 Task: Find flights from New Delhi to Bhubaneswar for a round trip from June 2 to June 6.
Action: Mouse pressed left at (406, 647)
Screenshot: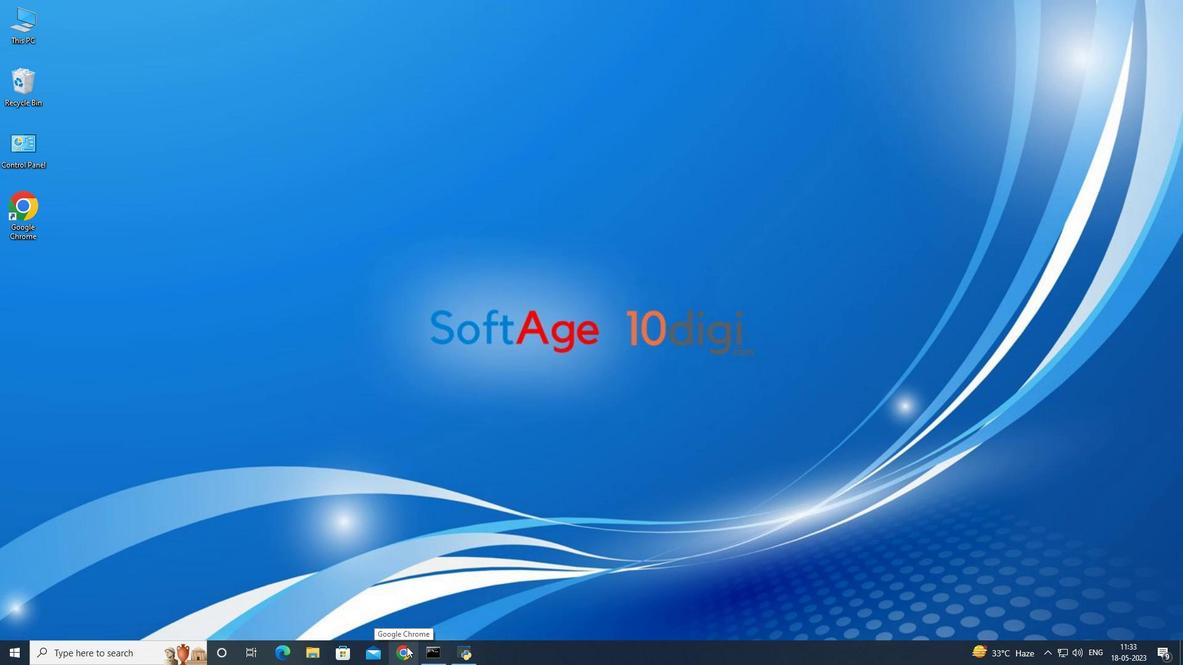 
Action: Mouse moved to (507, 311)
Screenshot: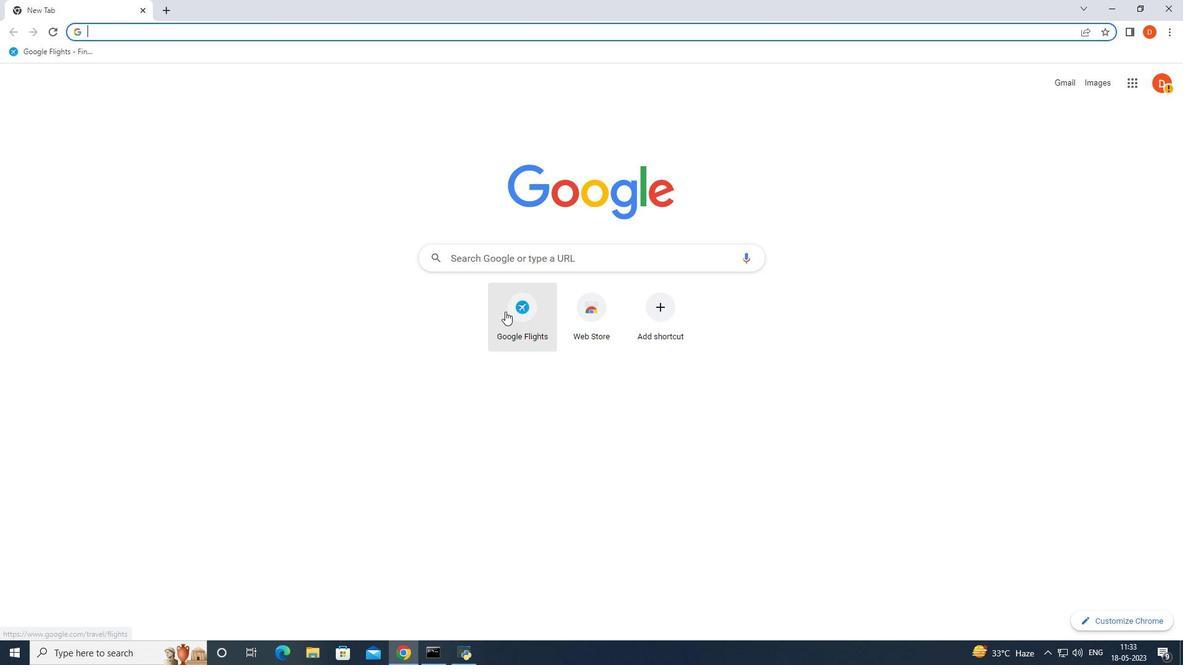 
Action: Mouse pressed left at (507, 311)
Screenshot: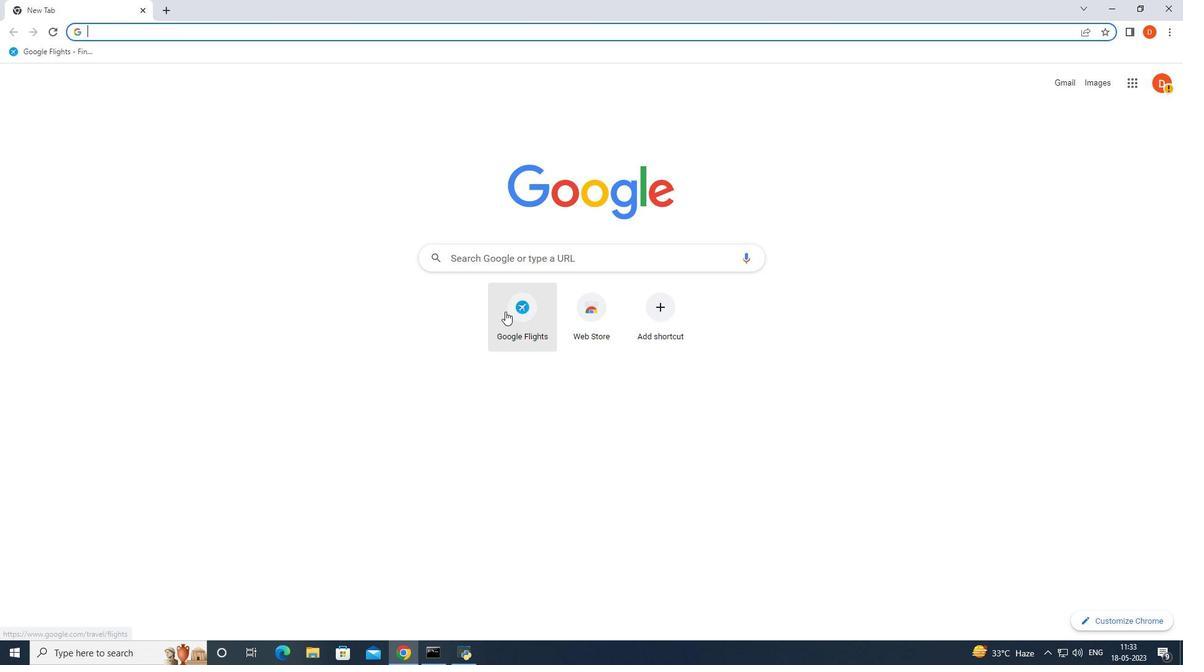 
Action: Mouse moved to (496, 332)
Screenshot: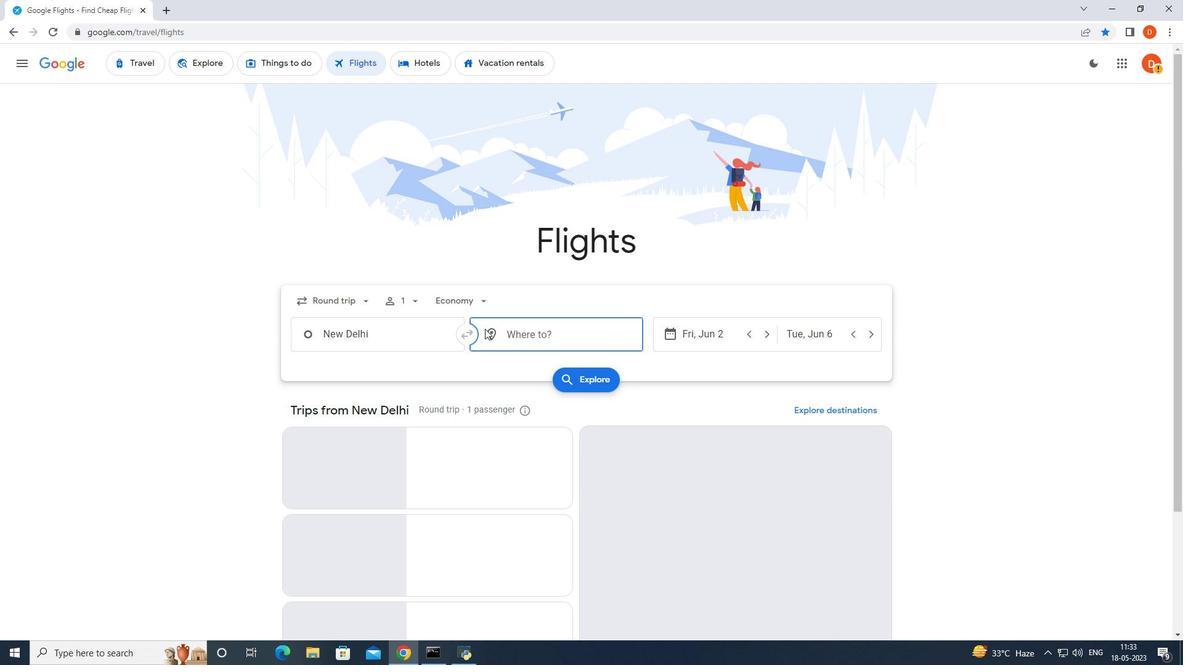 
Action: Key pressed bhubanese<Key.backspace>war
Screenshot: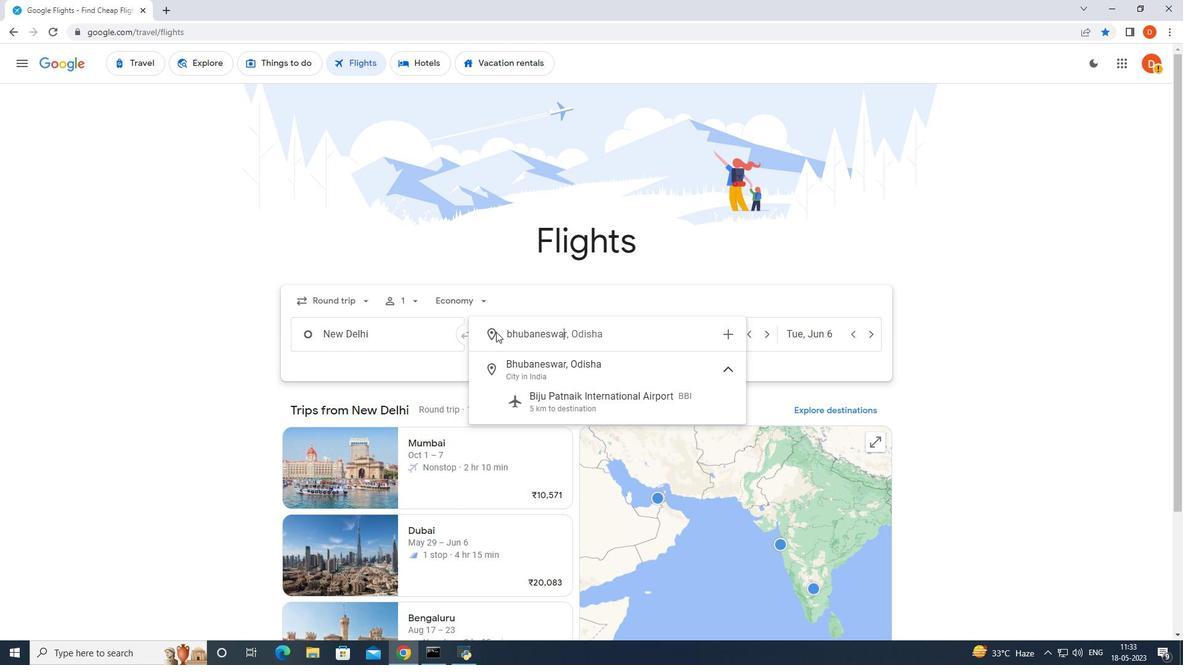 
Action: Mouse moved to (569, 358)
Screenshot: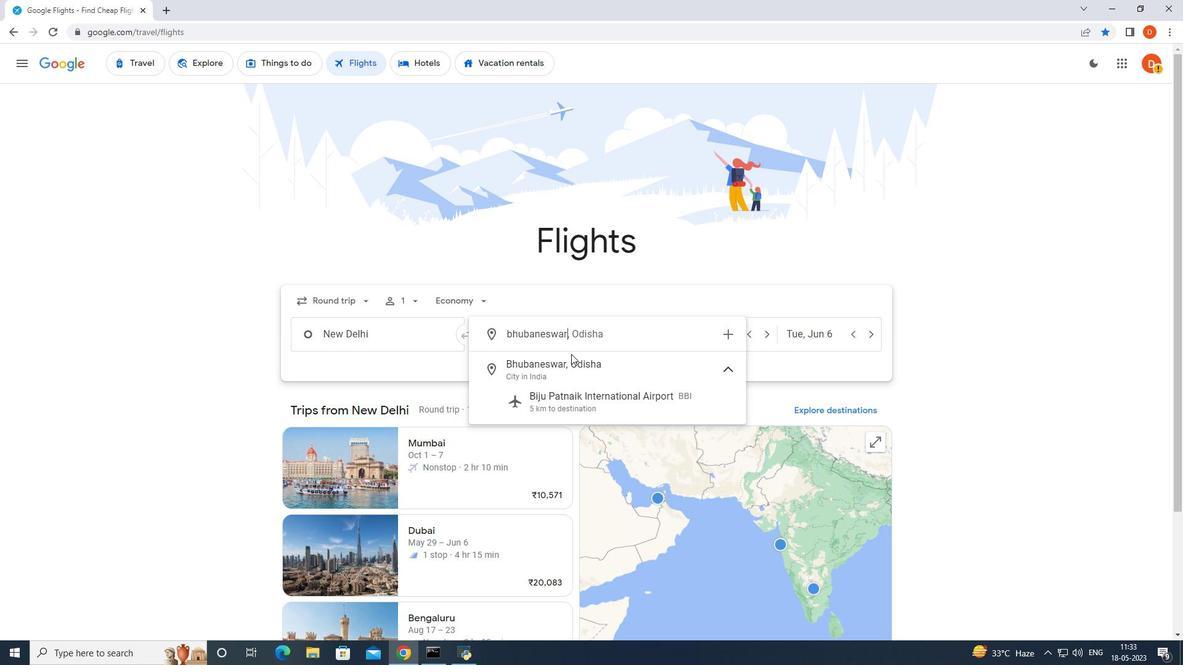 
Action: Mouse pressed left at (569, 358)
Screenshot: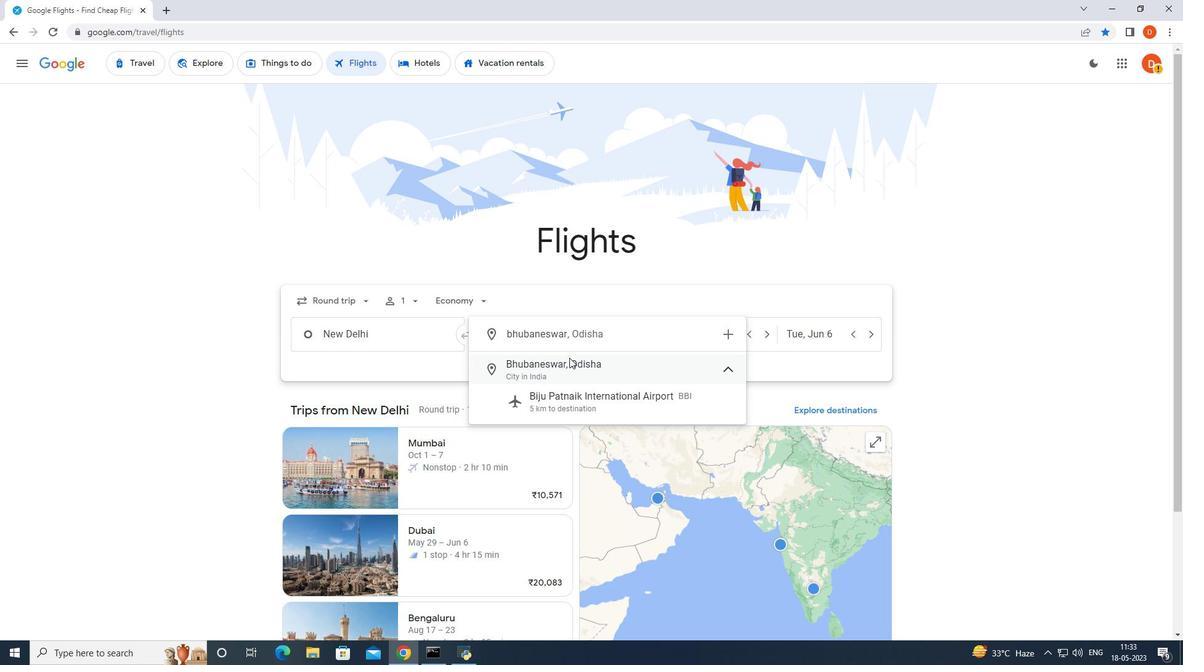 
Action: Mouse moved to (589, 382)
Screenshot: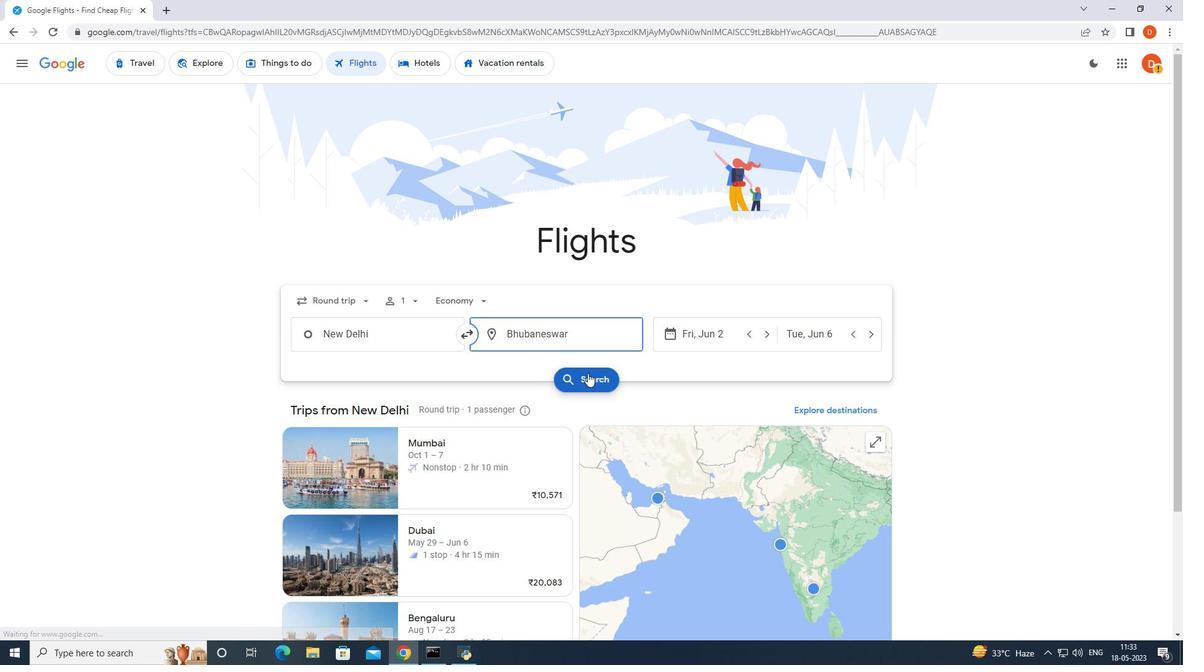 
Action: Mouse pressed left at (589, 382)
Screenshot: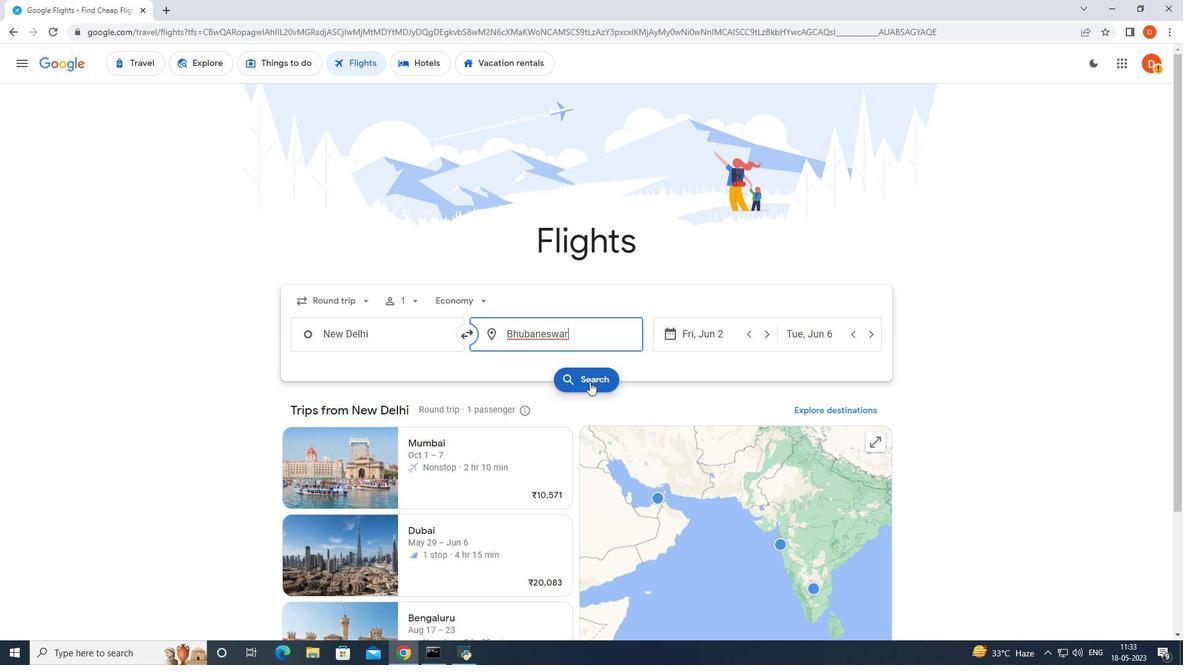 
Action: Mouse moved to (571, 315)
Screenshot: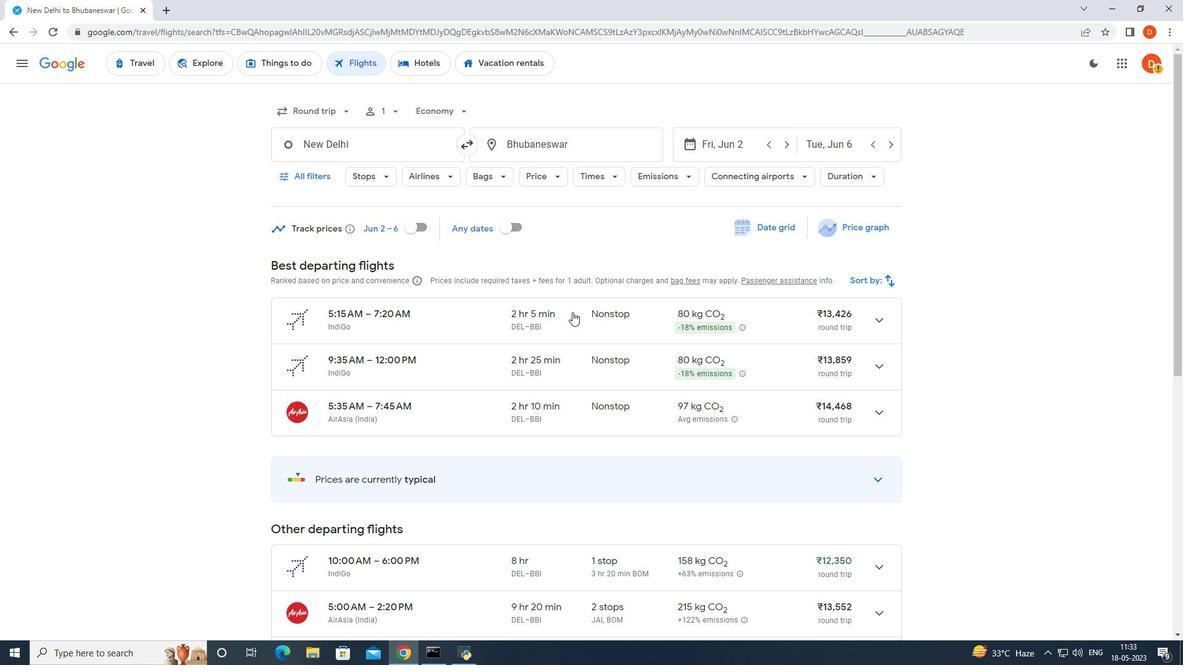 
Action: Mouse scrolled (571, 314) with delta (0, 0)
Screenshot: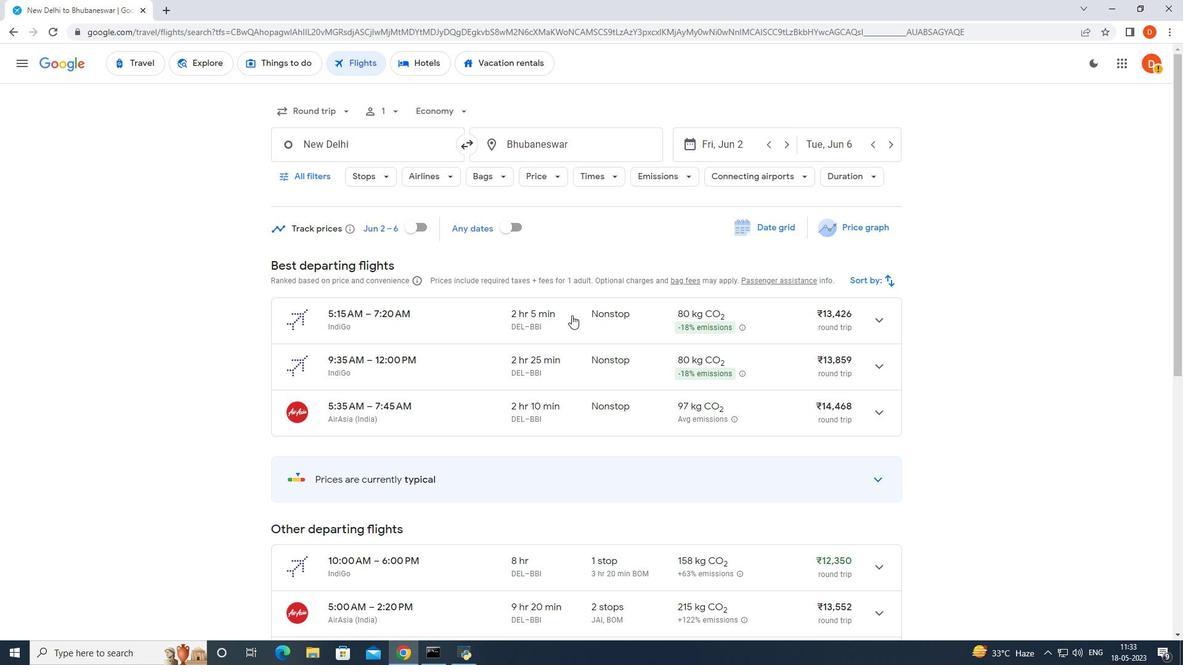 
Action: Mouse scrolled (571, 316) with delta (0, 0)
Screenshot: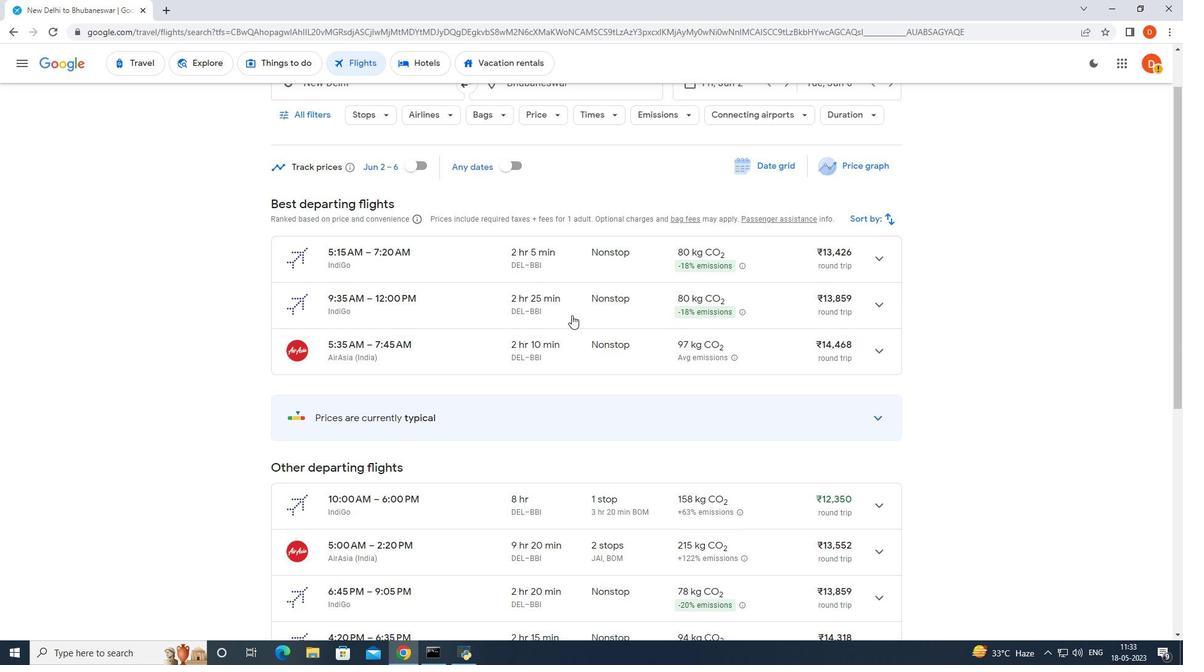 
Action: Mouse scrolled (571, 316) with delta (0, 0)
Screenshot: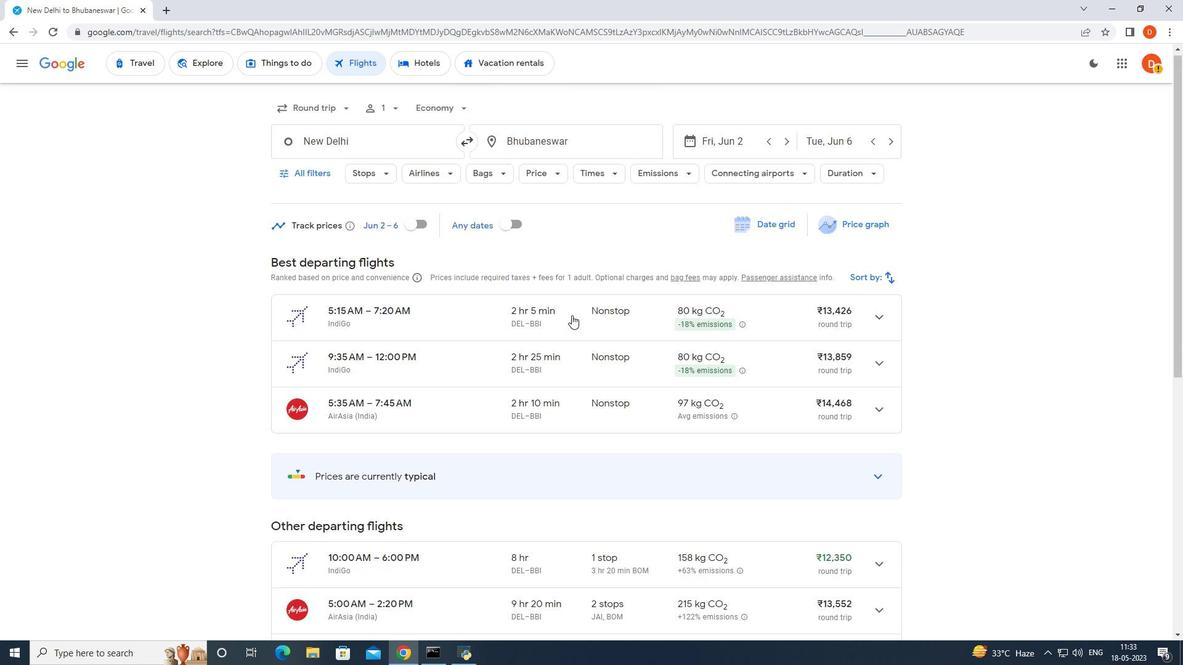 
Action: Mouse moved to (558, 315)
Screenshot: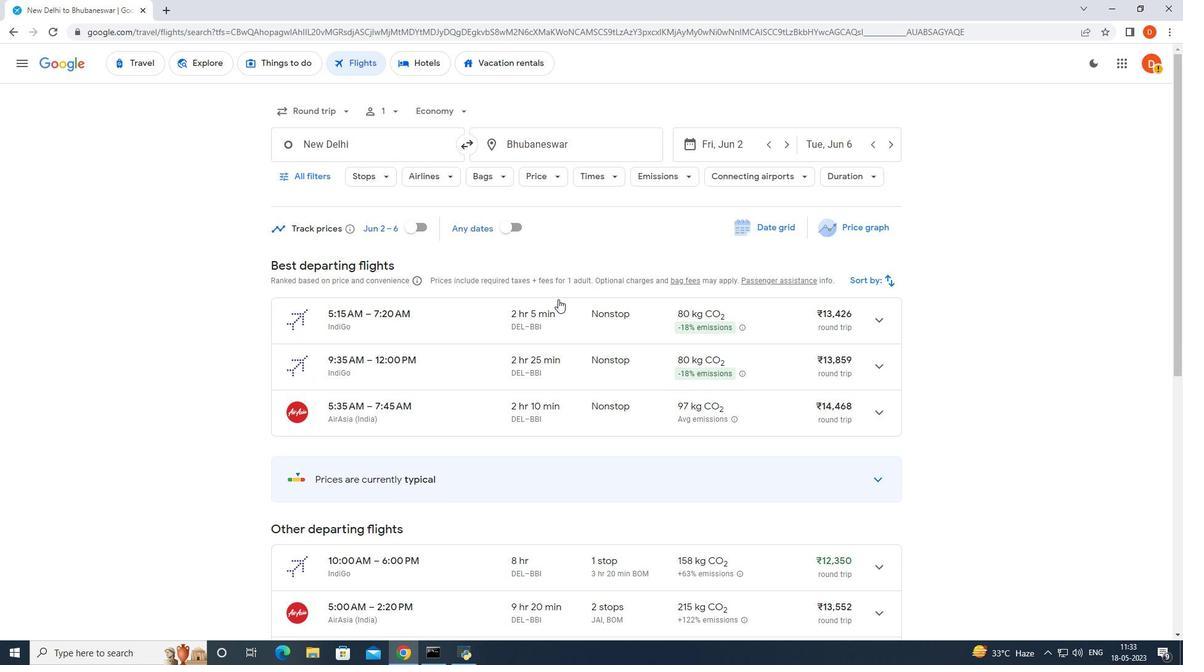 
Action: Mouse scrolled (558, 314) with delta (0, 0)
Screenshot: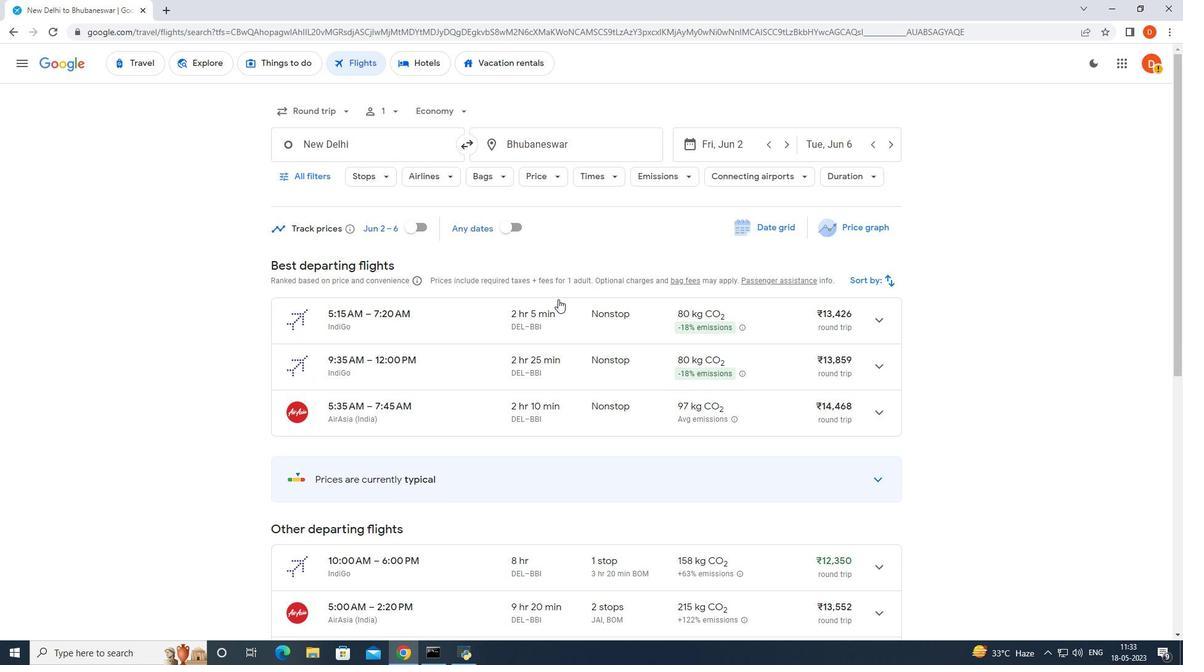 
Action: Mouse moved to (558, 316)
Screenshot: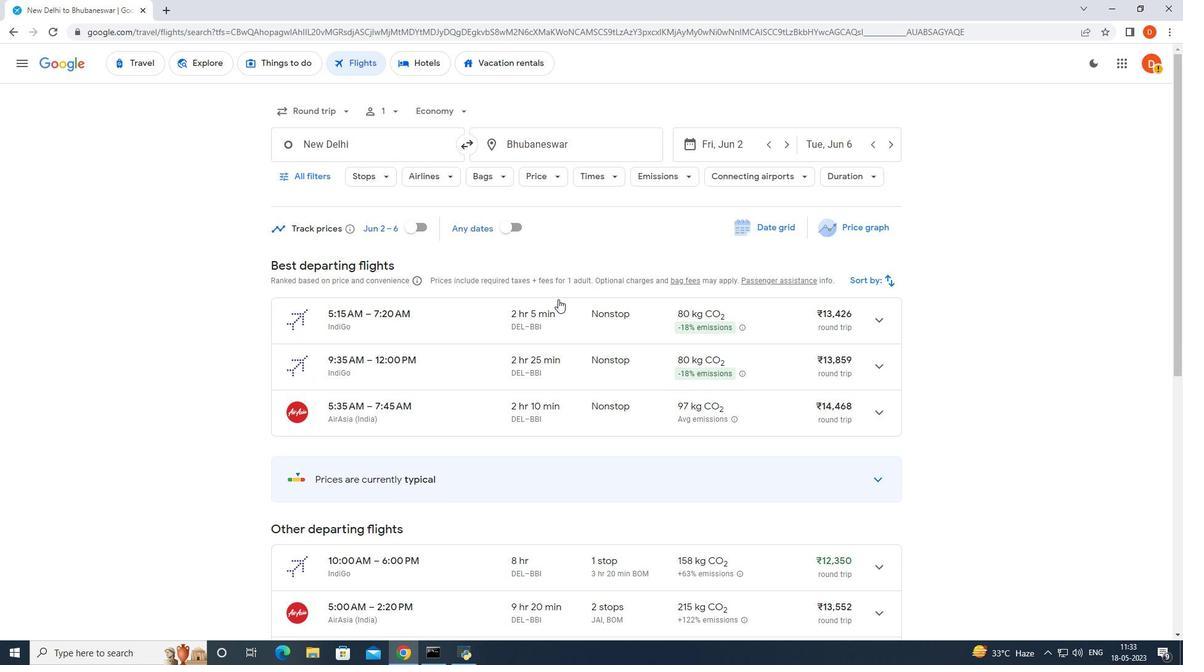
Action: Mouse scrolled (558, 315) with delta (0, 0)
Screenshot: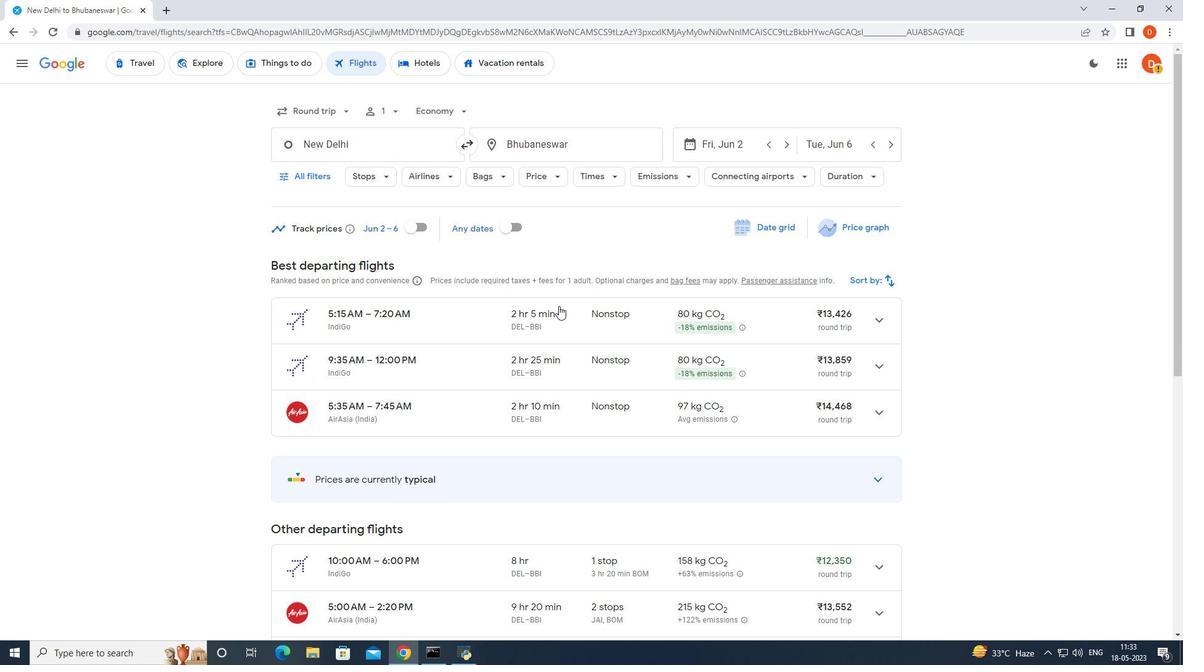 
Action: Mouse moved to (558, 319)
Screenshot: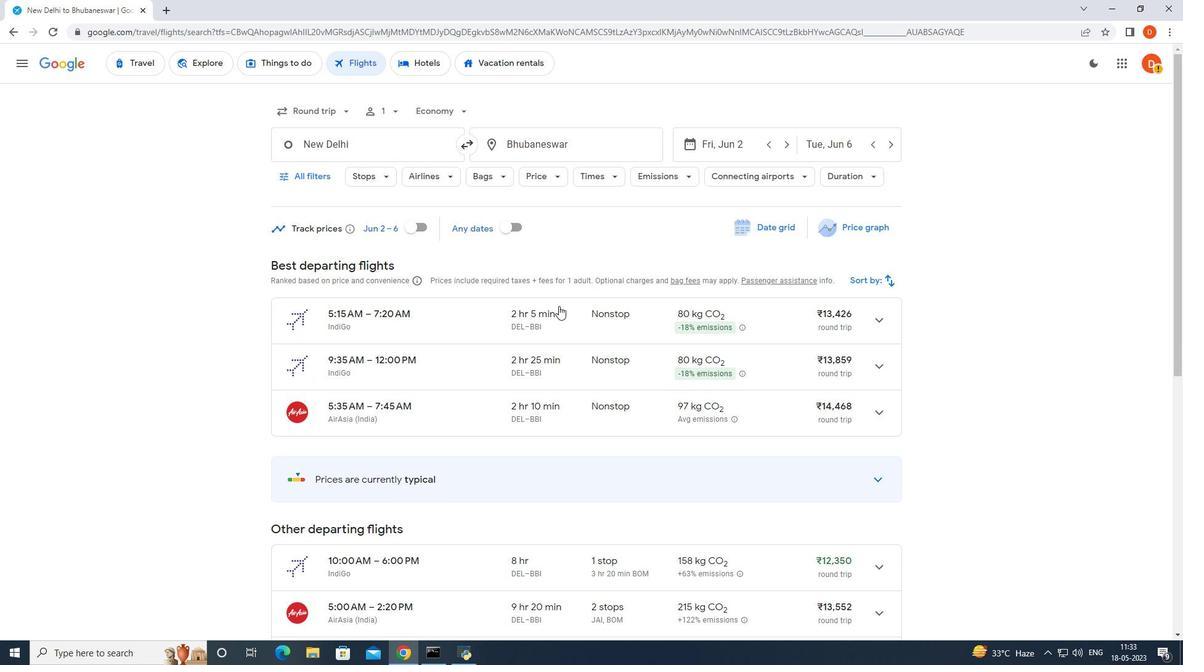 
Action: Mouse scrolled (558, 318) with delta (0, 0)
Screenshot: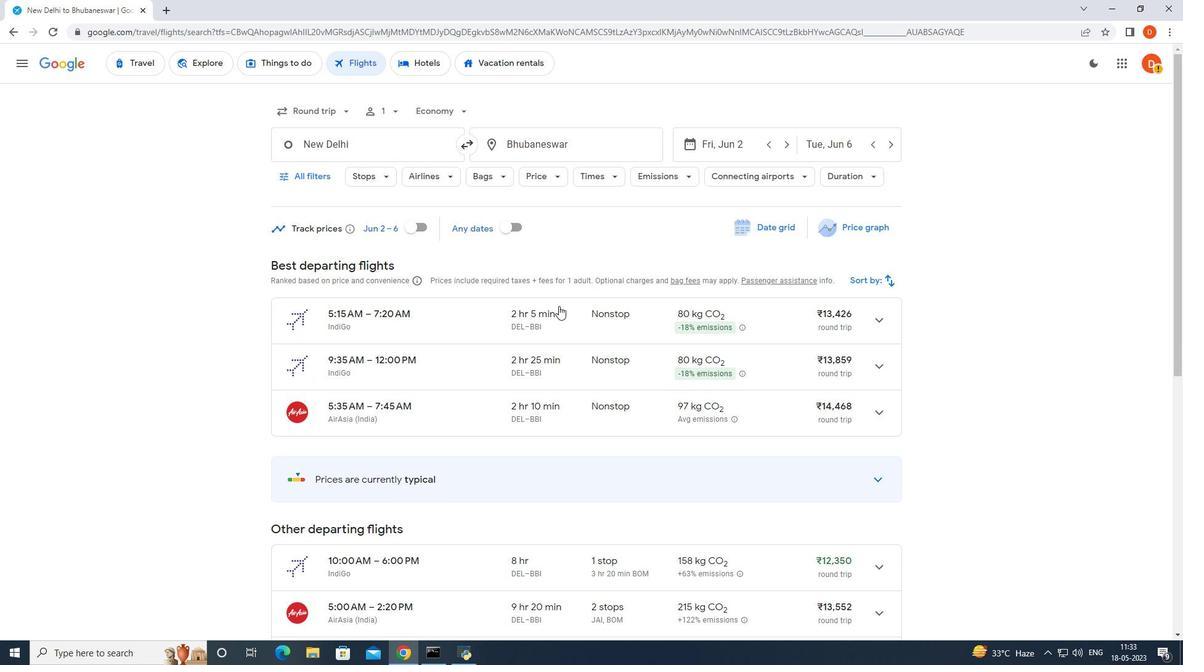 
Action: Mouse moved to (555, 345)
Screenshot: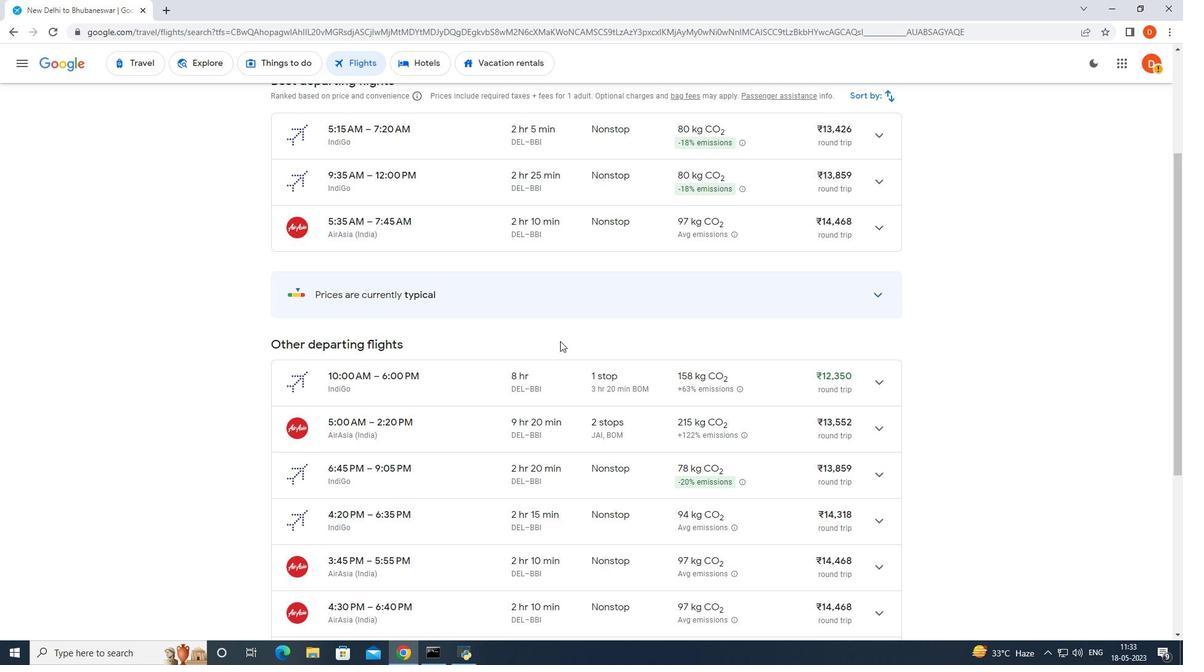 
Action: Mouse scrolled (555, 344) with delta (0, 0)
Screenshot: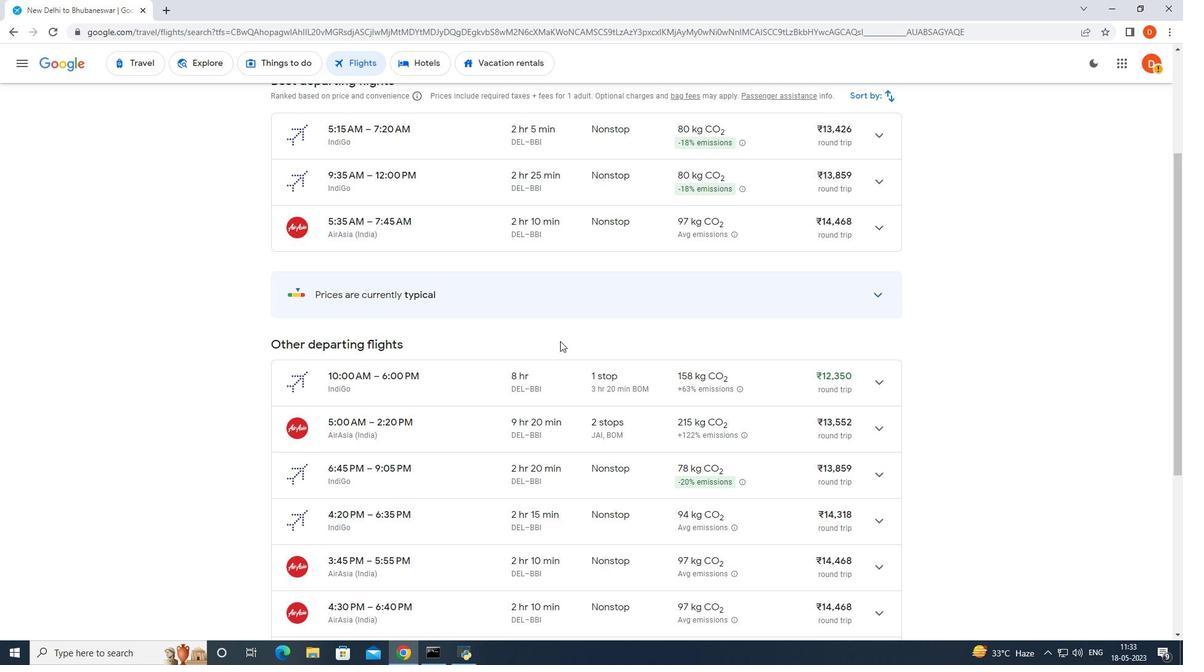 
Action: Mouse moved to (549, 348)
Screenshot: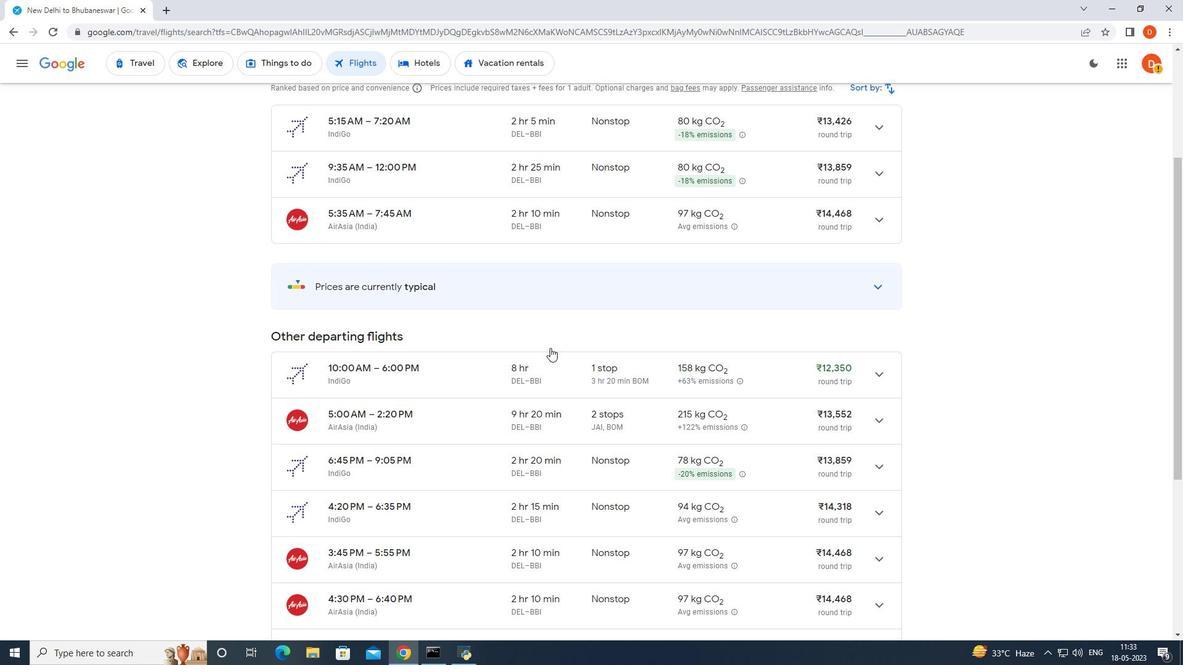 
Action: Mouse scrolled (549, 347) with delta (0, 0)
Screenshot: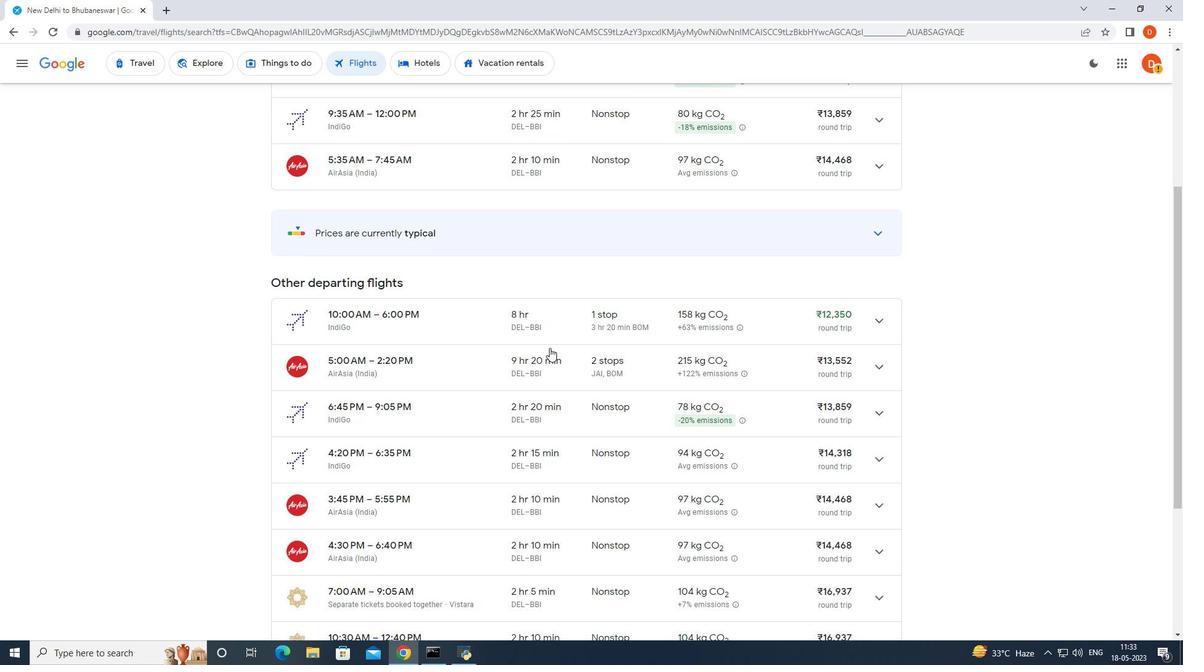 
Action: Mouse moved to (544, 354)
Screenshot: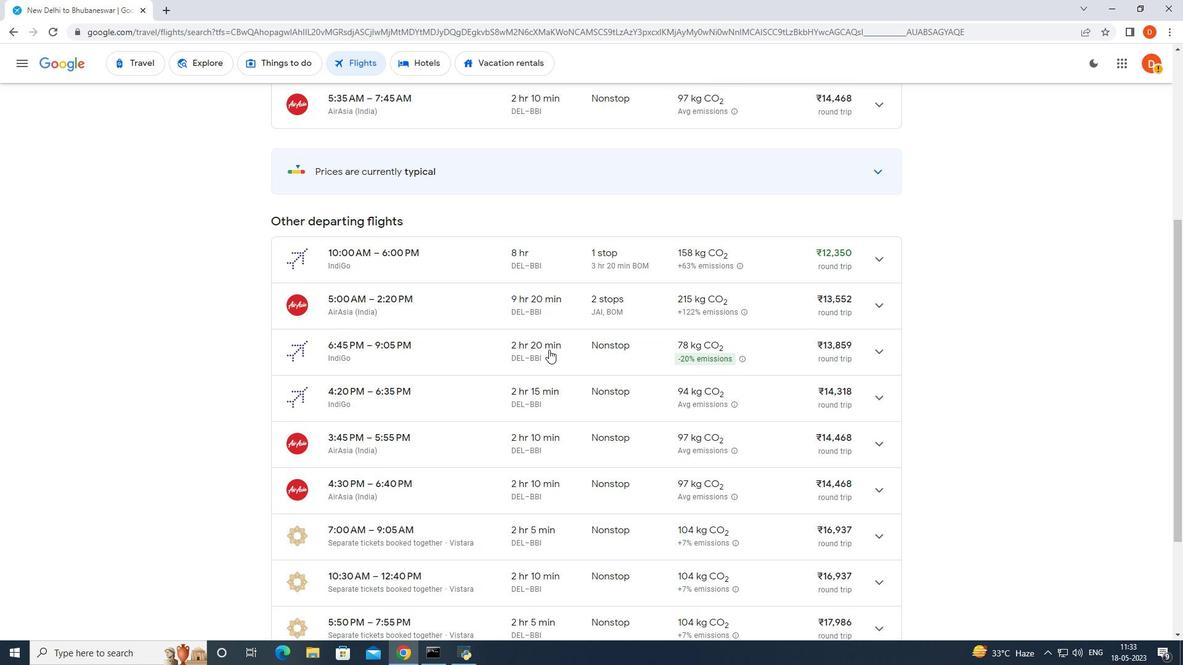 
Action: Mouse scrolled (544, 354) with delta (0, 0)
Screenshot: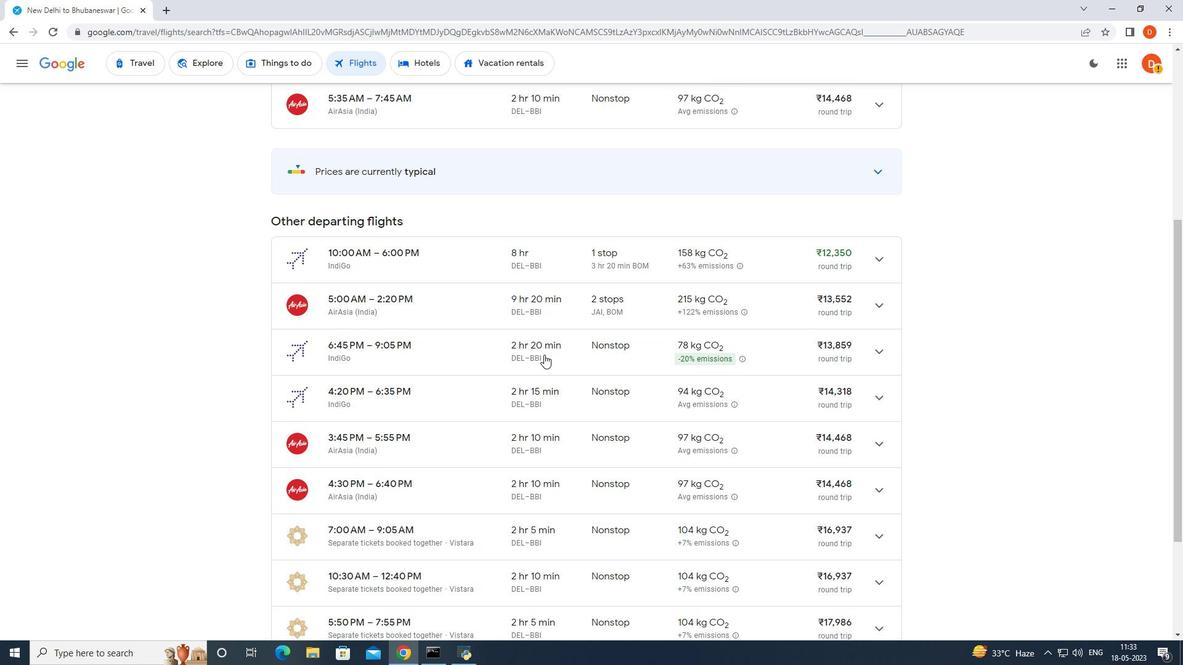 
Action: Mouse moved to (543, 356)
Screenshot: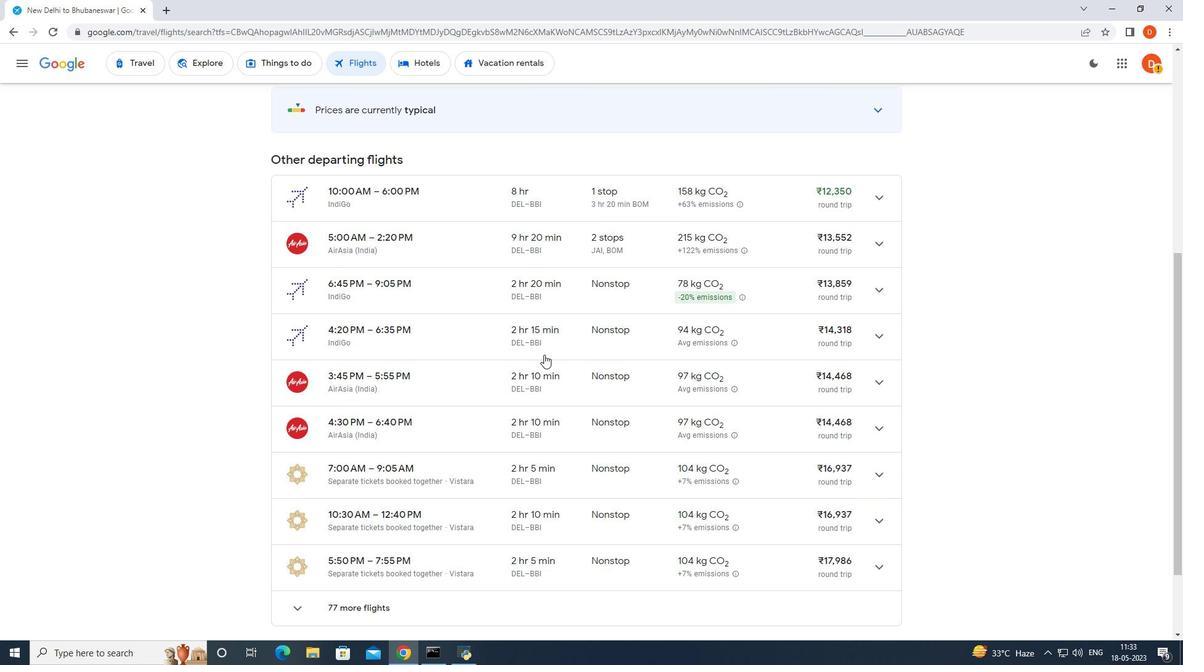 
Action: Mouse scrolled (543, 357) with delta (0, 0)
Screenshot: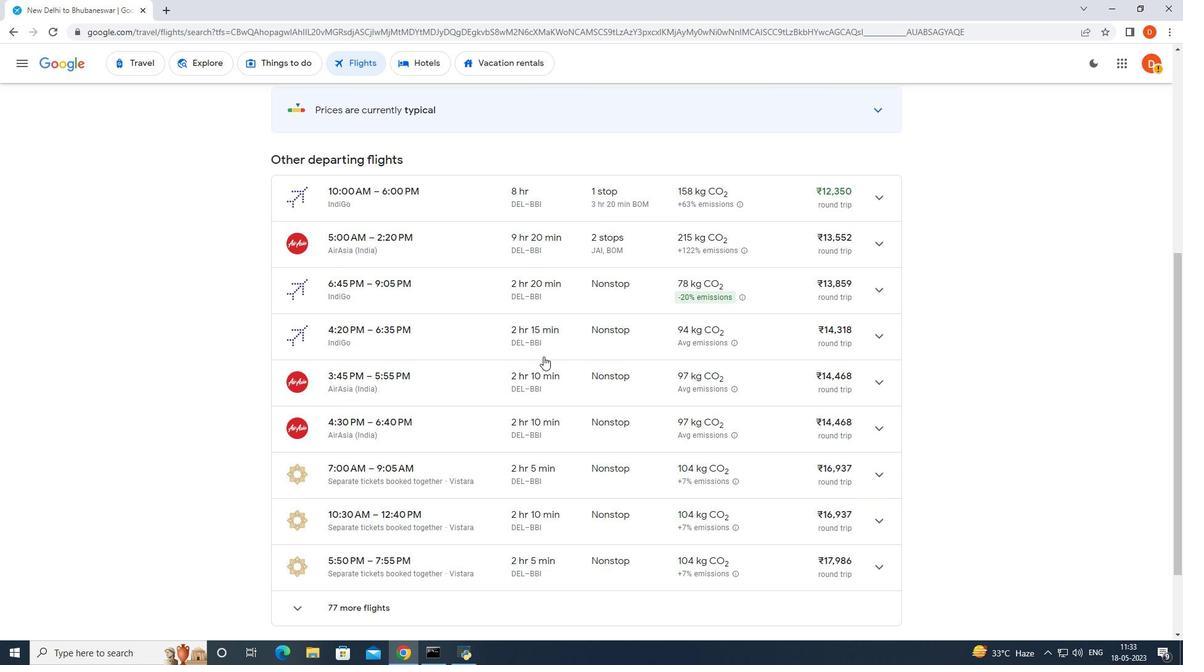 
Action: Mouse scrolled (543, 357) with delta (0, 0)
Screenshot: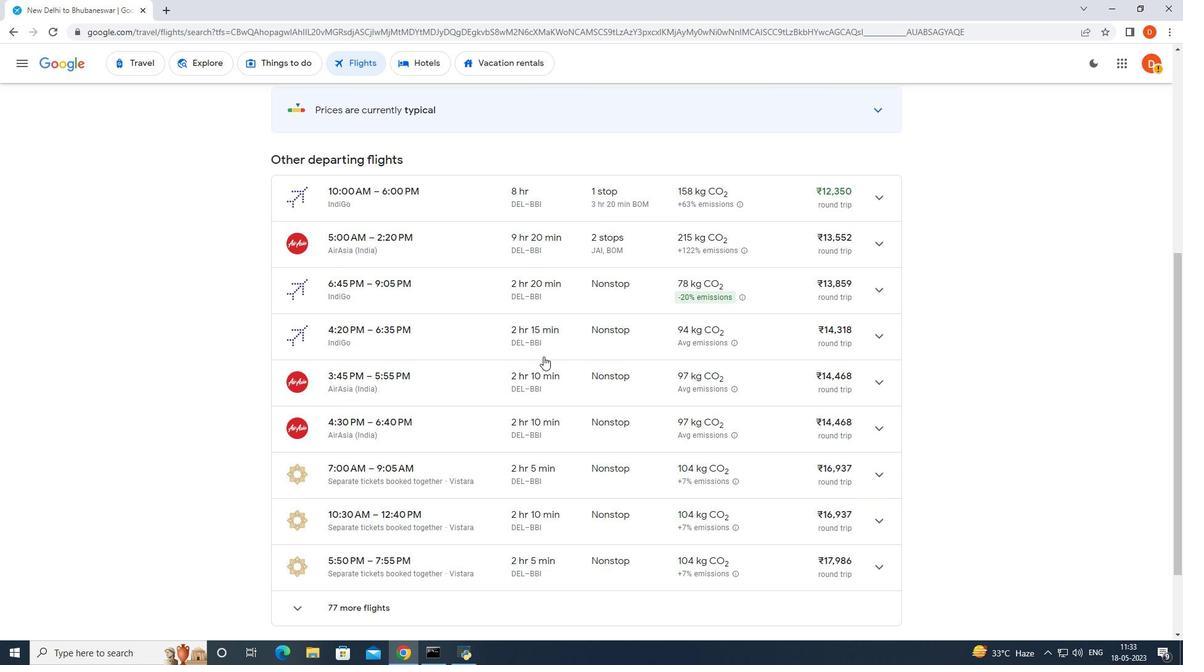 
Action: Mouse scrolled (543, 357) with delta (0, 0)
Screenshot: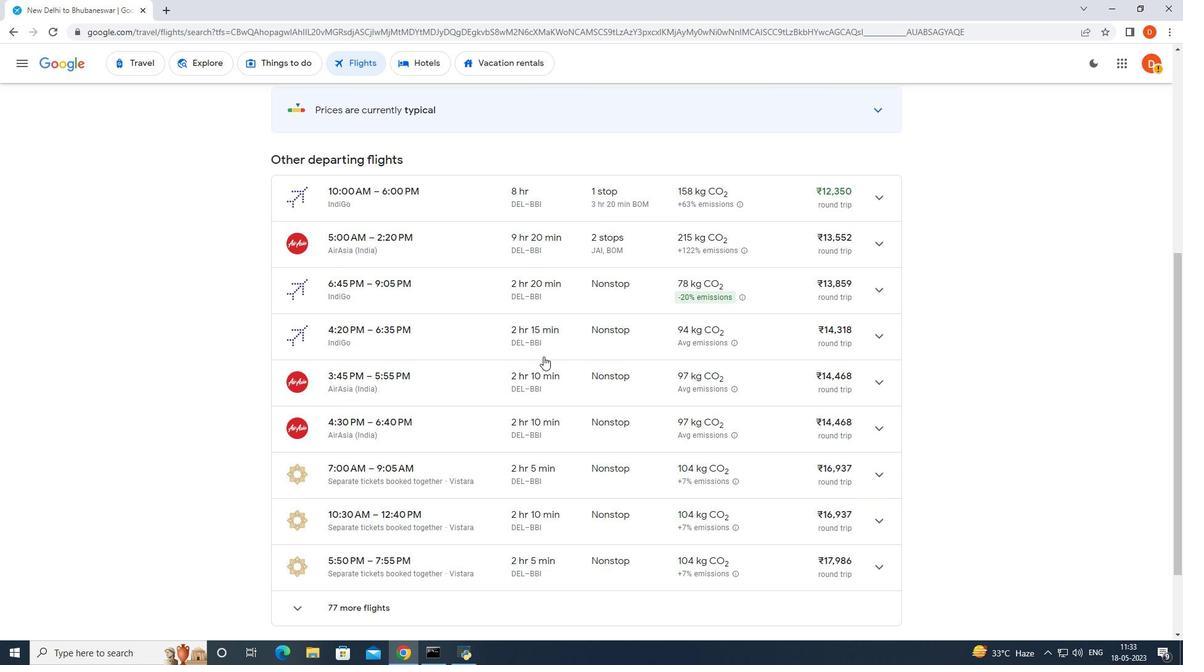 
Action: Mouse scrolled (543, 357) with delta (0, 0)
Screenshot: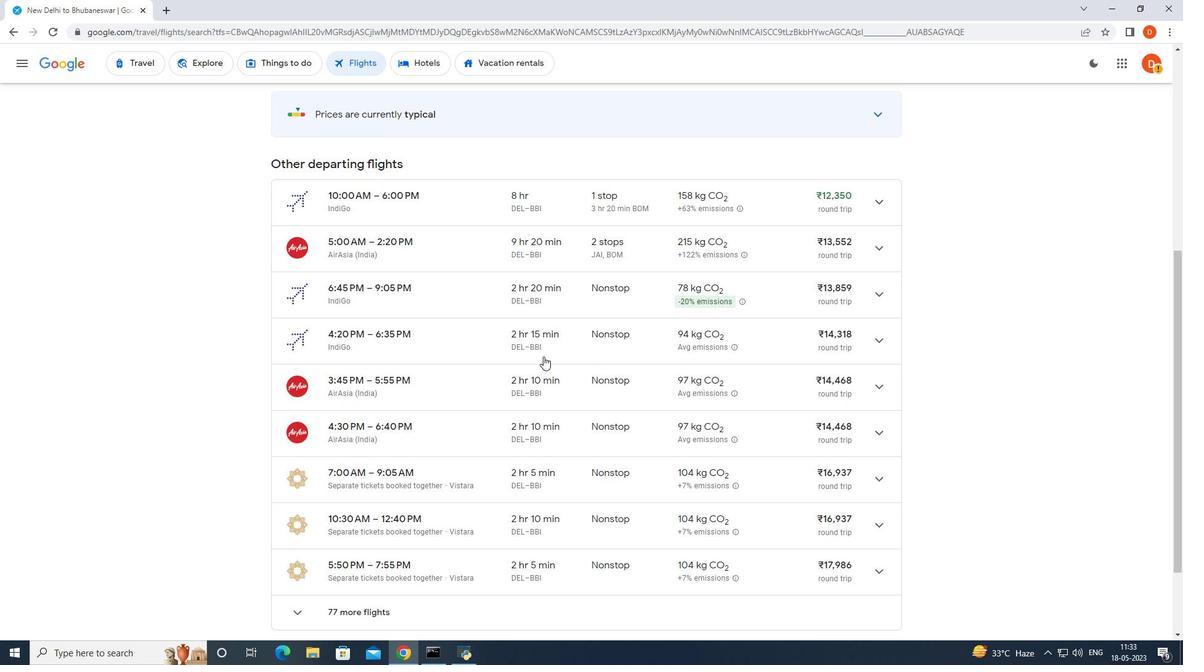 
Action: Mouse scrolled (543, 357) with delta (0, 0)
Screenshot: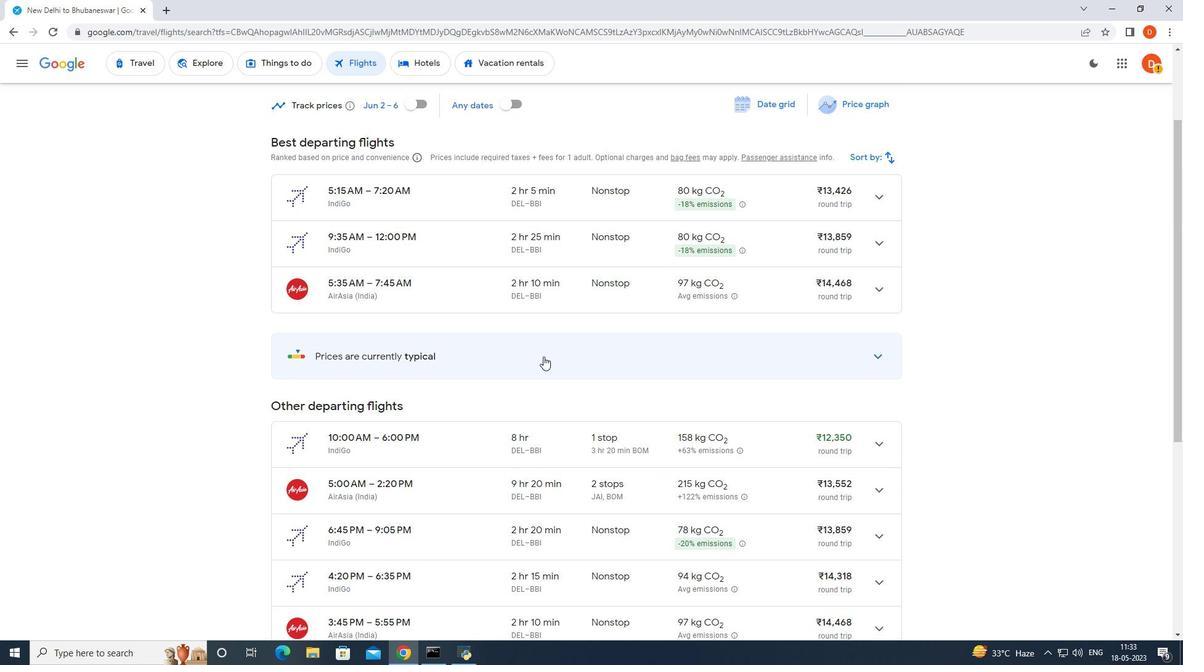 
Action: Mouse scrolled (543, 357) with delta (0, 0)
Screenshot: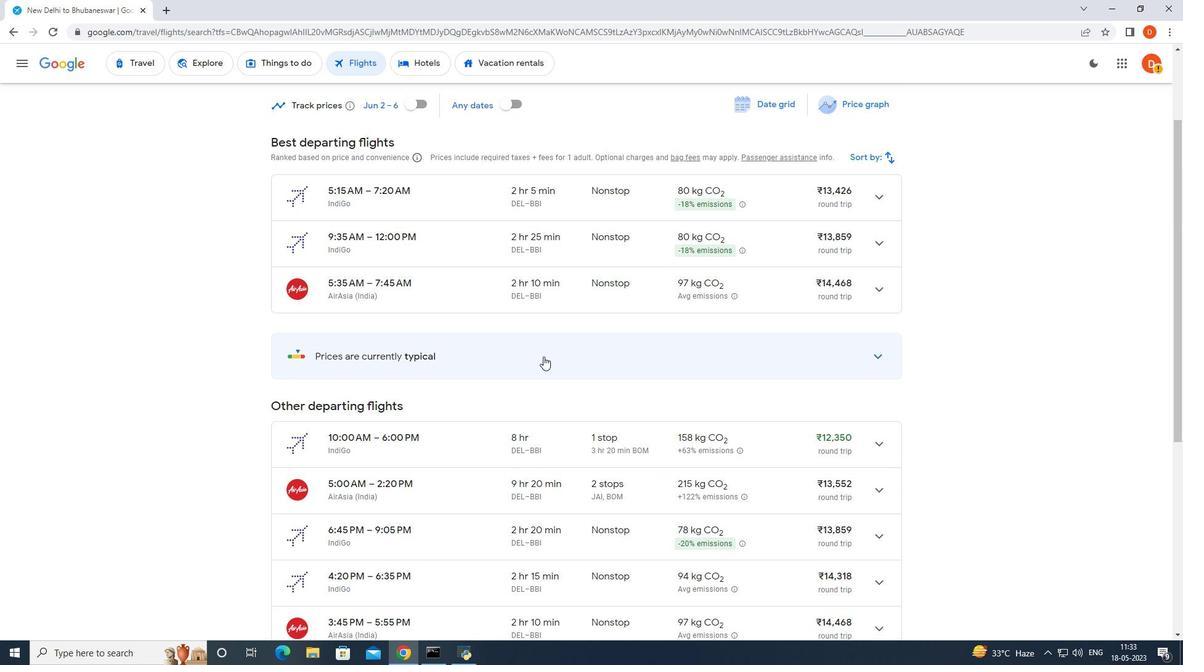 
Action: Mouse scrolled (543, 357) with delta (0, 0)
Screenshot: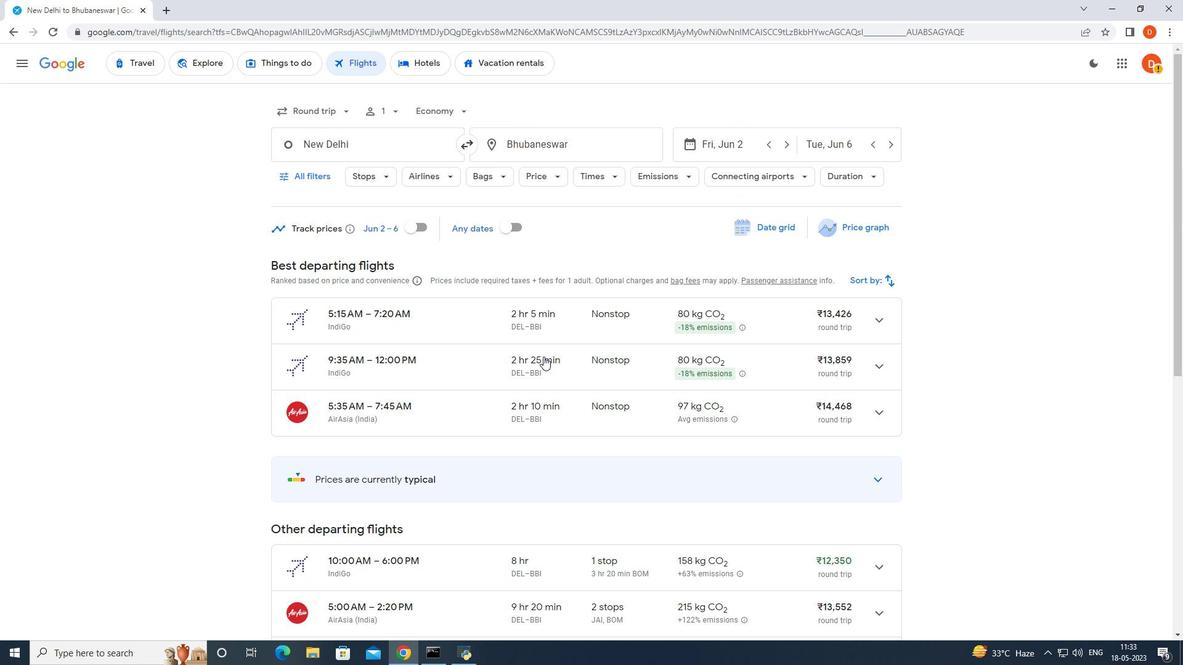 
Action: Mouse moved to (881, 321)
Screenshot: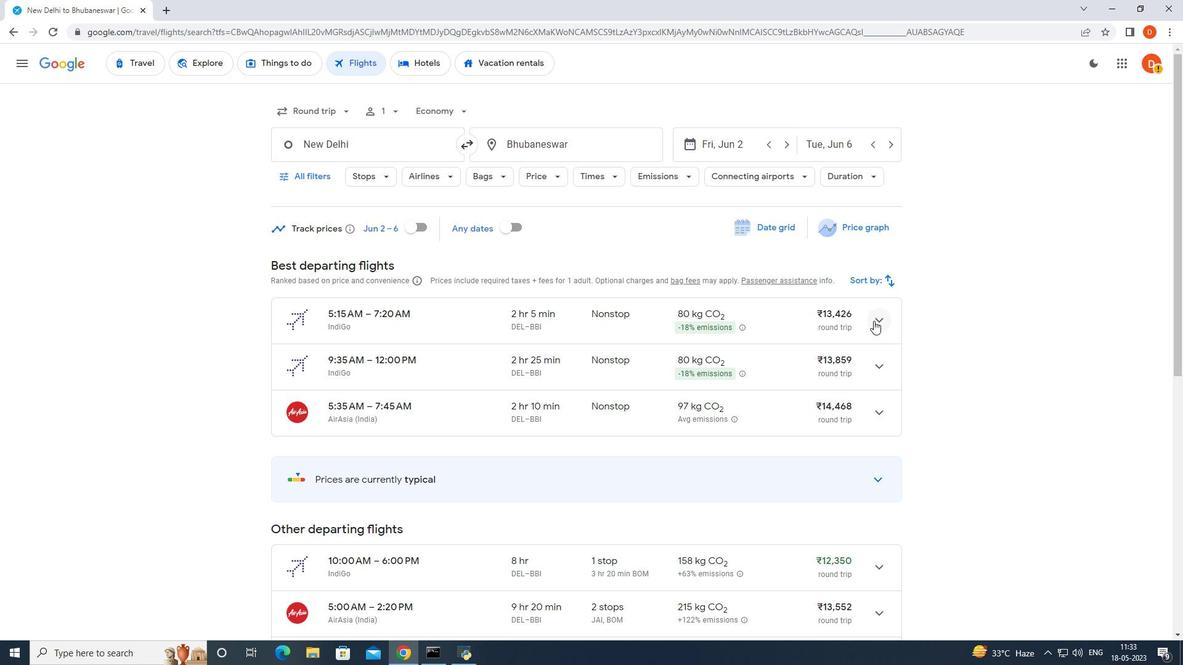 
Action: Mouse pressed left at (881, 321)
Screenshot: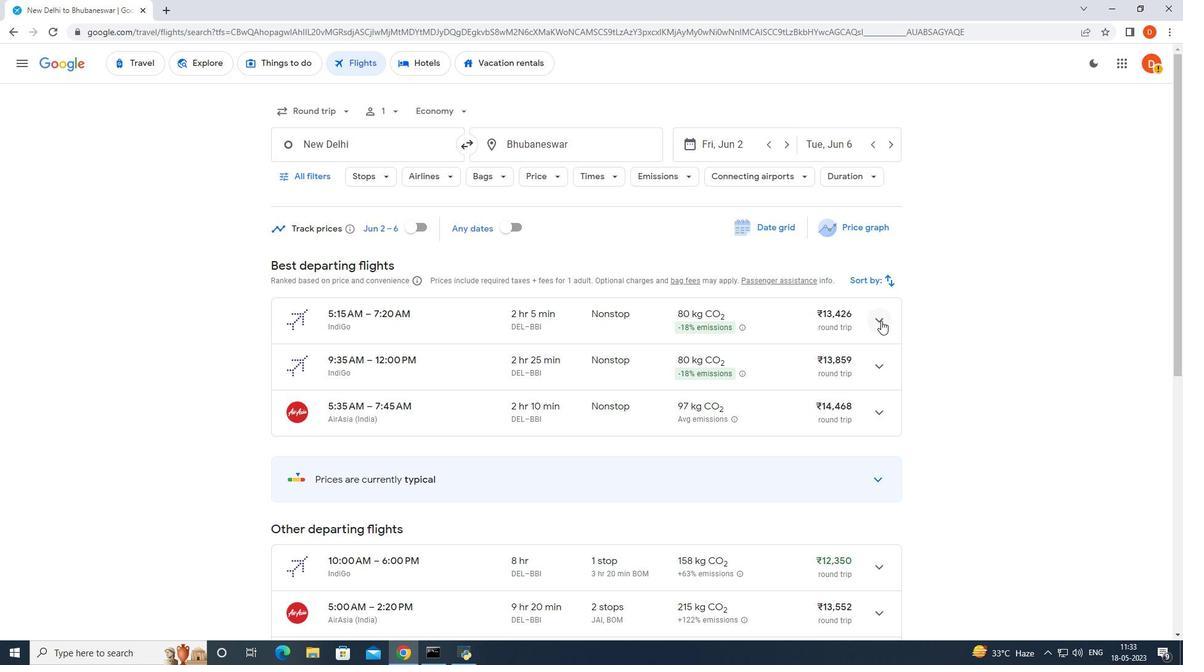 
Action: Mouse moved to (754, 377)
Screenshot: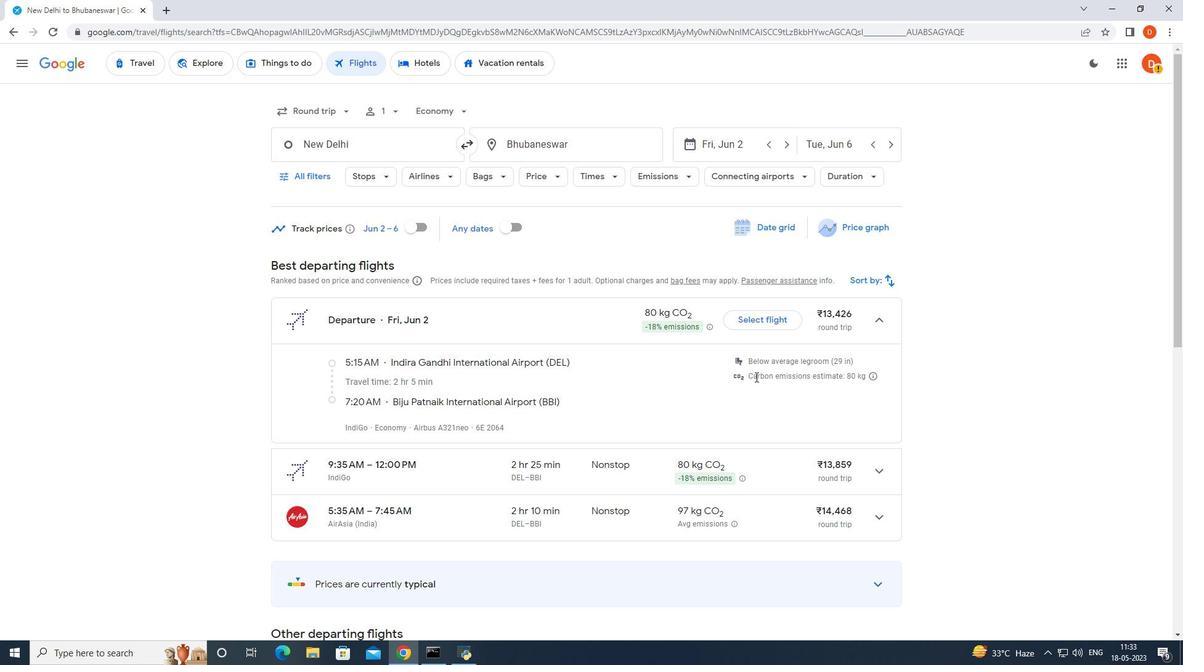 
Action: Mouse scrolled (754, 377) with delta (0, 0)
Screenshot: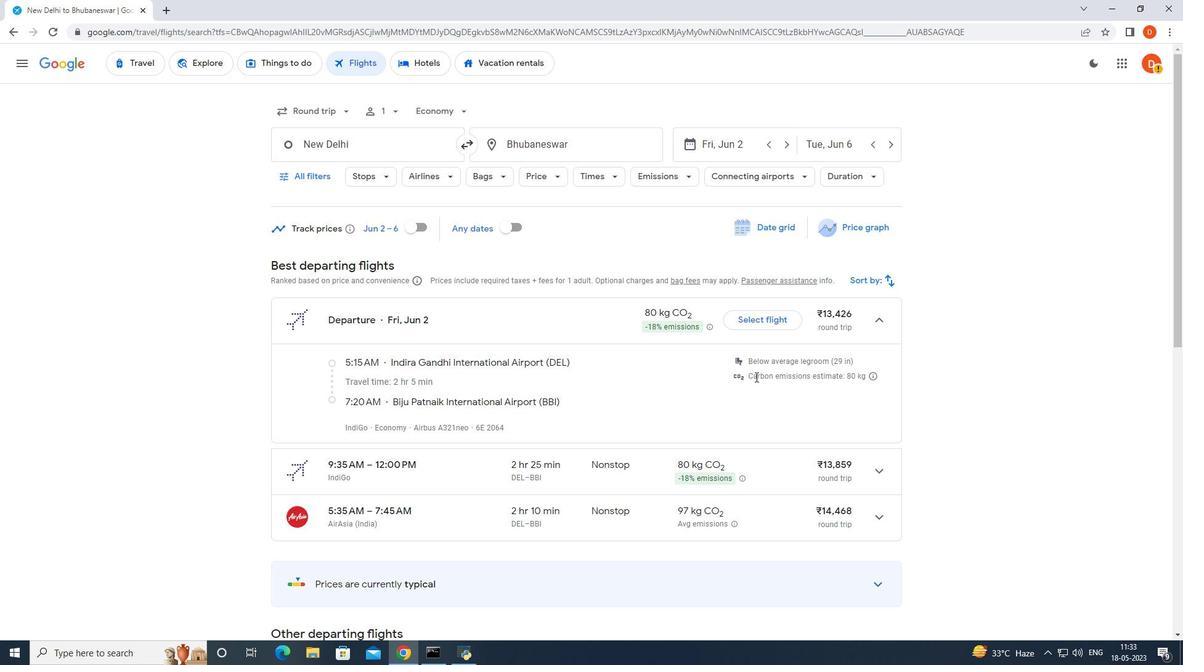 
Action: Mouse scrolled (754, 377) with delta (0, 0)
Screenshot: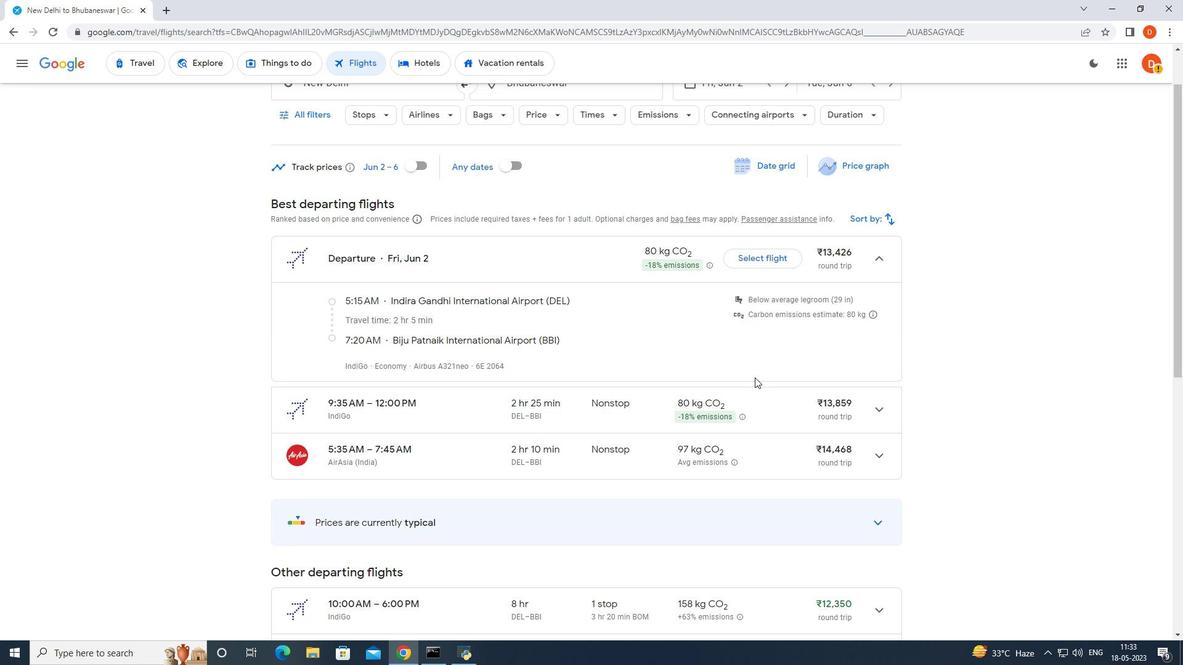 
Action: Mouse scrolled (754, 377) with delta (0, 0)
Screenshot: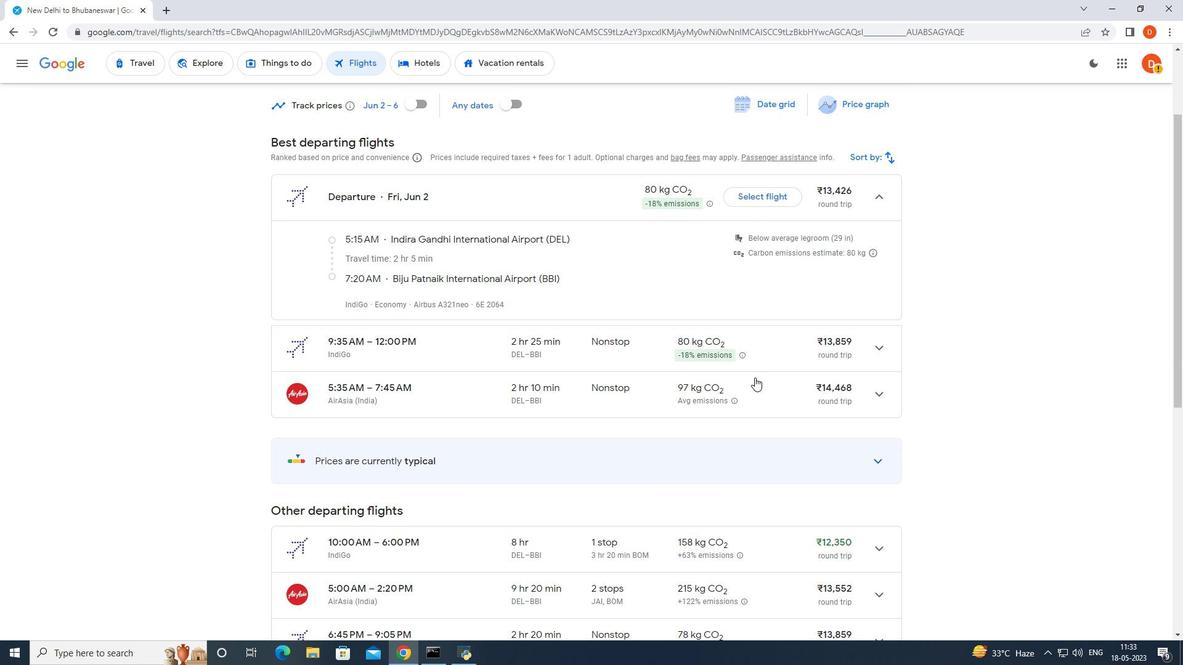 
Action: Mouse moved to (867, 330)
Screenshot: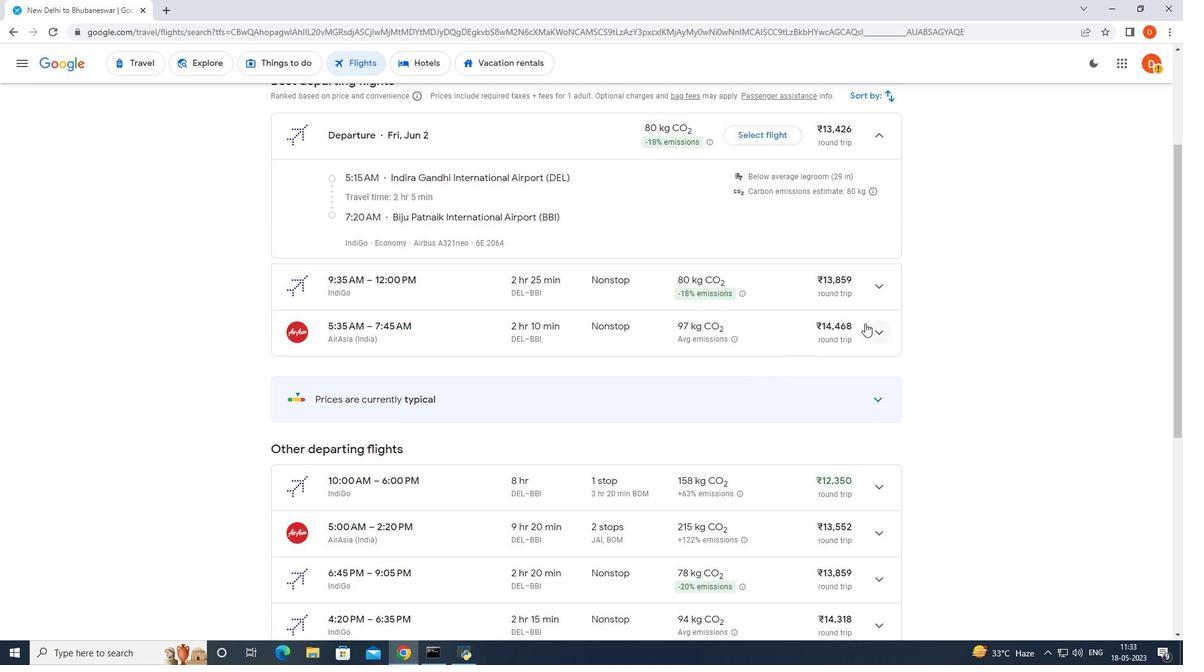 
Action: Mouse pressed left at (867, 330)
Screenshot: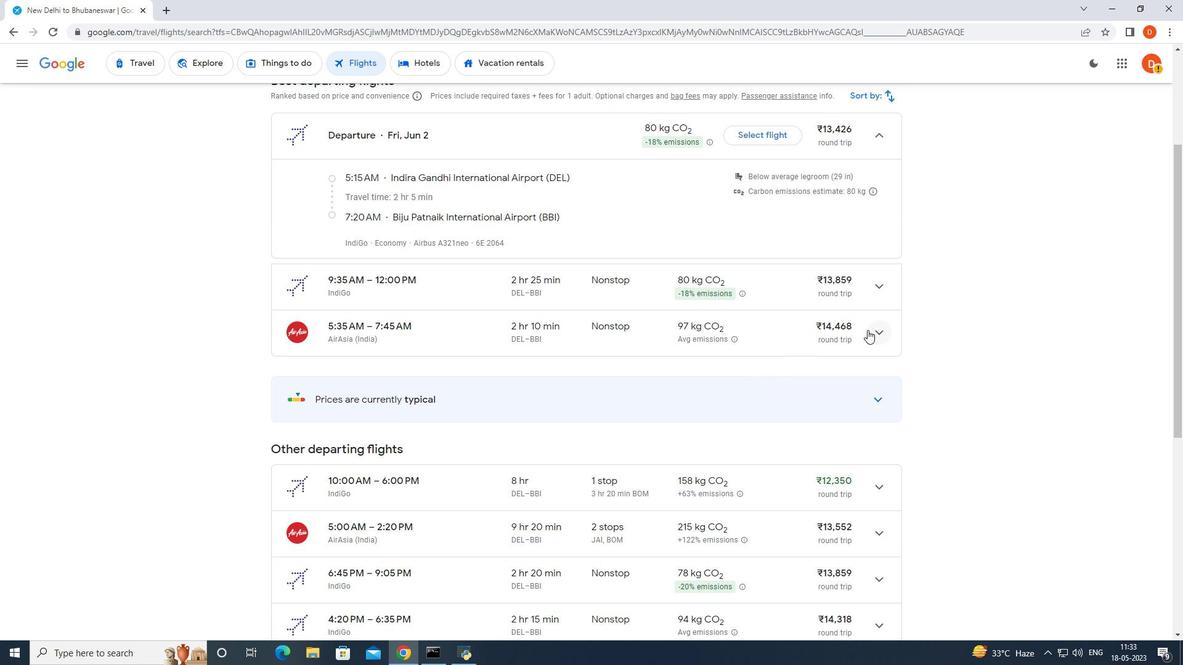
Action: Mouse moved to (863, 331)
Screenshot: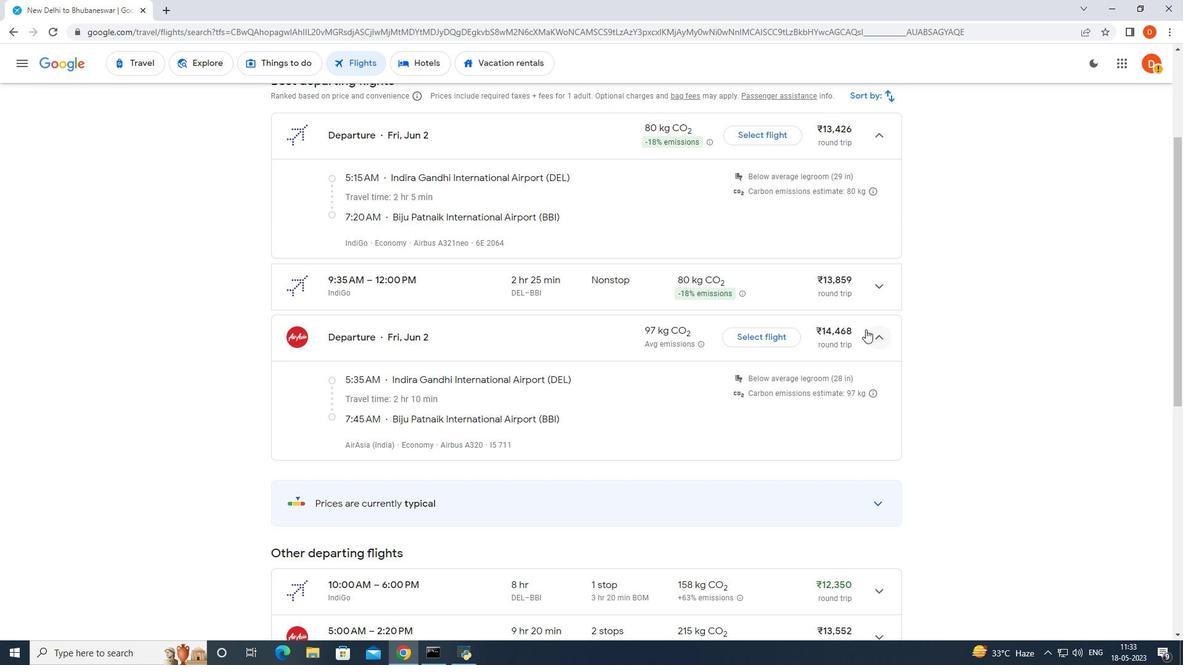 
Action: Mouse scrolled (863, 330) with delta (0, 0)
Screenshot: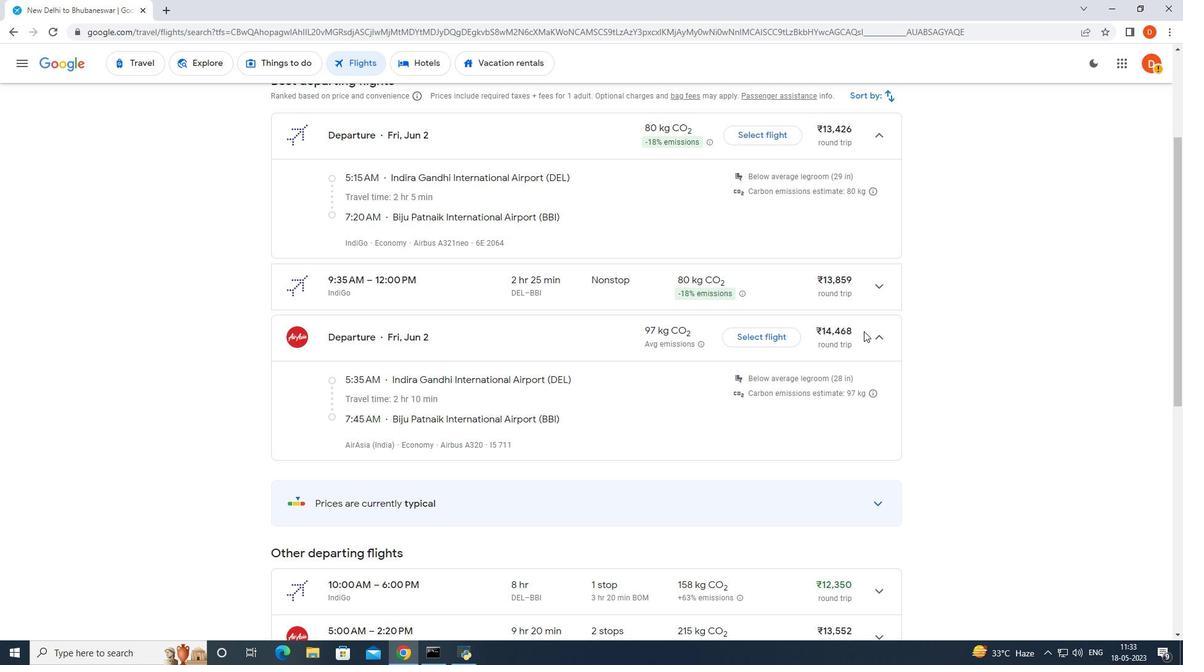 
Action: Mouse scrolled (863, 330) with delta (0, 0)
Screenshot: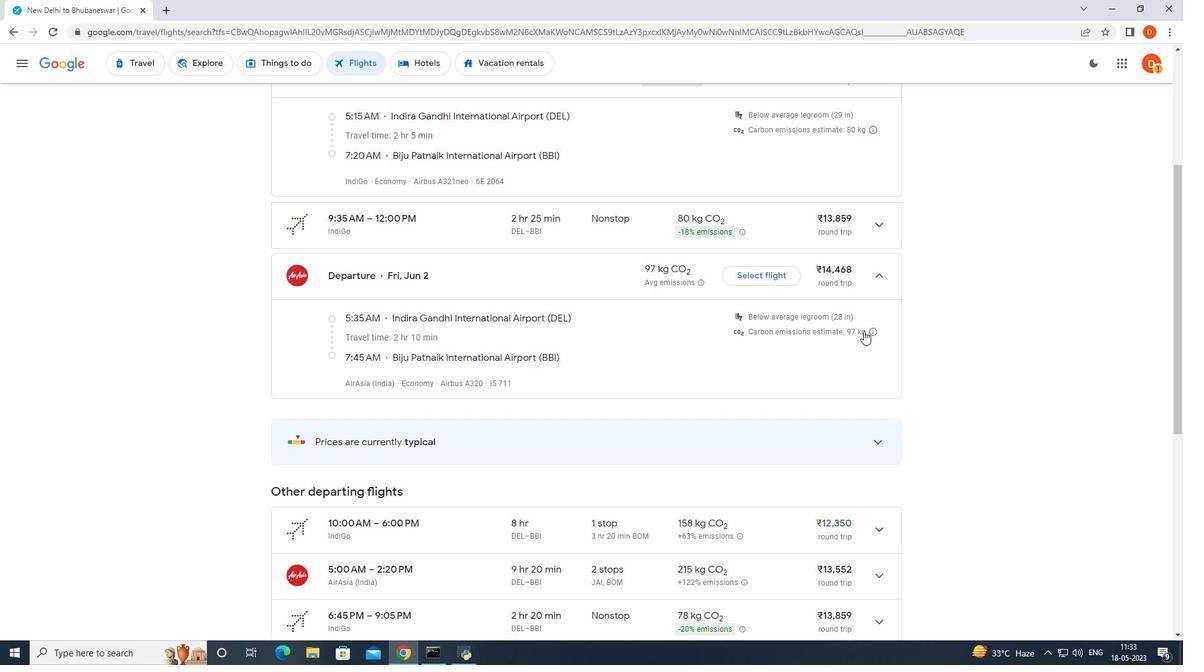 
Action: Mouse scrolled (863, 330) with delta (0, 0)
Screenshot: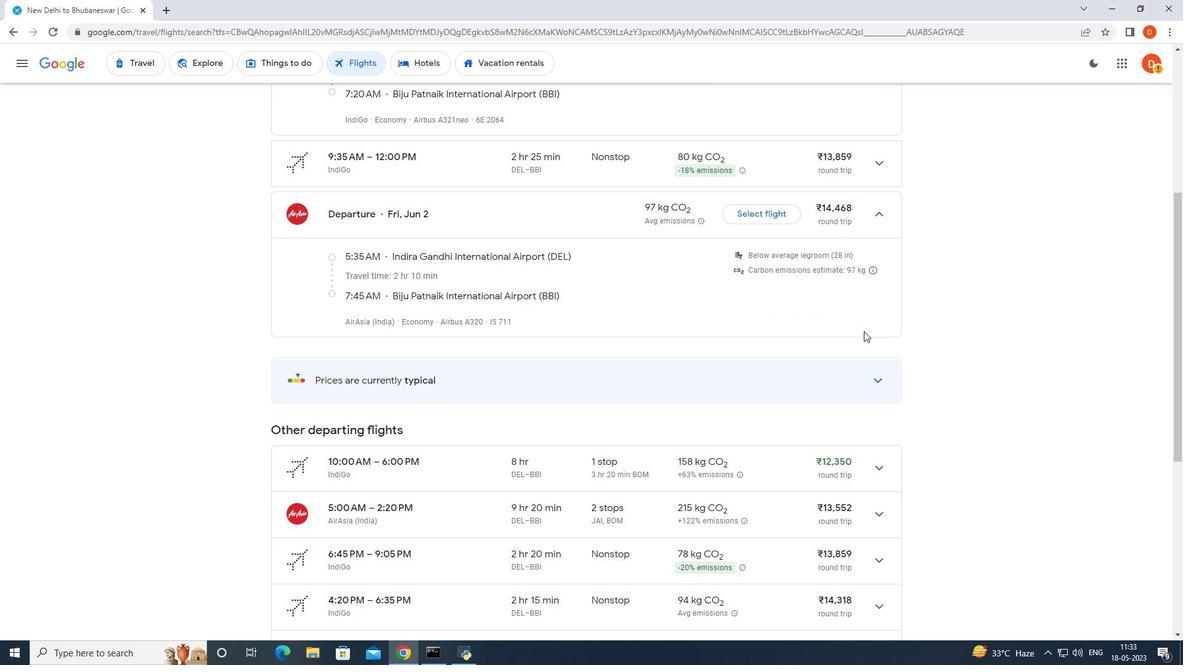 
Action: Mouse scrolled (863, 330) with delta (0, 0)
Screenshot: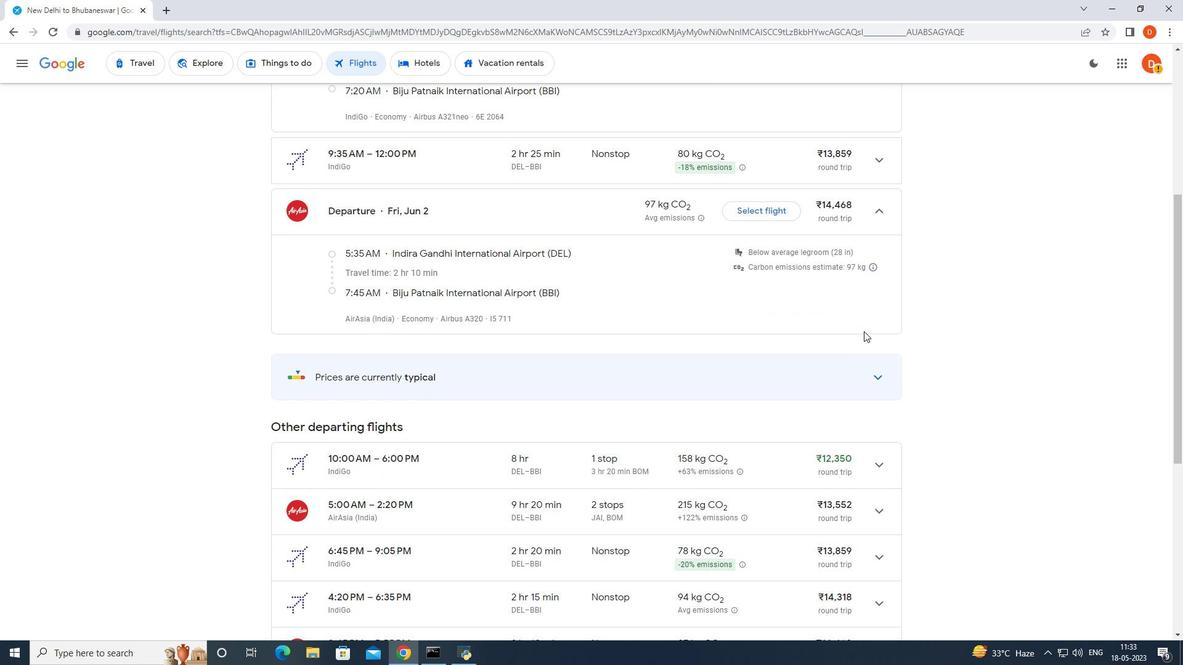 
Action: Mouse scrolled (863, 330) with delta (0, 0)
Screenshot: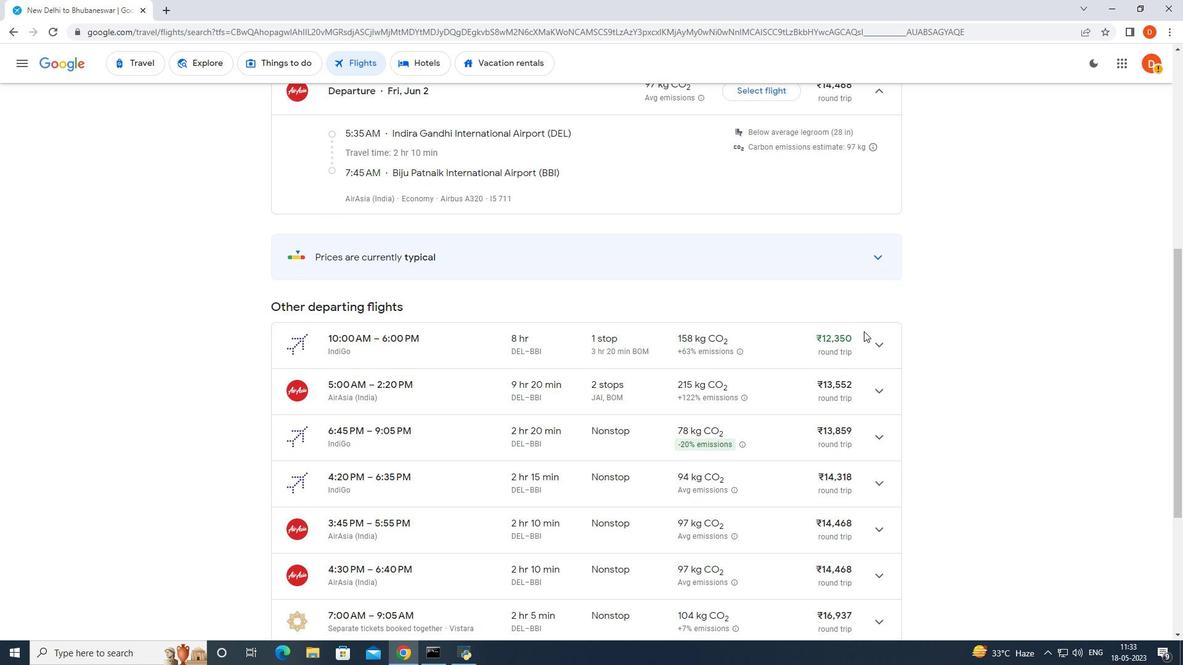 
Action: Mouse scrolled (863, 330) with delta (0, 0)
Screenshot: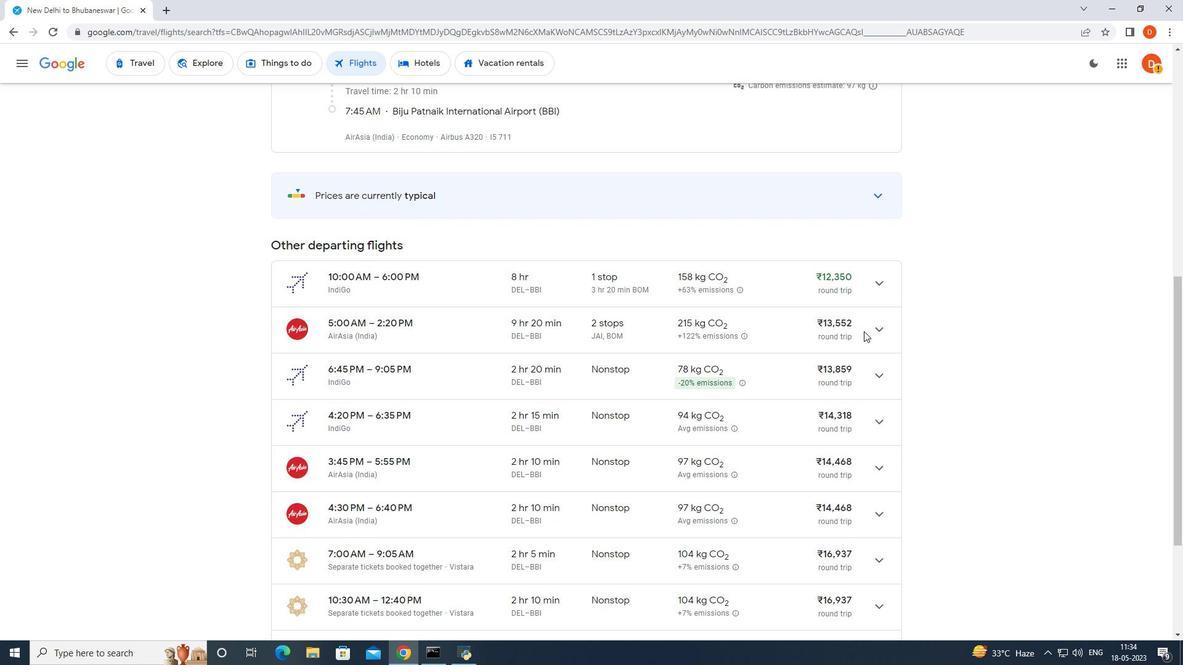 
Action: Mouse scrolled (863, 330) with delta (0, 0)
Screenshot: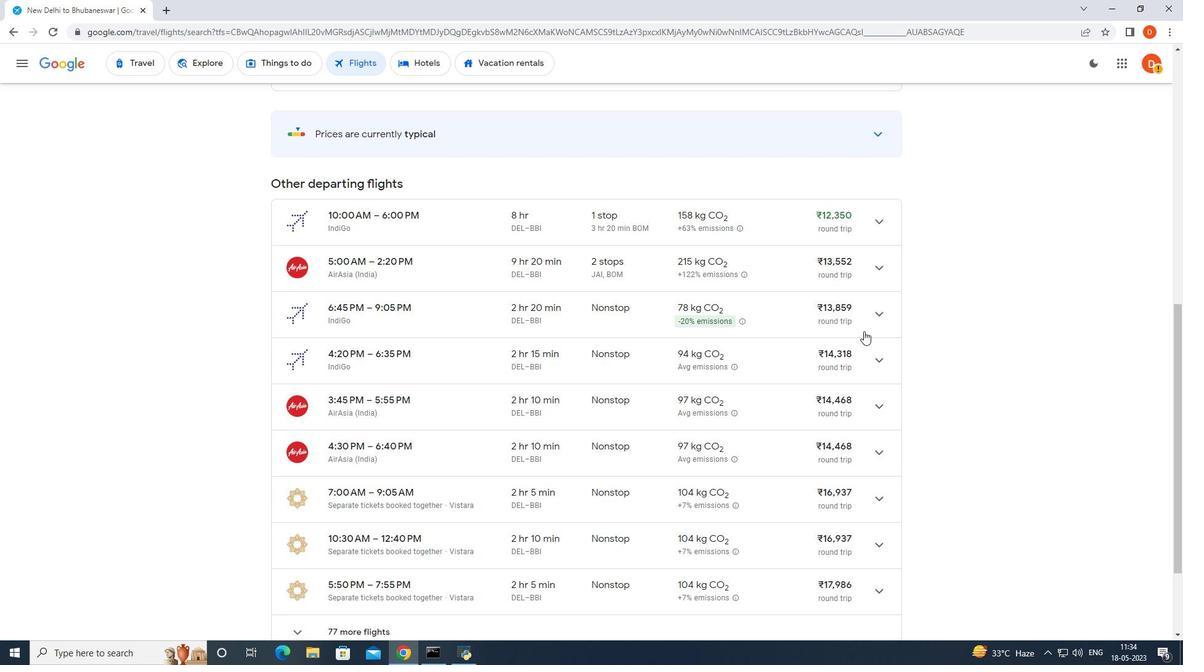 
Action: Mouse moved to (880, 393)
Screenshot: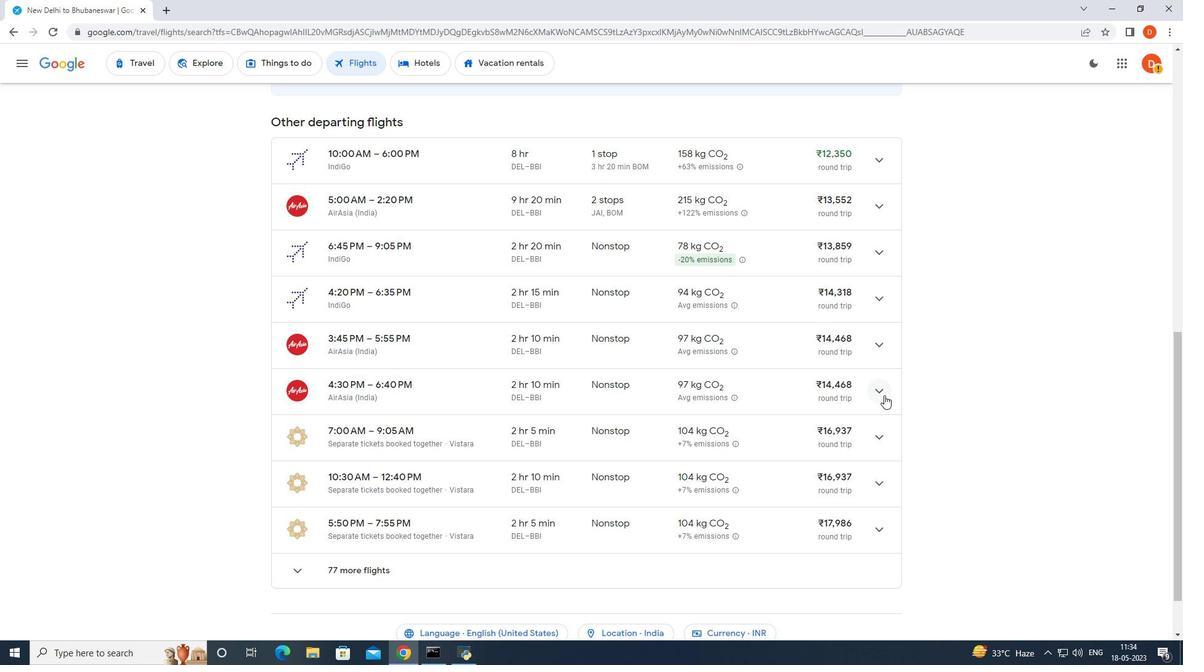 
Action: Mouse pressed left at (880, 393)
Screenshot: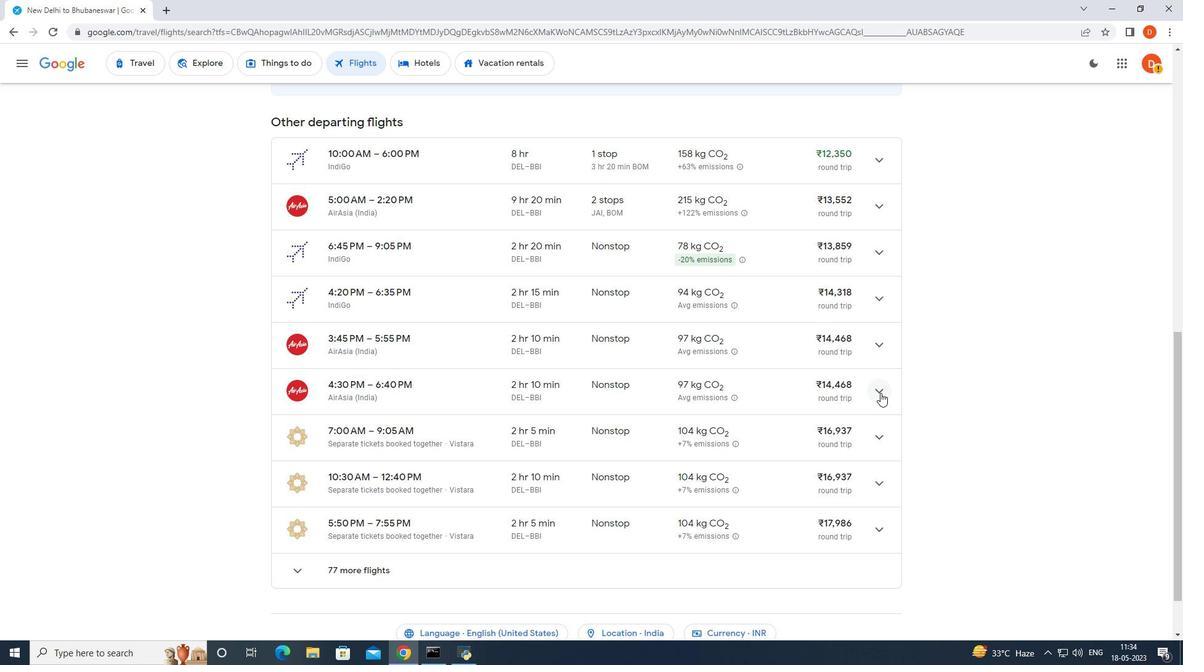 
Action: Mouse moved to (745, 449)
Screenshot: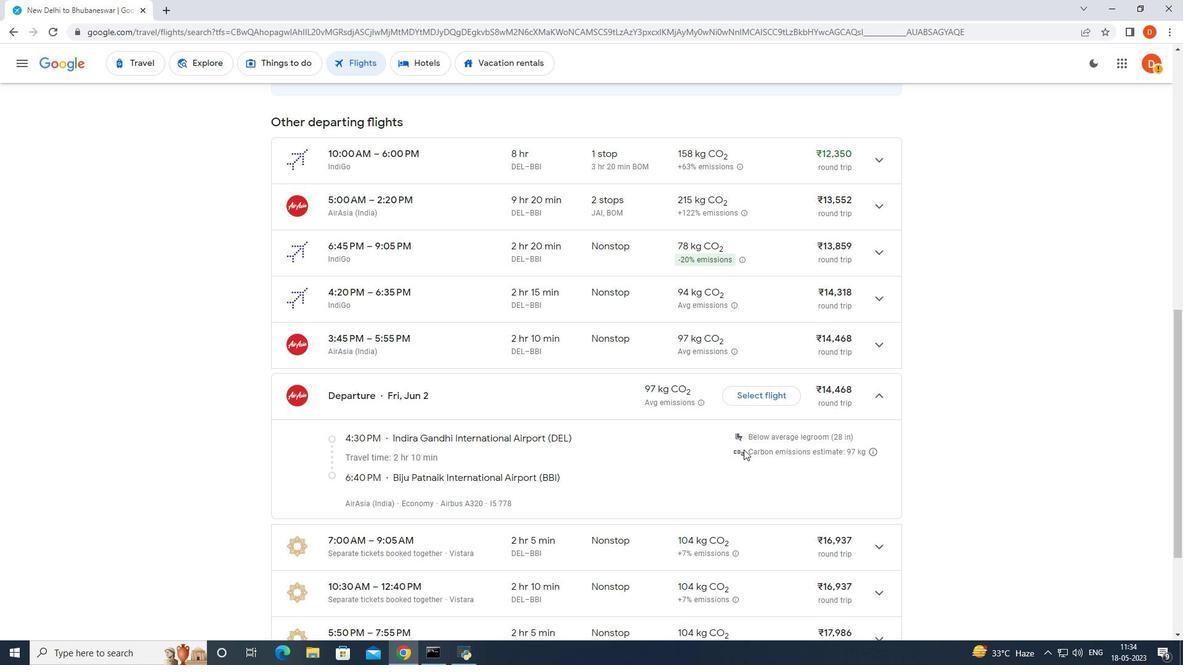 
Action: Mouse scrolled (745, 449) with delta (0, 0)
Screenshot: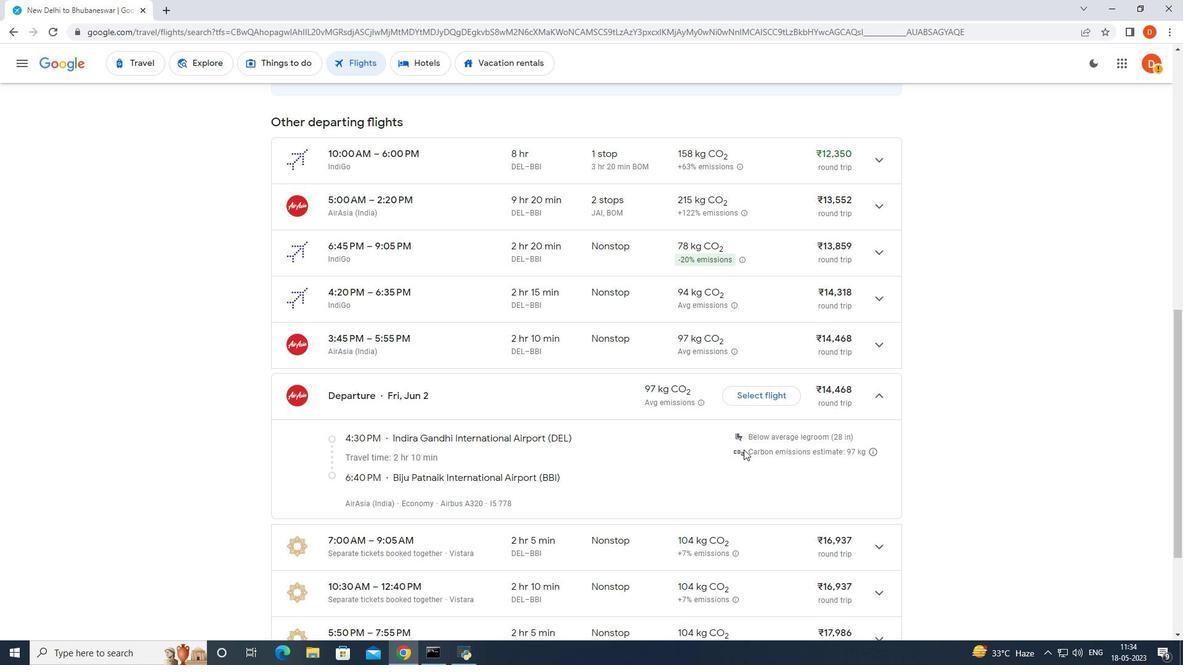 
Action: Mouse moved to (749, 449)
Screenshot: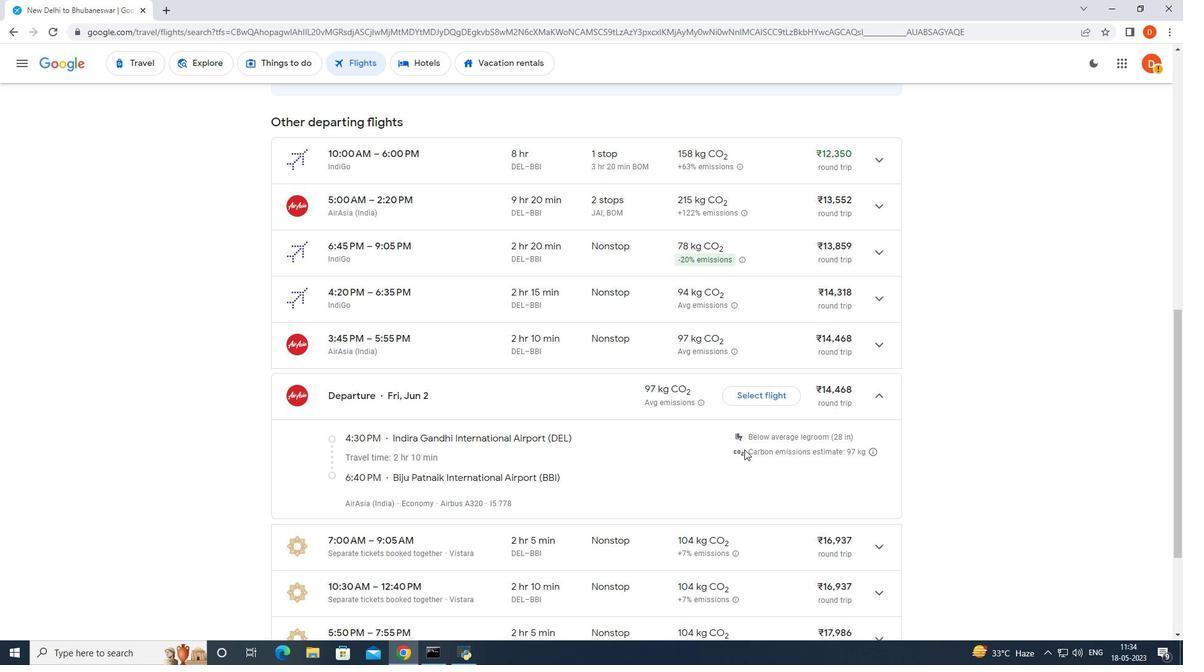 
Action: Mouse scrolled (749, 448) with delta (0, 0)
Screenshot: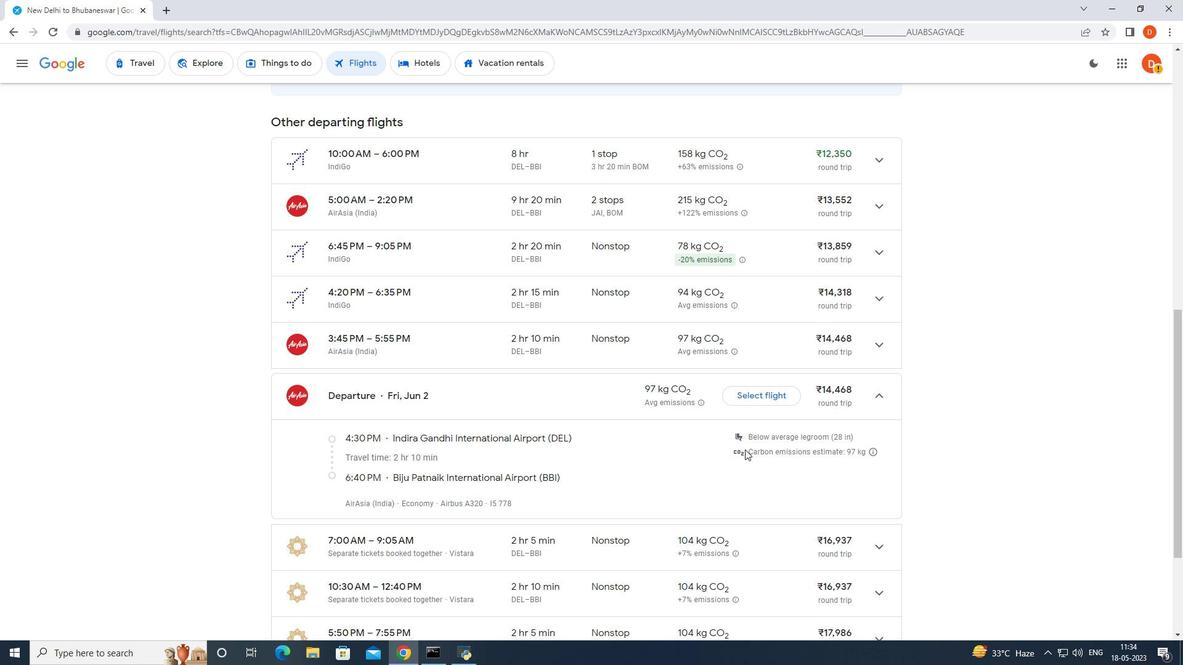 
Action: Mouse moved to (871, 423)
Screenshot: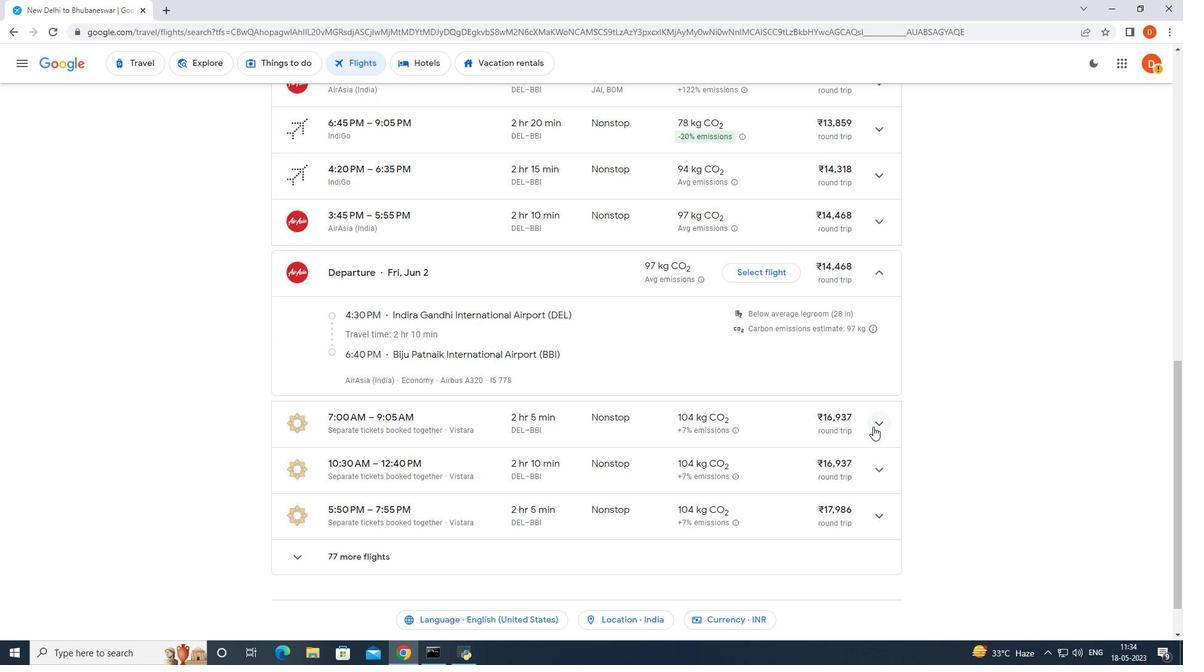 
Action: Mouse pressed left at (871, 423)
Screenshot: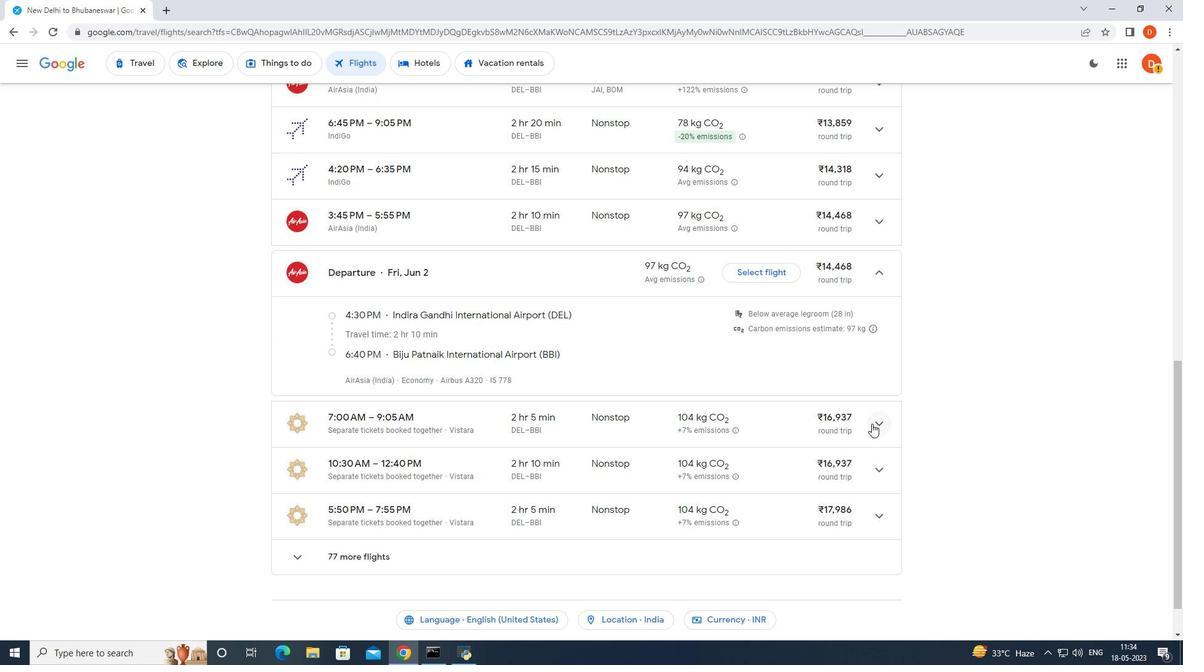 
Action: Mouse moved to (776, 462)
Screenshot: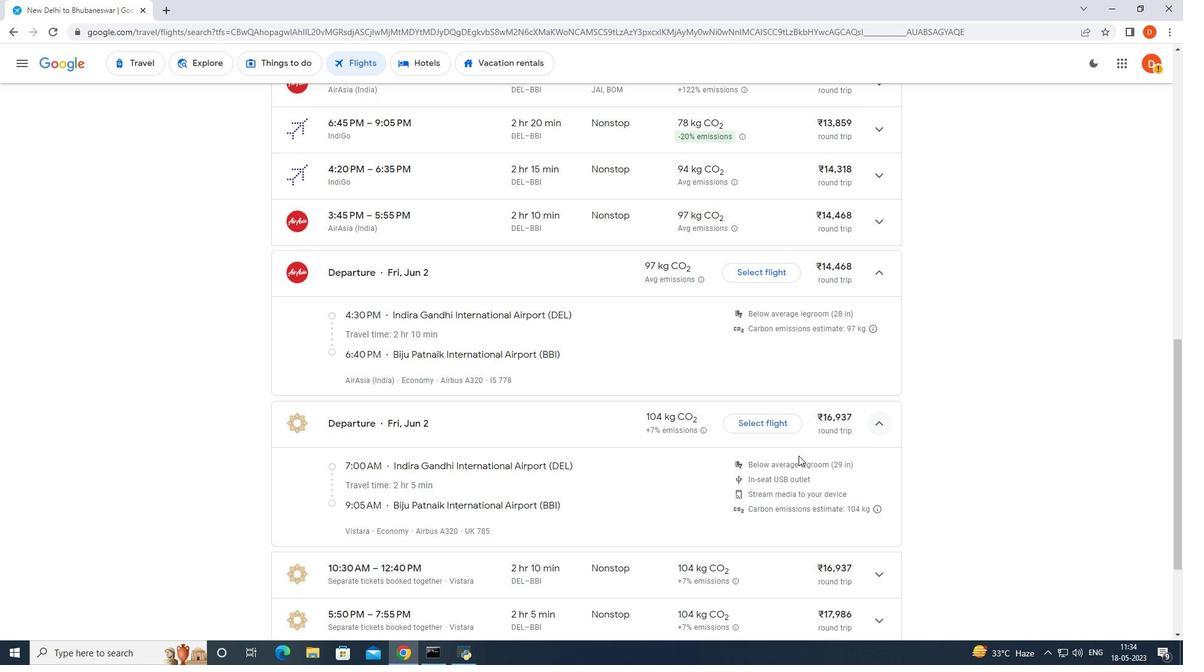 
Action: Mouse scrolled (776, 461) with delta (0, 0)
Screenshot: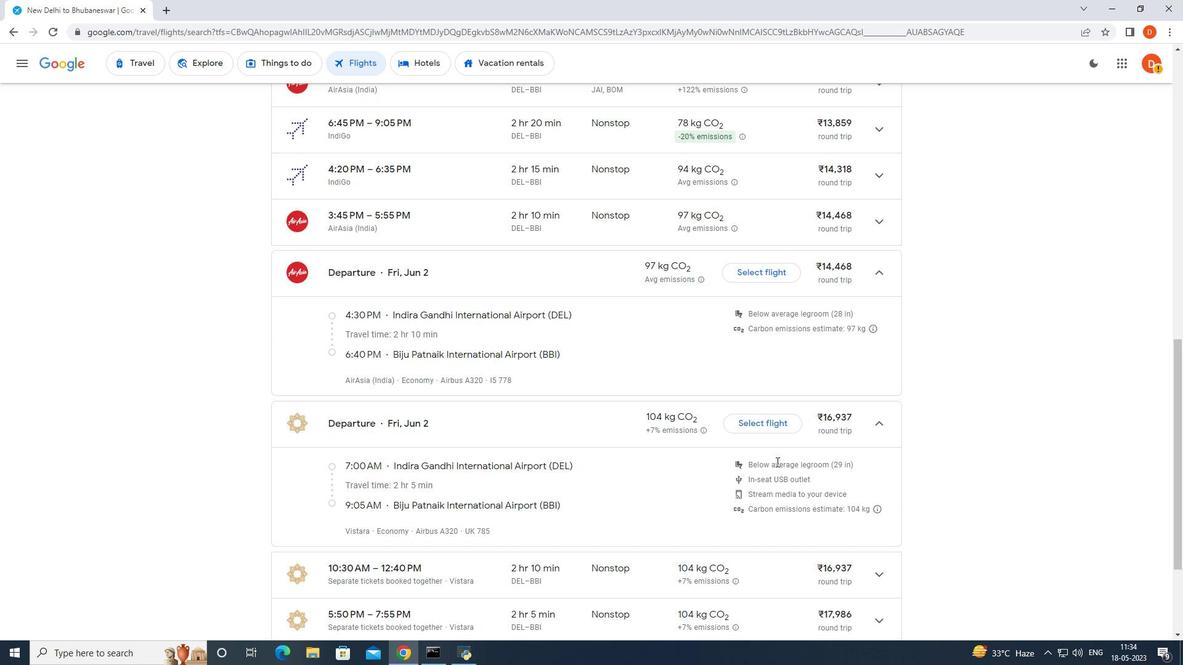 
Action: Mouse scrolled (776, 461) with delta (0, 0)
Screenshot: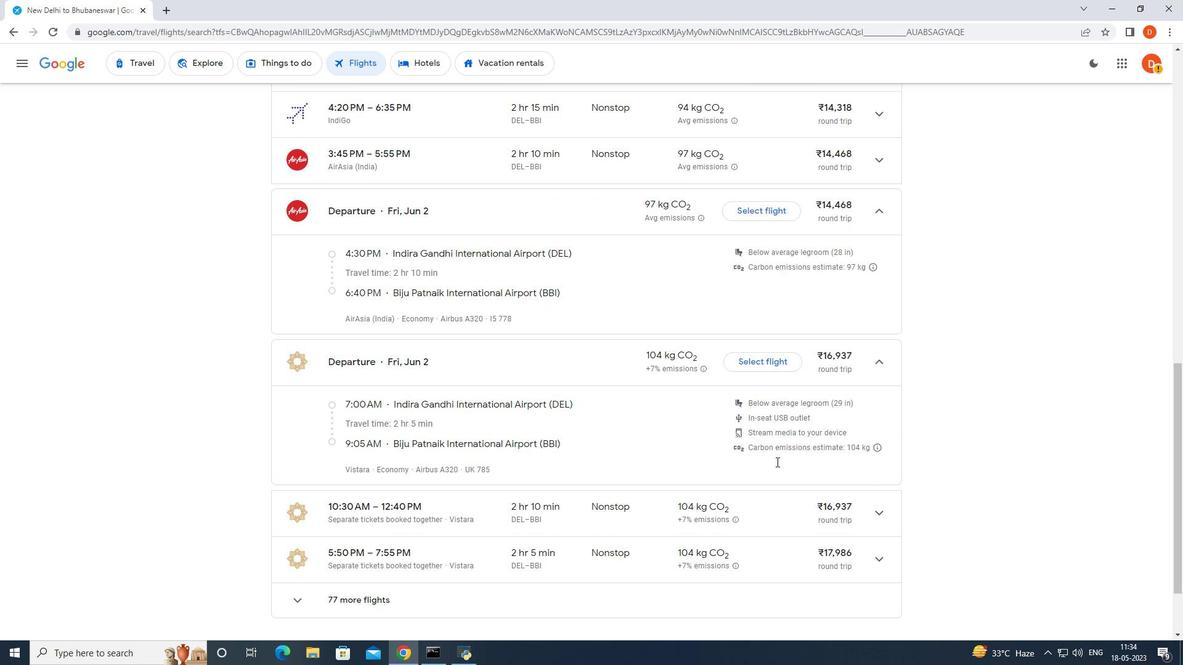 
Action: Mouse moved to (436, 539)
Screenshot: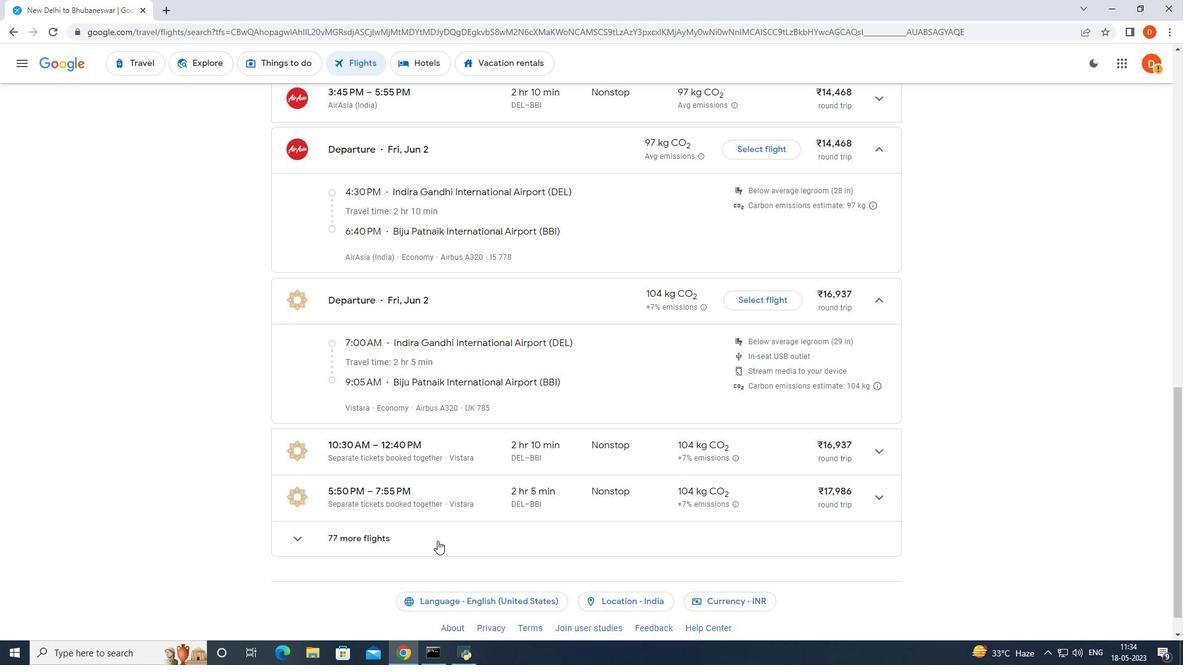 
Action: Mouse pressed left at (436, 539)
Screenshot: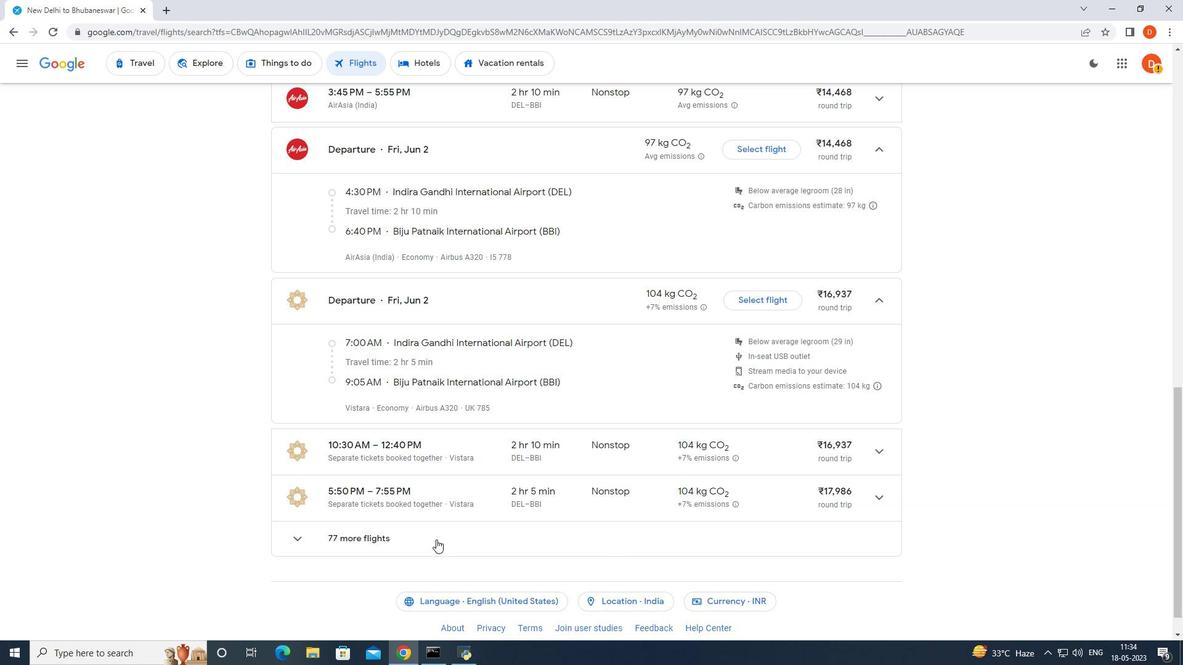 
Action: Mouse moved to (876, 418)
Screenshot: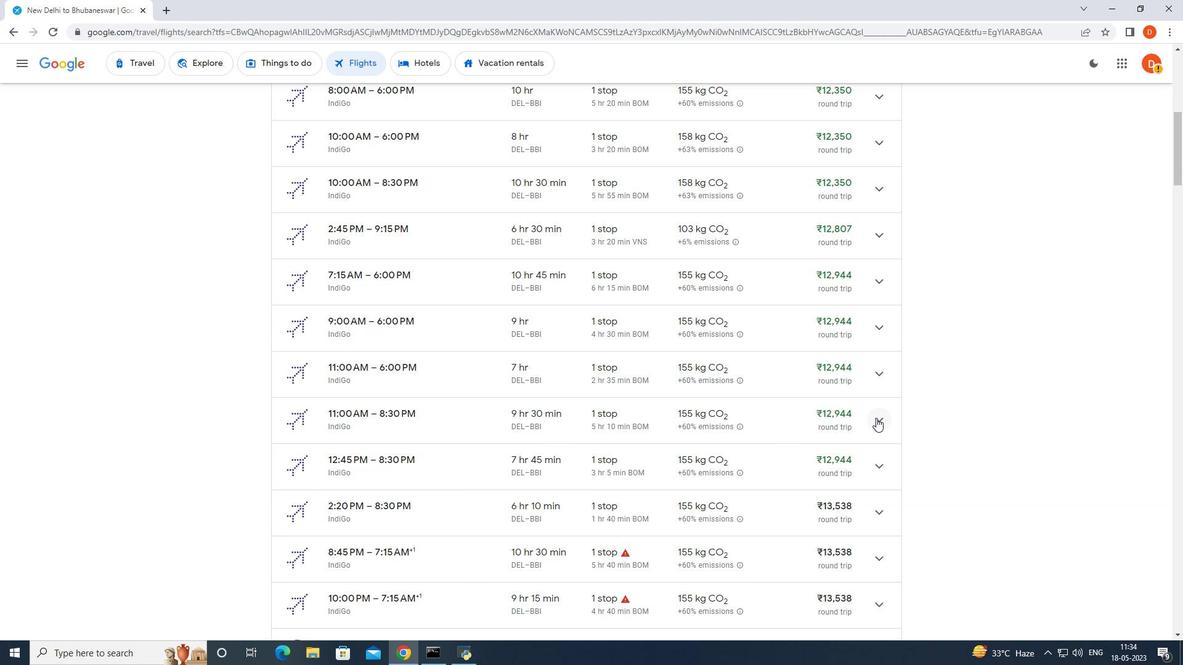 
Action: Mouse pressed left at (876, 418)
Screenshot: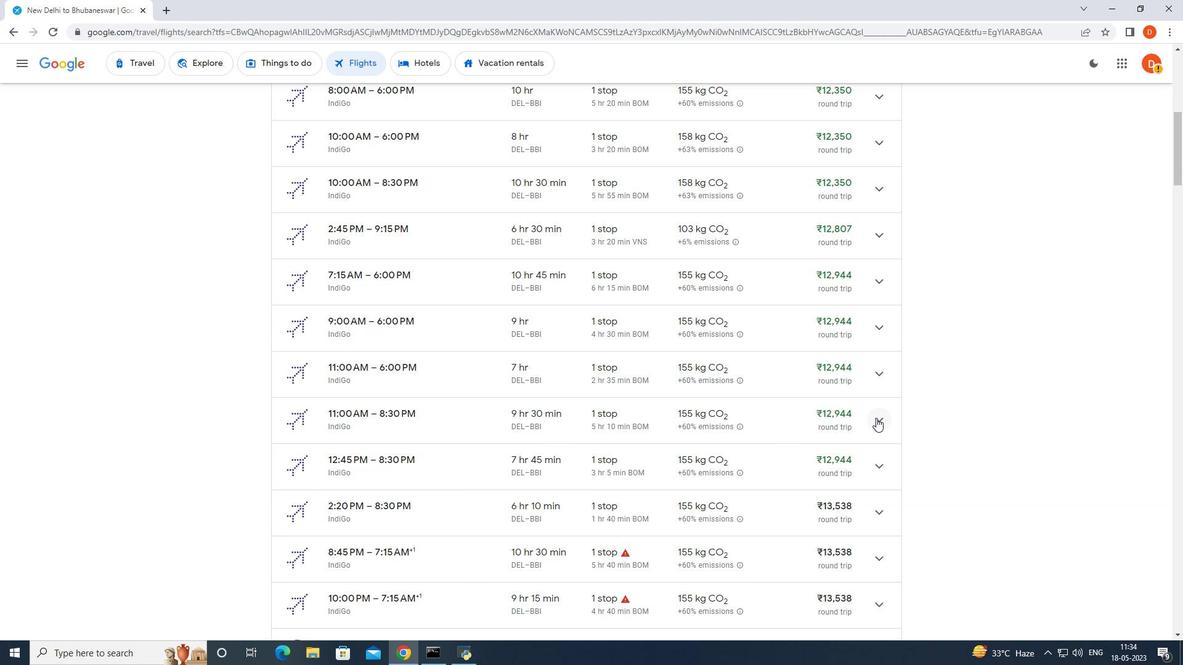 
Action: Mouse moved to (792, 405)
Screenshot: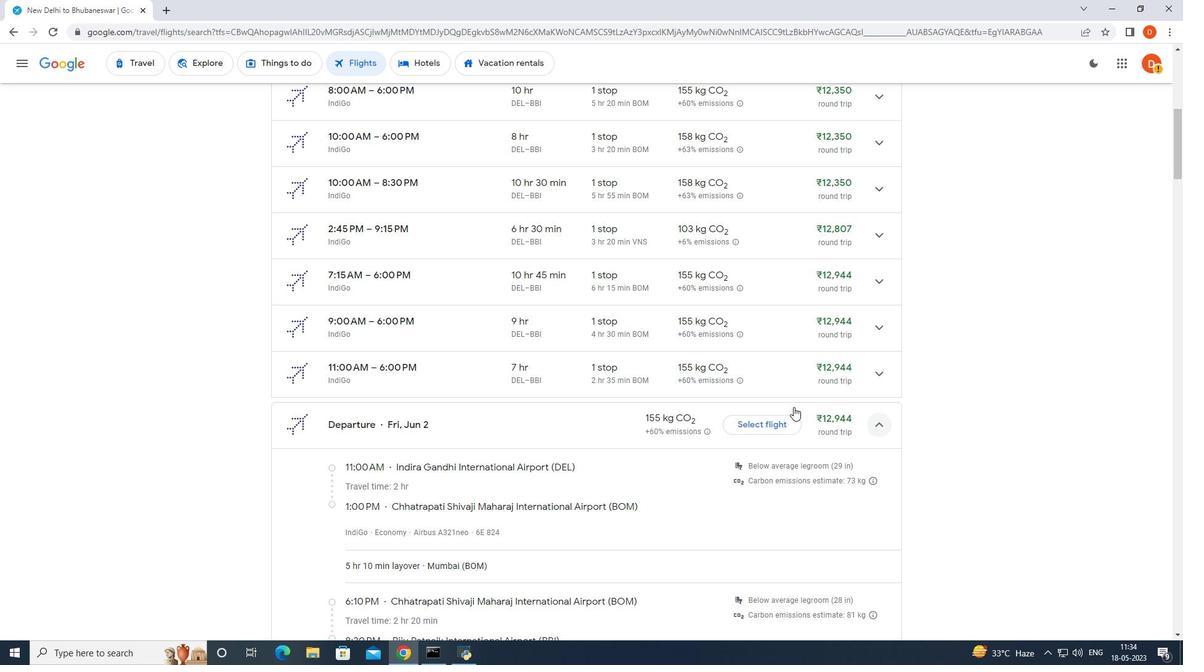 
Action: Mouse scrolled (792, 404) with delta (0, 0)
Screenshot: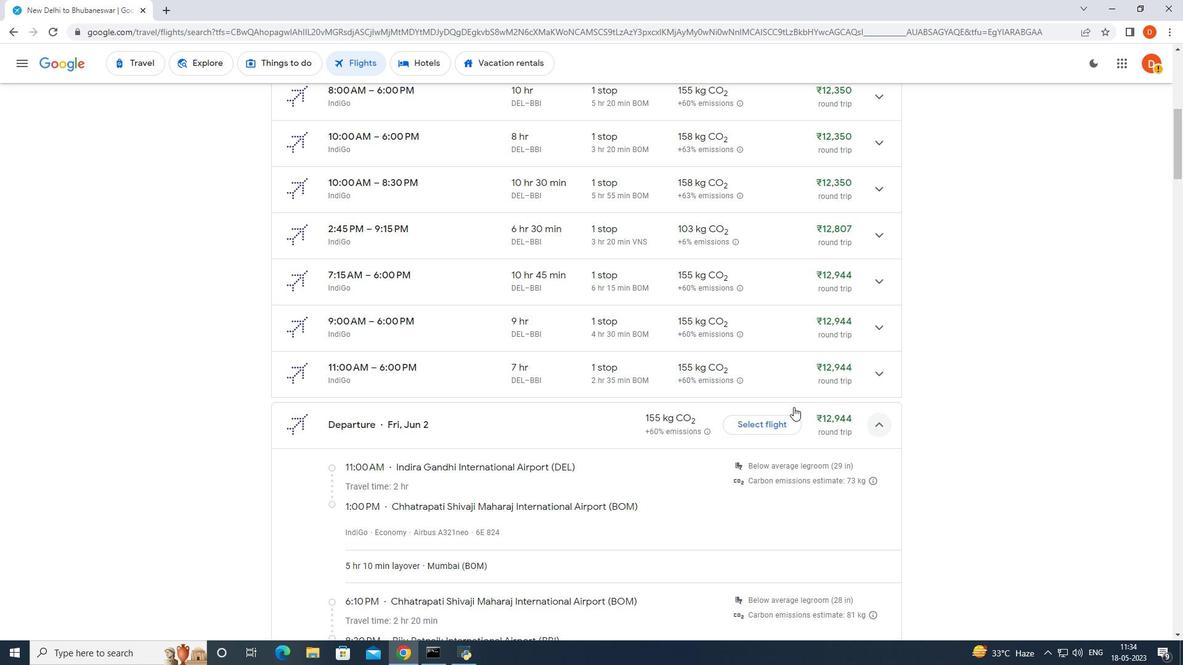 
Action: Mouse scrolled (792, 404) with delta (0, 0)
Screenshot: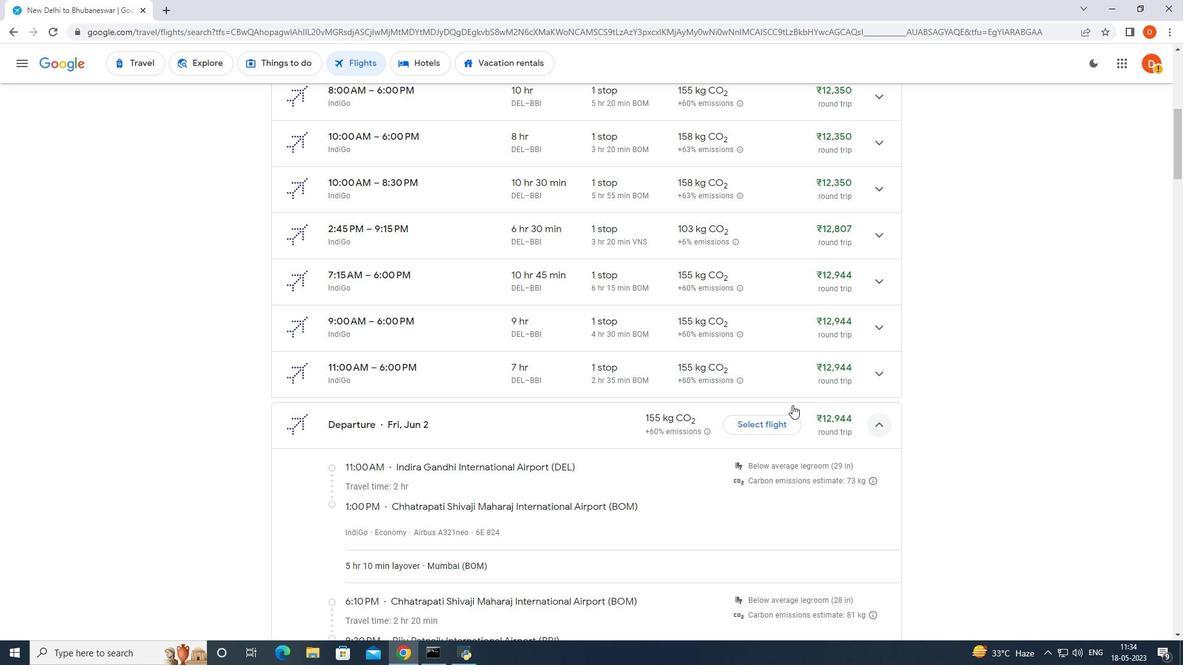 
Action: Mouse scrolled (792, 404) with delta (0, 0)
Screenshot: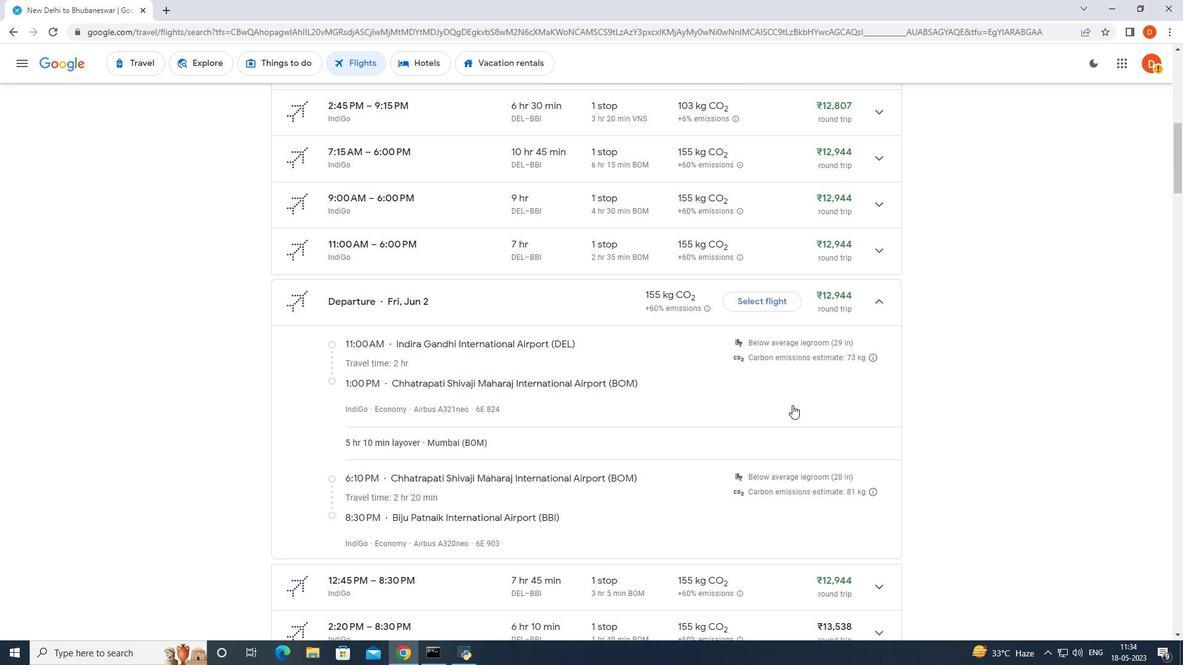 
Action: Mouse scrolled (792, 404) with delta (0, 0)
Screenshot: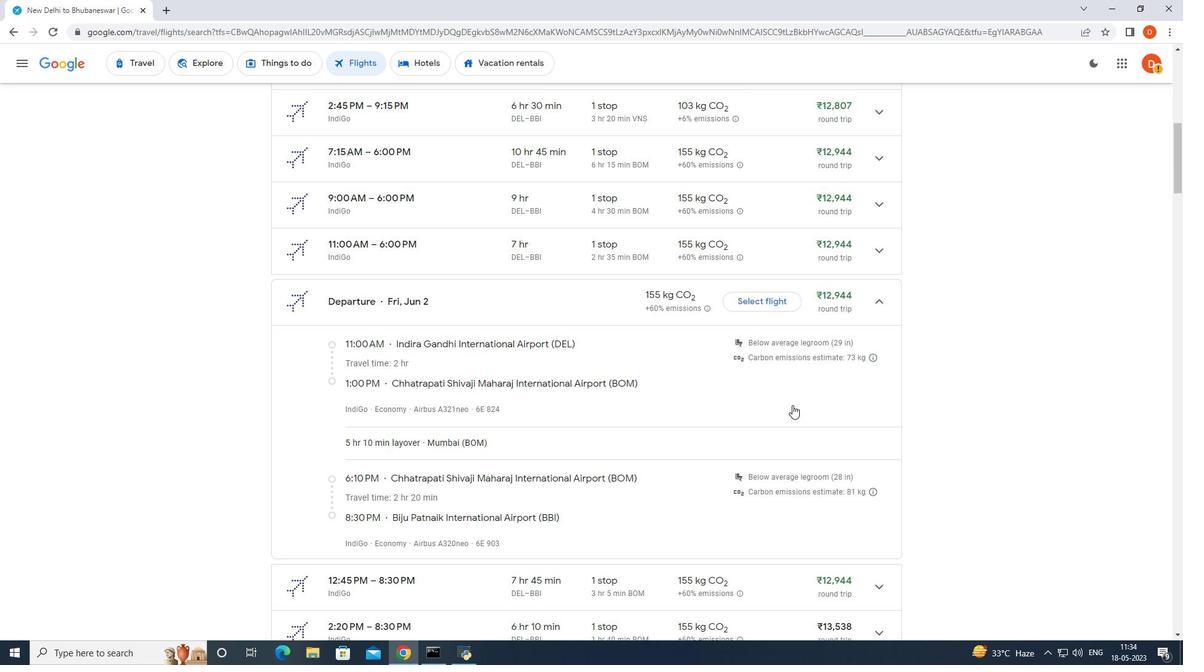 
Action: Mouse moved to (792, 406)
Screenshot: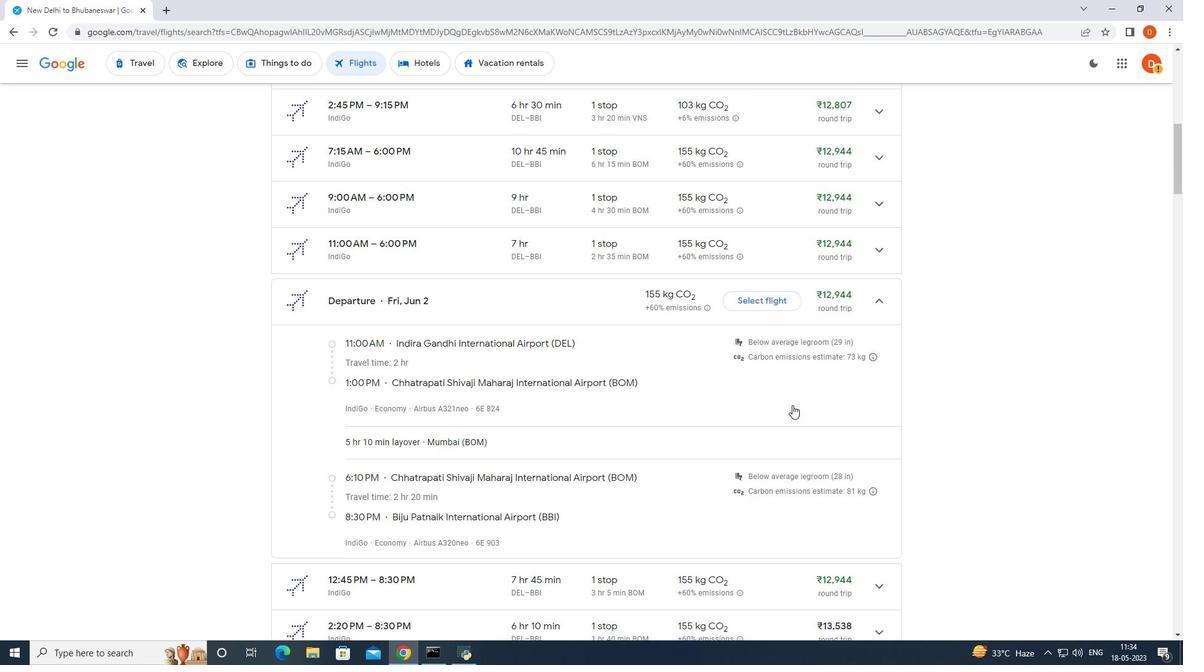 
Action: Mouse scrolled (792, 405) with delta (0, 0)
Screenshot: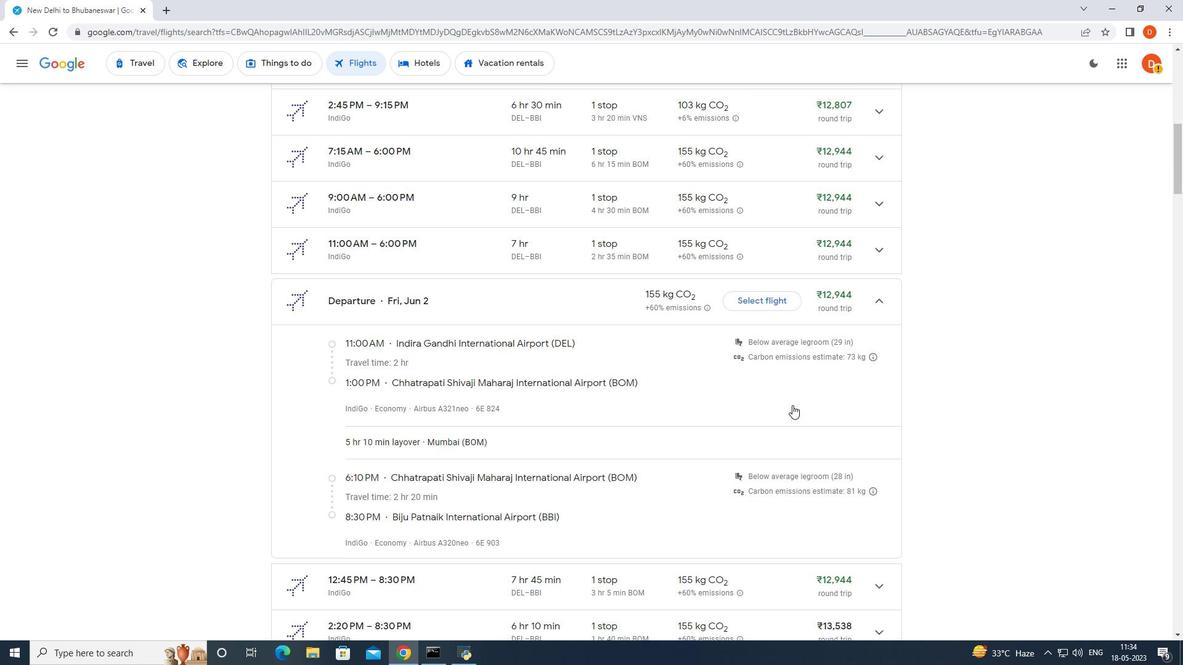 
Action: Mouse moved to (837, 408)
Screenshot: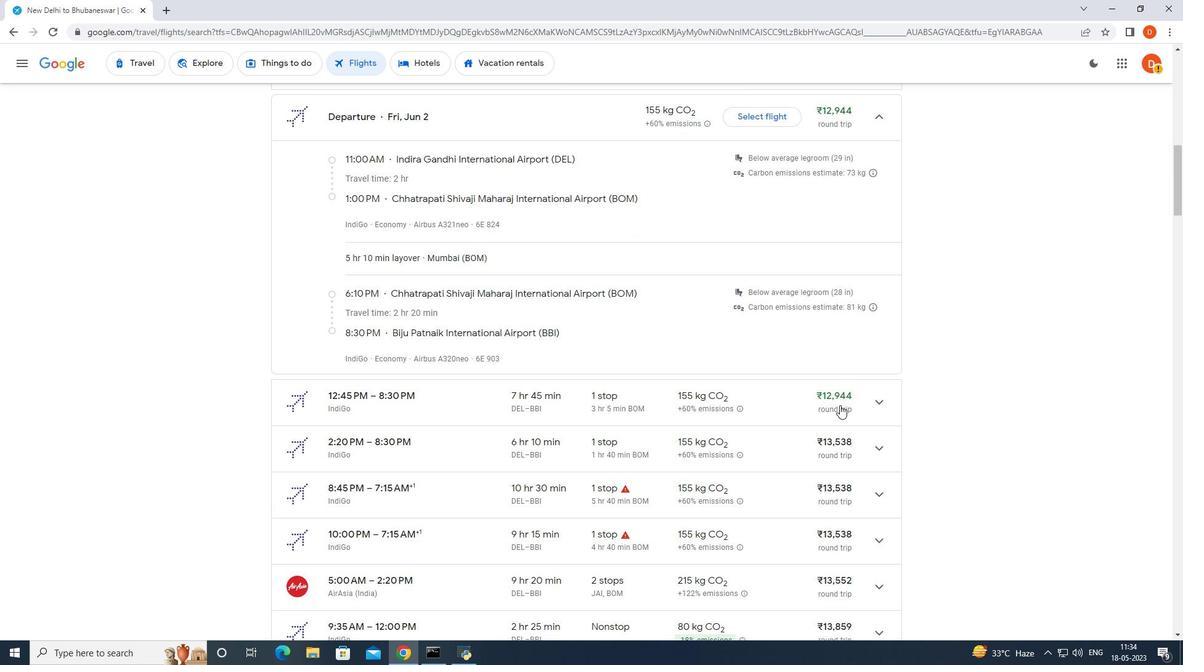
Action: Mouse scrolled (837, 407) with delta (0, 0)
Screenshot: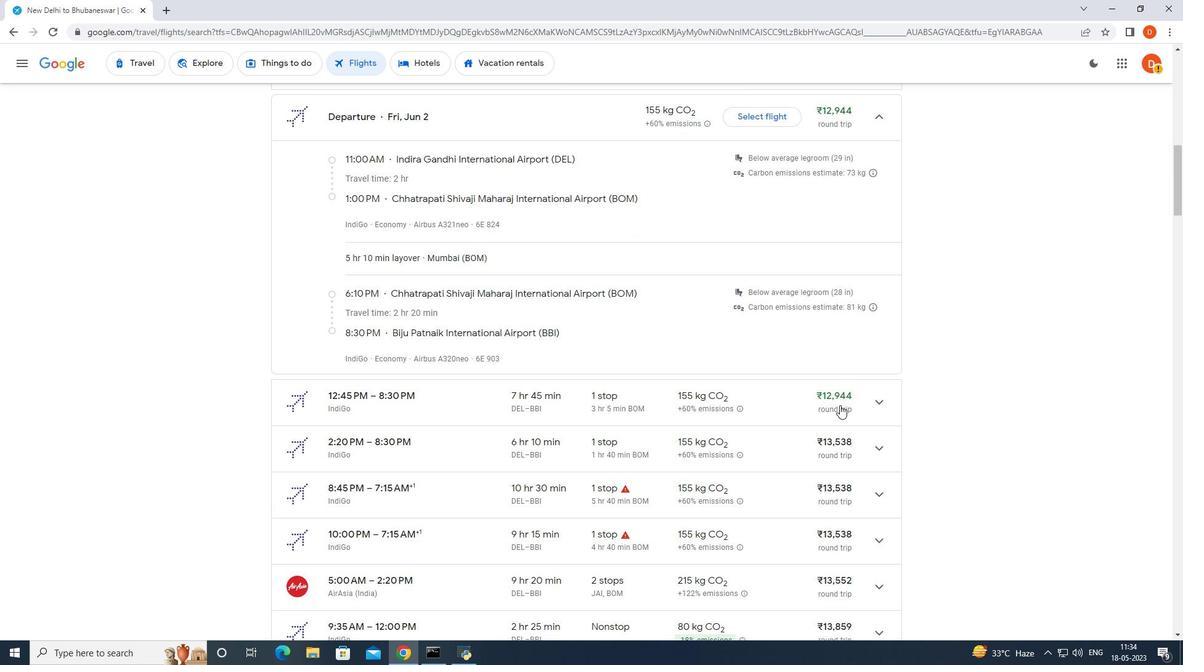 
Action: Mouse moved to (879, 477)
Screenshot: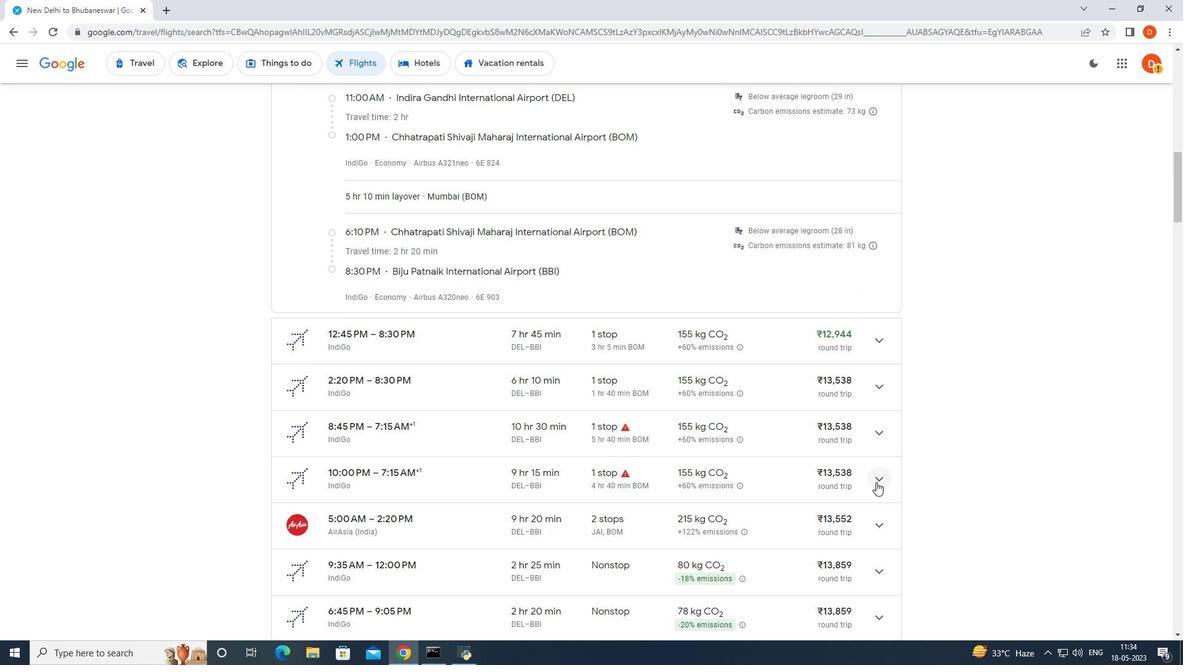 
Action: Mouse pressed left at (879, 477)
Screenshot: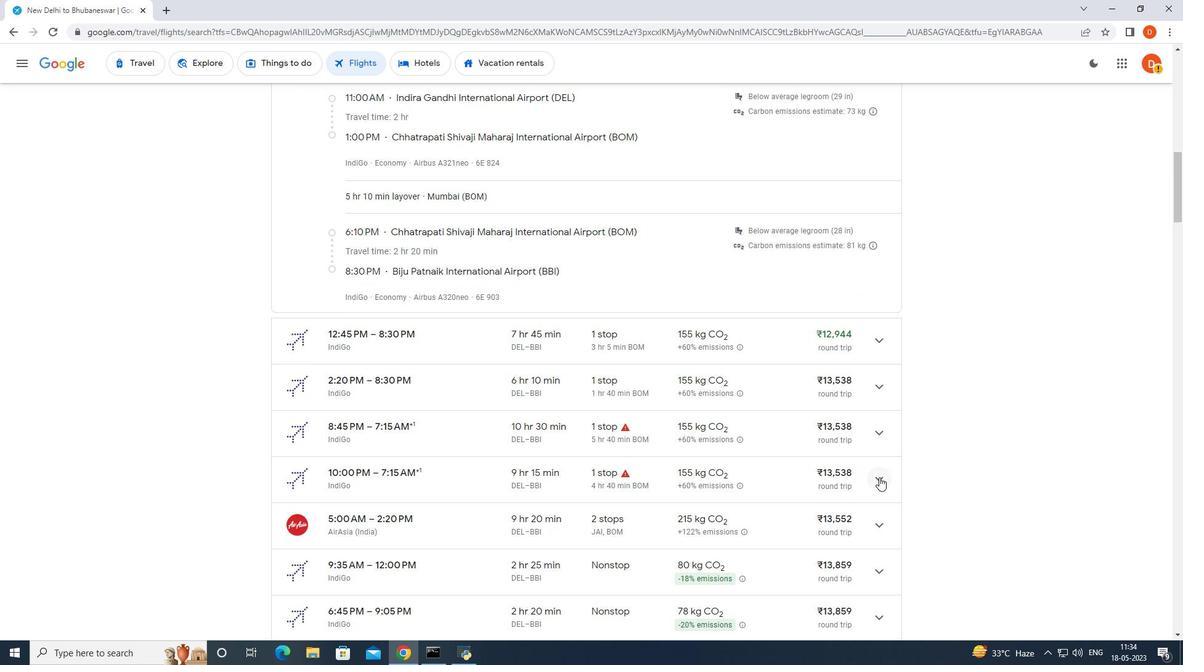 
Action: Mouse moved to (804, 502)
Screenshot: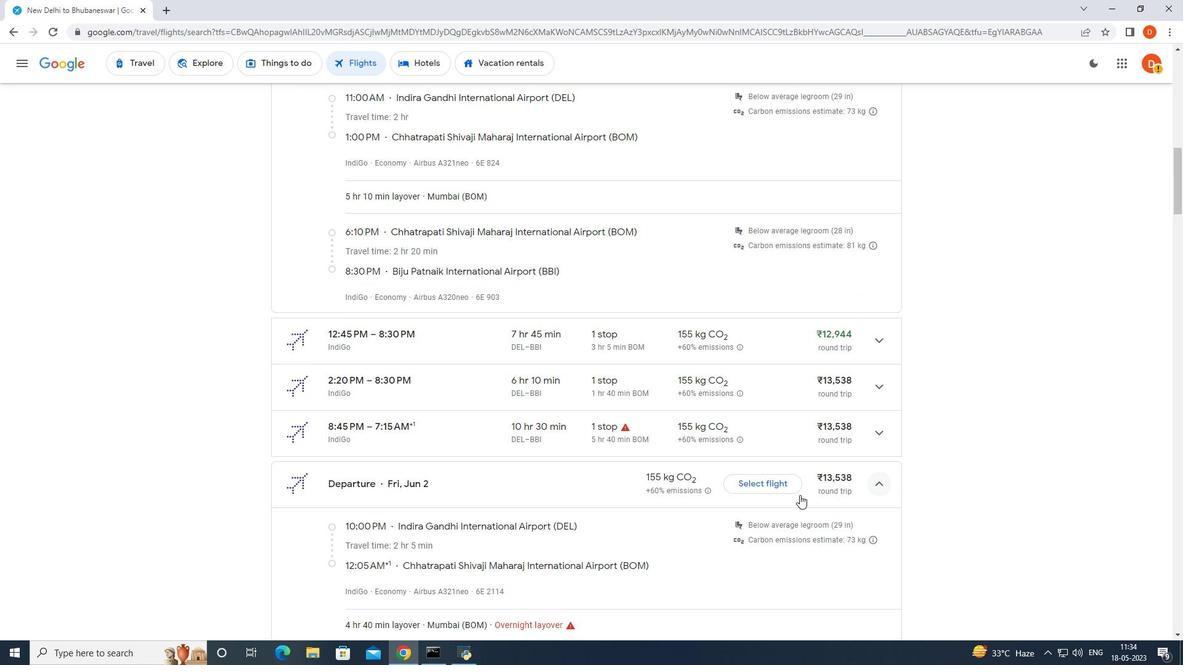 
Action: Mouse scrolled (804, 502) with delta (0, 0)
Screenshot: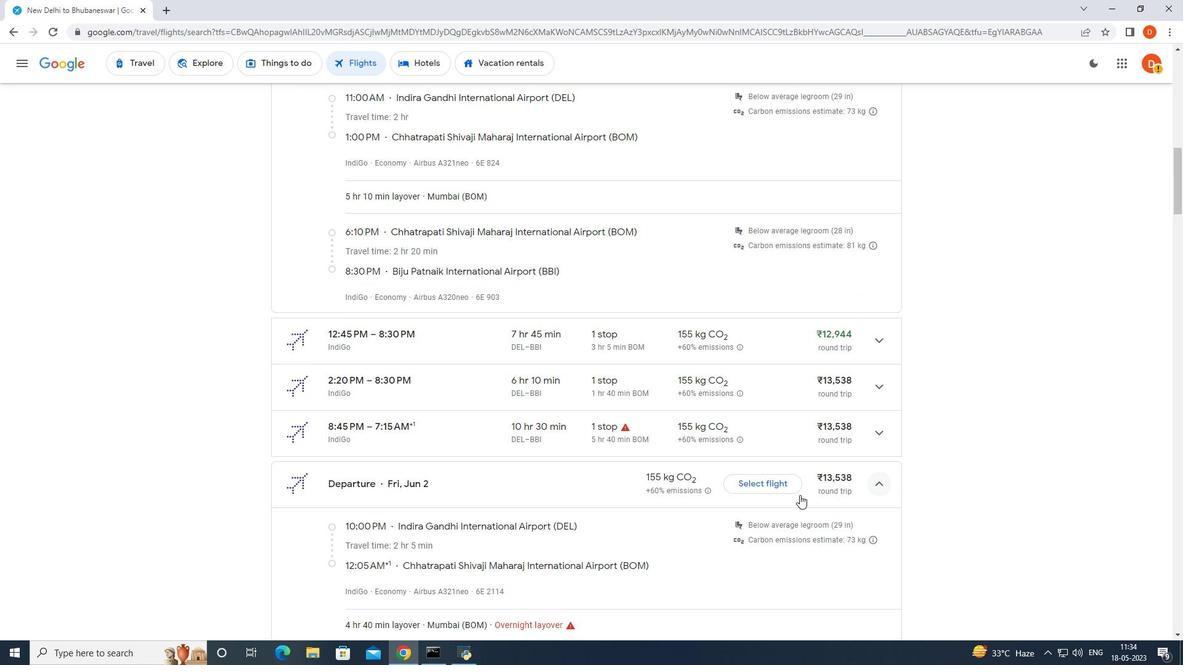 
Action: Mouse moved to (804, 503)
Screenshot: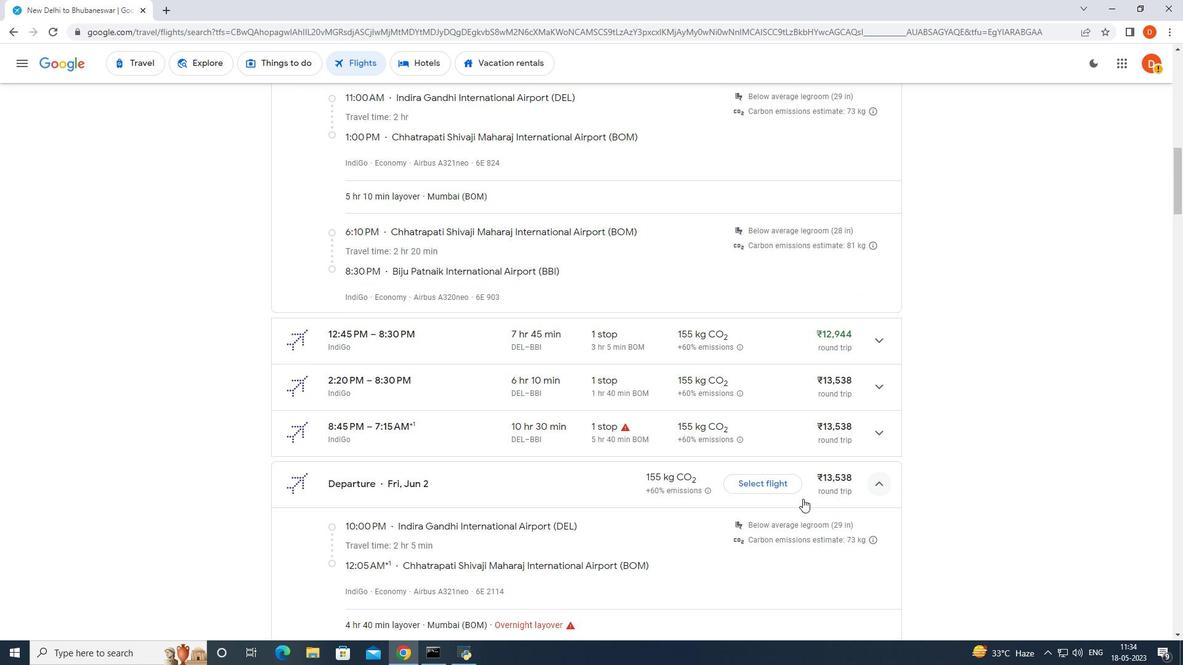 
Action: Mouse scrolled (804, 502) with delta (0, 0)
Screenshot: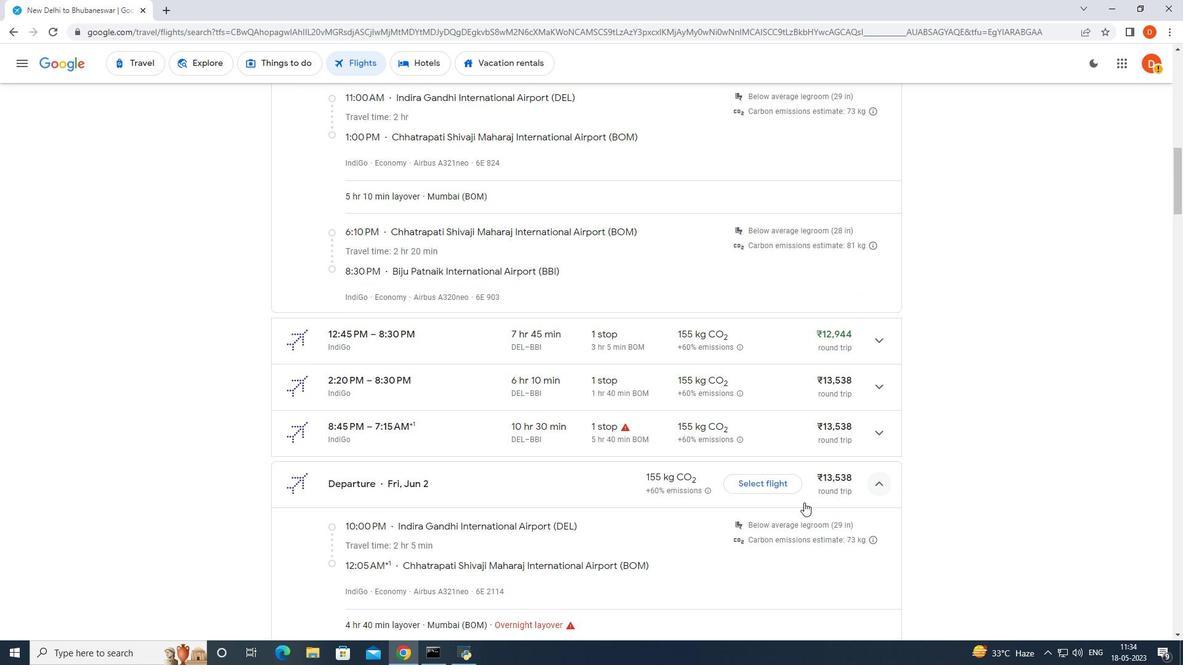 
Action: Mouse scrolled (804, 502) with delta (0, 0)
Screenshot: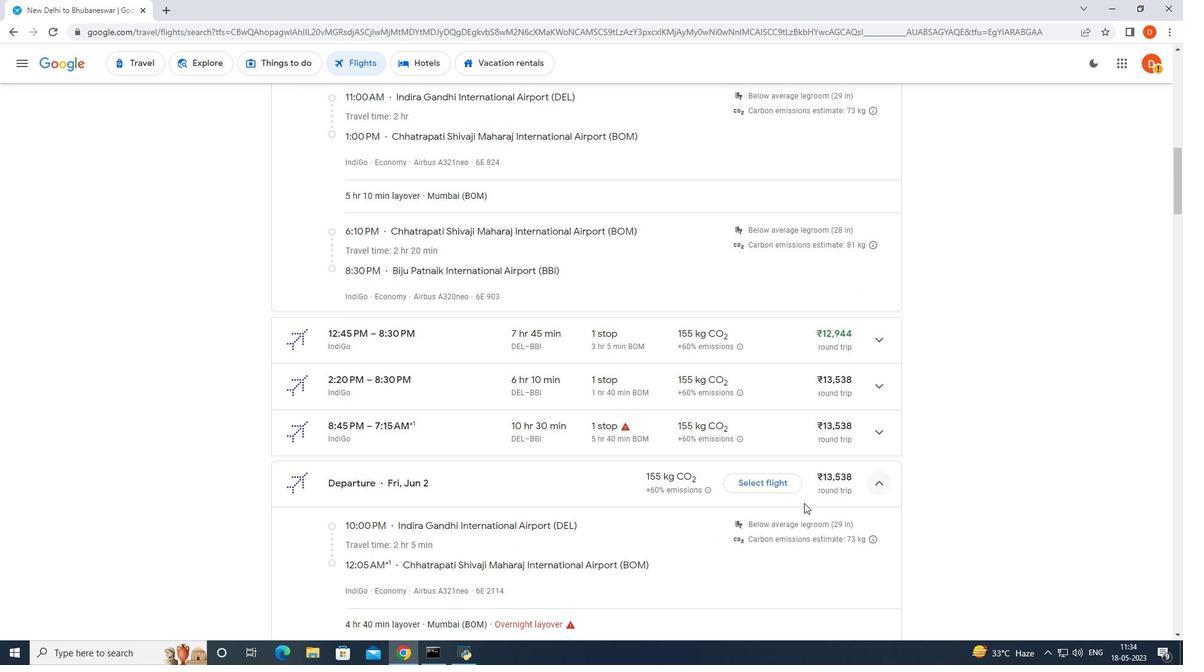 
Action: Mouse moved to (806, 505)
Screenshot: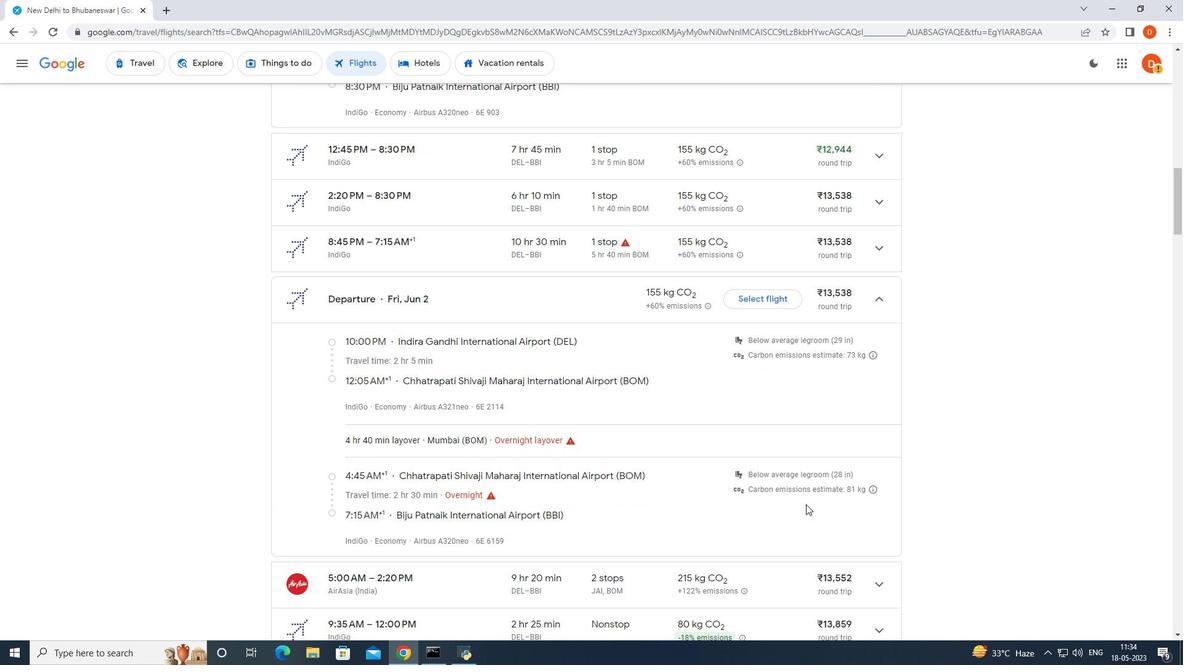 
Action: Mouse scrolled (806, 505) with delta (0, 0)
Screenshot: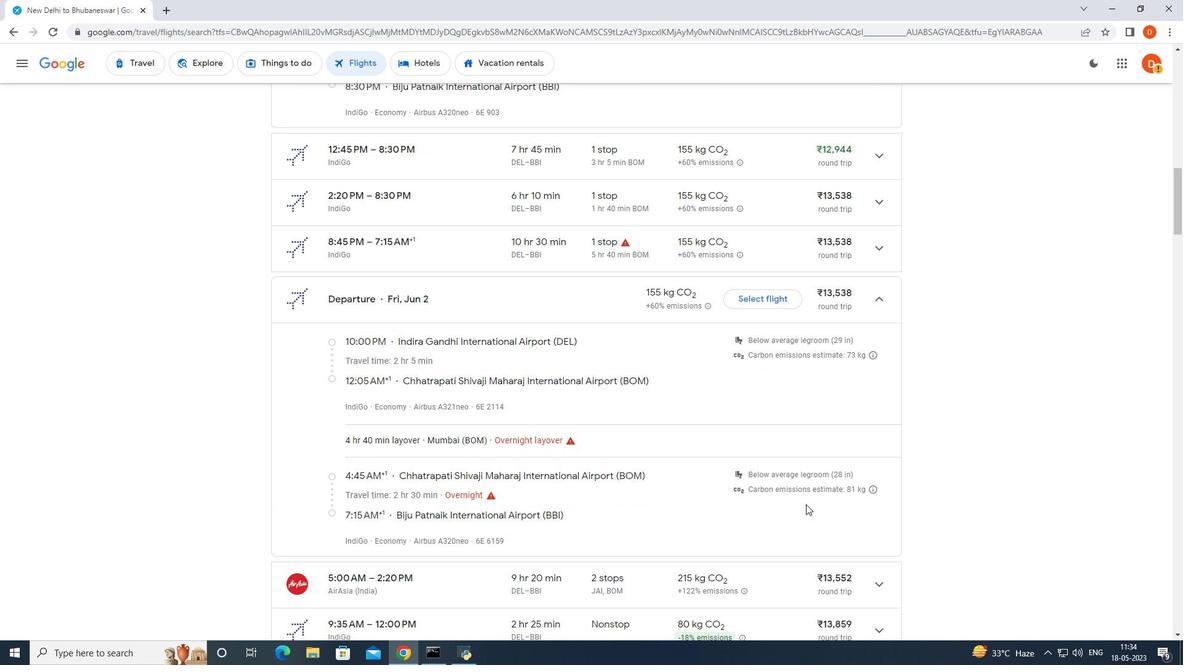 
Action: Mouse moved to (807, 510)
Screenshot: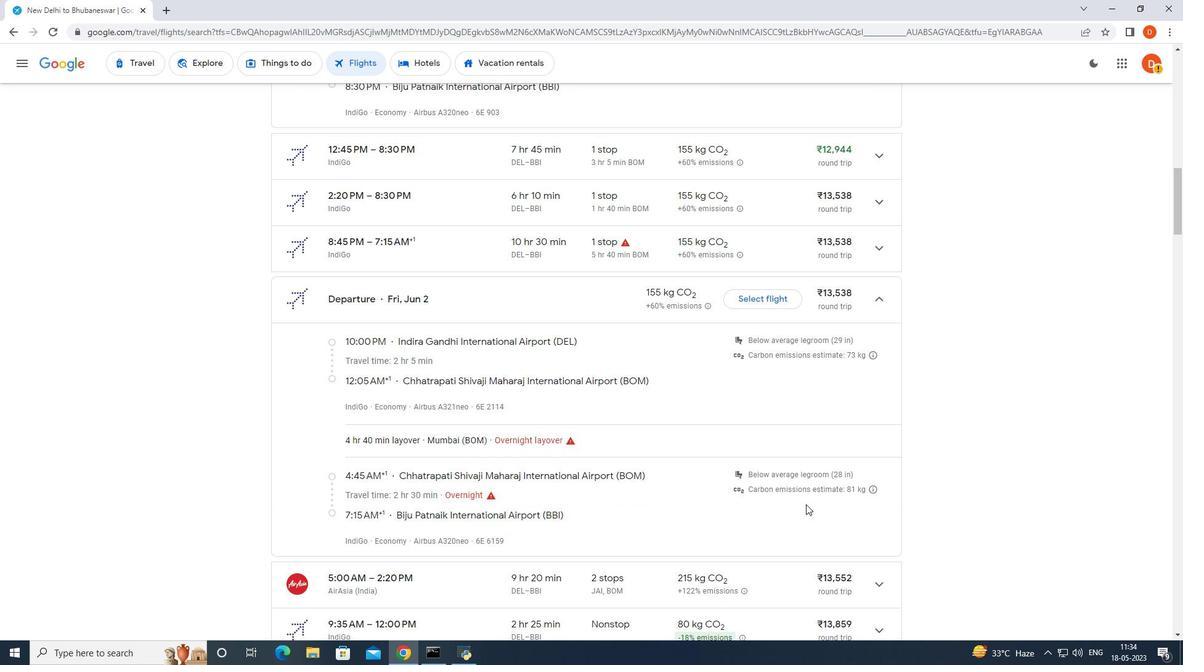 
Action: Mouse scrolled (807, 510) with delta (0, 0)
Screenshot: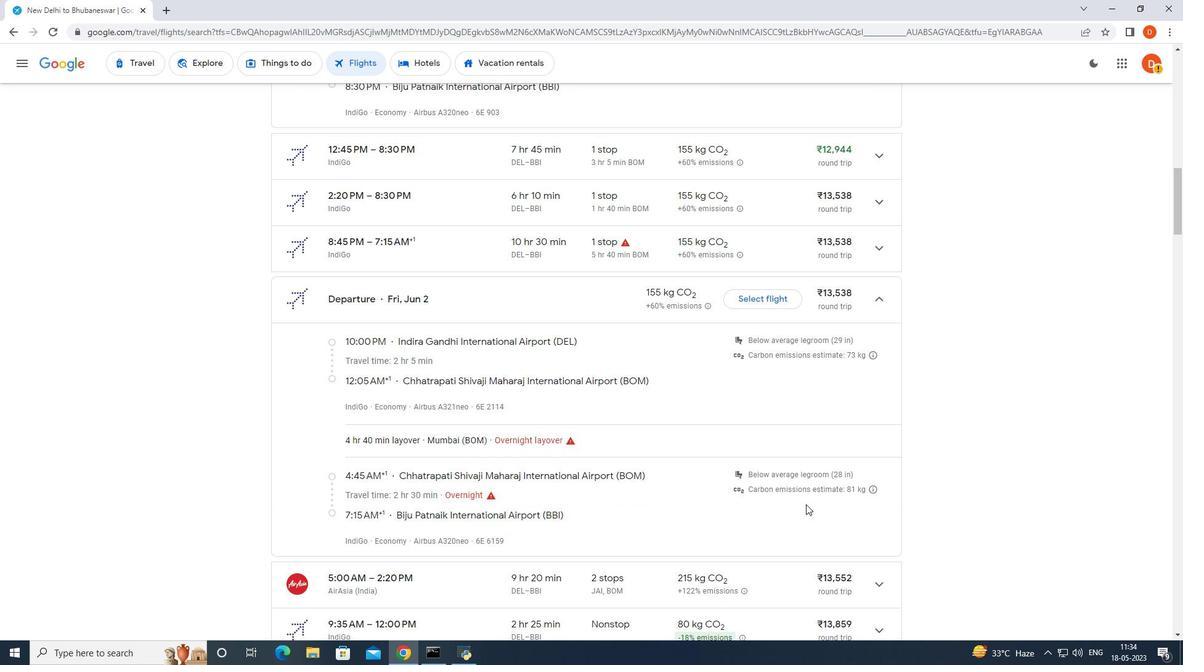 
Action: Mouse moved to (808, 512)
Screenshot: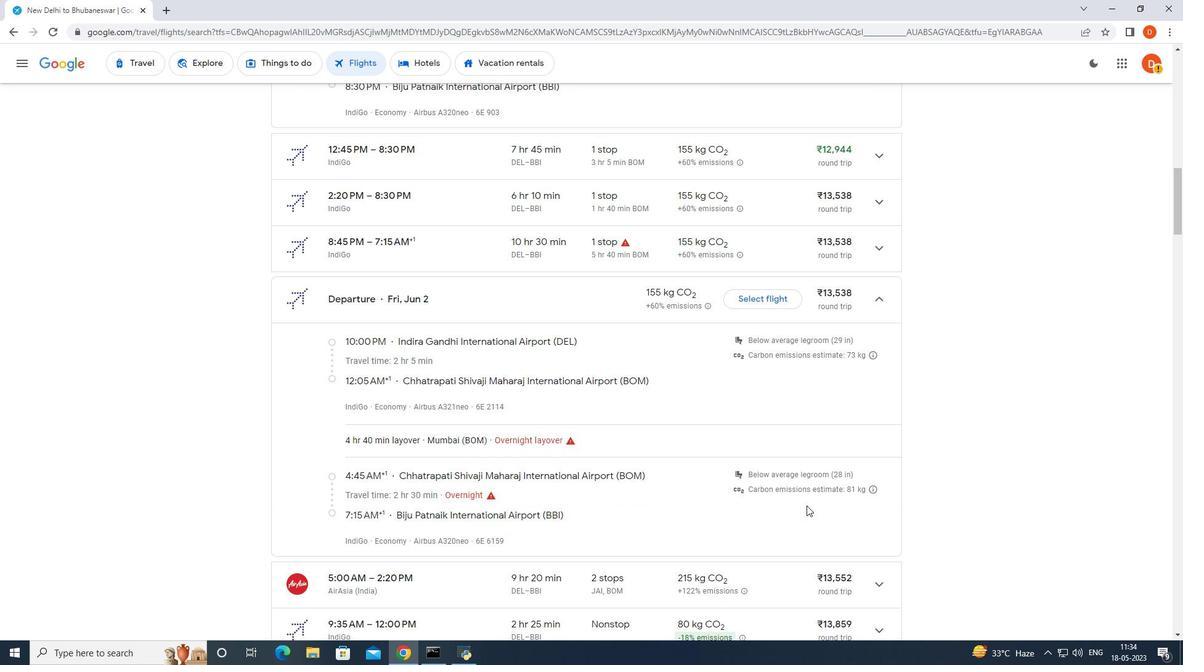 
Action: Mouse scrolled (808, 512) with delta (0, 0)
Screenshot: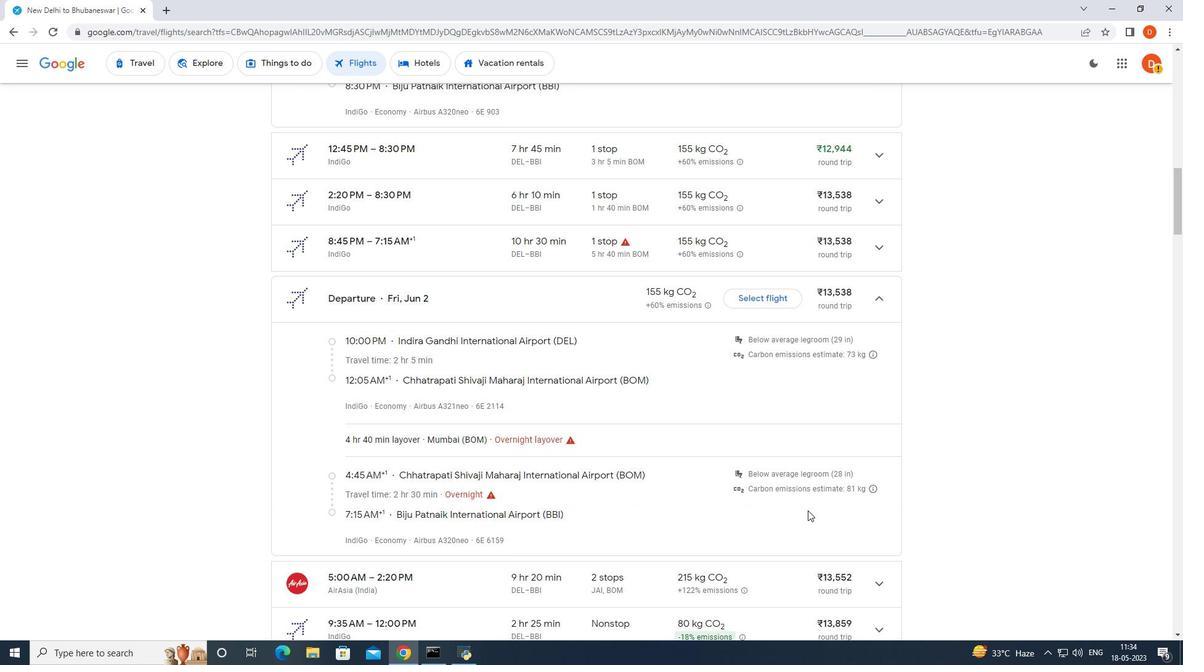 
Action: Mouse moved to (876, 409)
Screenshot: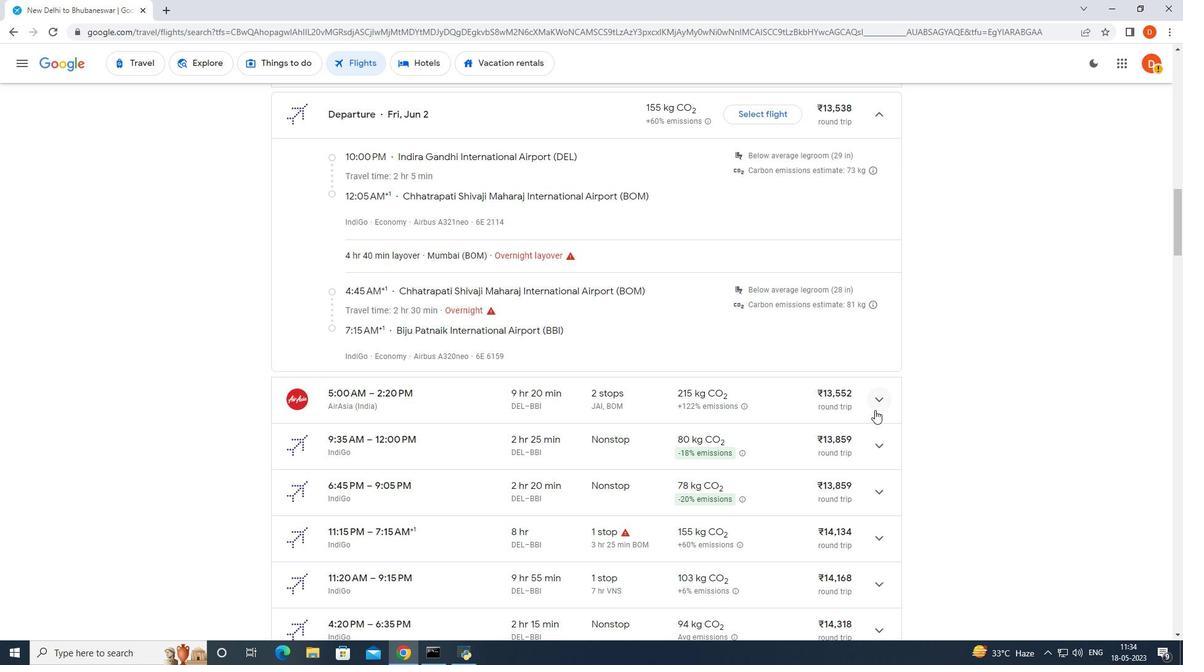 
Action: Mouse pressed left at (876, 409)
Screenshot: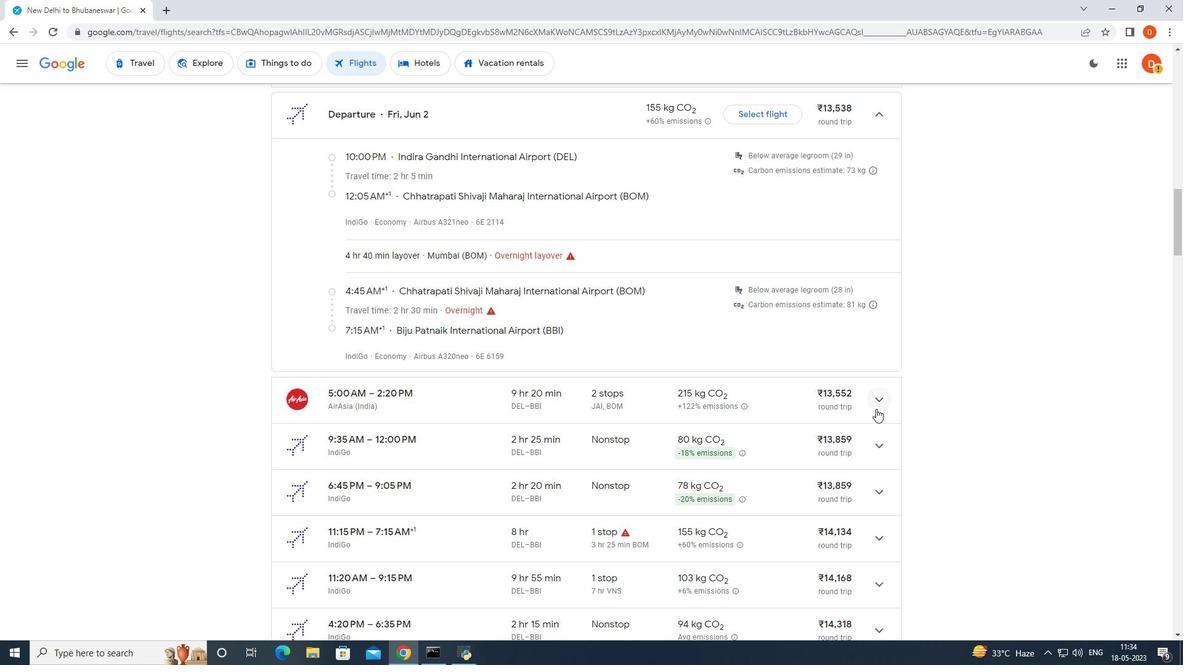 
Action: Mouse moved to (847, 414)
Screenshot: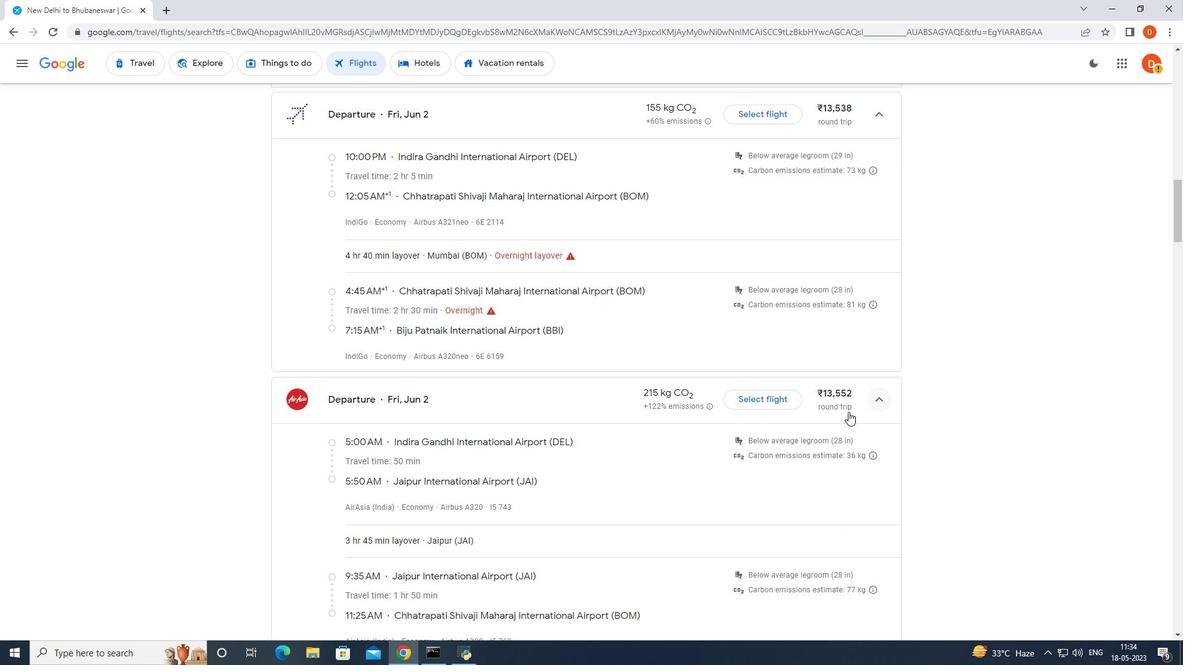 
Action: Mouse scrolled (847, 414) with delta (0, 0)
Screenshot: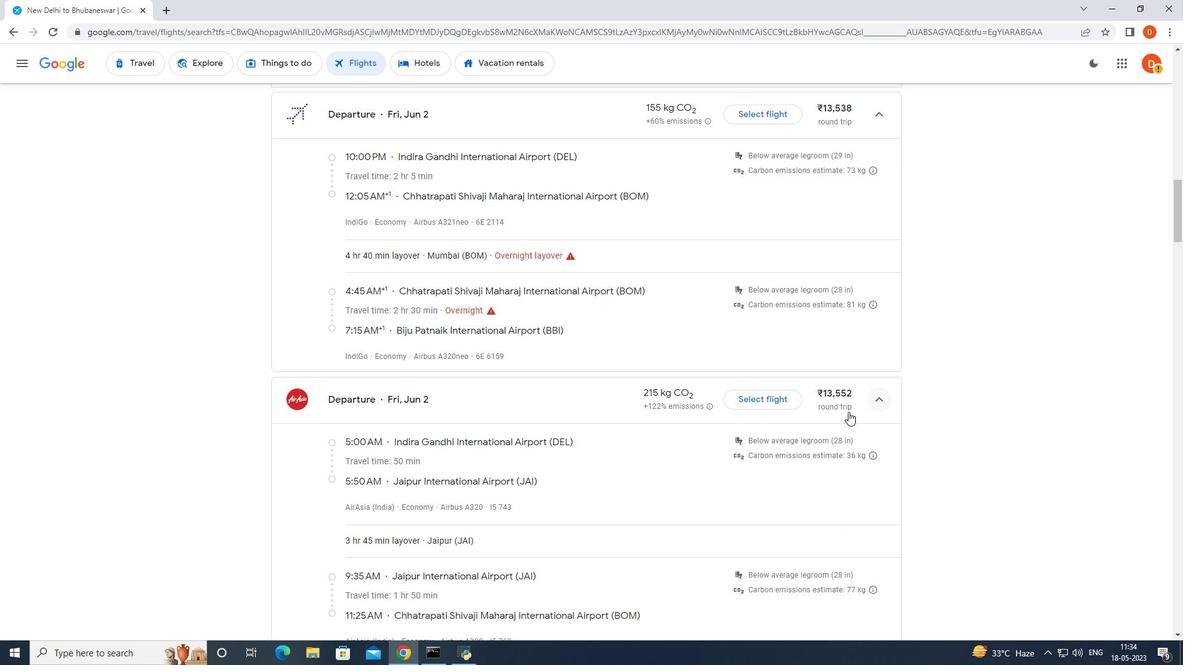 
Action: Mouse moved to (846, 417)
Screenshot: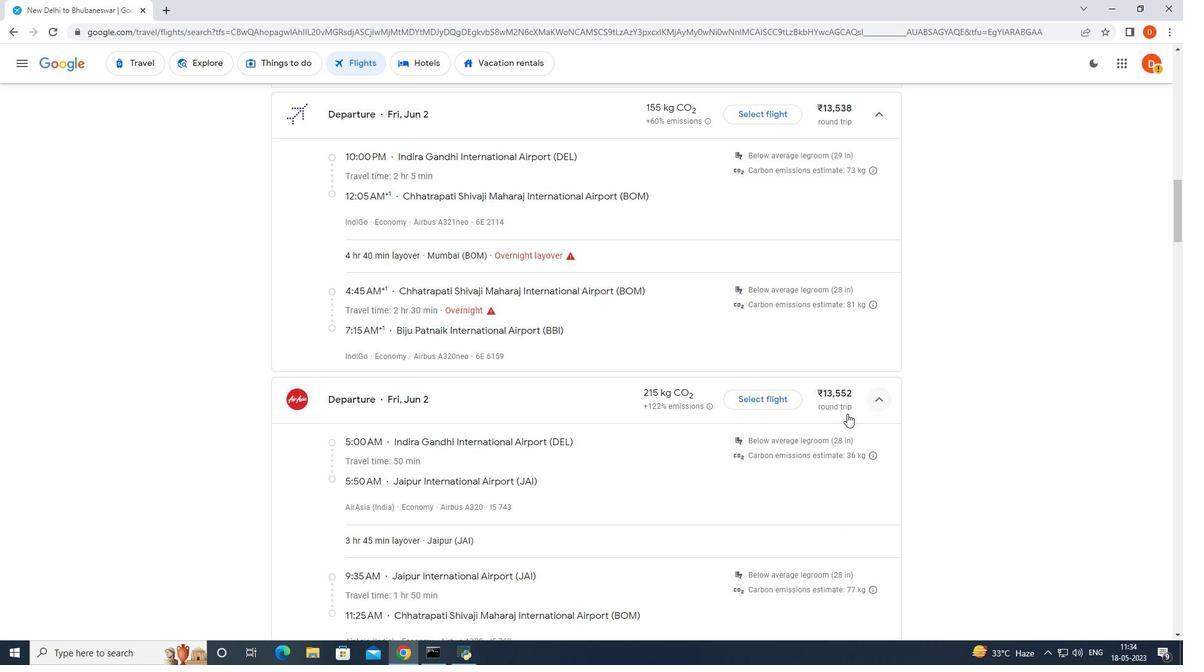 
Action: Mouse scrolled (846, 416) with delta (0, 0)
Screenshot: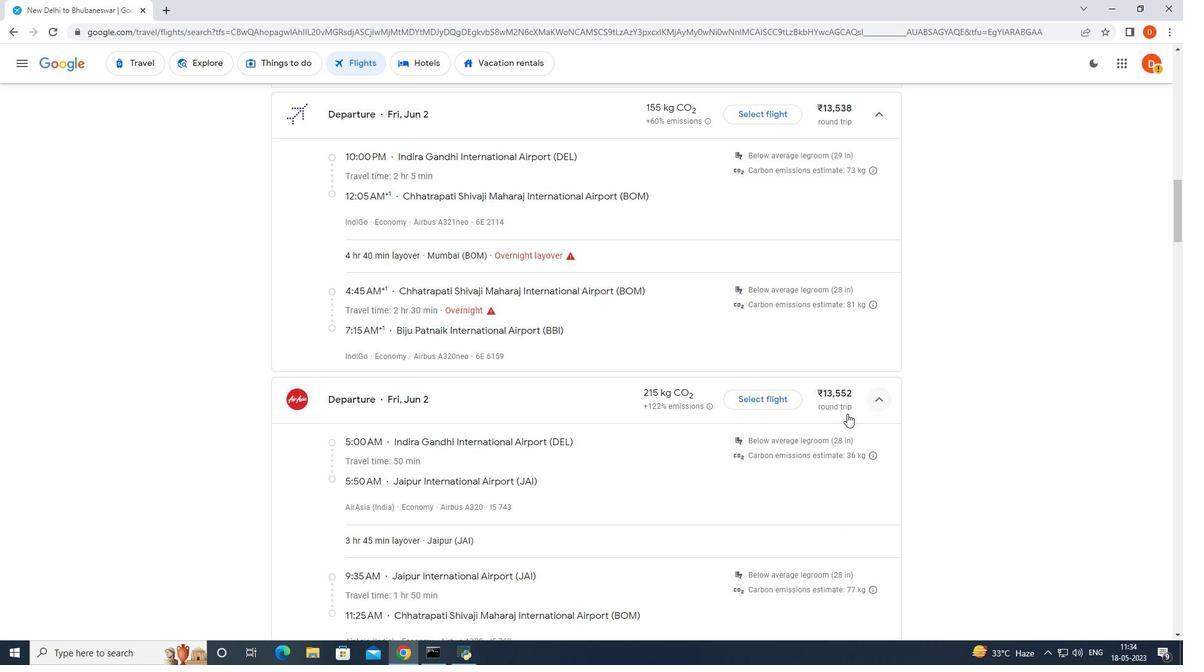 
Action: Mouse moved to (846, 419)
Screenshot: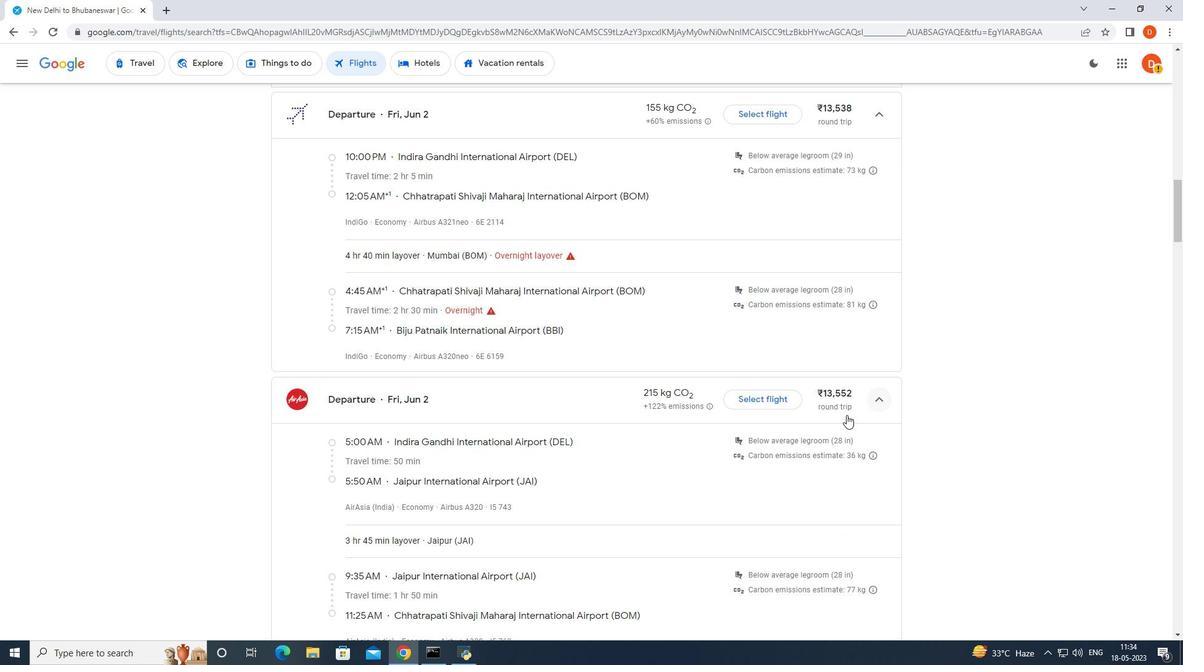 
Action: Mouse scrolled (846, 418) with delta (0, 0)
Screenshot: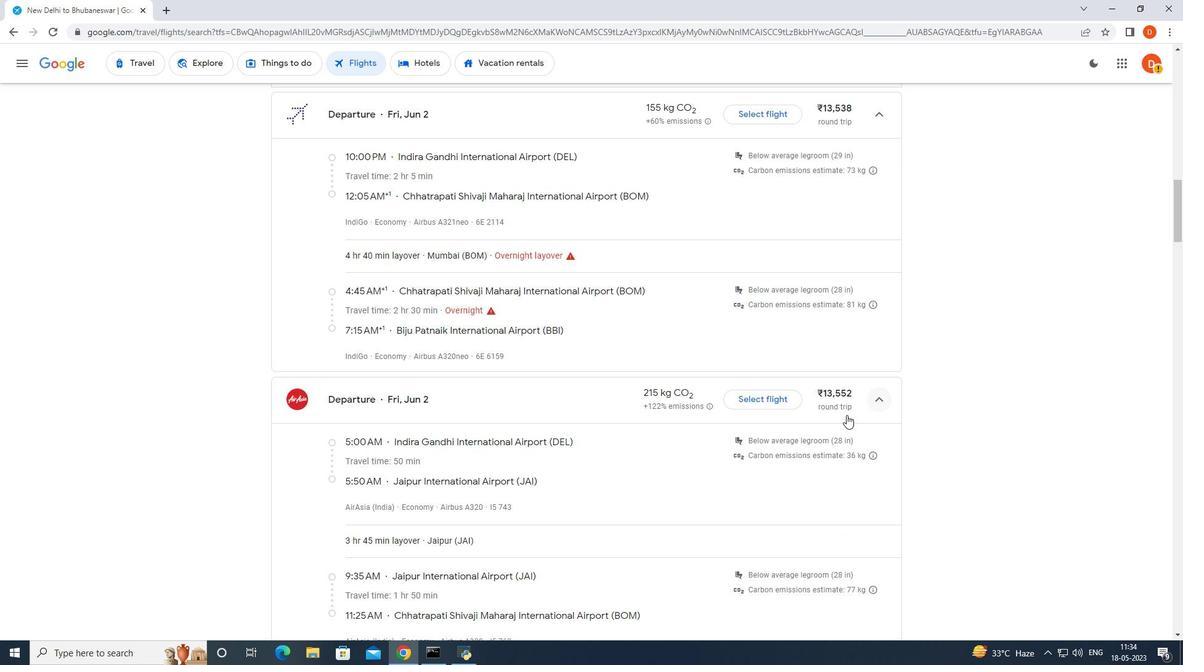 
Action: Mouse moved to (843, 424)
Screenshot: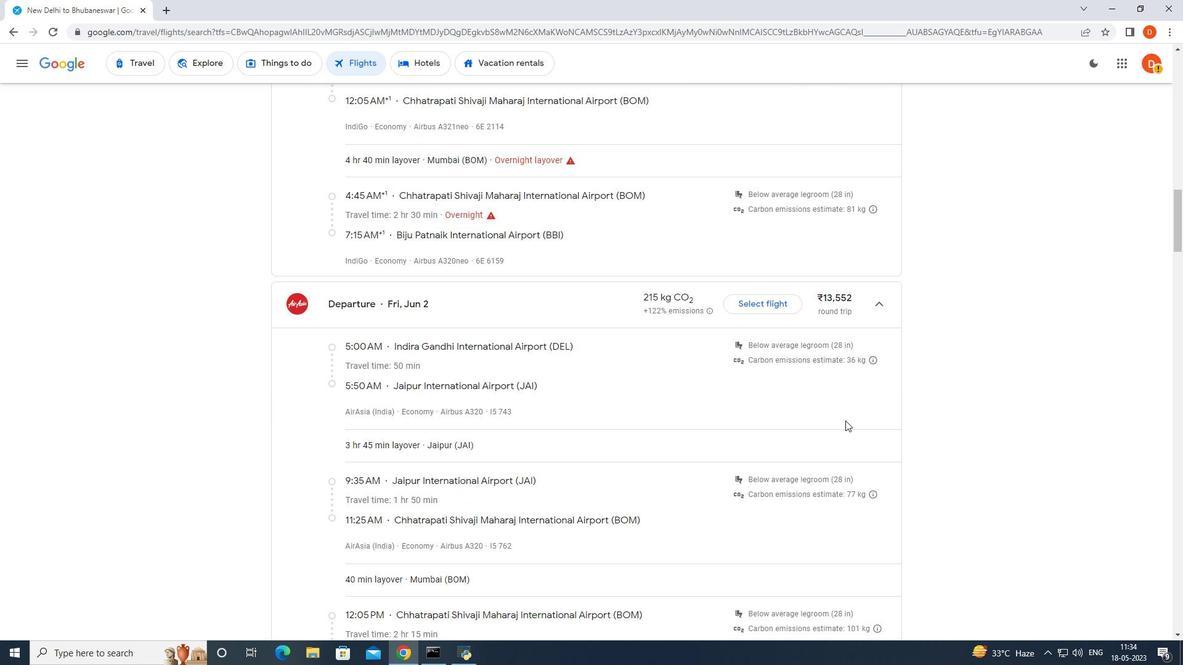 
Action: Mouse scrolled (843, 423) with delta (0, 0)
Screenshot: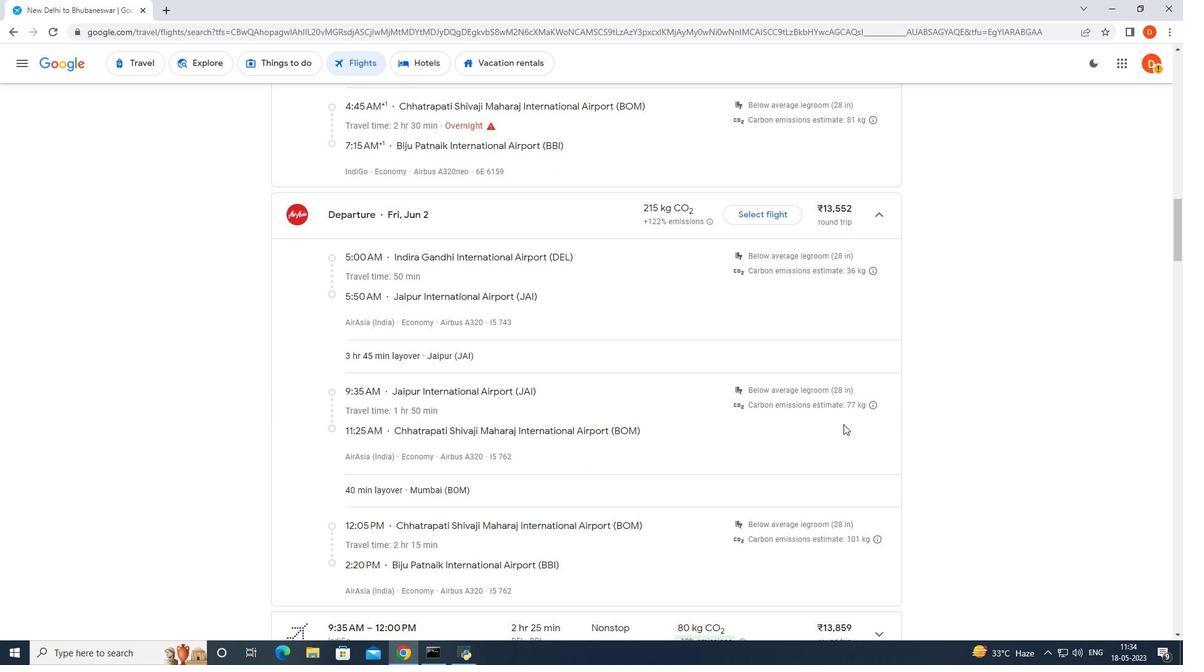 
Action: Mouse scrolled (843, 423) with delta (0, 0)
Screenshot: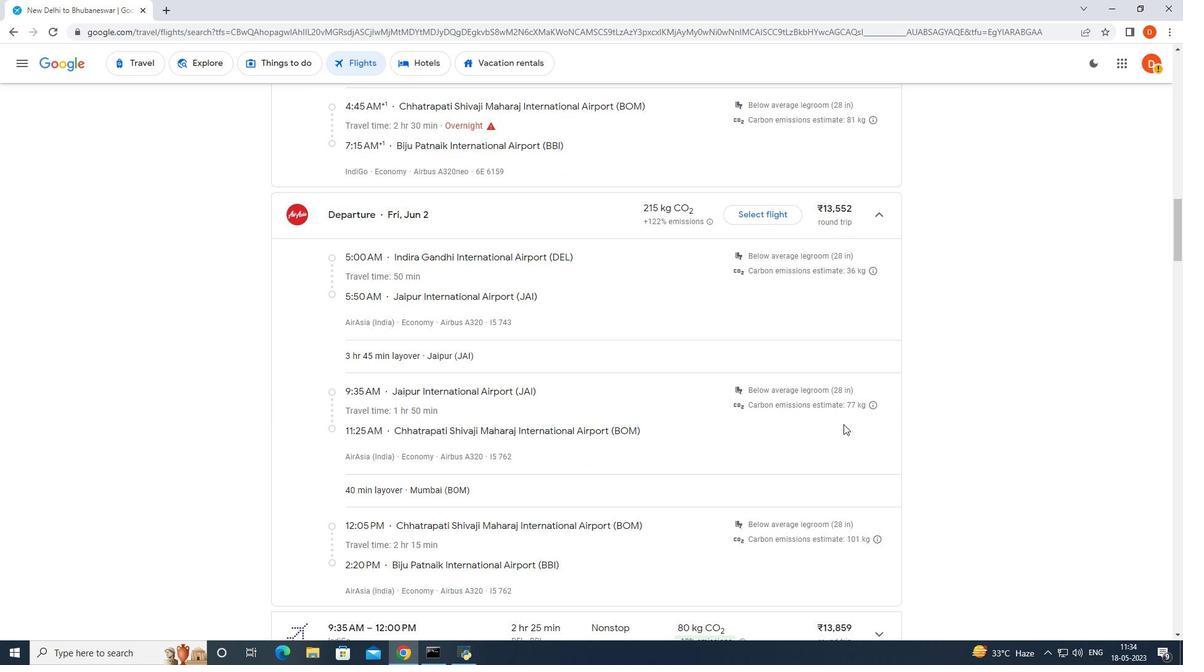 
Action: Mouse scrolled (843, 423) with delta (0, 0)
Screenshot: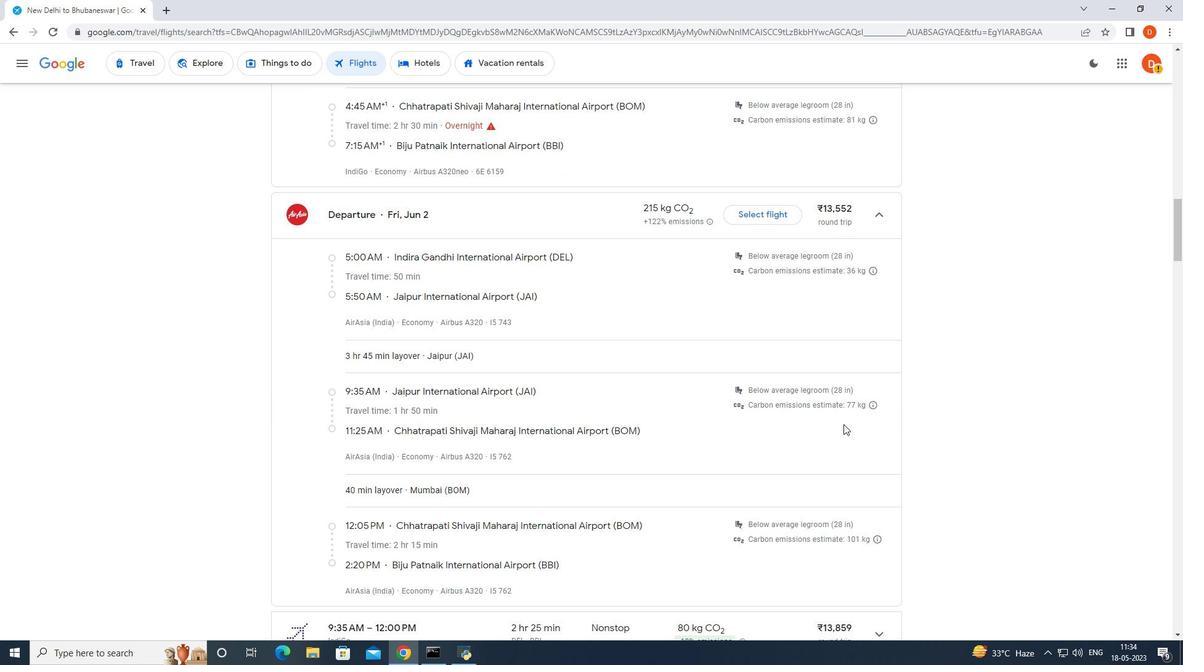 
Action: Mouse moved to (889, 472)
Screenshot: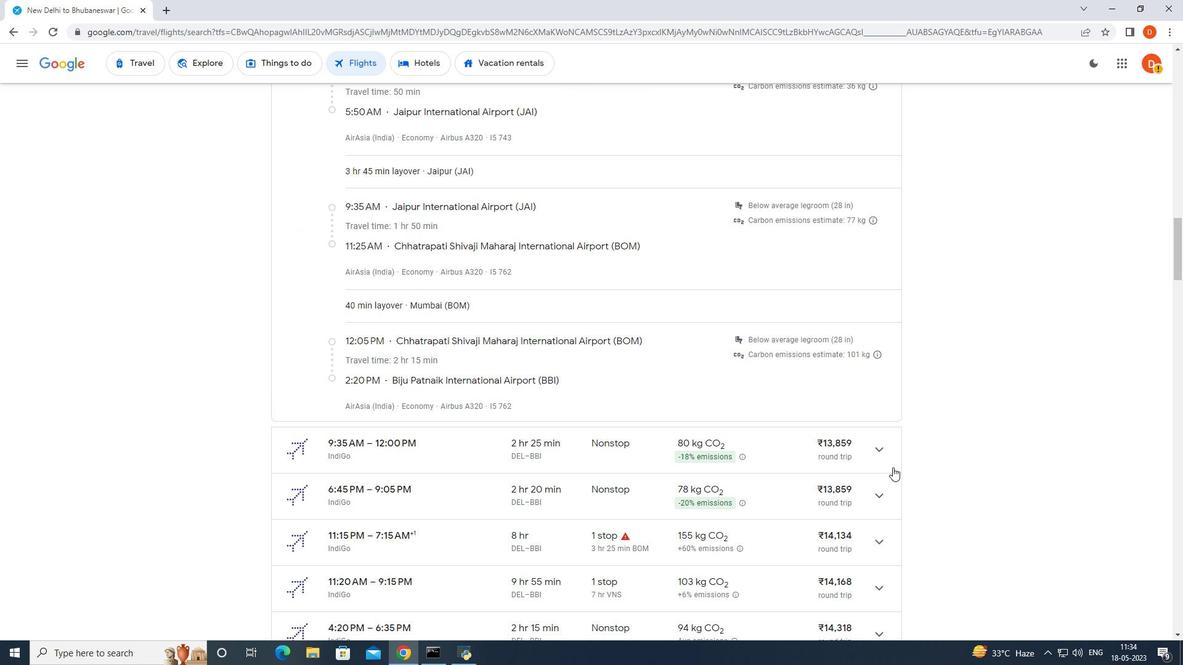
Action: Mouse scrolled (889, 471) with delta (0, 0)
Screenshot: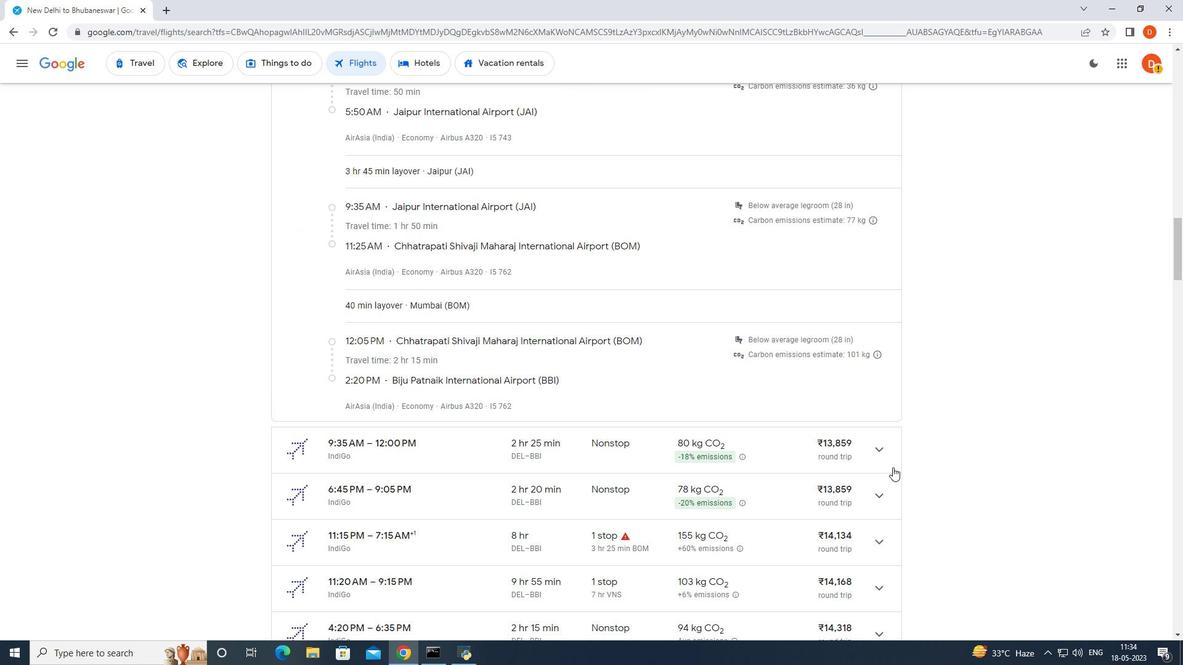 
Action: Mouse moved to (881, 396)
Screenshot: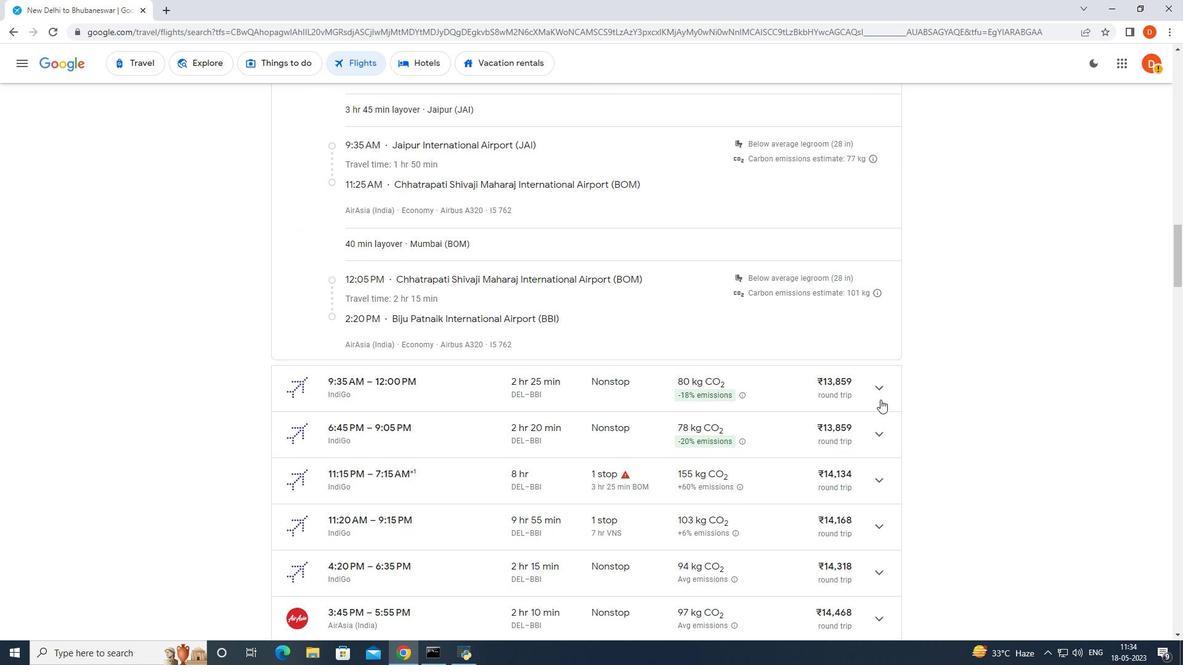 
Action: Mouse pressed left at (881, 396)
Screenshot: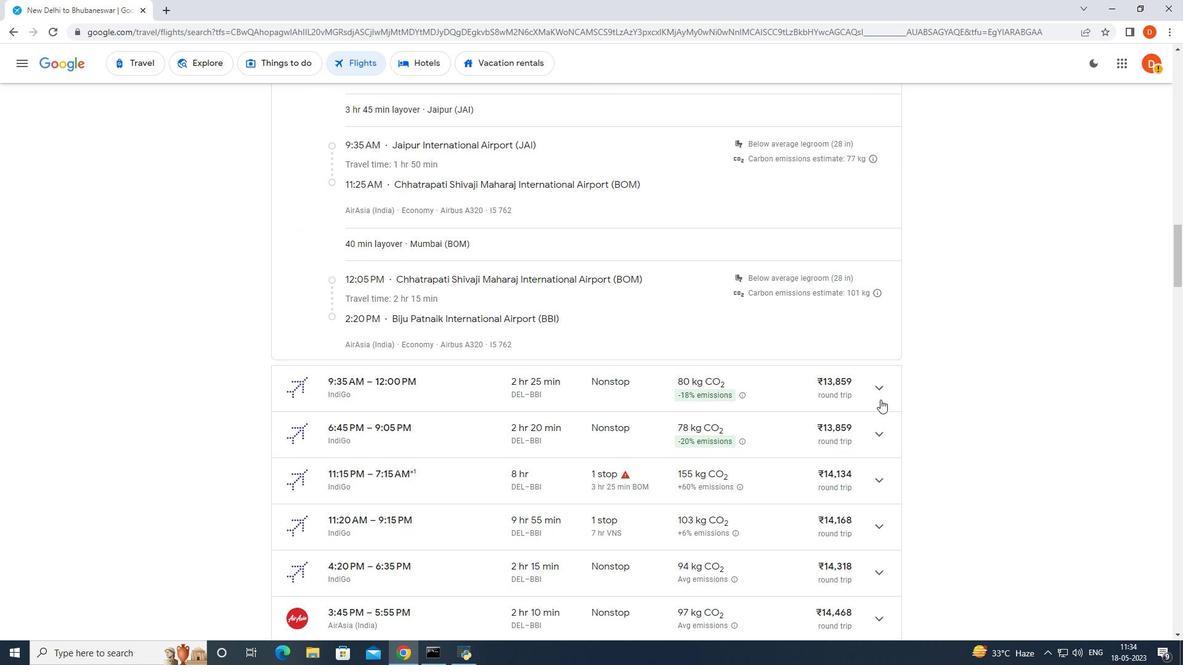 
Action: Mouse moved to (688, 367)
Screenshot: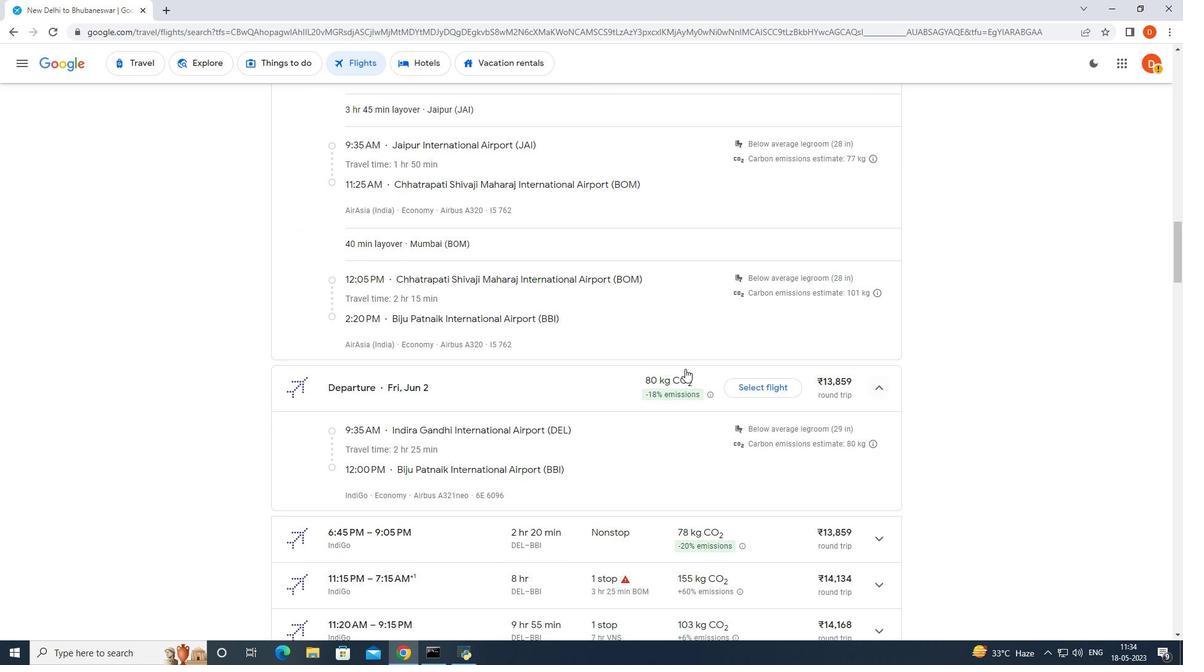 
Action: Mouse scrolled (688, 366) with delta (0, 0)
Screenshot: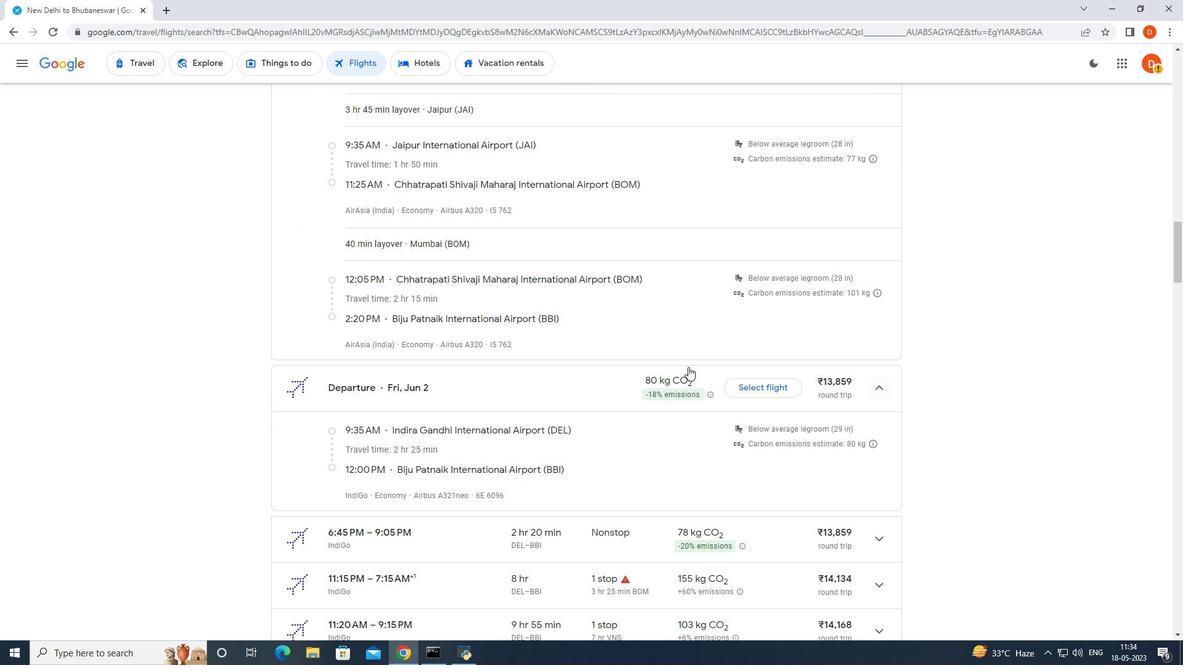 
Action: Mouse scrolled (688, 366) with delta (0, 0)
Screenshot: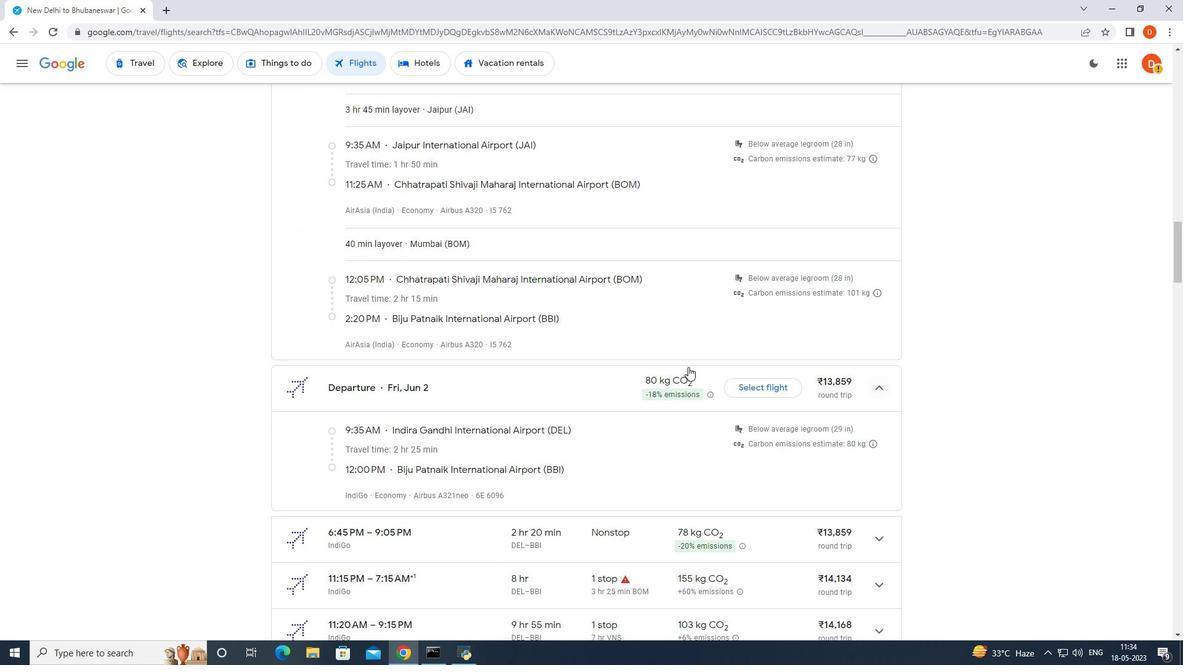 
Action: Mouse moved to (675, 393)
Screenshot: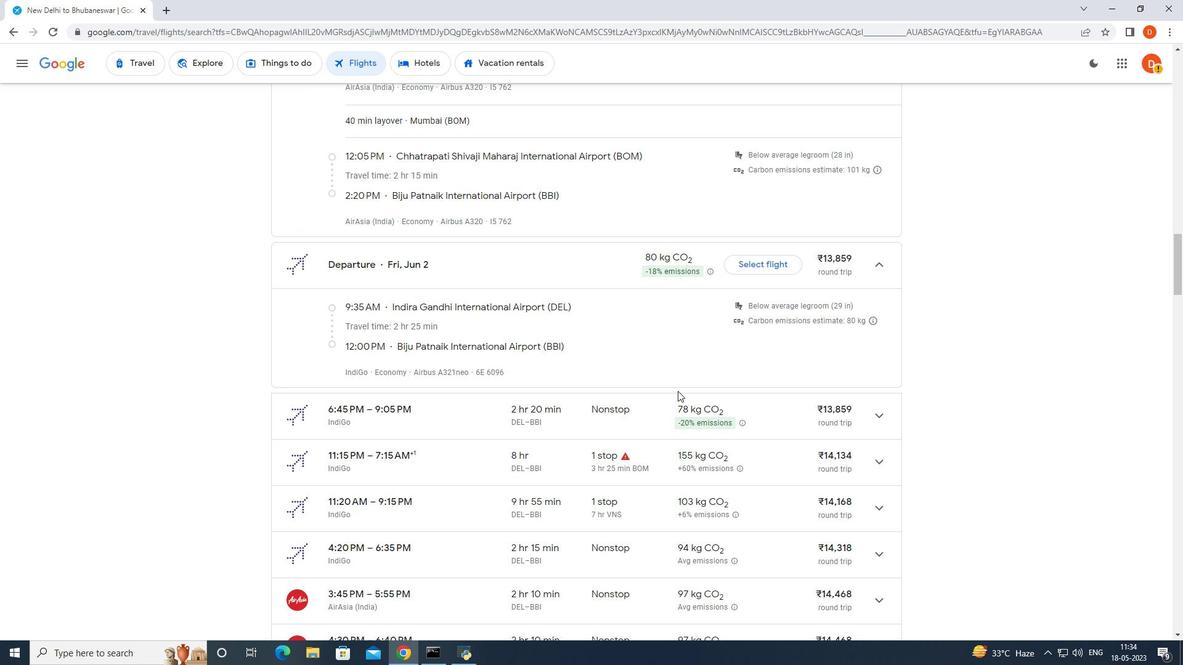 
Action: Mouse scrolled (675, 392) with delta (0, 0)
Screenshot: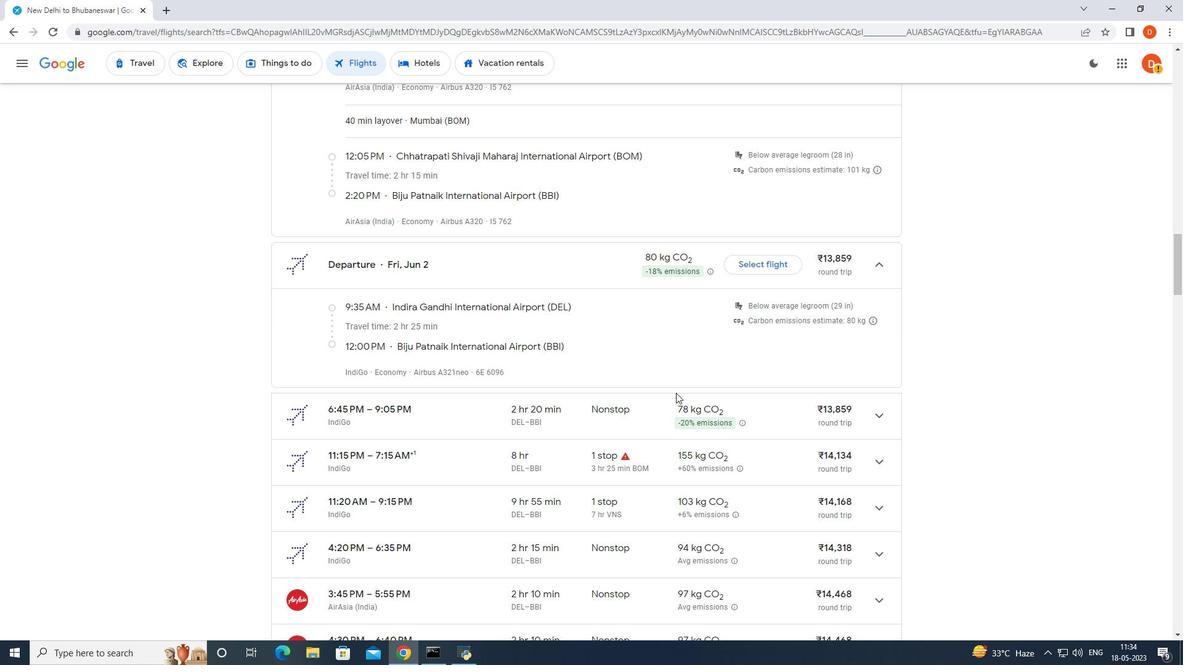 
Action: Mouse moved to (675, 393)
Screenshot: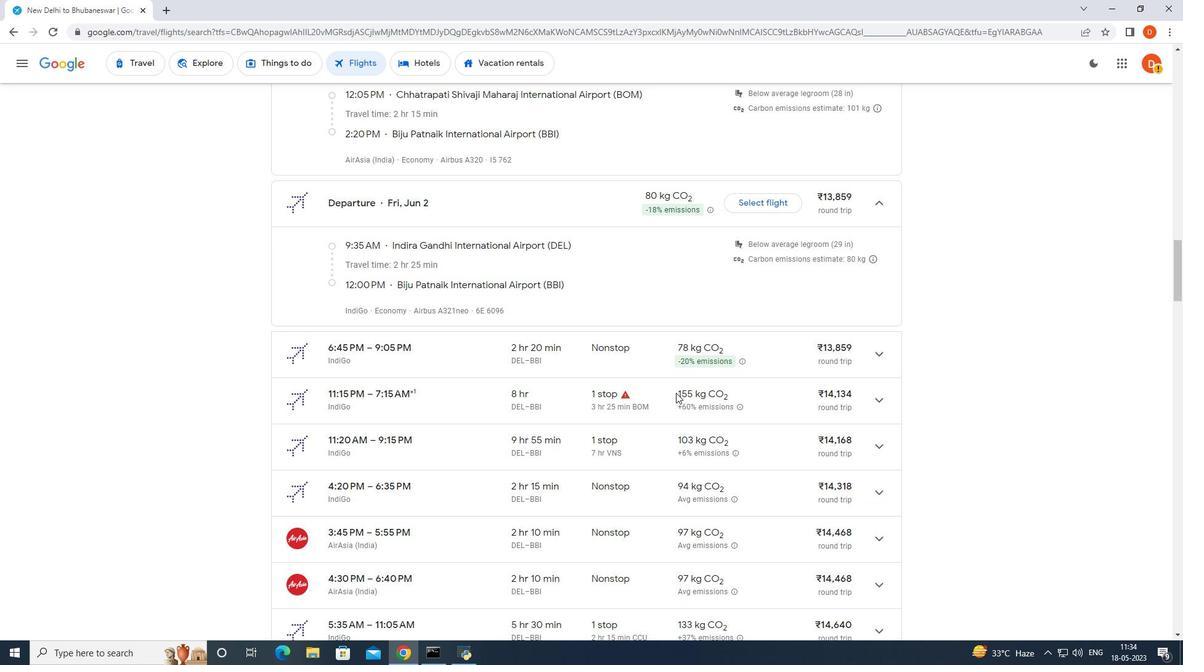 
Action: Mouse scrolled (675, 393) with delta (0, 0)
Screenshot: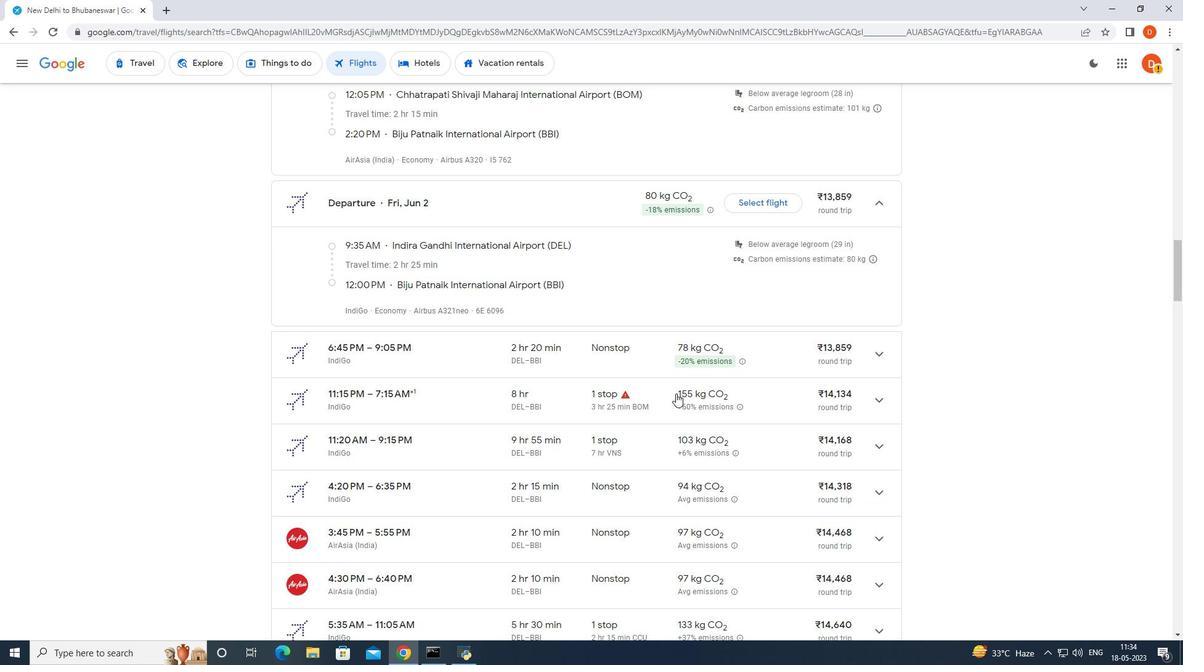 
Action: Mouse scrolled (675, 393) with delta (0, 0)
Screenshot: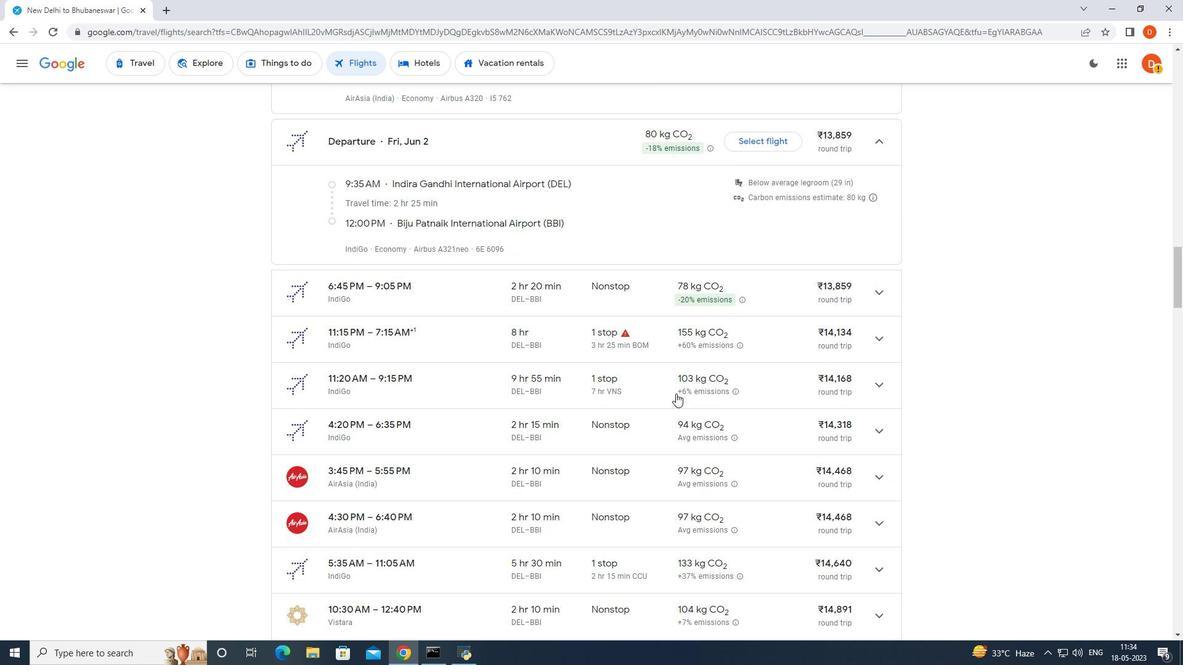 
Action: Mouse scrolled (675, 393) with delta (0, 0)
Screenshot: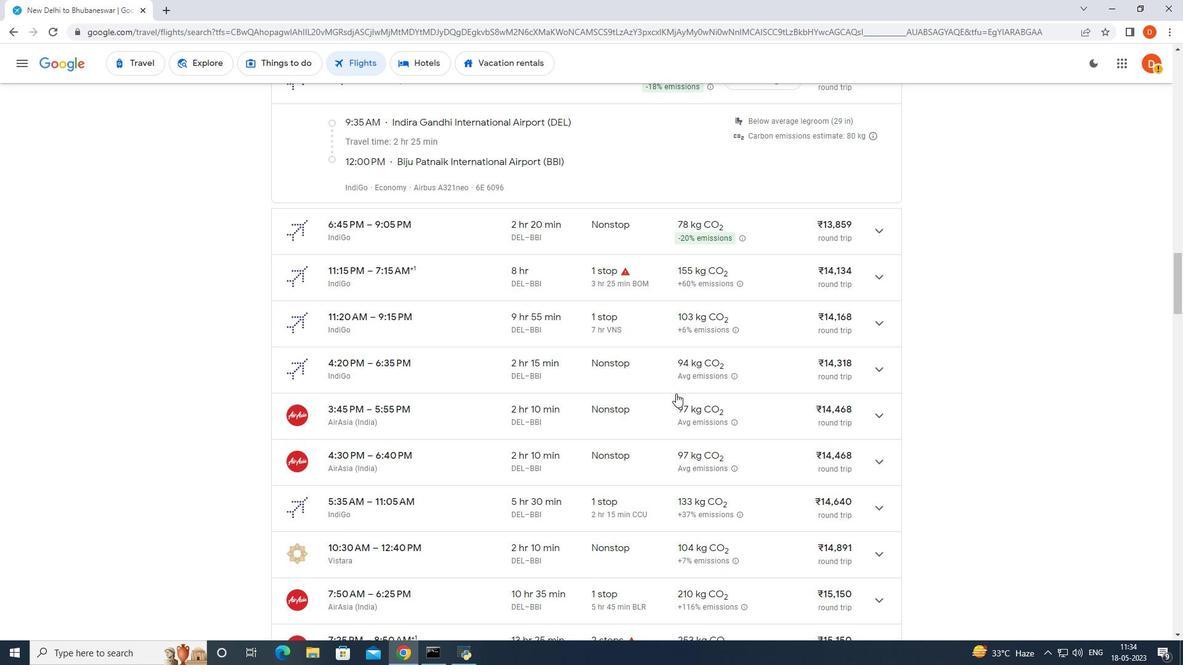 
Action: Mouse moved to (863, 357)
Screenshot: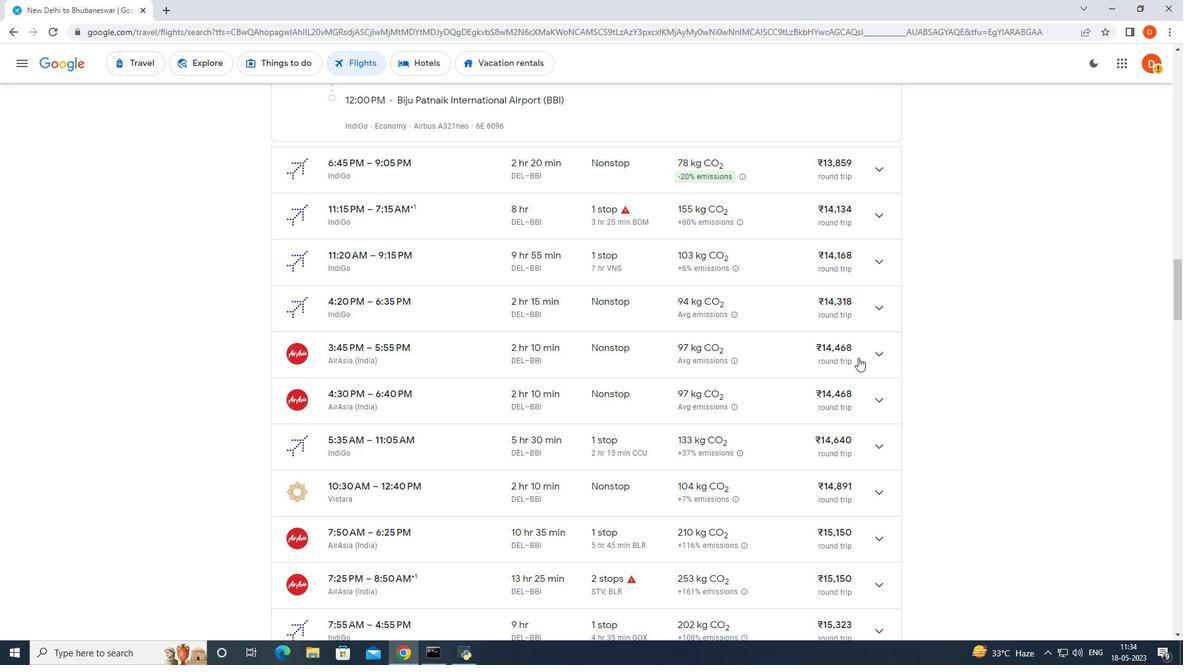 
Action: Mouse pressed left at (863, 357)
Screenshot: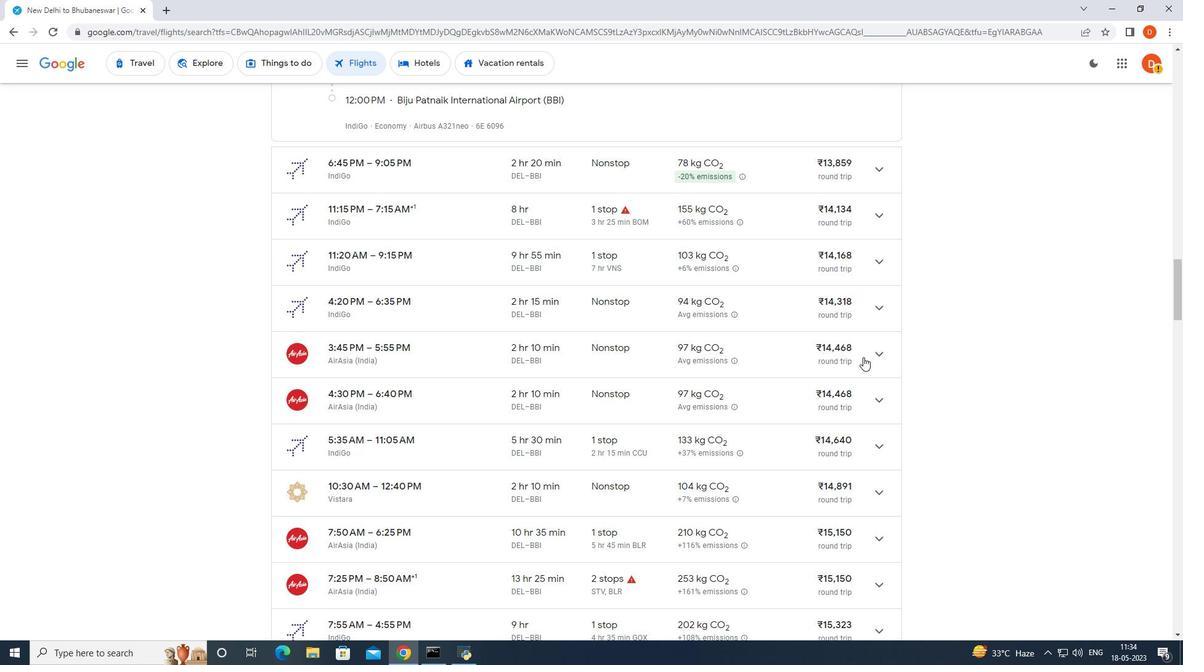 
Action: Mouse moved to (17, 32)
Screenshot: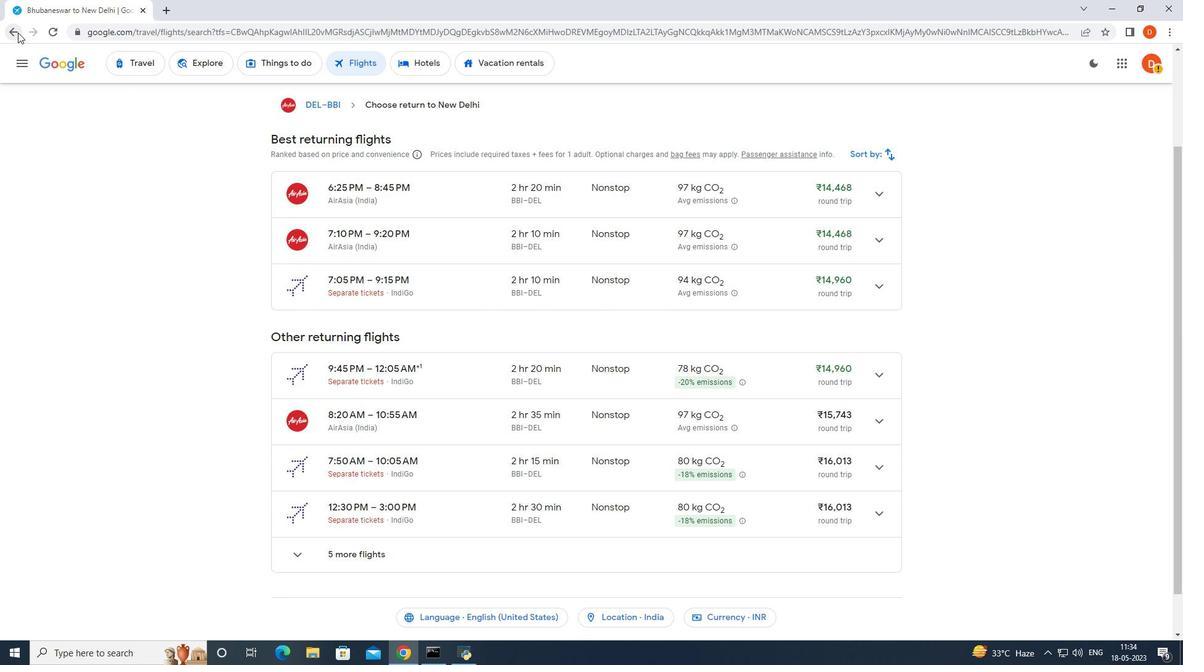 
Action: Mouse pressed left at (17, 32)
Screenshot: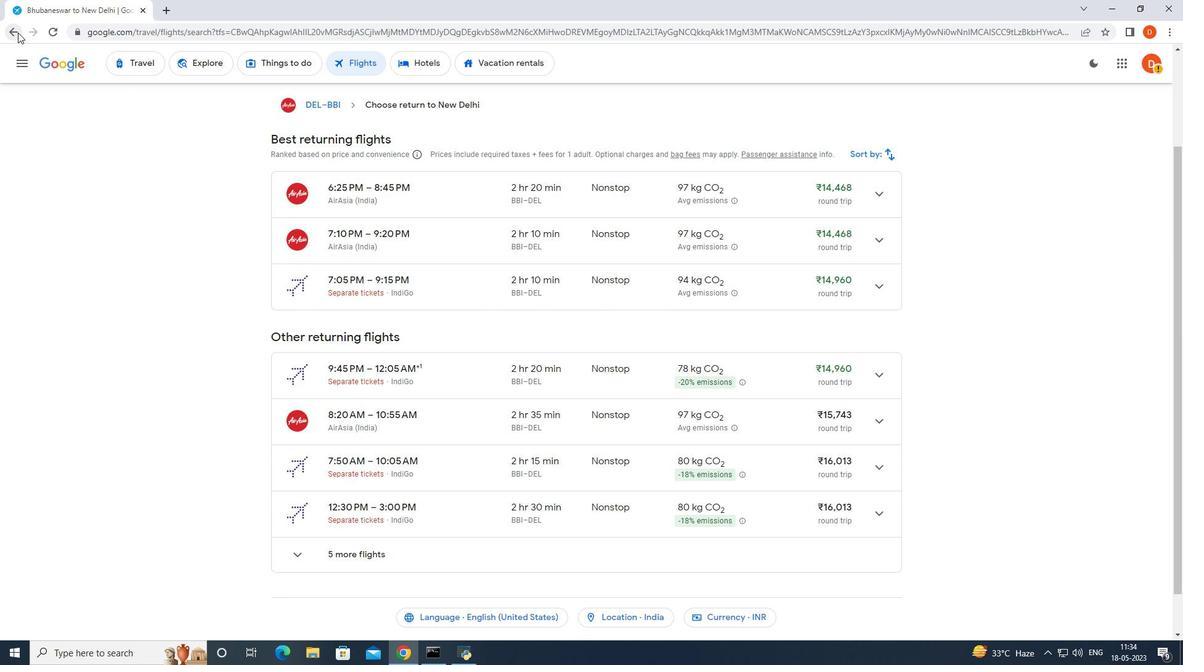 
Action: Mouse moved to (483, 260)
Screenshot: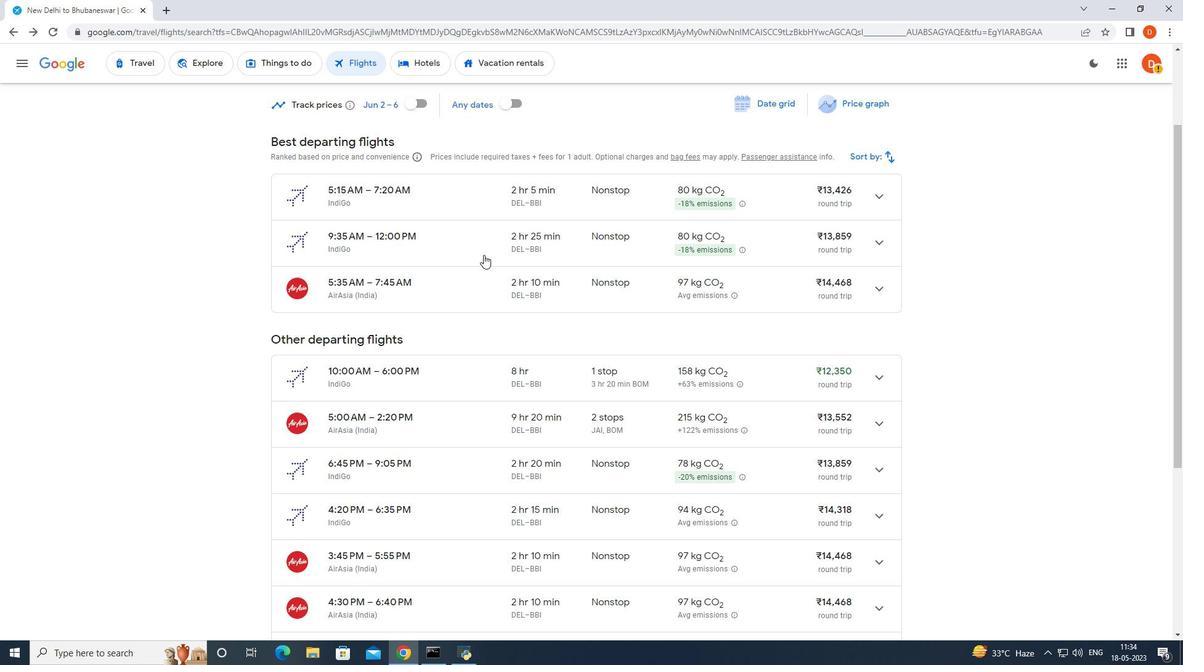 
Action: Mouse scrolled (483, 259) with delta (0, 0)
Screenshot: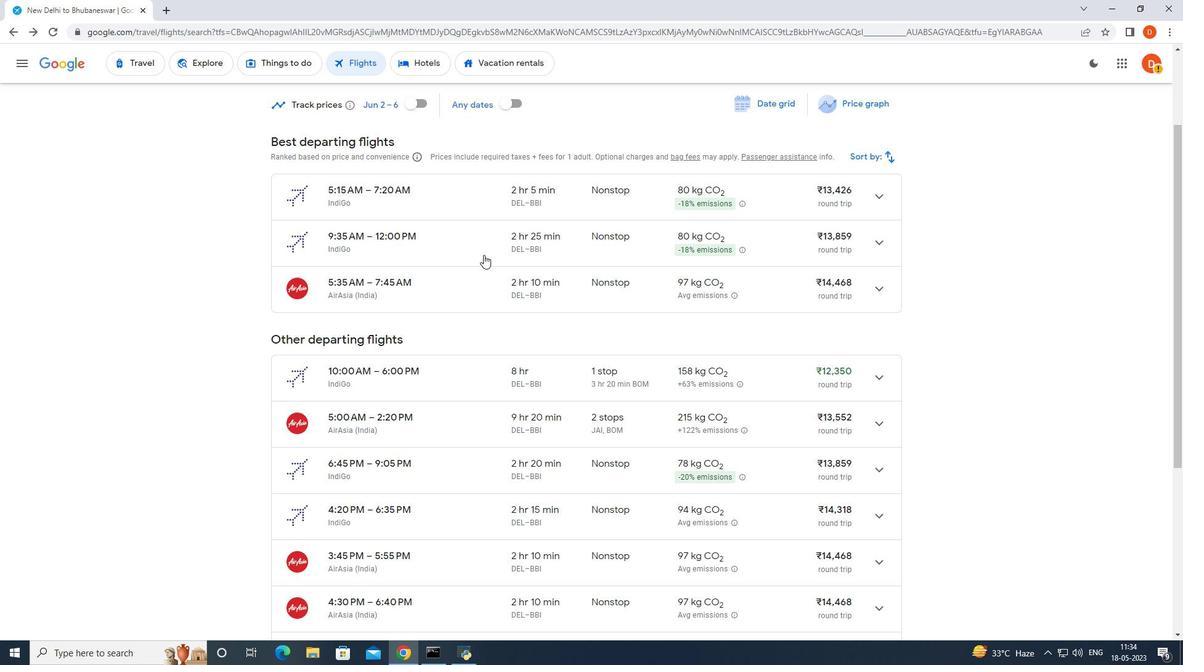
Action: Mouse moved to (483, 261)
Screenshot: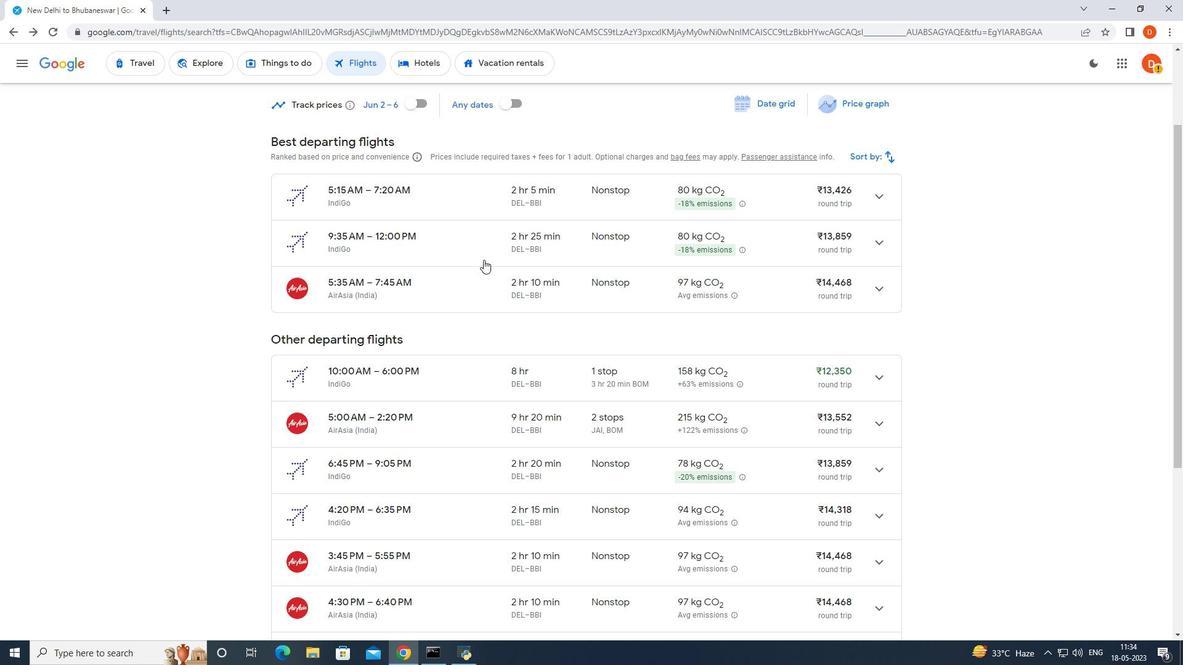 
Action: Mouse scrolled (483, 261) with delta (0, 0)
Screenshot: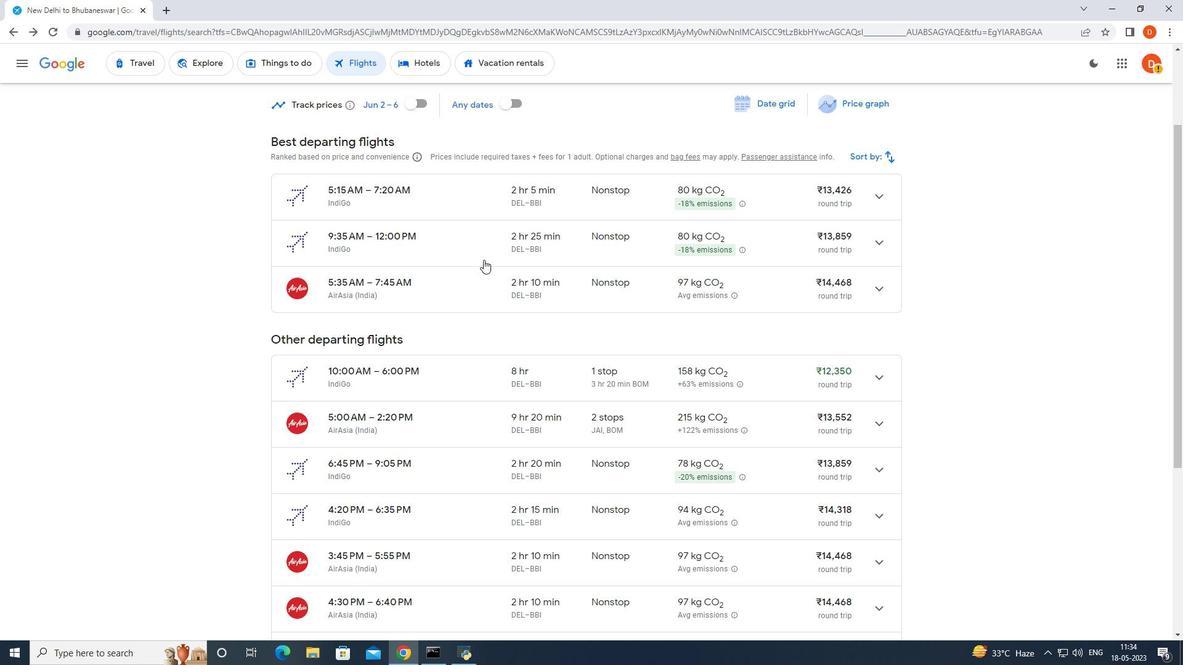 
Action: Mouse moved to (483, 264)
Screenshot: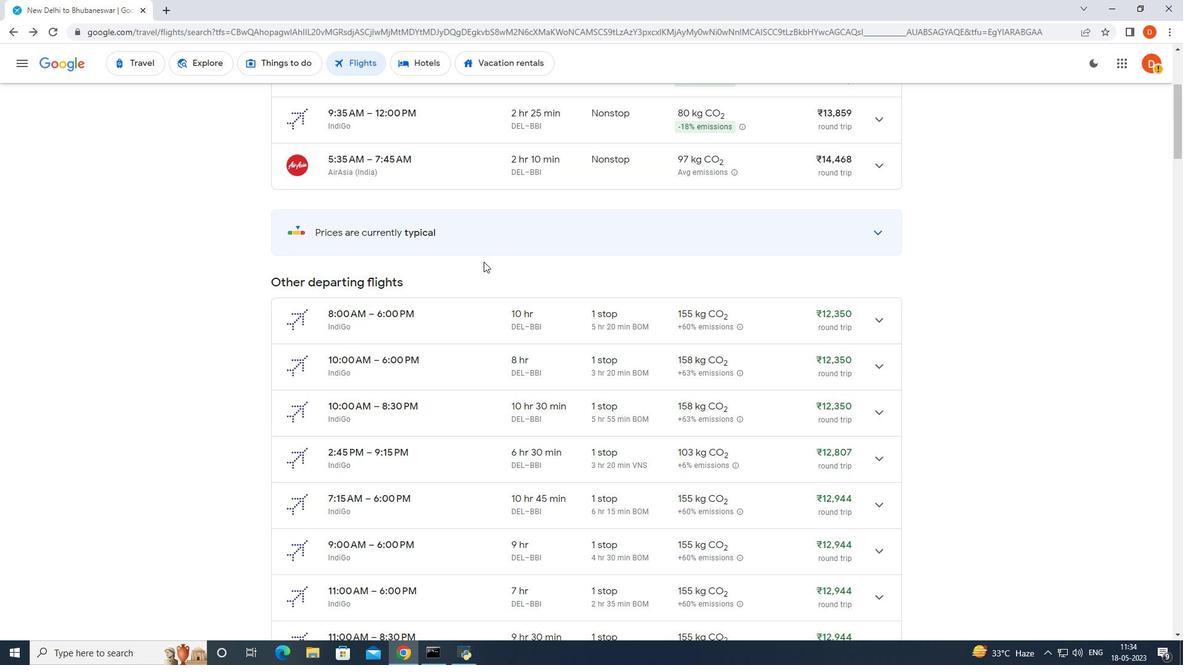 
Action: Mouse scrolled (483, 264) with delta (0, 0)
Screenshot: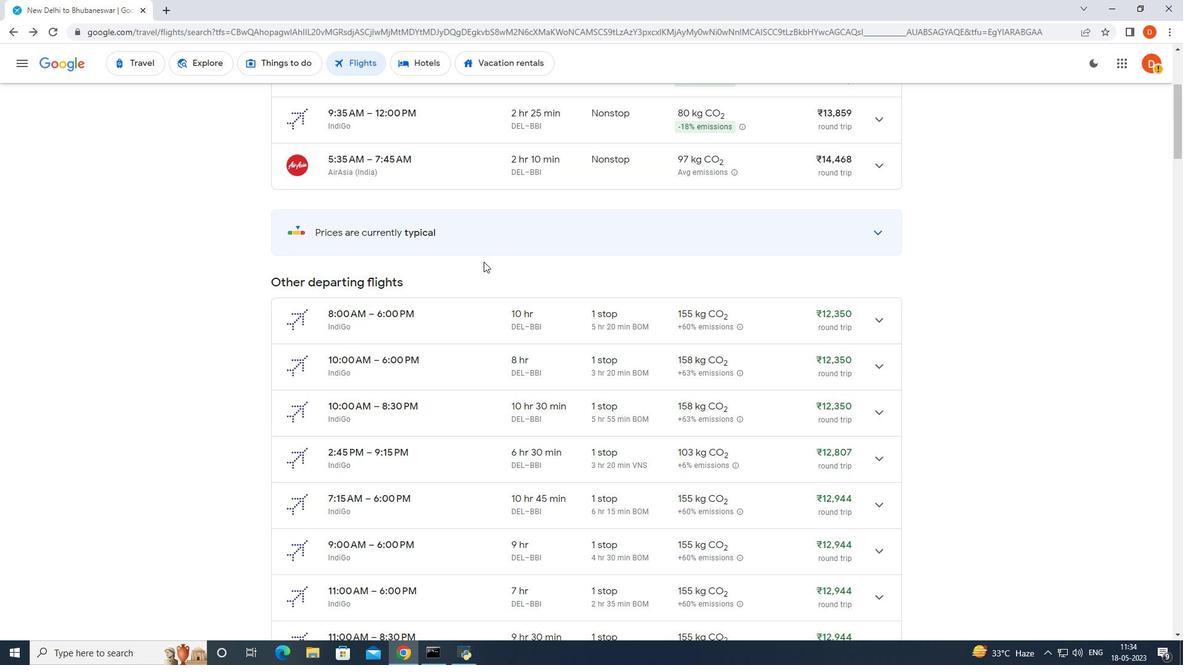 
Action: Mouse moved to (483, 265)
Screenshot: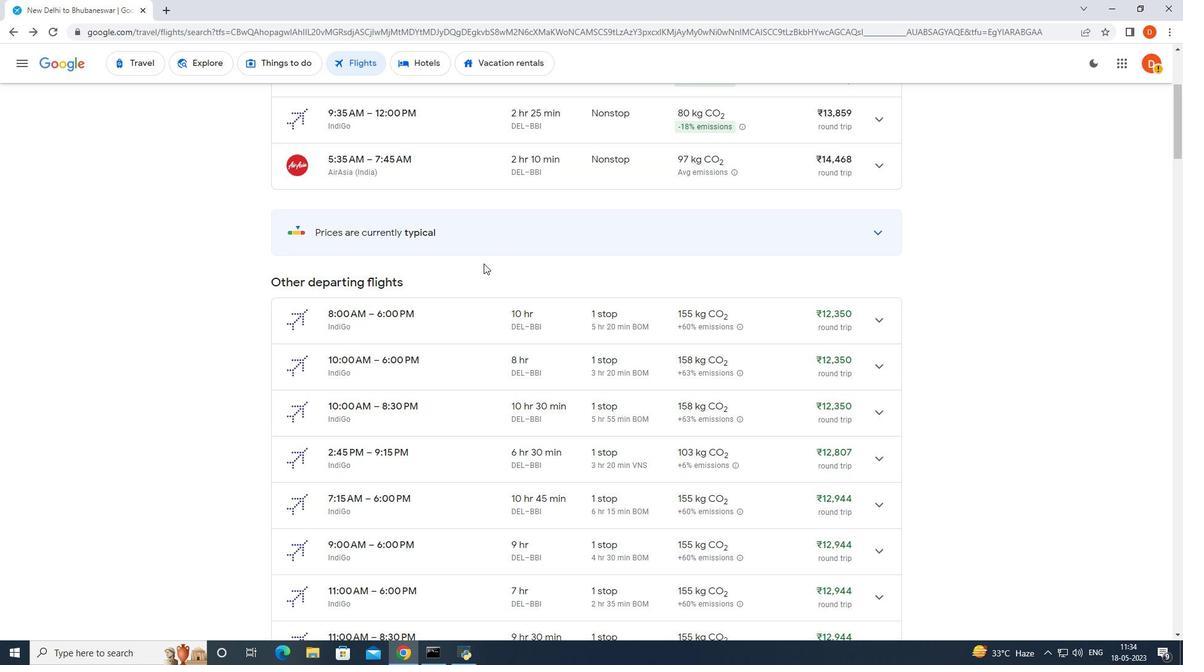 
Action: Mouse scrolled (483, 264) with delta (0, 0)
Screenshot: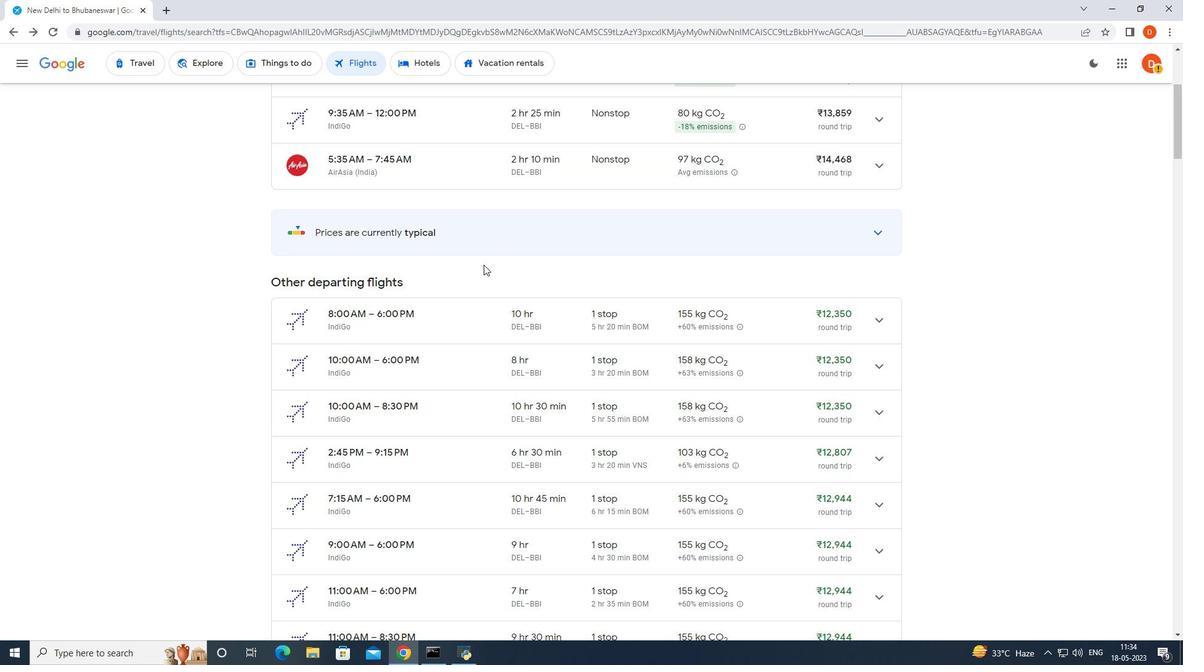 
Action: Mouse moved to (867, 199)
Screenshot: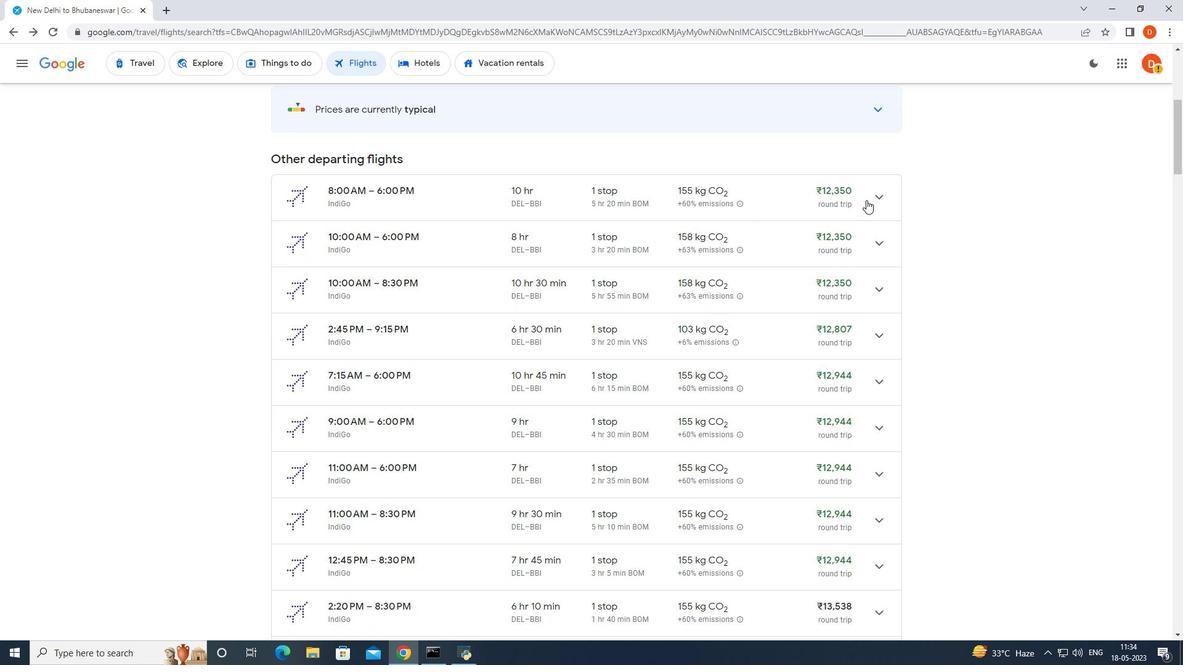 
Action: Mouse pressed left at (867, 199)
Screenshot: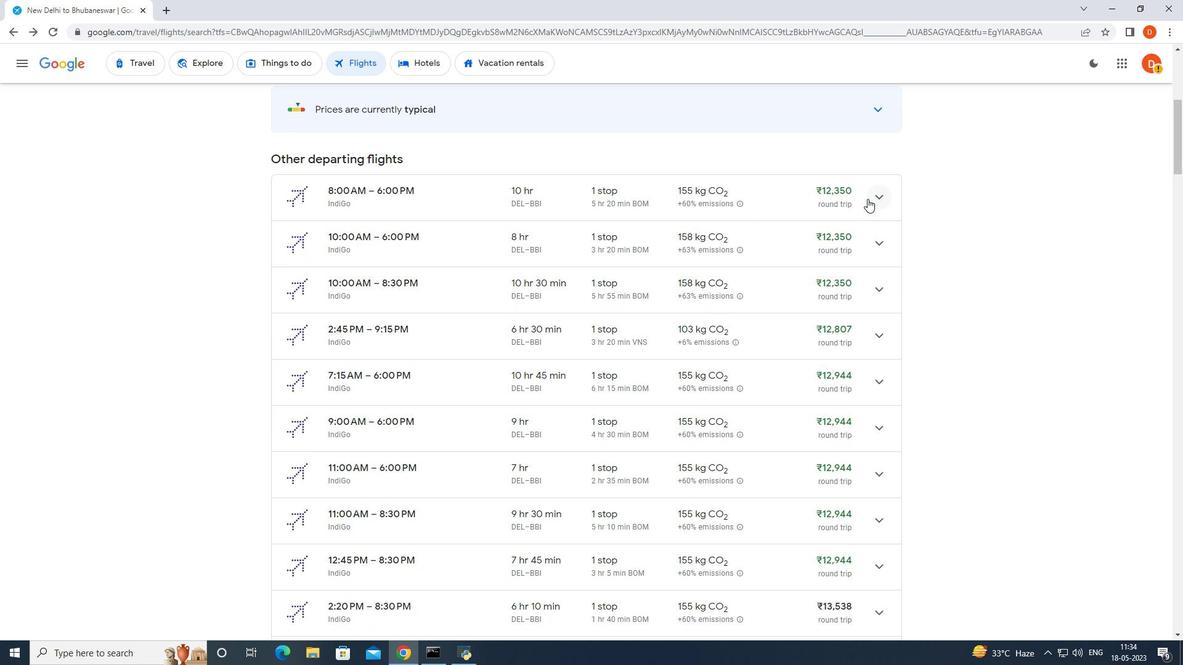 
Action: Mouse moved to (705, 365)
Screenshot: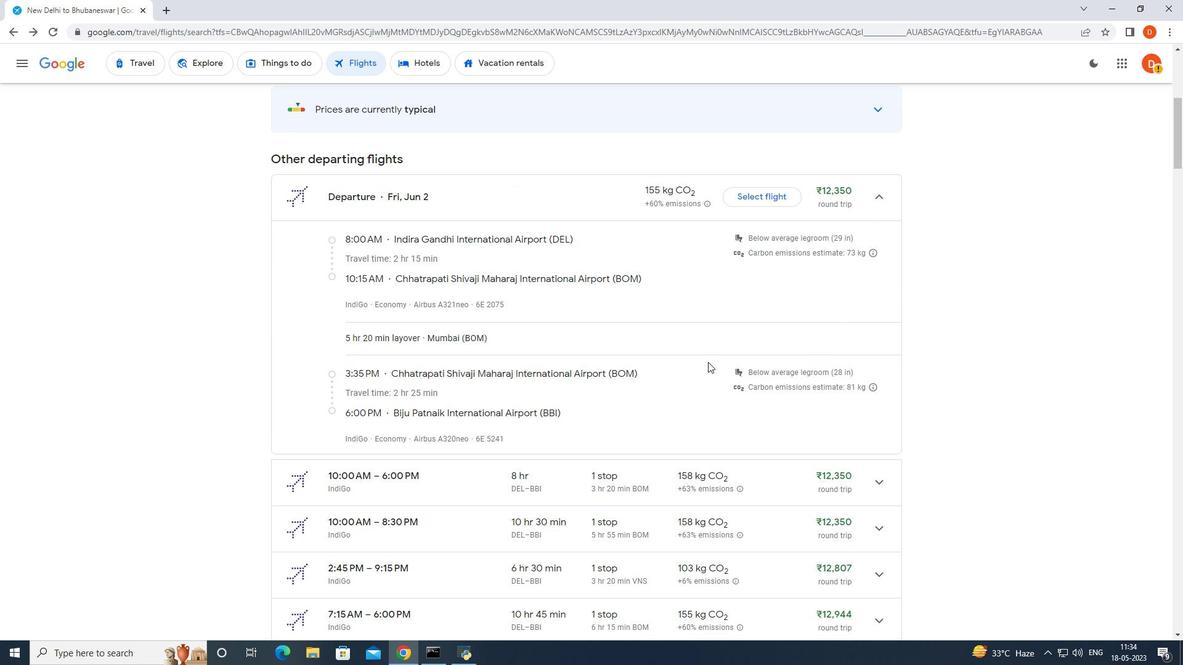 
Action: Mouse scrolled (705, 364) with delta (0, 0)
Screenshot: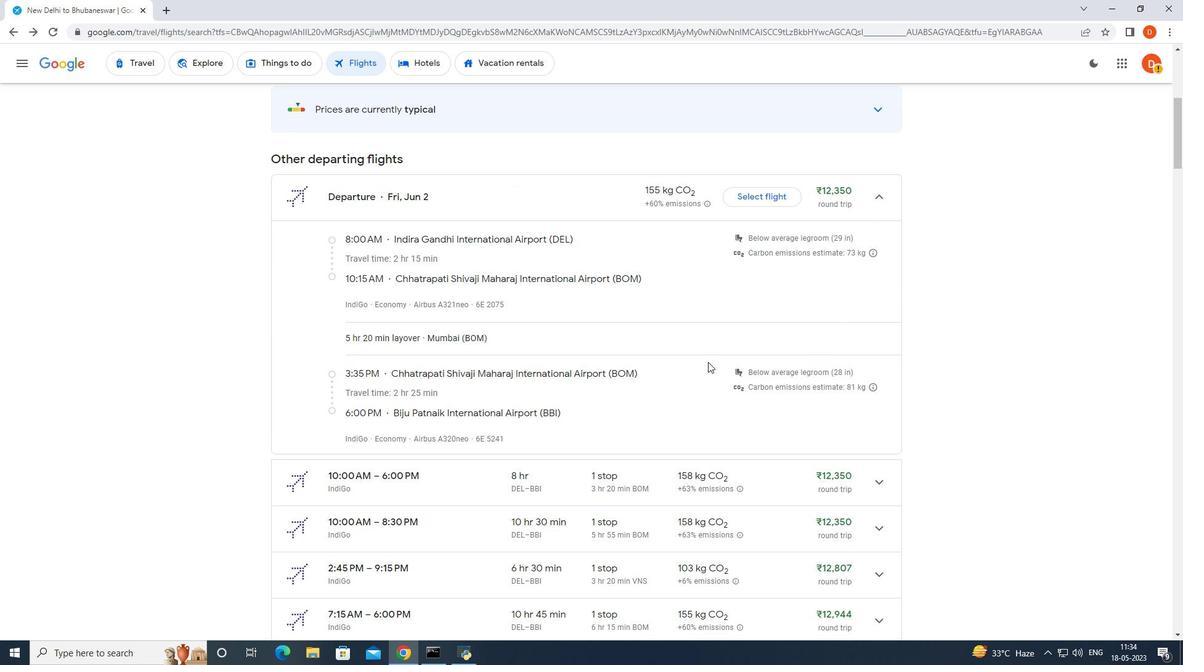 
Action: Mouse scrolled (705, 364) with delta (0, 0)
Screenshot: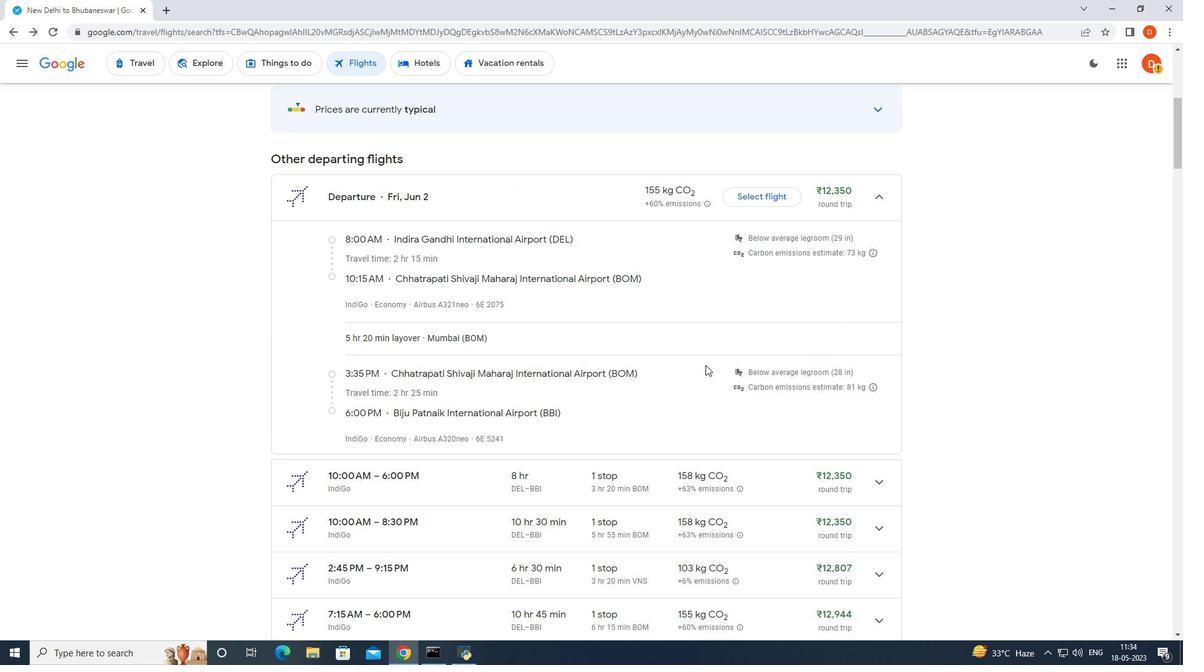 
Action: Mouse moved to (705, 365)
Screenshot: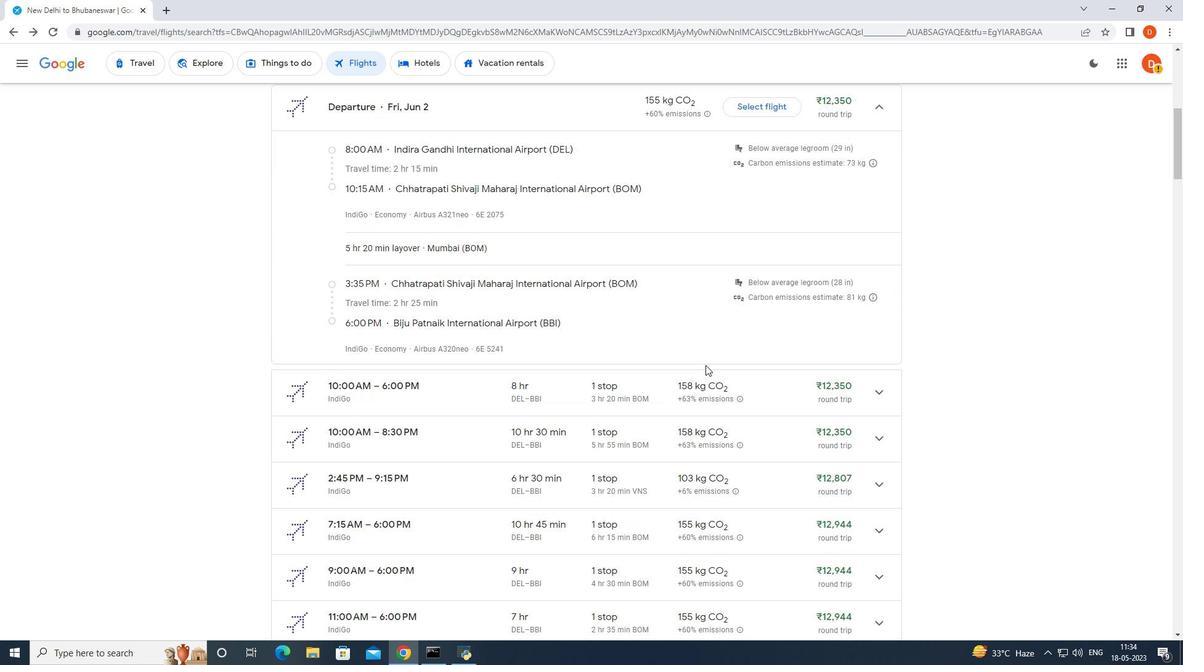 
Action: Mouse scrolled (705, 364) with delta (0, 0)
Screenshot: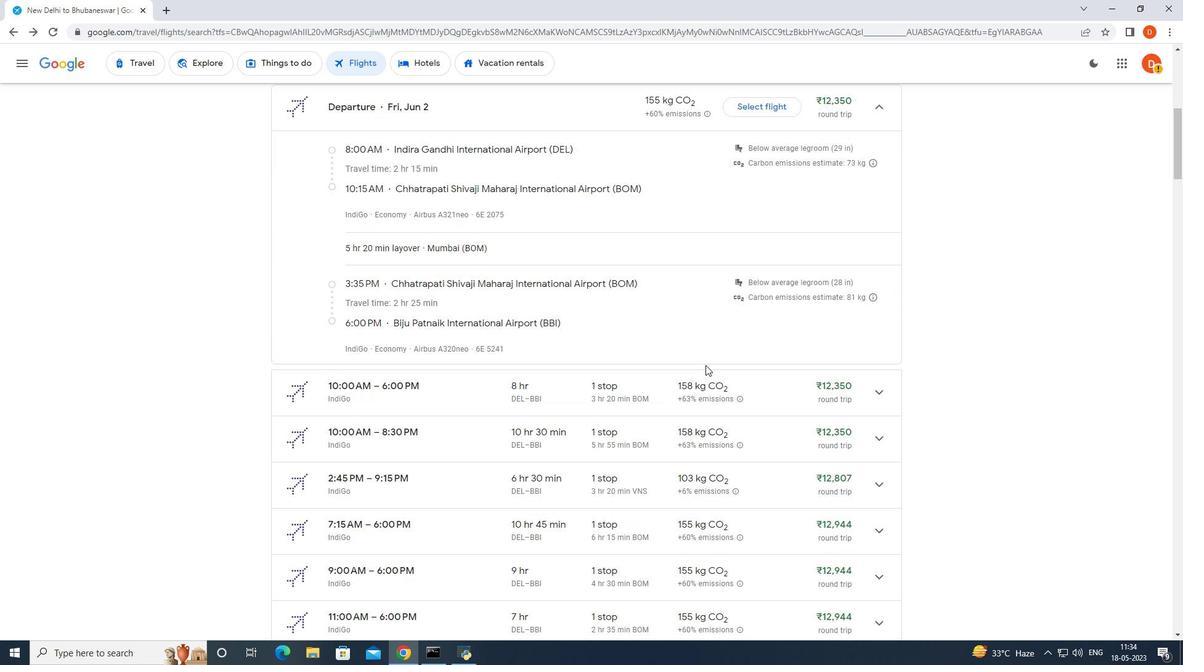 
Action: Mouse moved to (867, 316)
Screenshot: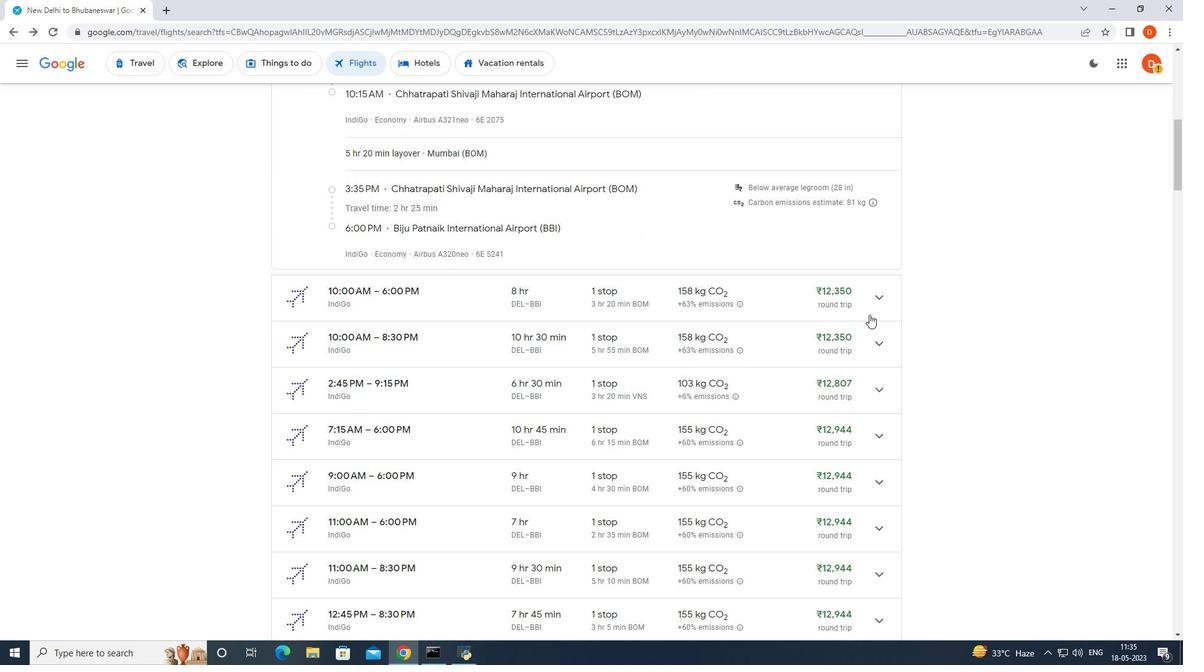
Action: Mouse scrolled (867, 317) with delta (0, 0)
Screenshot: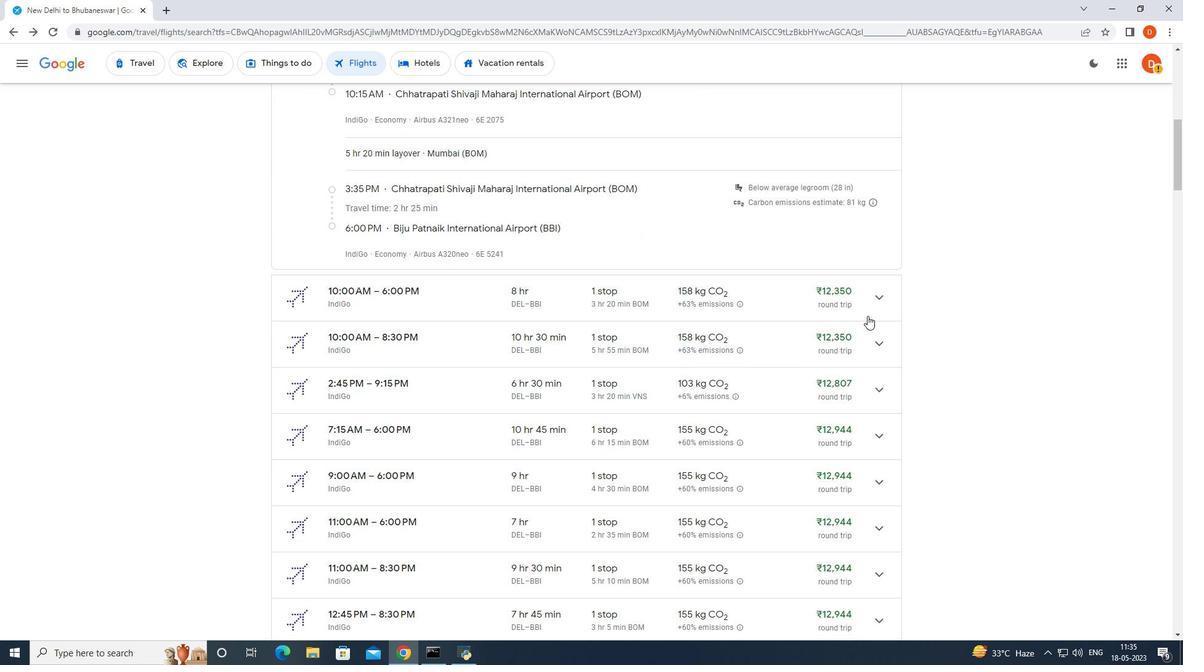 
Action: Mouse scrolled (867, 317) with delta (0, 0)
Screenshot: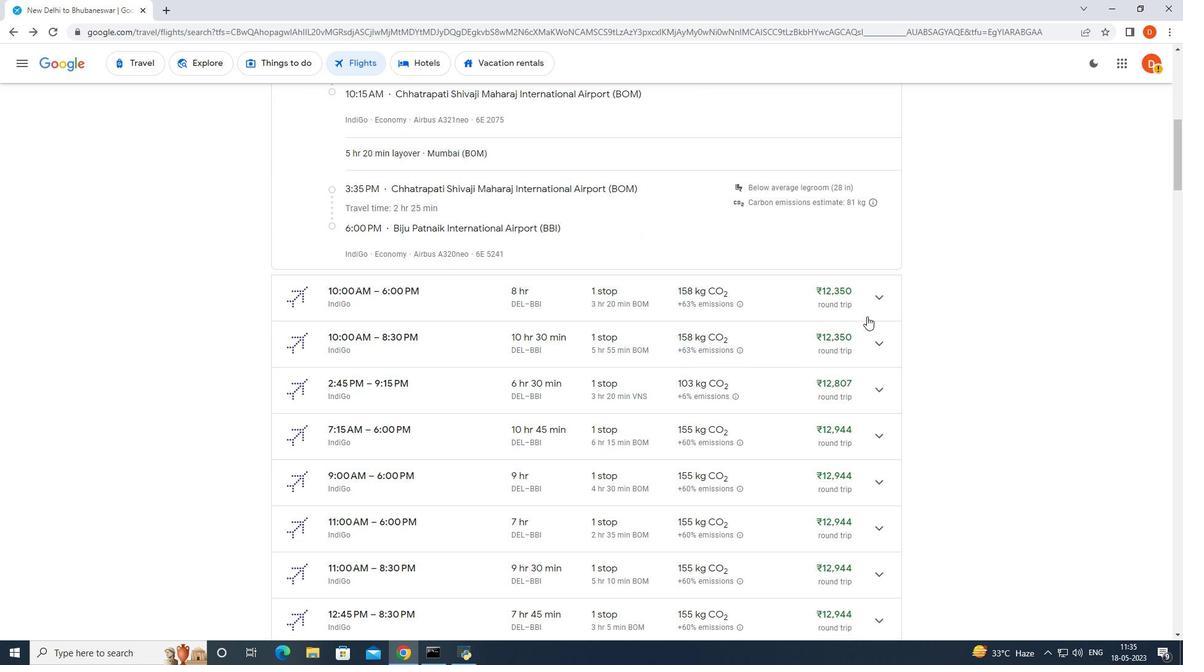 
Action: Mouse moved to (814, 406)
Screenshot: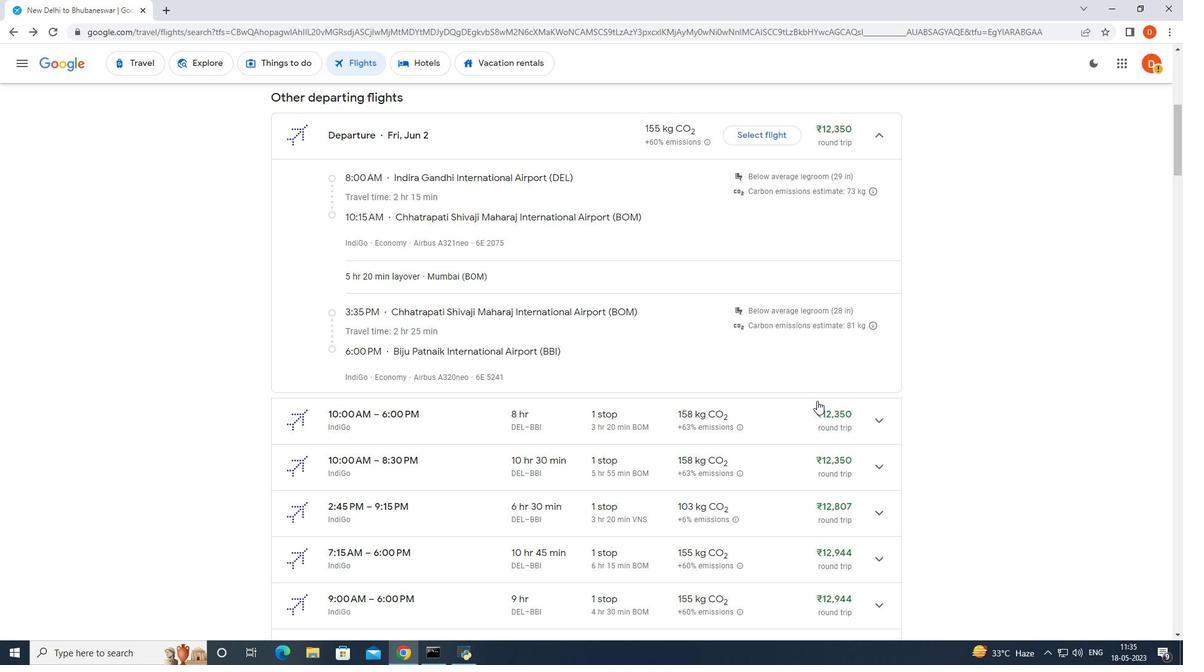 
Action: Mouse scrolled (814, 405) with delta (0, 0)
Screenshot: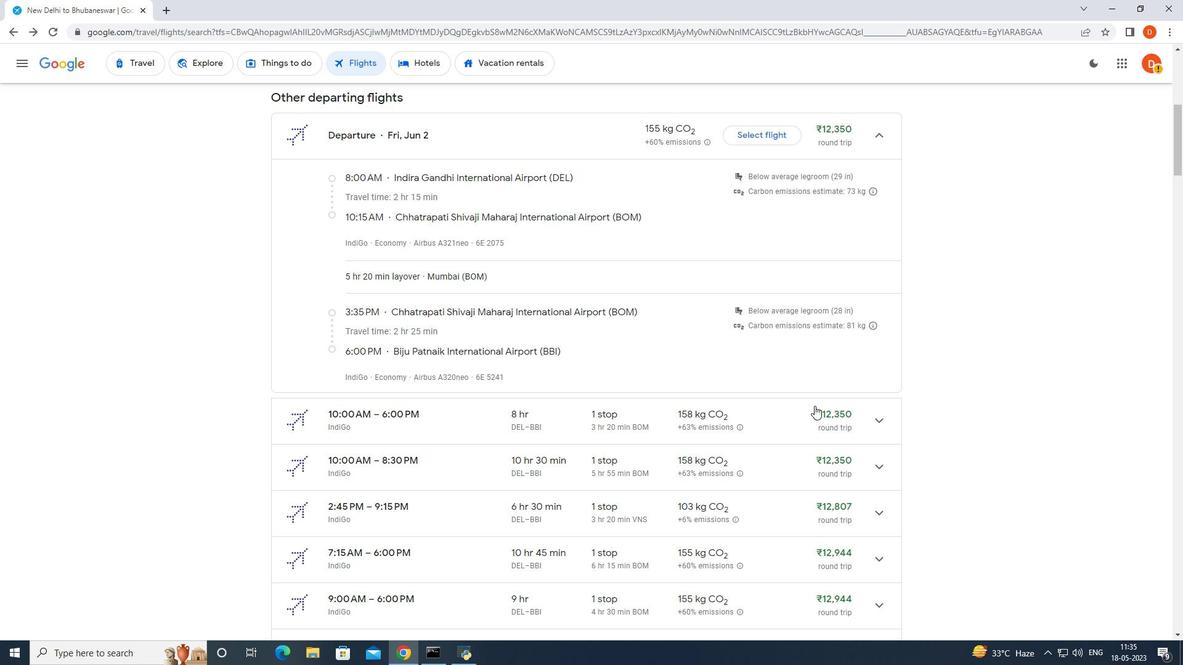 
Action: Mouse scrolled (814, 405) with delta (0, 0)
Screenshot: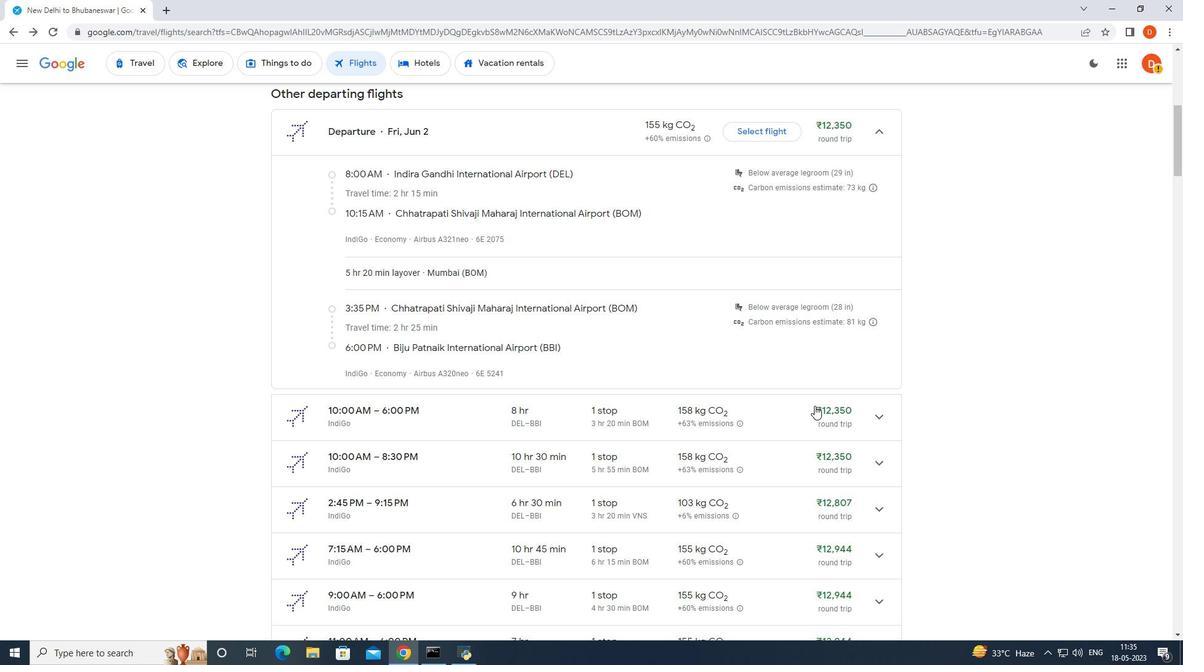 
Action: Mouse moved to (872, 391)
Screenshot: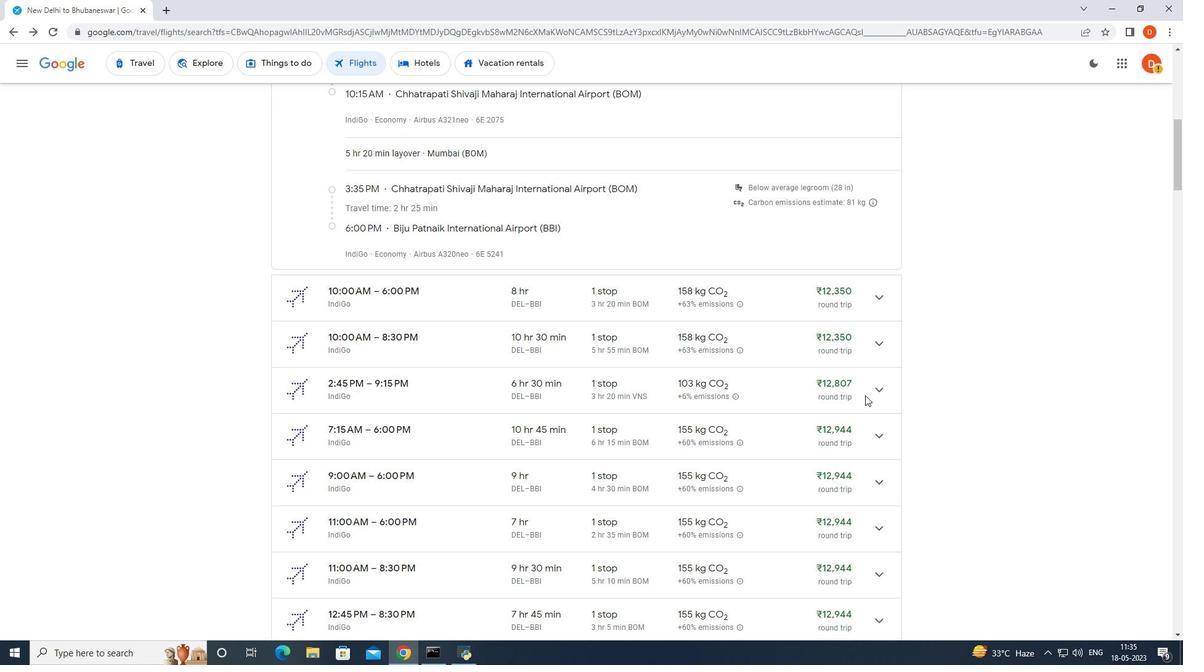 
Action: Mouse pressed left at (872, 391)
Screenshot: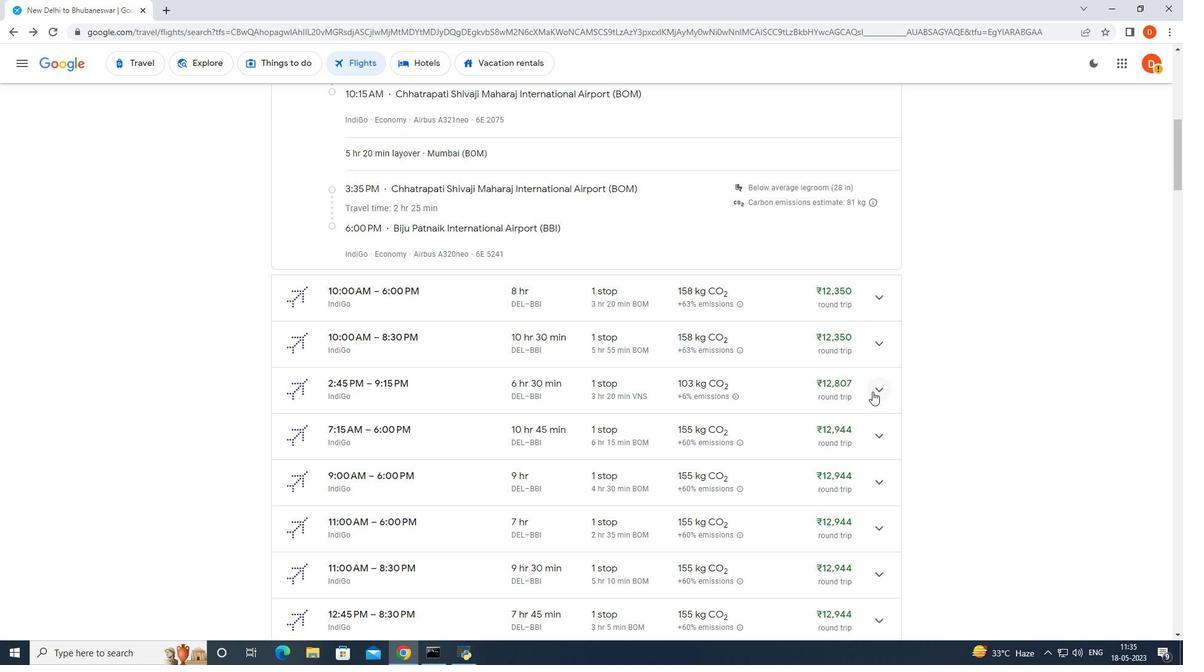 
Action: Mouse moved to (749, 374)
Screenshot: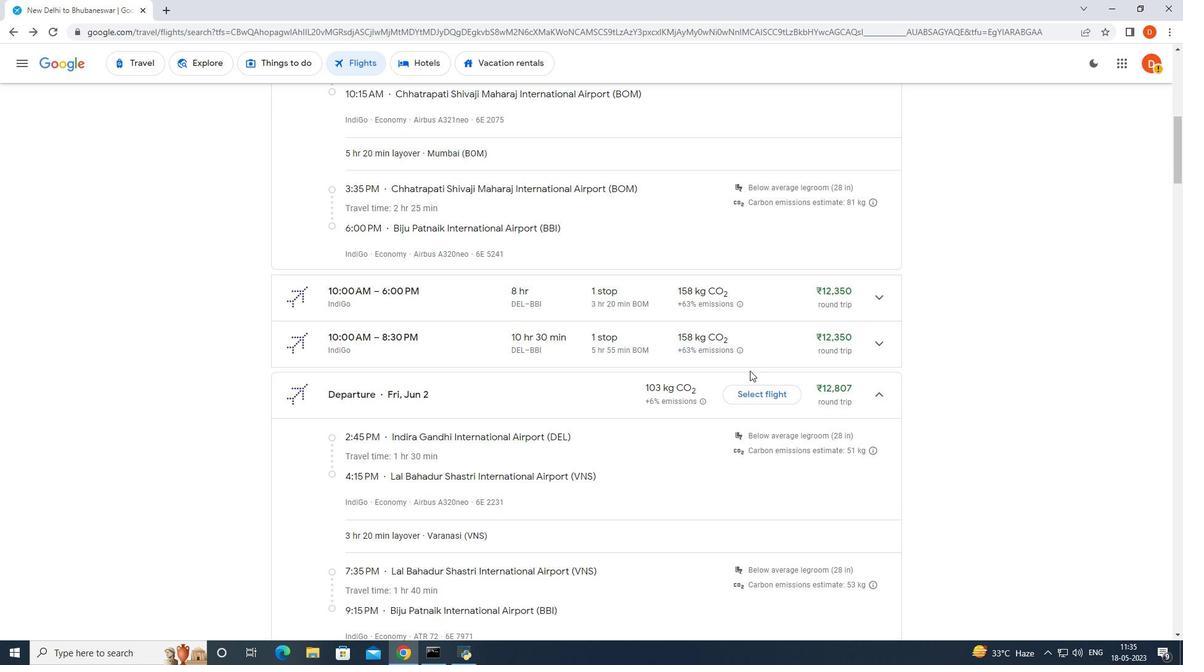 
Action: Mouse scrolled (749, 373) with delta (0, 0)
Screenshot: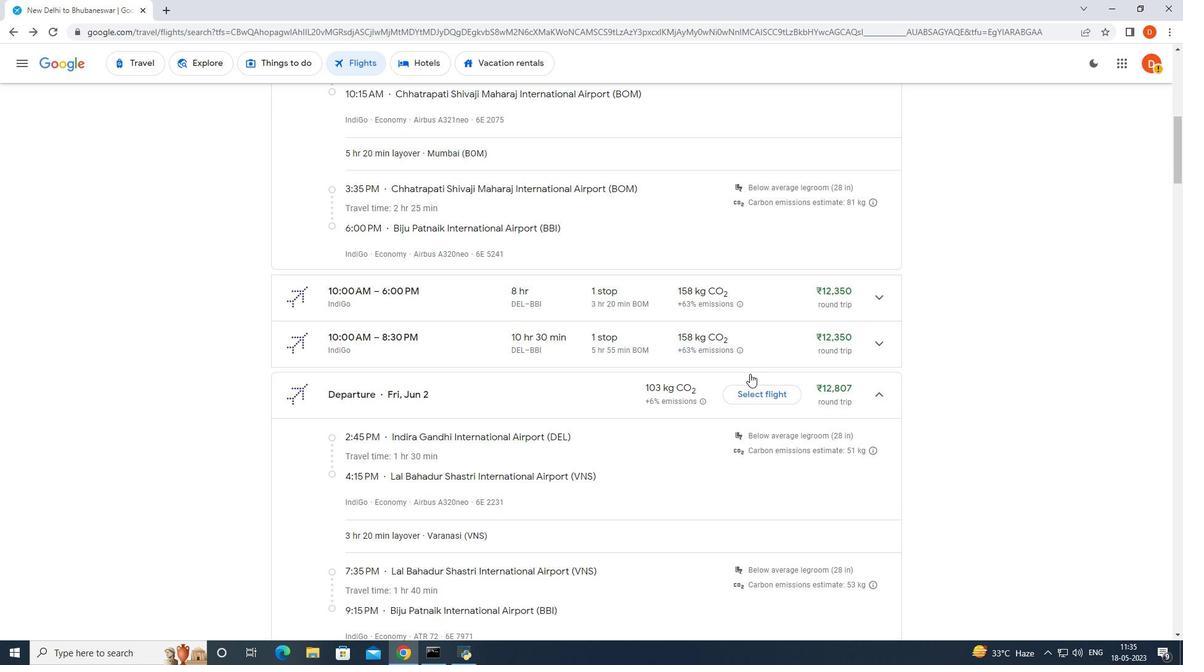 
Action: Mouse scrolled (749, 373) with delta (0, 0)
Screenshot: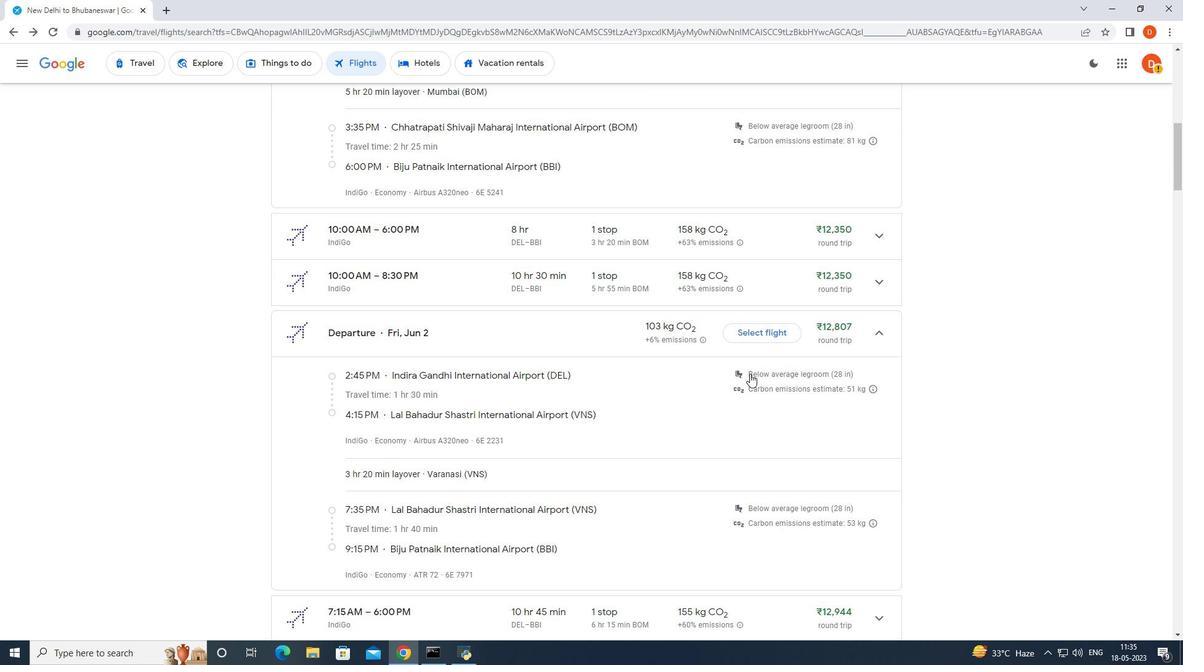
Action: Mouse moved to (751, 378)
Screenshot: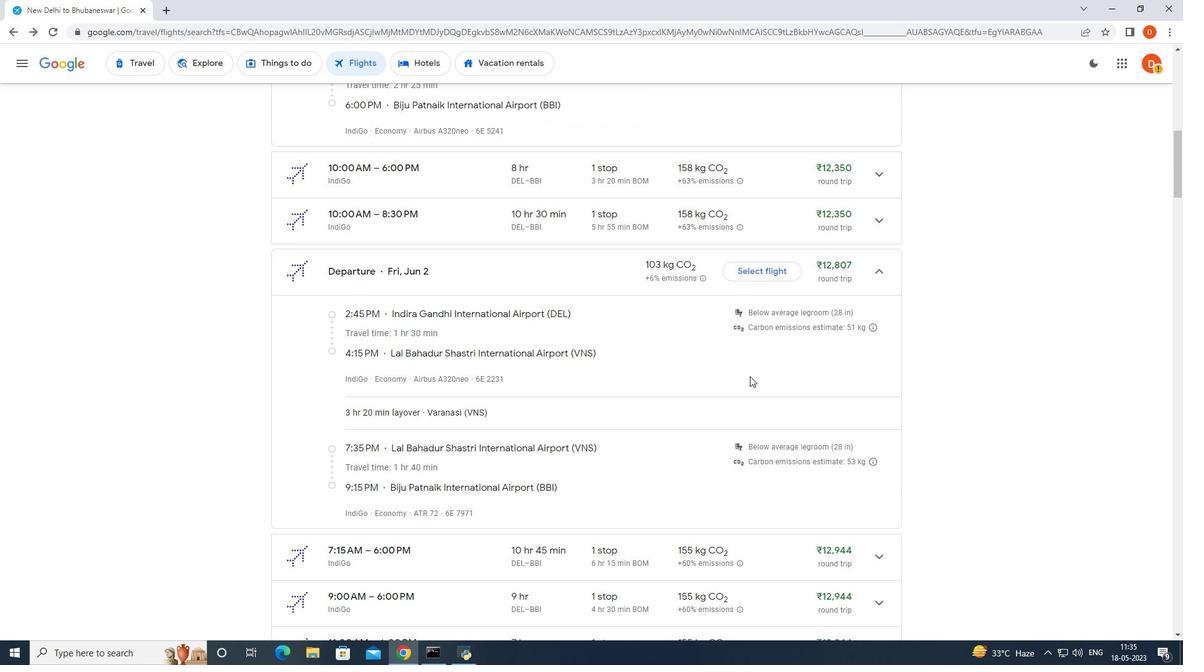 
Action: Mouse scrolled (751, 378) with delta (0, 0)
Screenshot: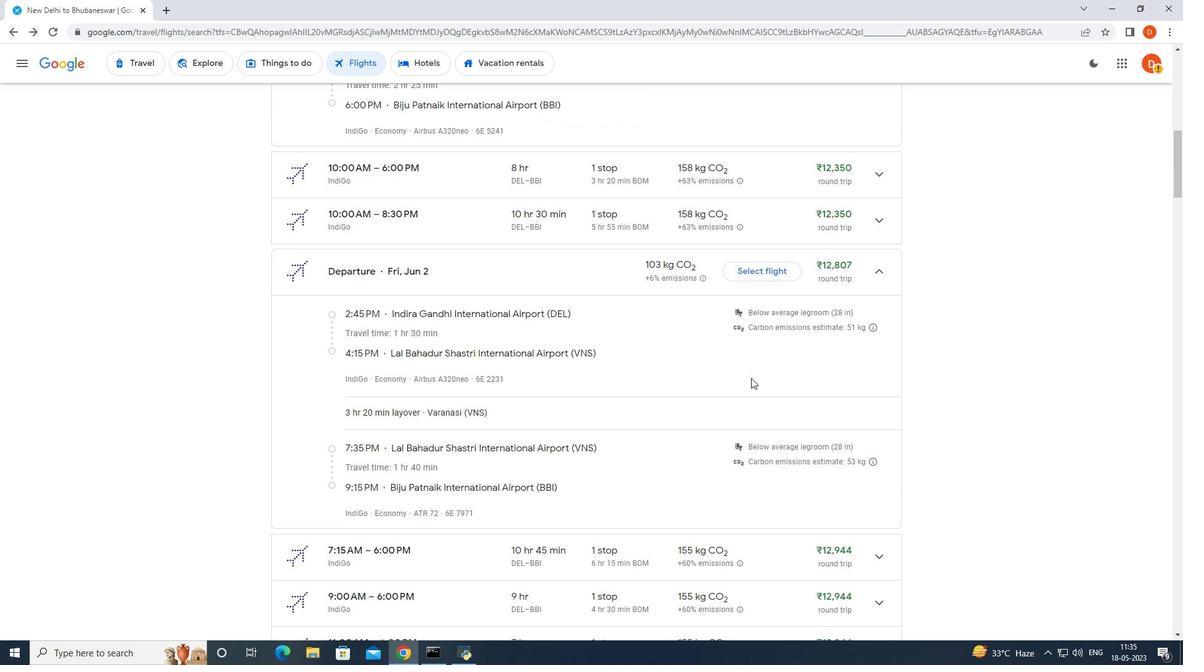
Action: Mouse moved to (750, 390)
Screenshot: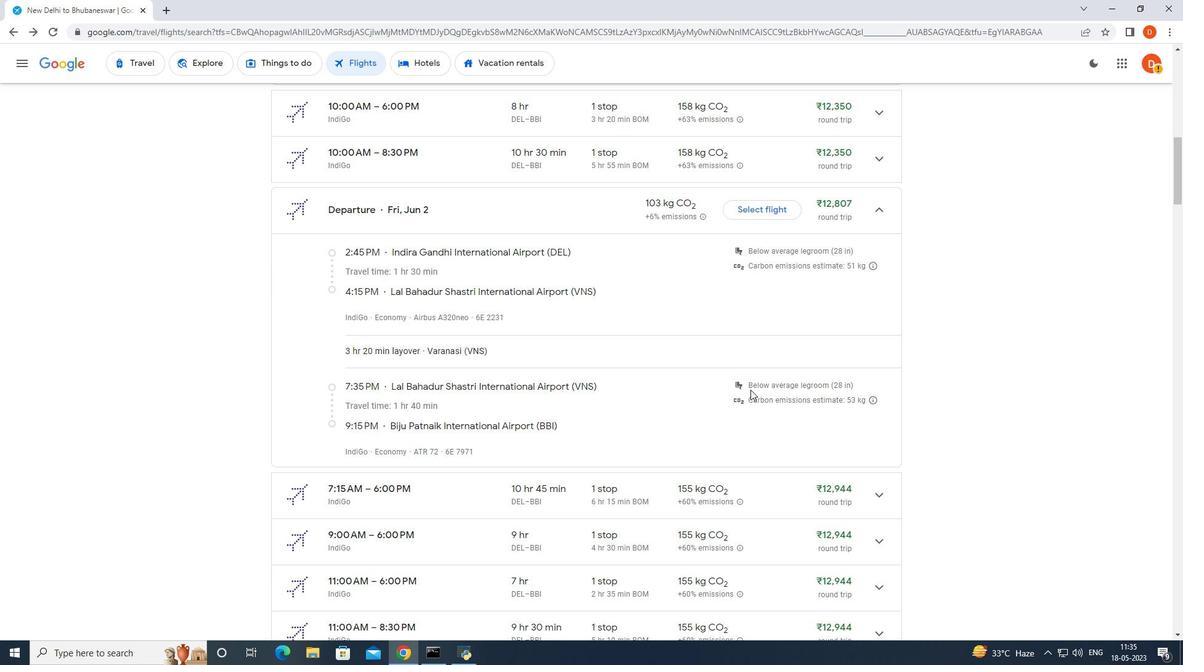 
Action: Mouse scrolled (750, 390) with delta (0, 0)
Screenshot: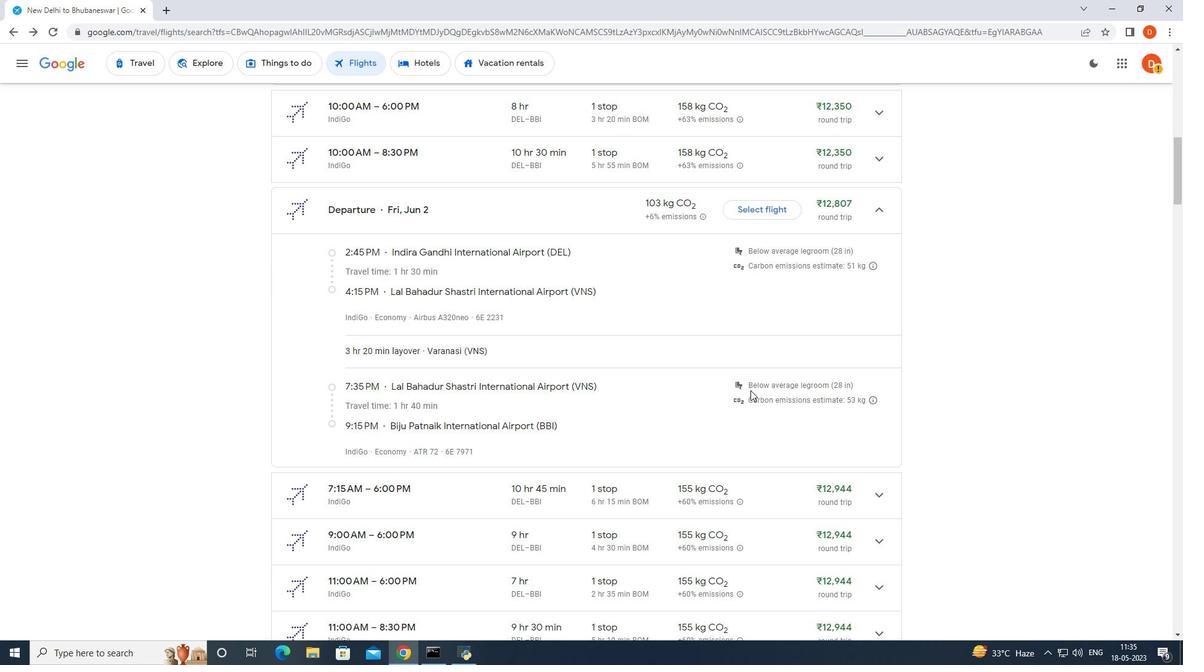 
Action: Mouse moved to (732, 409)
Screenshot: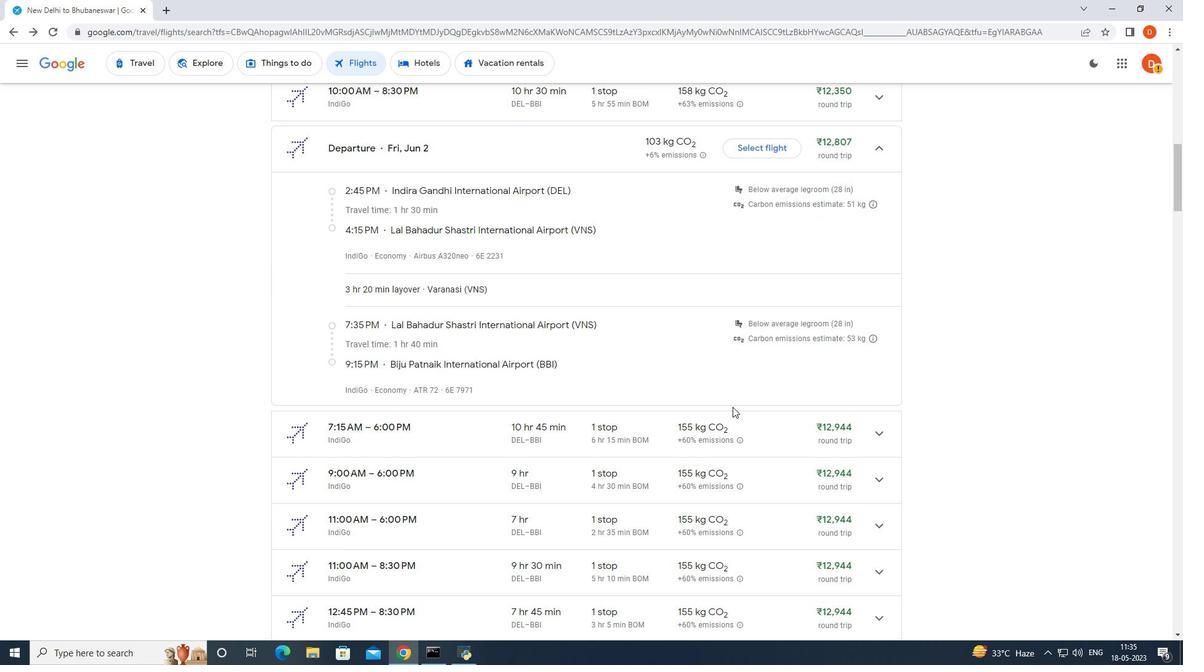 
Action: Mouse scrolled (732, 408) with delta (0, 0)
Screenshot: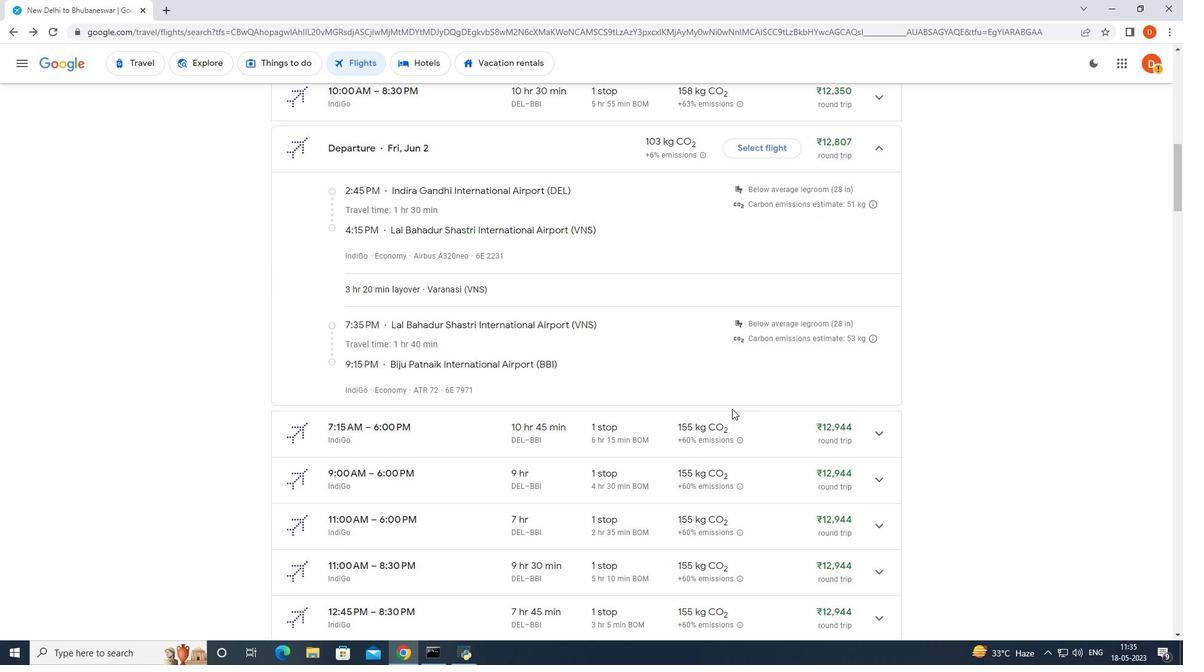 
Action: Mouse moved to (862, 438)
Screenshot: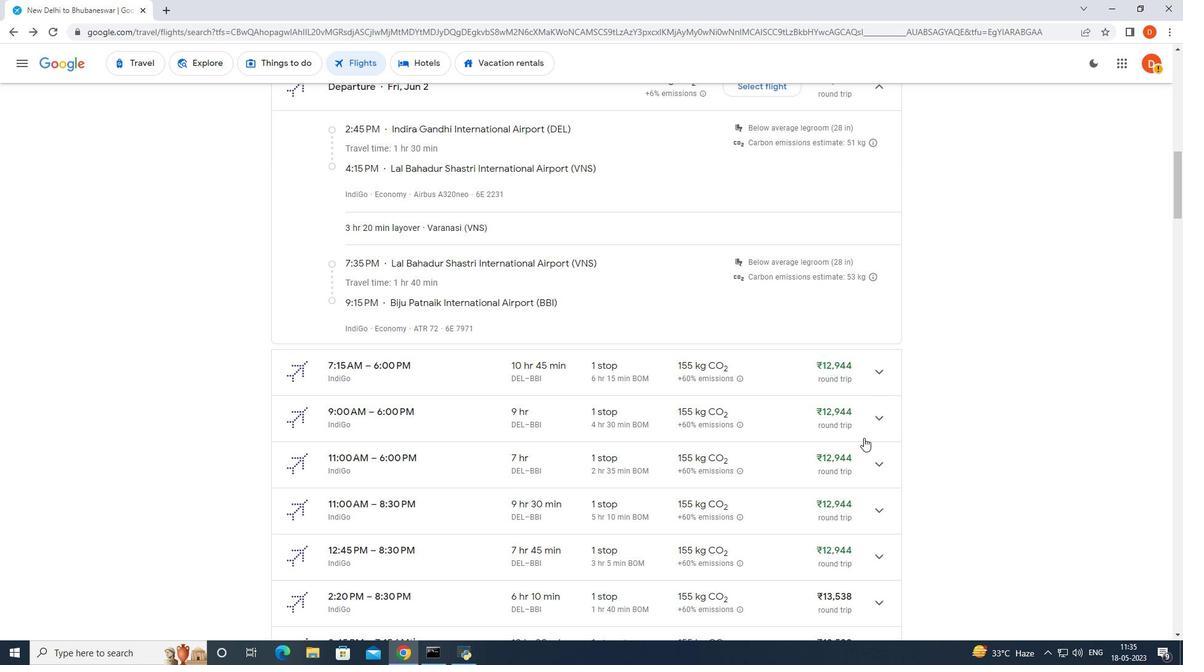
Action: Mouse scrolled (862, 437) with delta (0, 0)
Screenshot: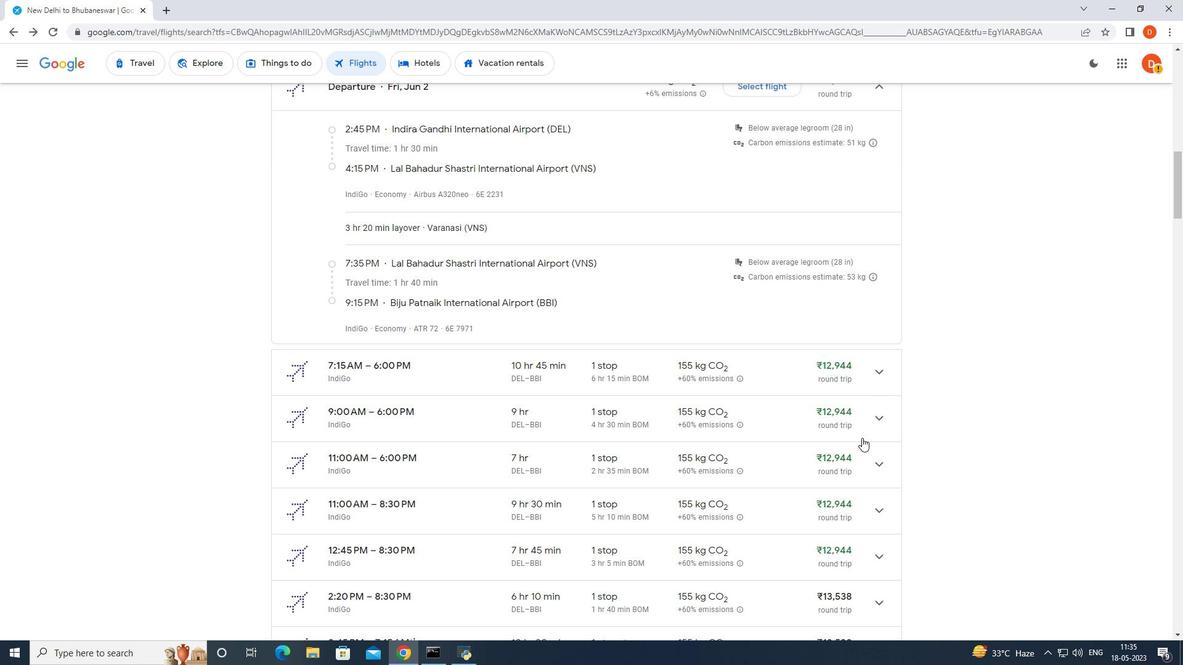 
Action: Mouse scrolled (862, 437) with delta (0, 0)
Screenshot: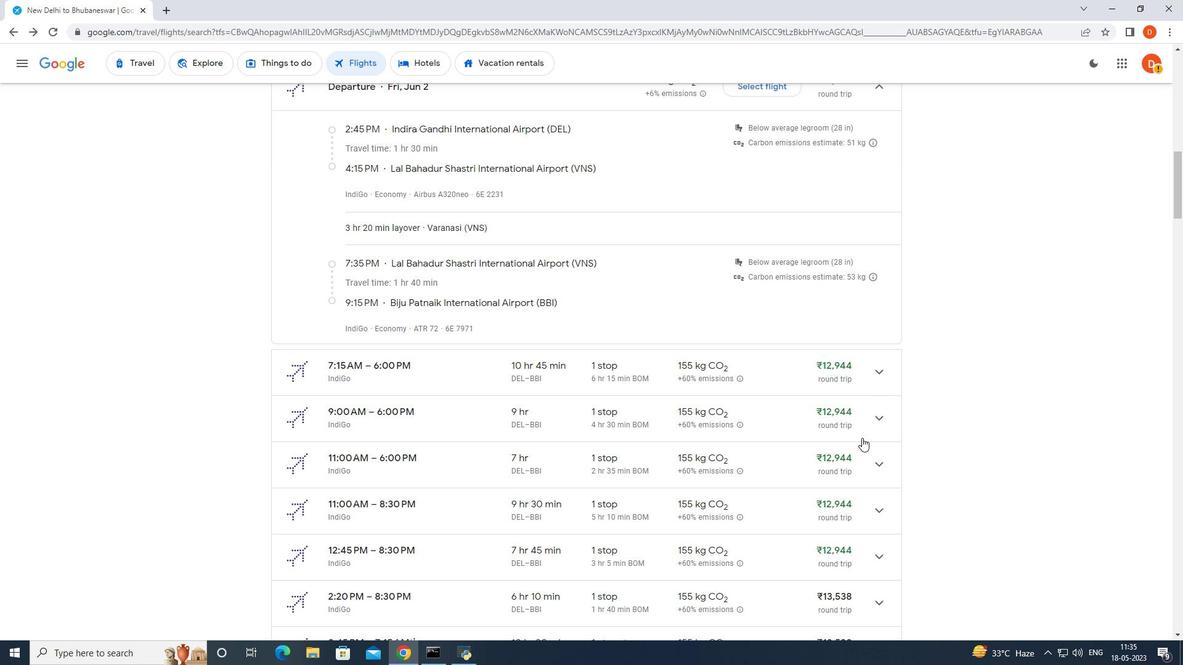
Action: Mouse scrolled (862, 437) with delta (0, 0)
Screenshot: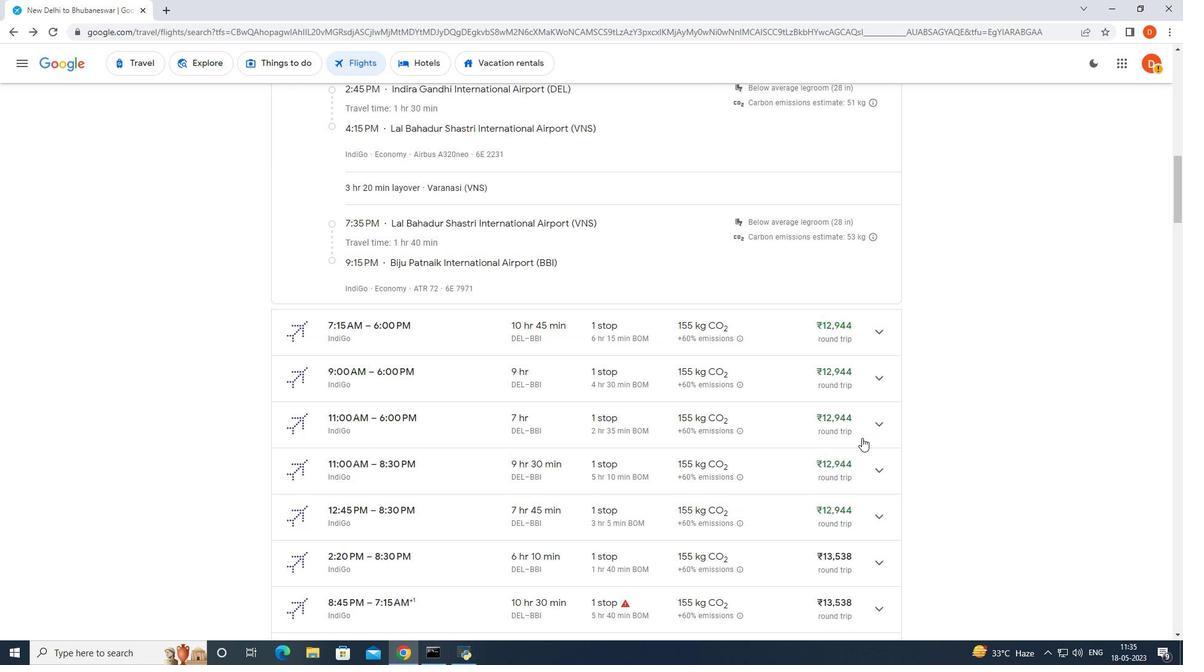 
Action: Mouse moved to (880, 412)
Screenshot: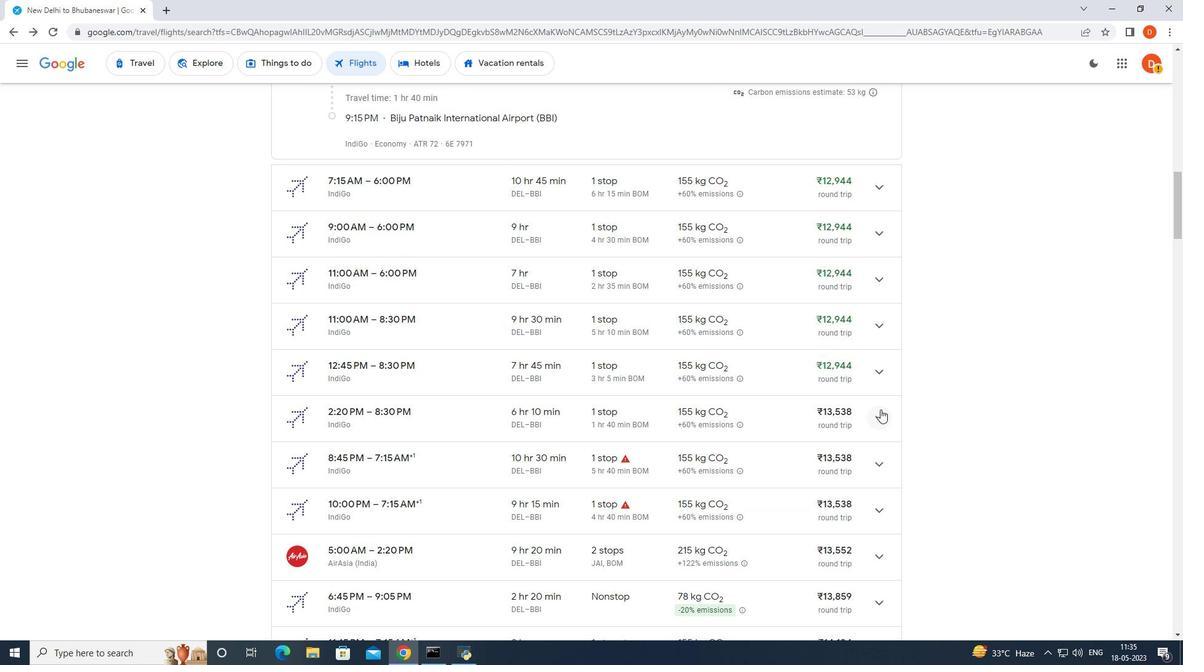 
Action: Mouse pressed left at (880, 412)
Screenshot: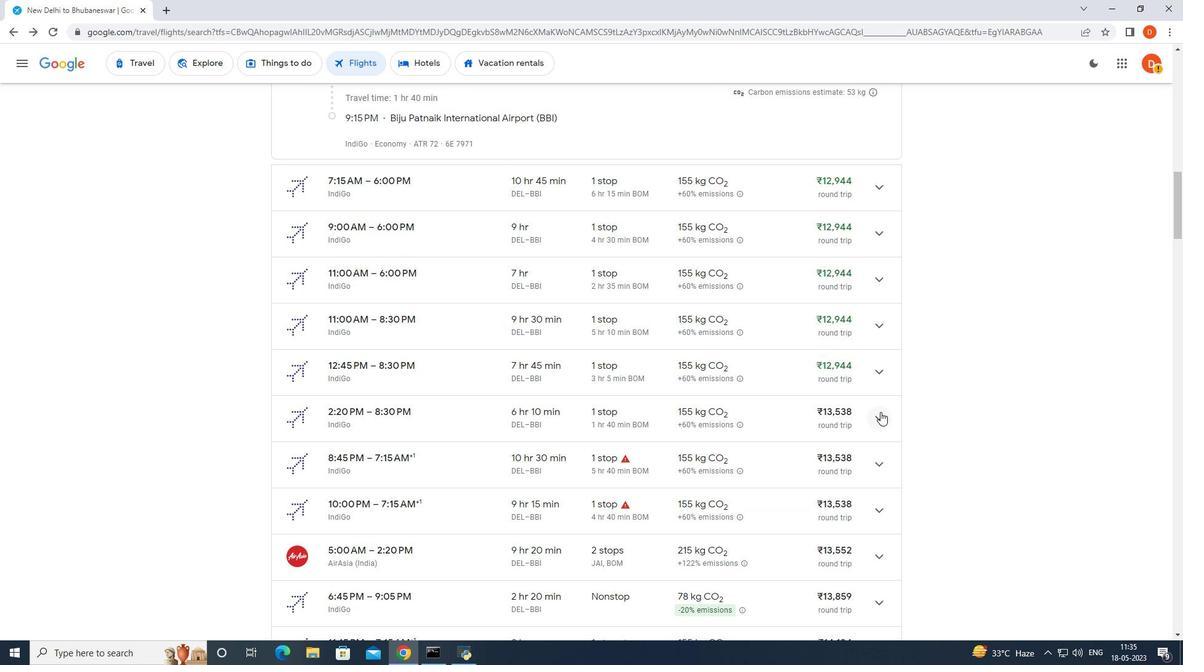 
Action: Mouse moved to (855, 437)
Screenshot: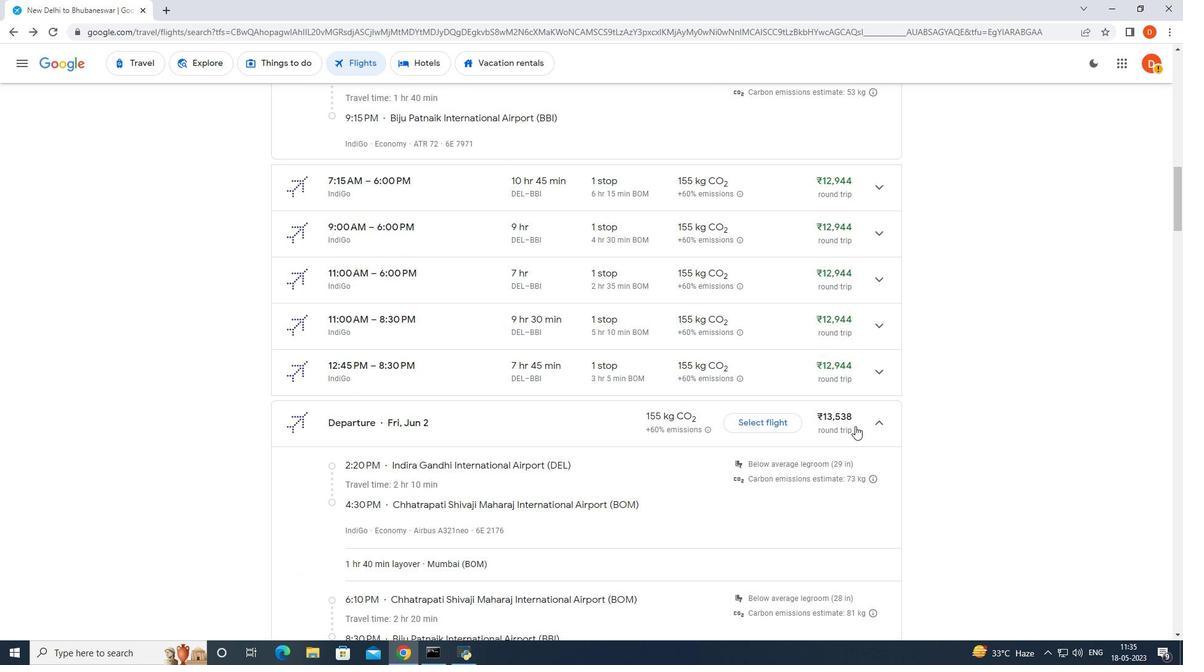 
Action: Mouse scrolled (855, 436) with delta (0, 0)
Screenshot: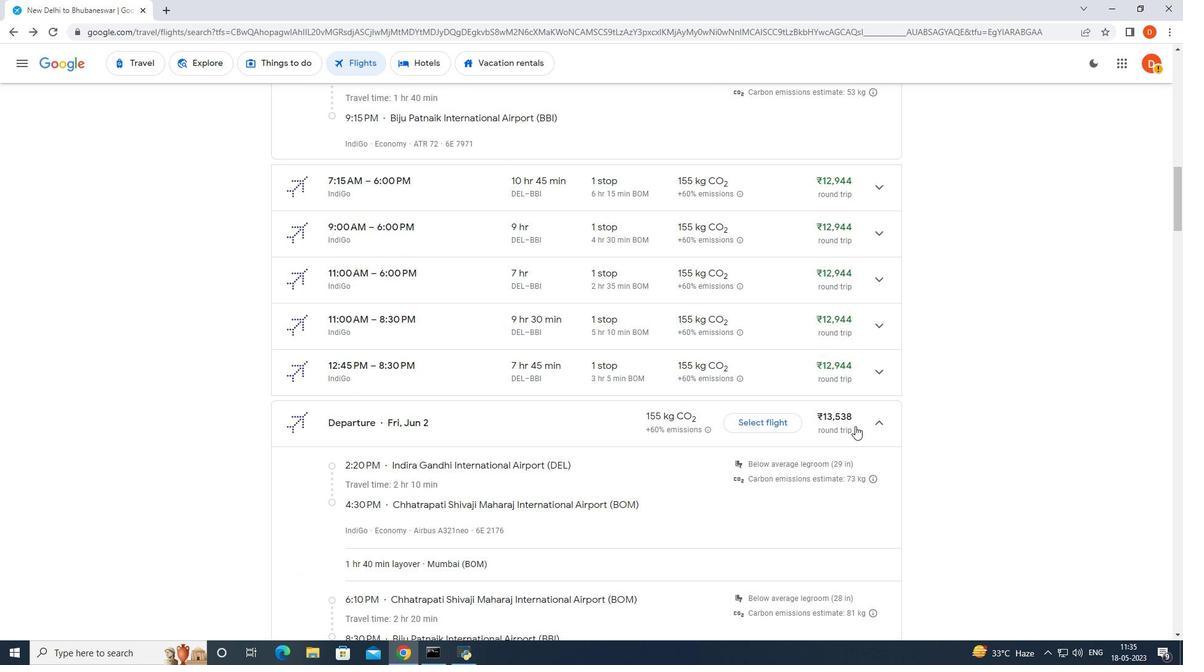 
Action: Mouse moved to (854, 443)
Screenshot: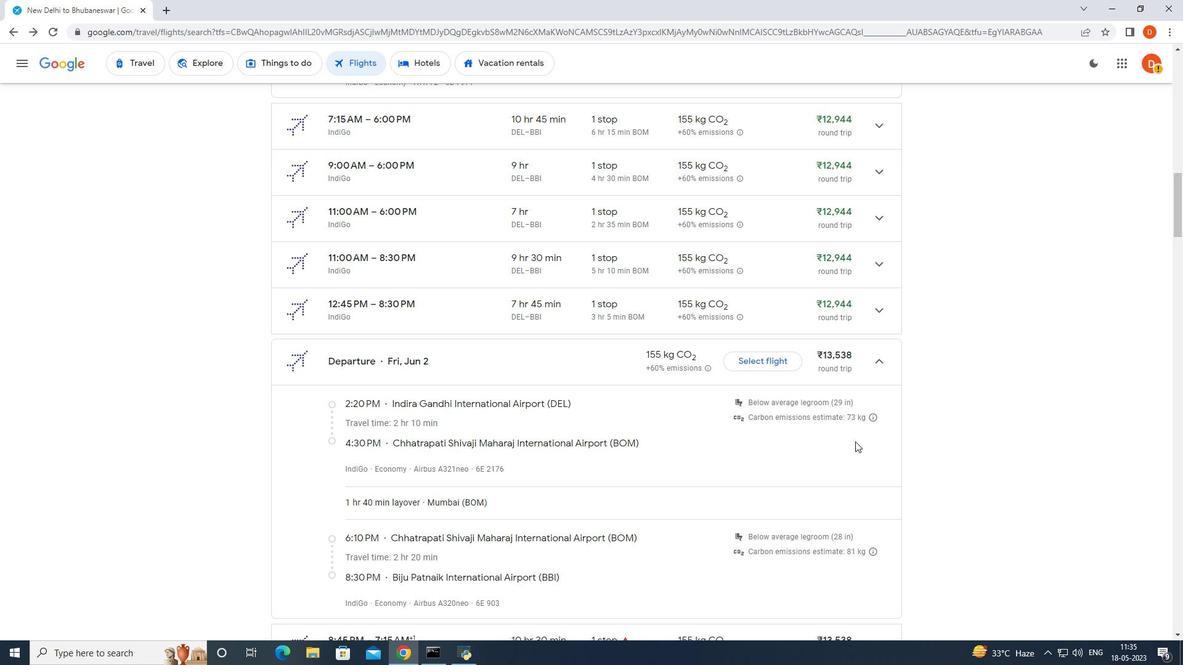 
Action: Mouse scrolled (854, 443) with delta (0, 0)
Screenshot: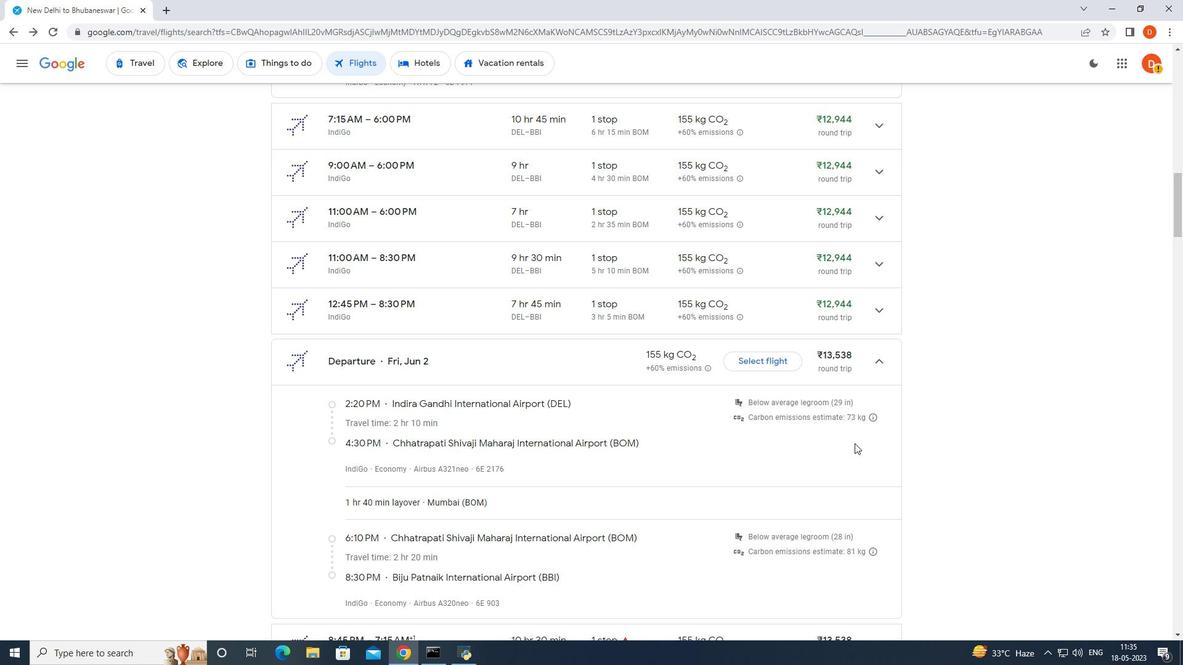 
Action: Mouse moved to (854, 446)
Screenshot: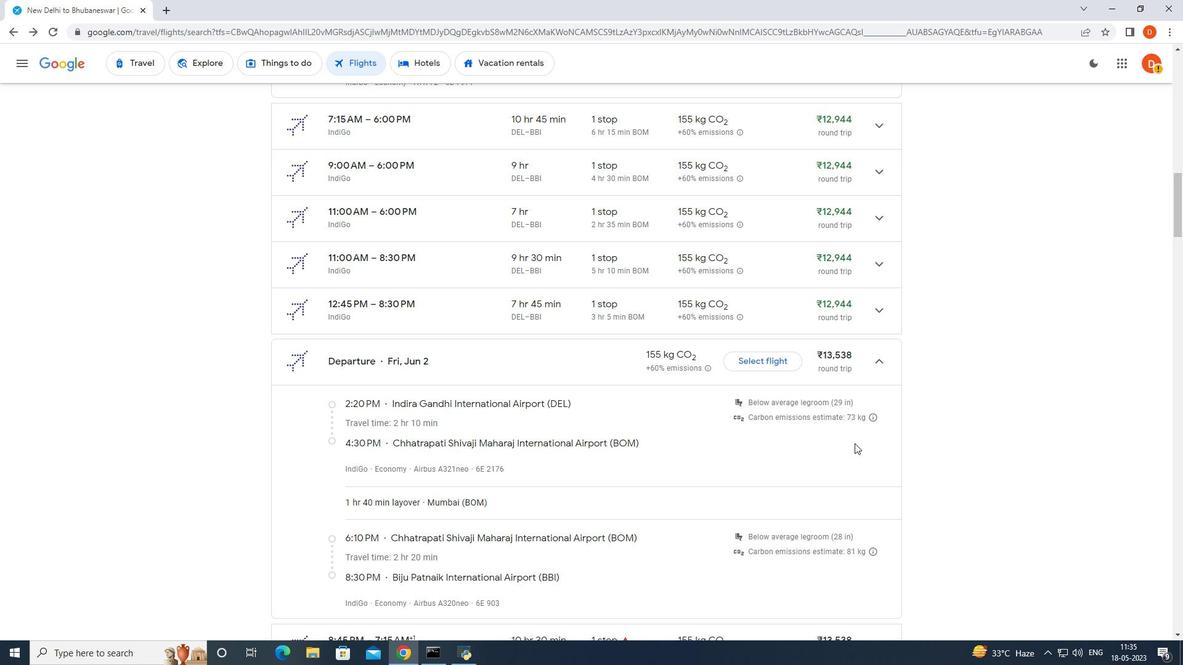 
Action: Mouse scrolled (854, 446) with delta (0, 0)
Screenshot: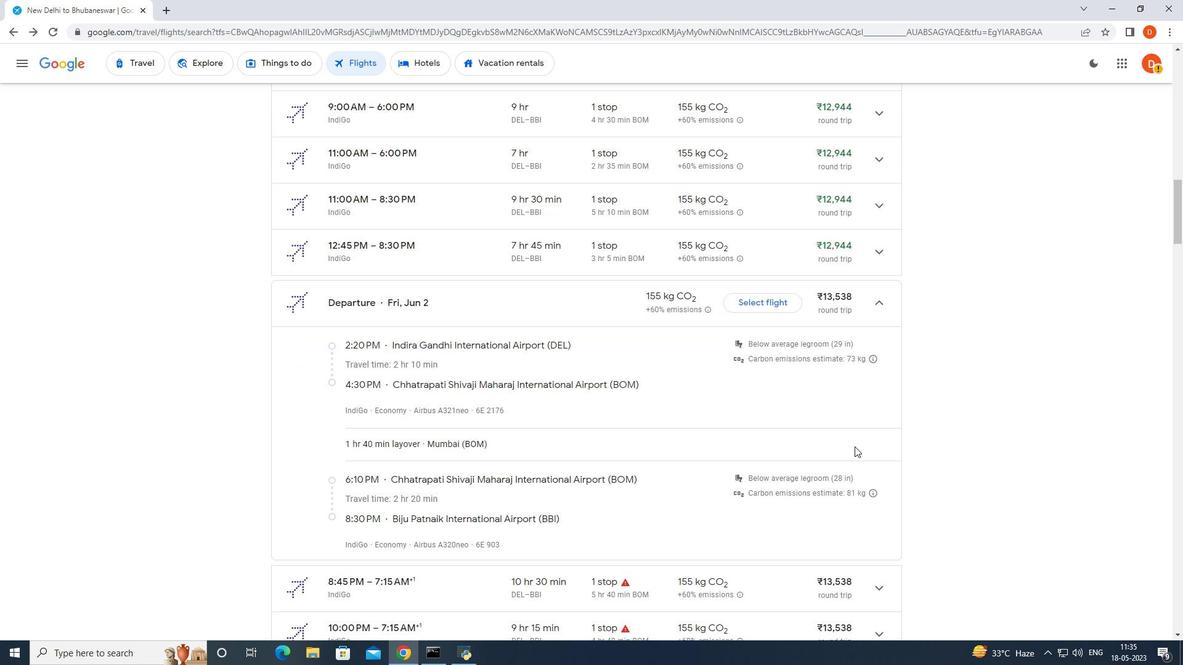 
Action: Mouse moved to (853, 456)
Screenshot: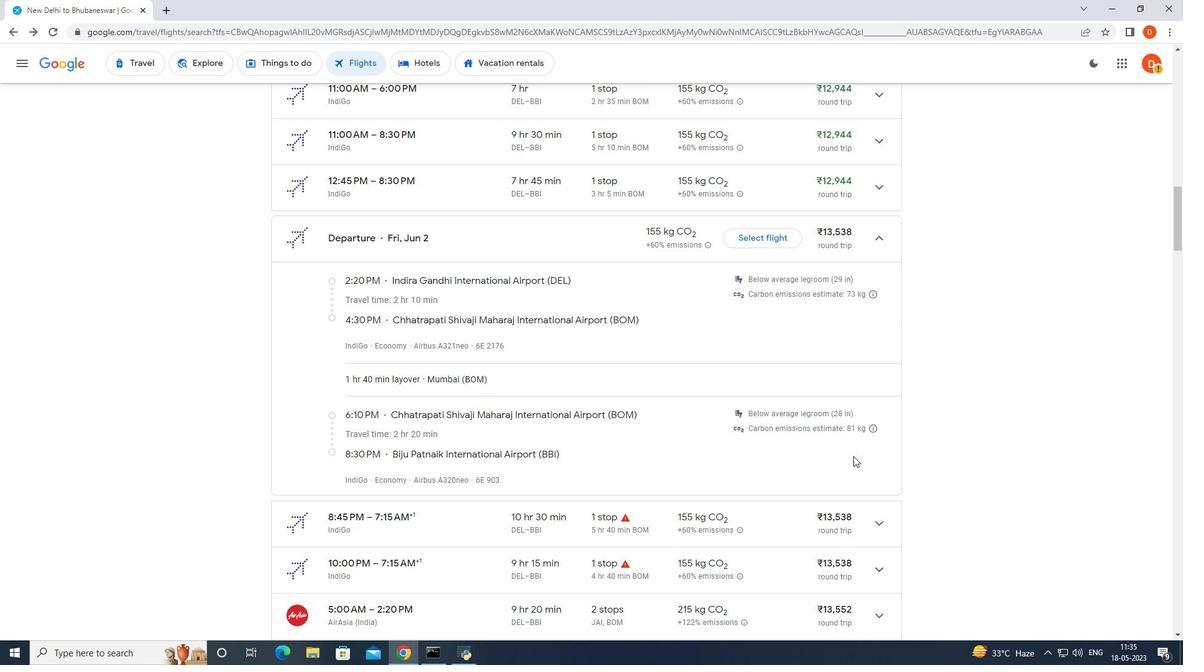 
Action: Mouse scrolled (853, 455) with delta (0, 0)
Screenshot: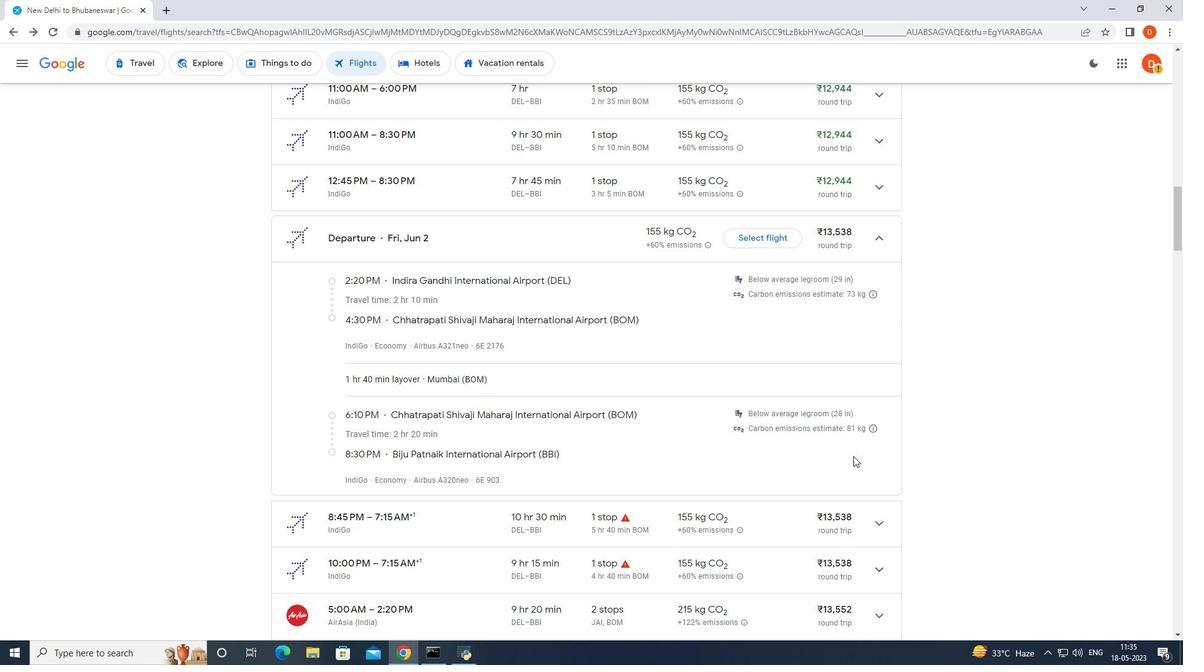 
Action: Mouse moved to (873, 548)
Screenshot: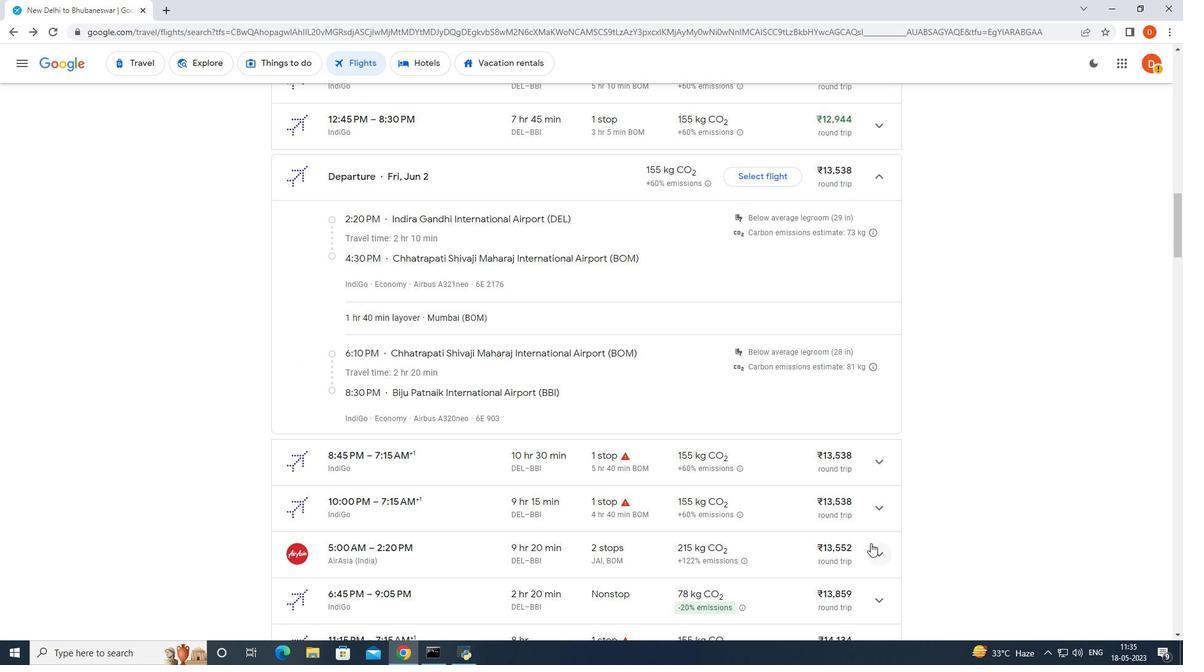 
Action: Mouse pressed left at (873, 548)
Screenshot: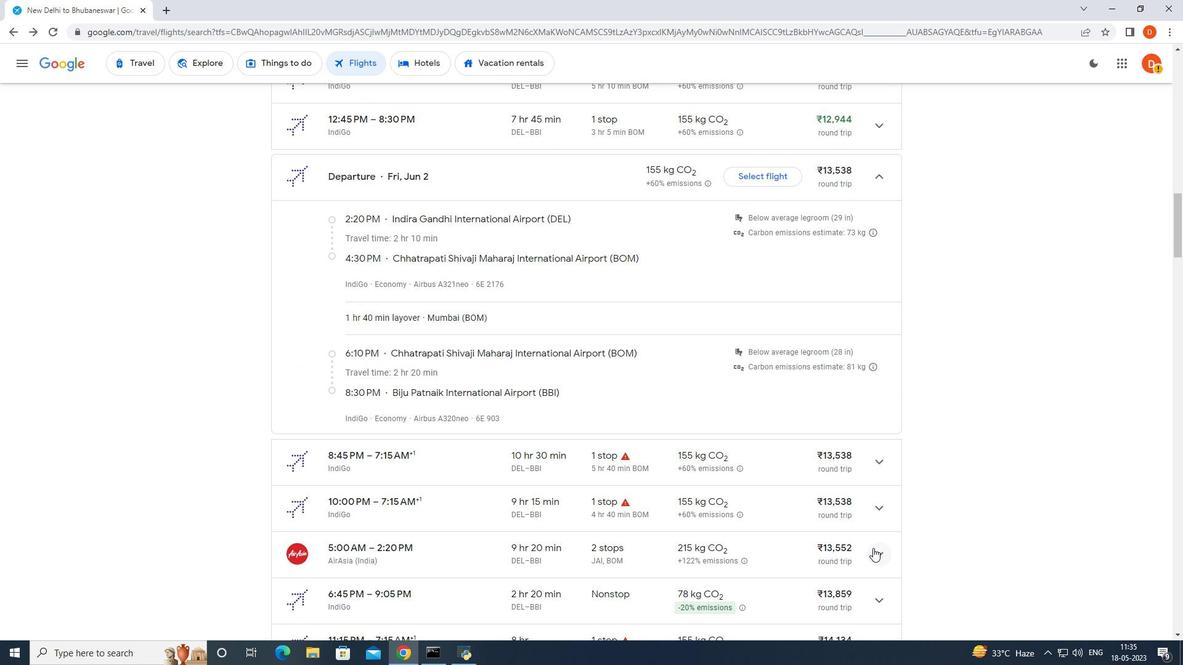 
Action: Mouse moved to (820, 468)
Screenshot: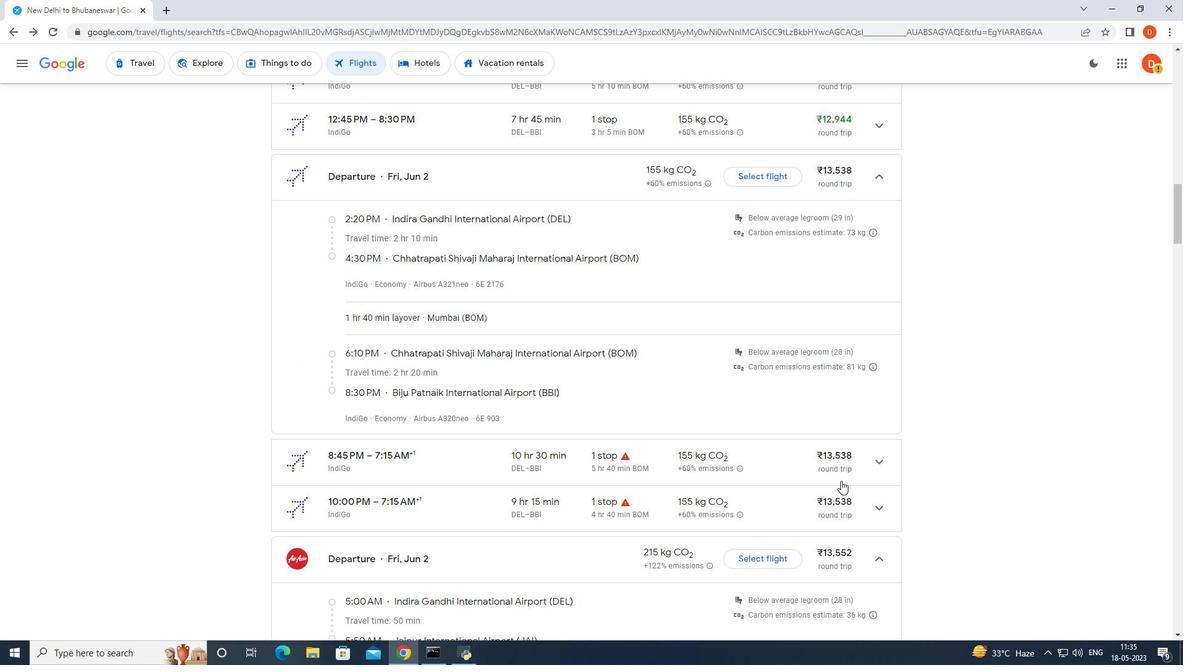 
Action: Mouse scrolled (820, 467) with delta (0, 0)
Screenshot: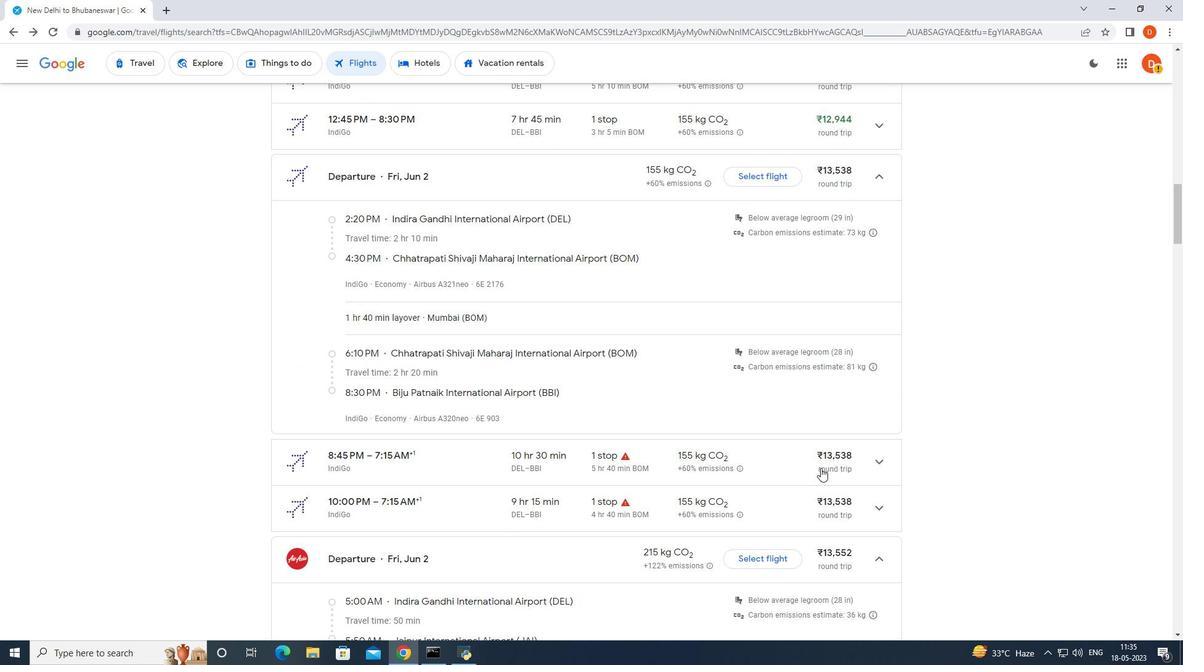
Action: Mouse moved to (820, 470)
Screenshot: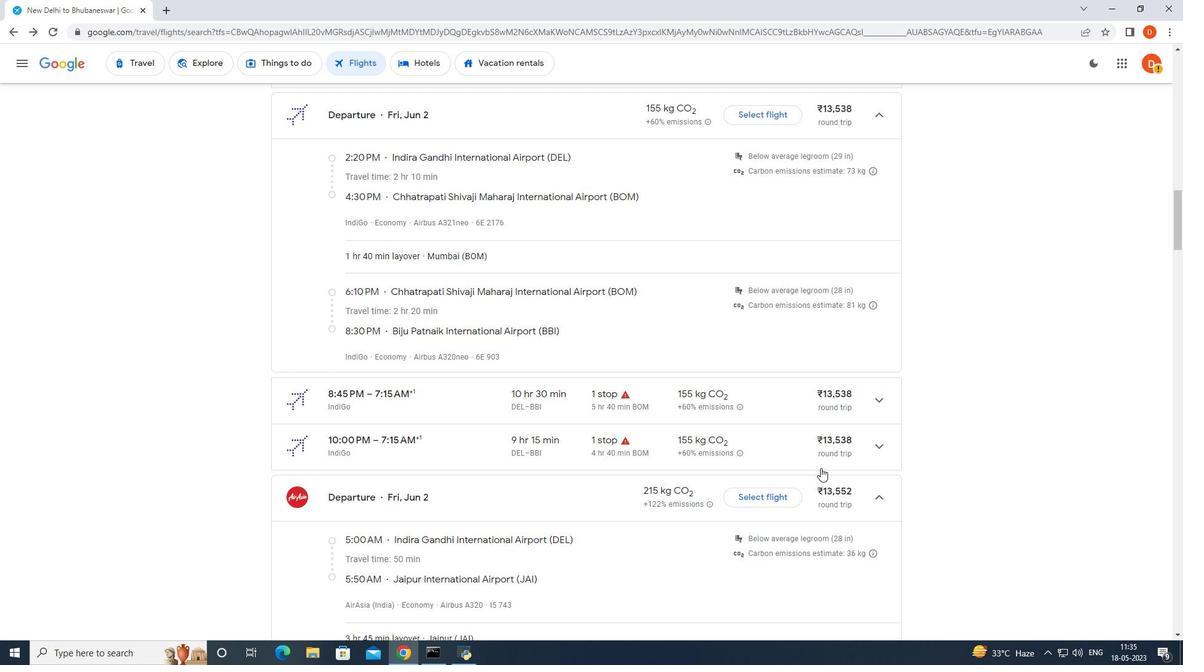 
Action: Mouse scrolled (820, 469) with delta (0, 0)
Screenshot: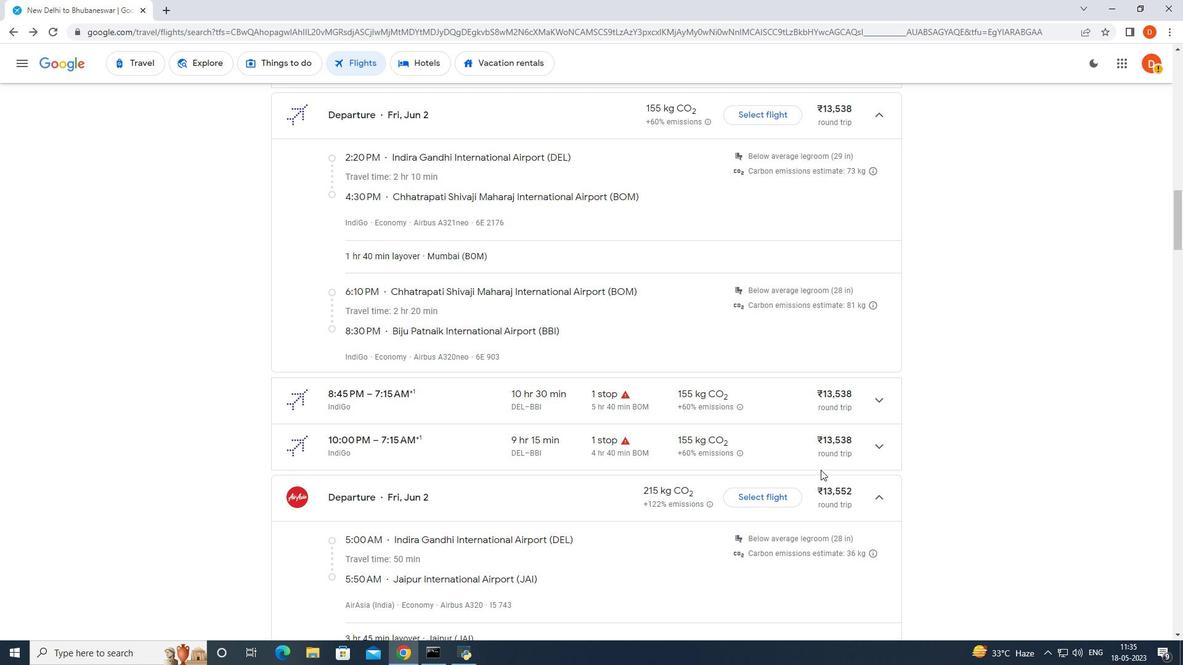 
Action: Mouse moved to (820, 472)
Screenshot: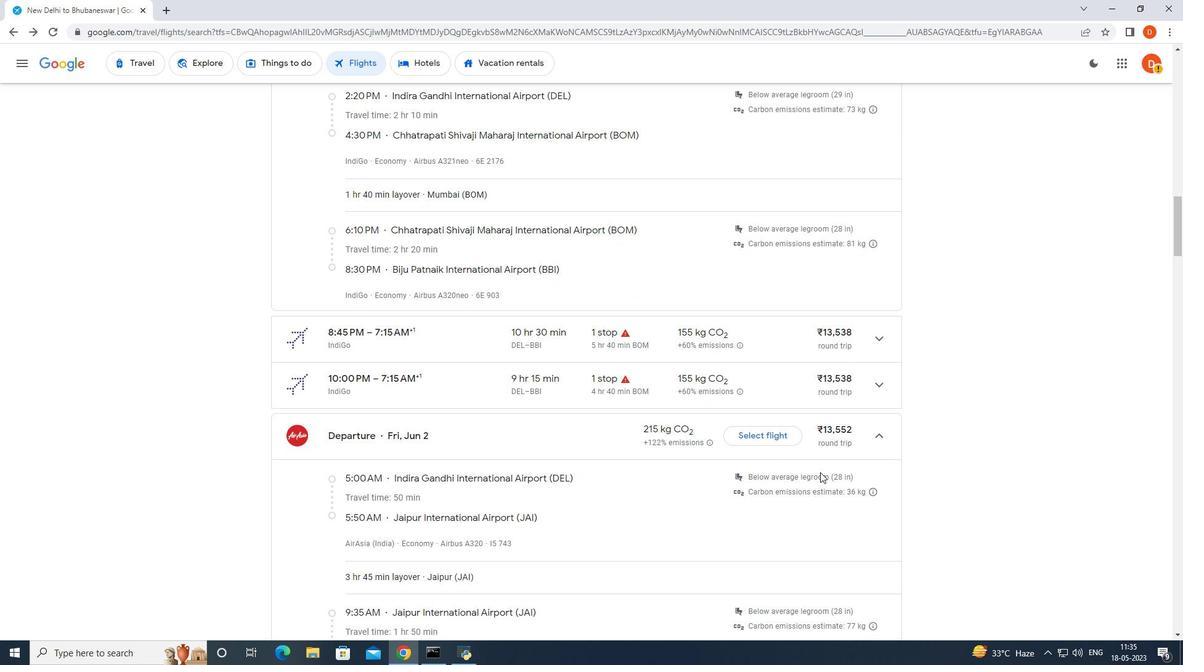 
Action: Mouse scrolled (820, 472) with delta (0, 0)
Screenshot: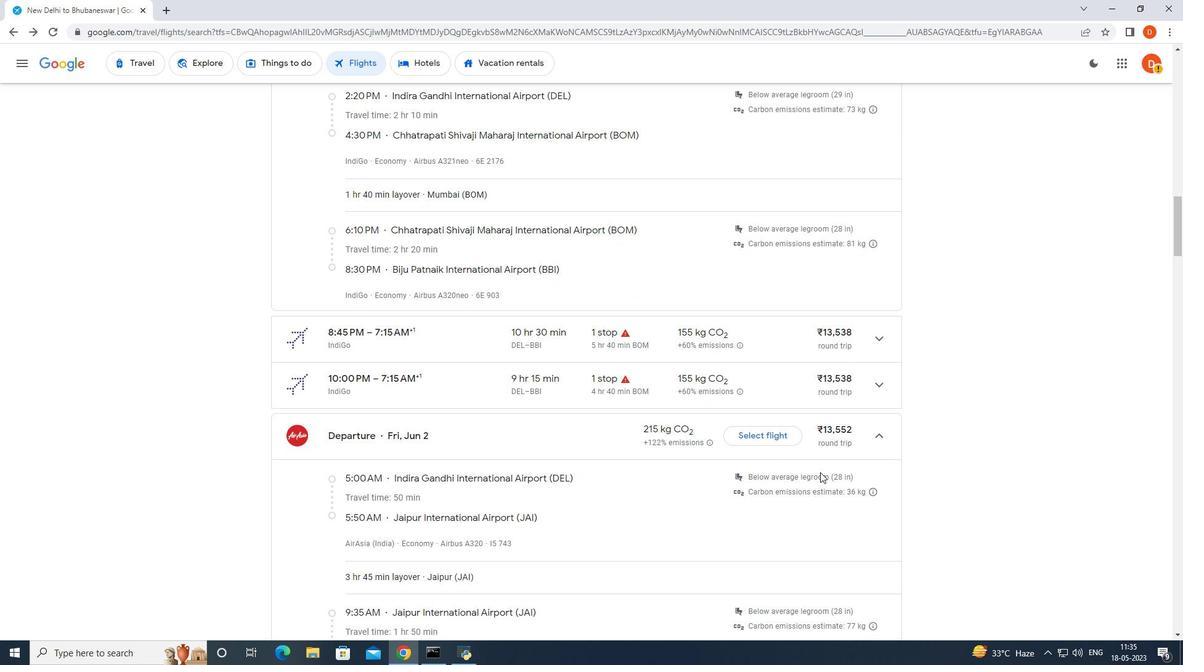 
Action: Mouse moved to (820, 472)
Screenshot: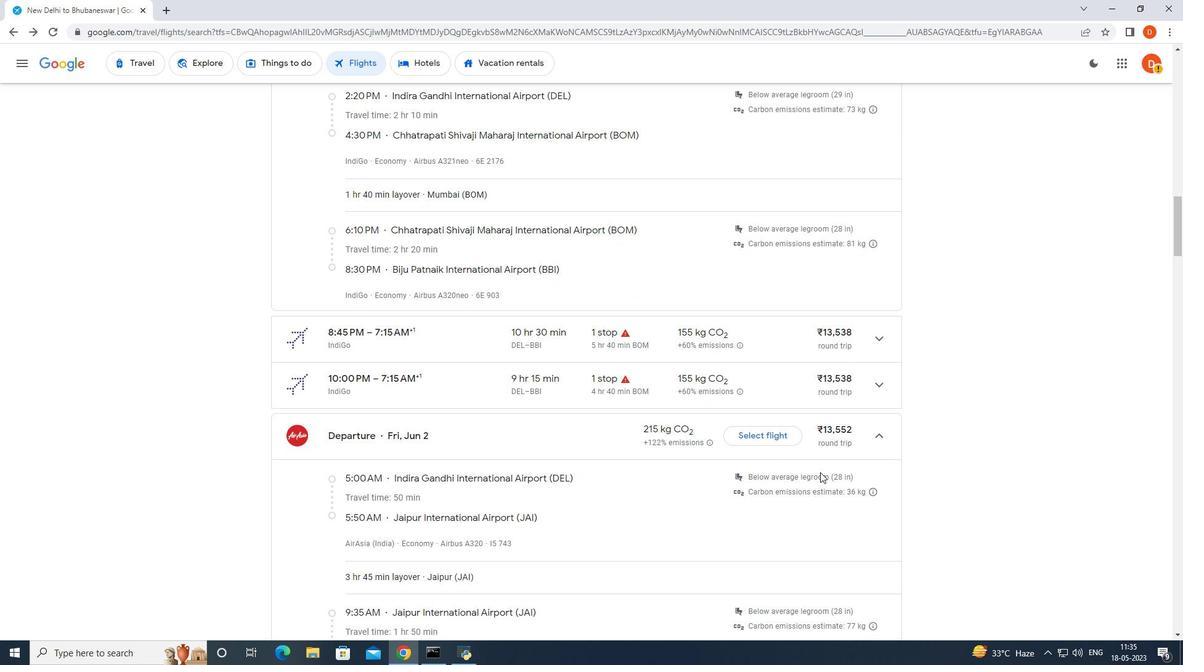 
Action: Mouse scrolled (820, 472) with delta (0, 0)
Screenshot: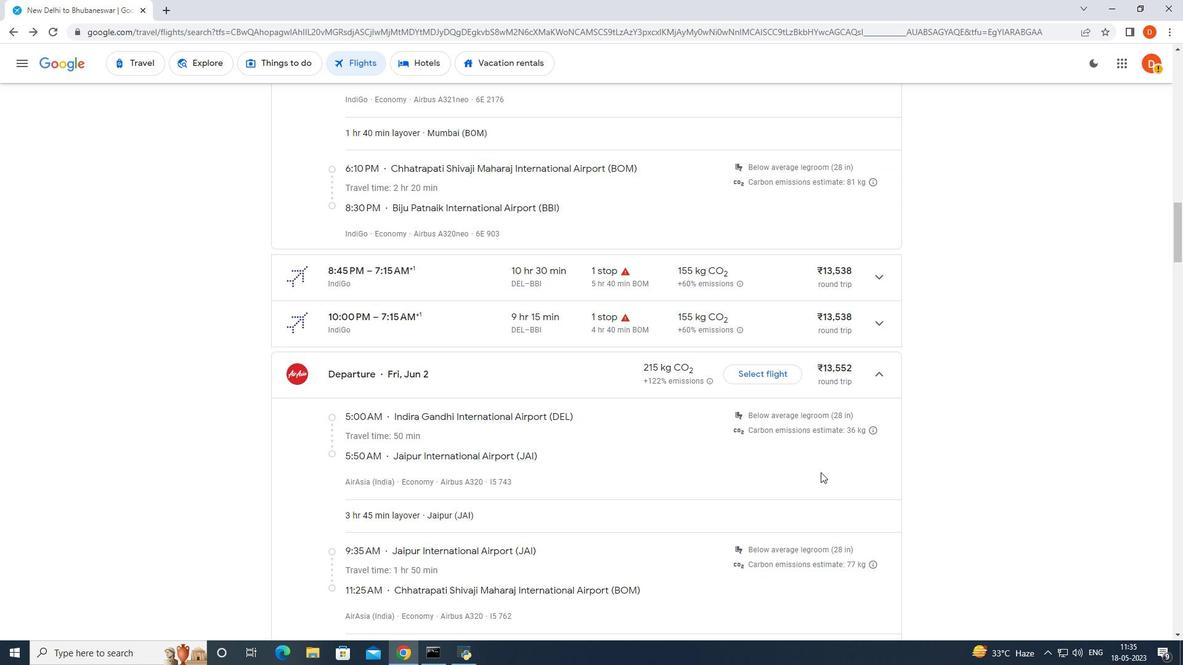 
Action: Mouse scrolled (820, 472) with delta (0, 0)
Screenshot: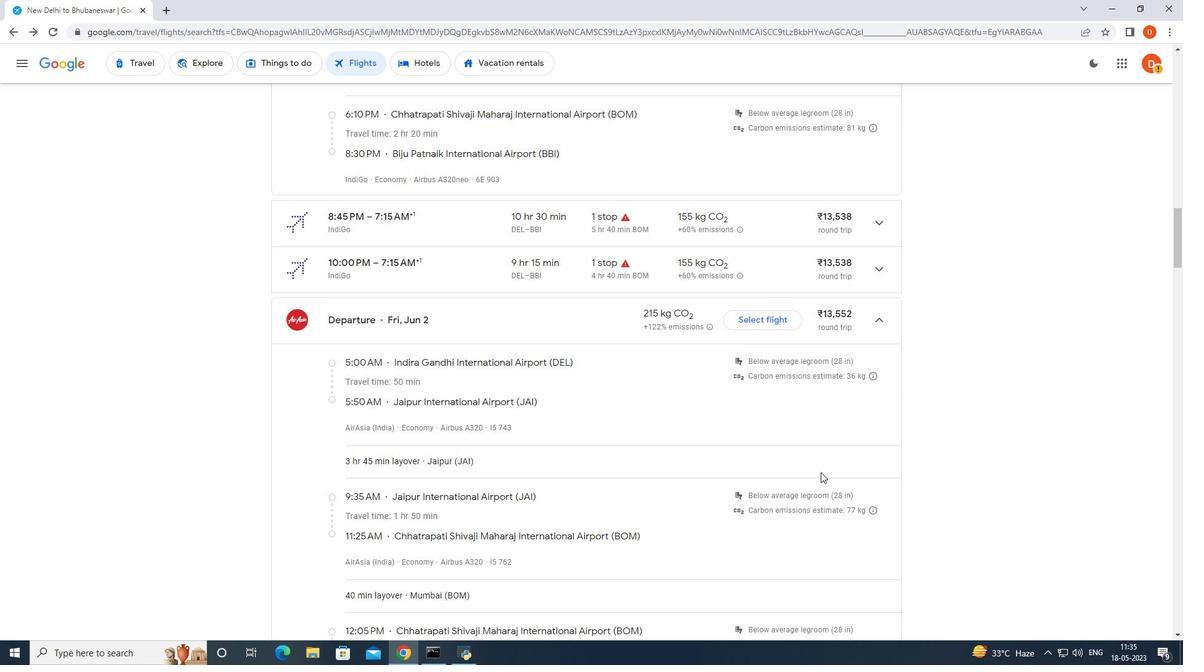 
Action: Mouse scrolled (820, 472) with delta (0, 0)
Screenshot: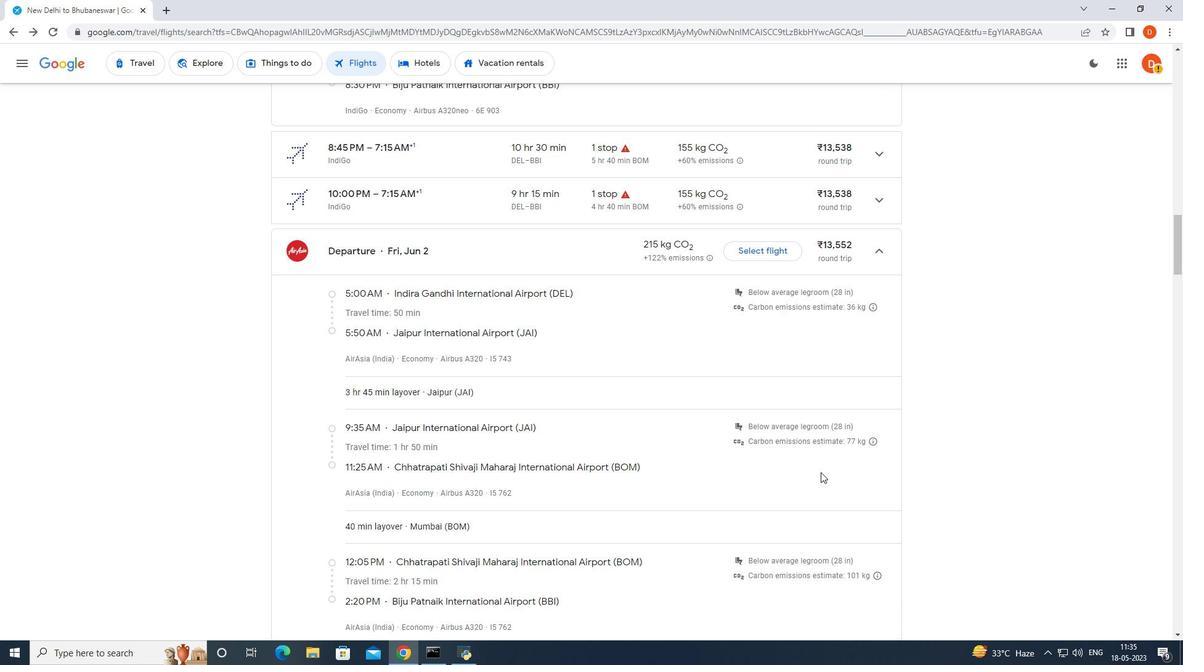 
Action: Mouse moved to (820, 478)
Screenshot: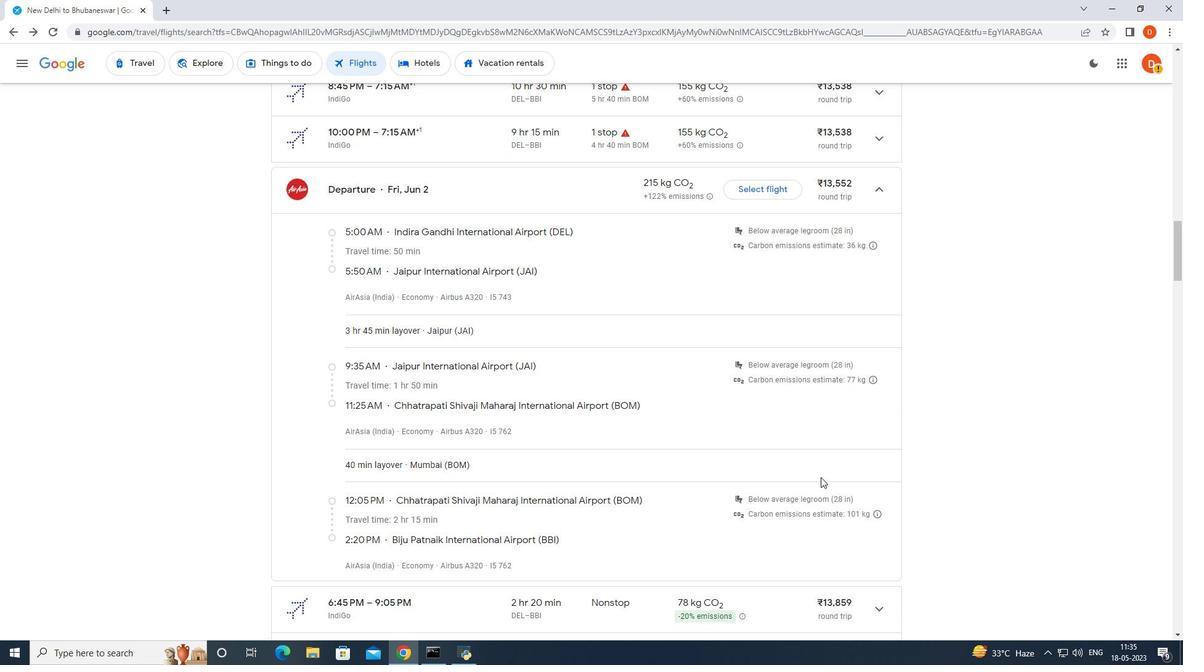 
Action: Mouse scrolled (820, 477) with delta (0, 0)
Screenshot: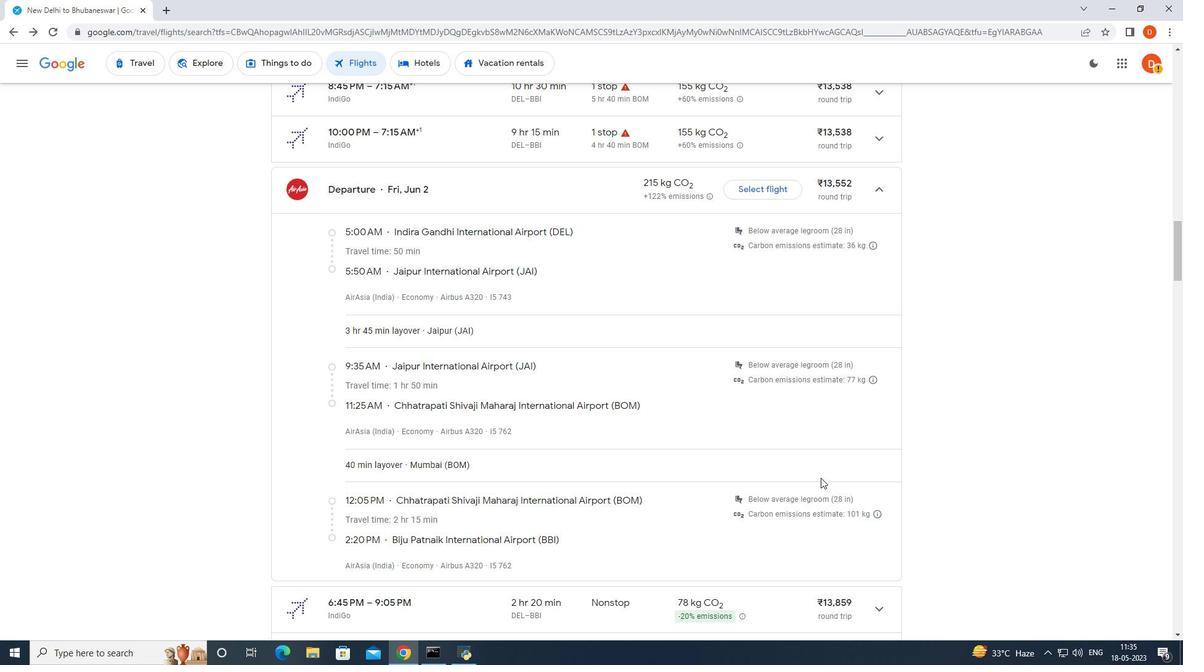 
Action: Mouse scrolled (820, 477) with delta (0, 0)
Screenshot: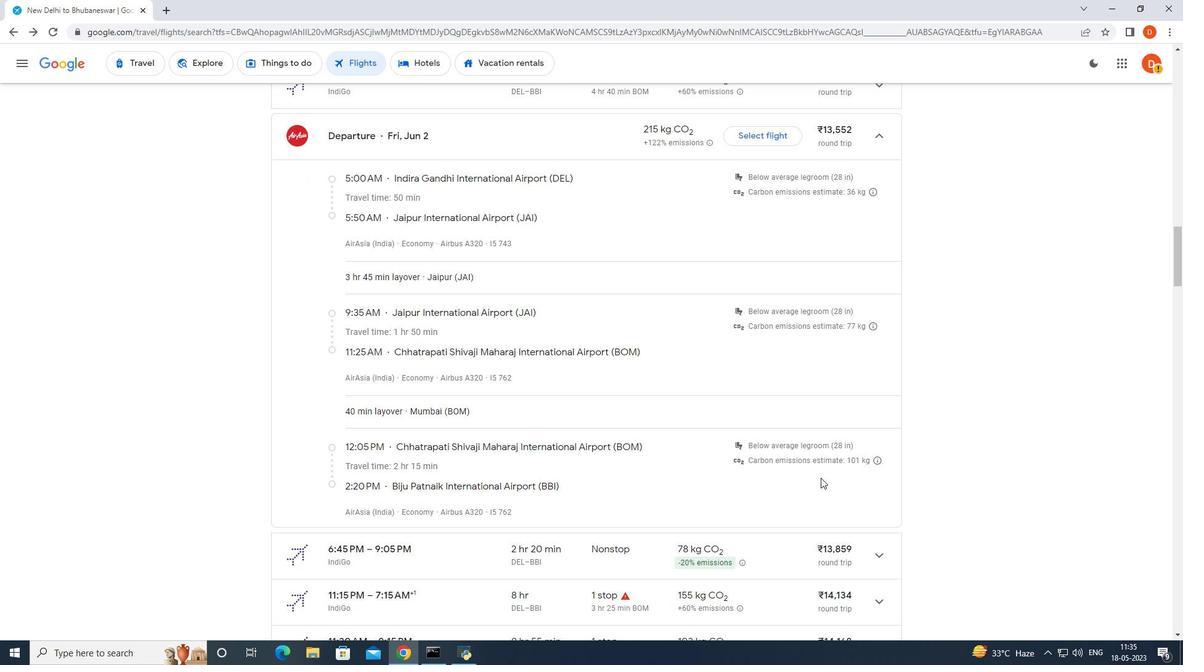 
Action: Mouse moved to (820, 478)
Screenshot: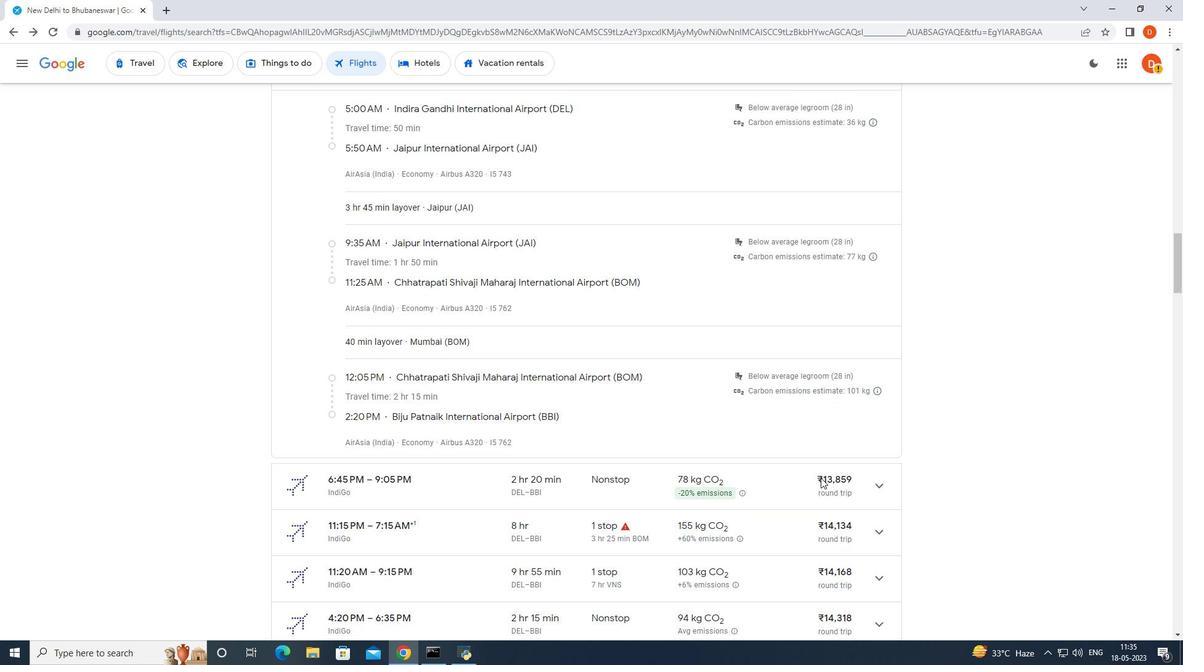 
Action: Mouse scrolled (820, 478) with delta (0, 0)
Screenshot: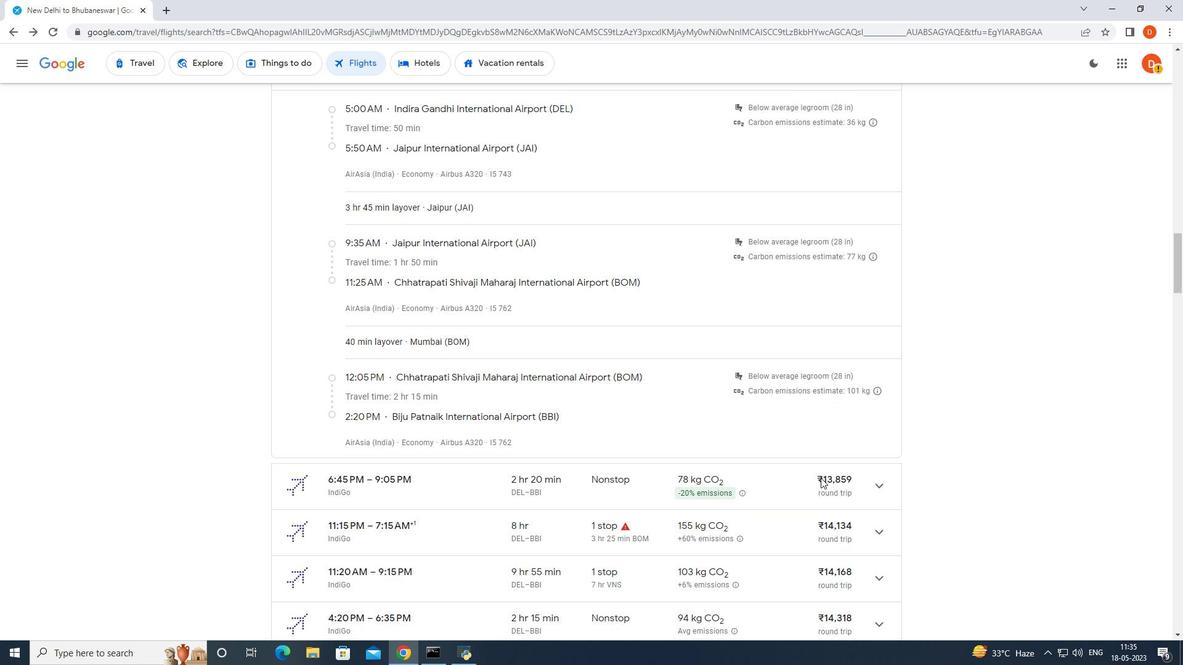 
Action: Mouse moved to (807, 489)
Screenshot: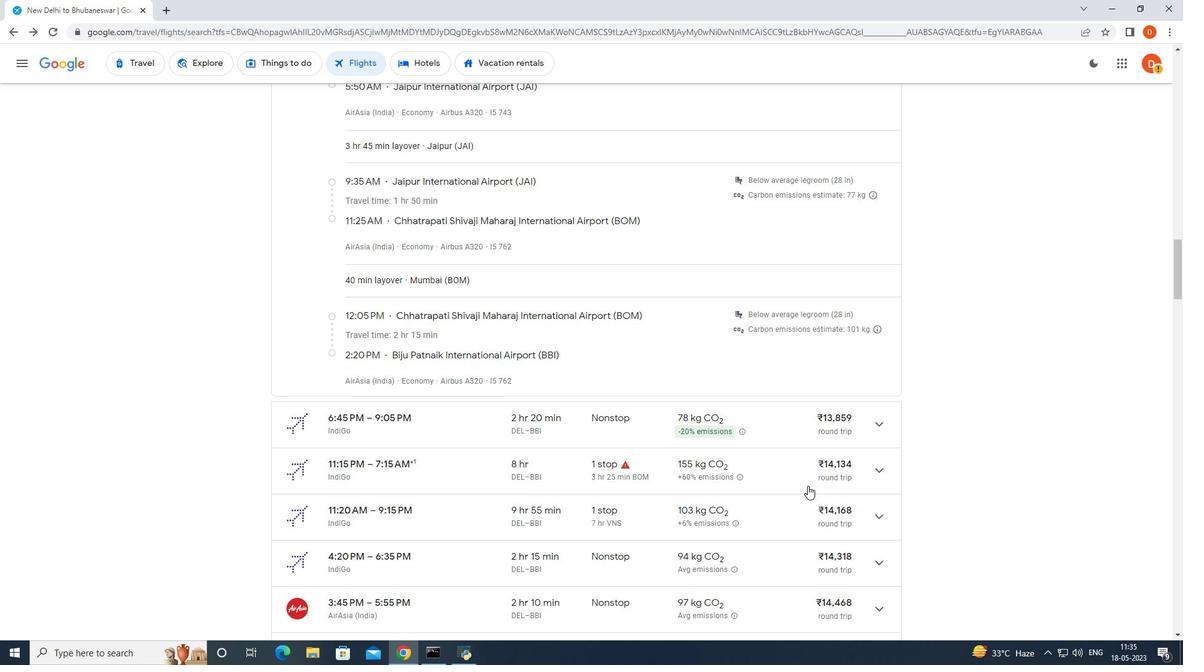 
Action: Mouse scrolled (807, 488) with delta (0, 0)
Screenshot: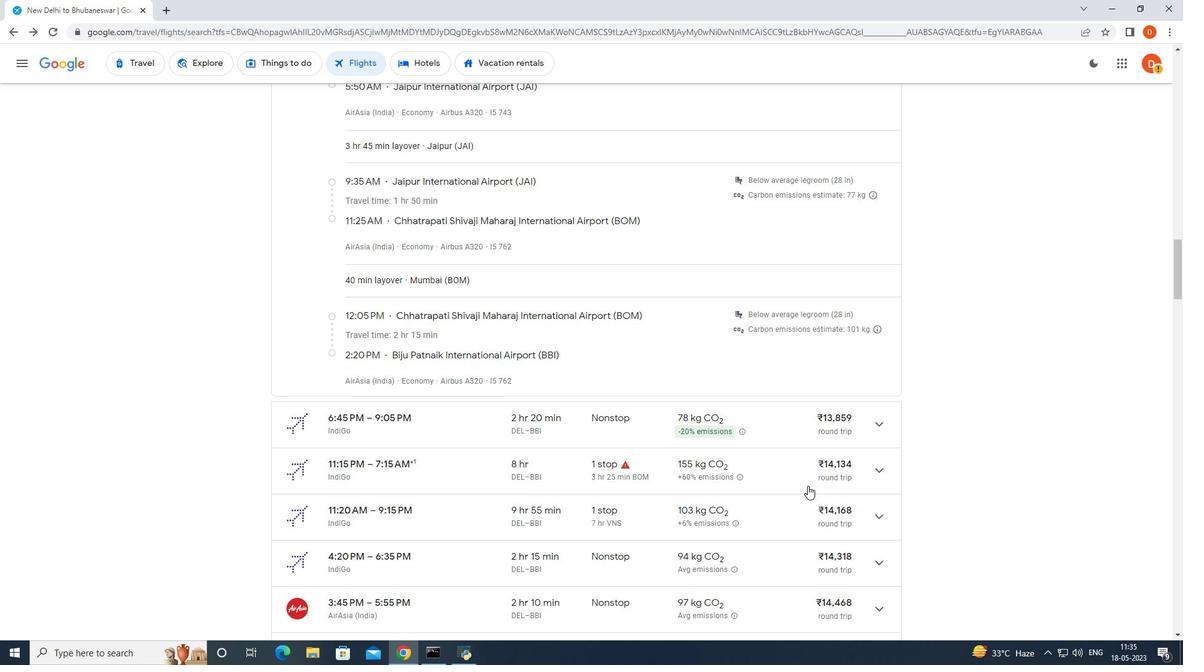 
Action: Mouse moved to (807, 496)
Screenshot: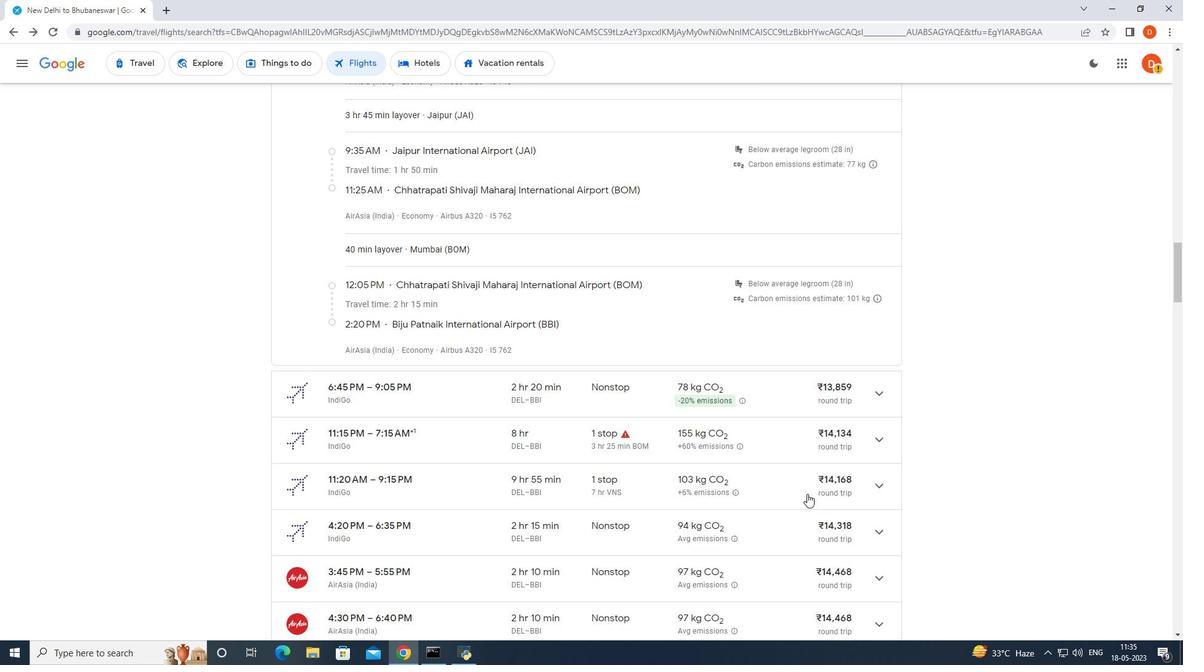 
Action: Mouse scrolled (807, 495) with delta (0, 0)
Screenshot: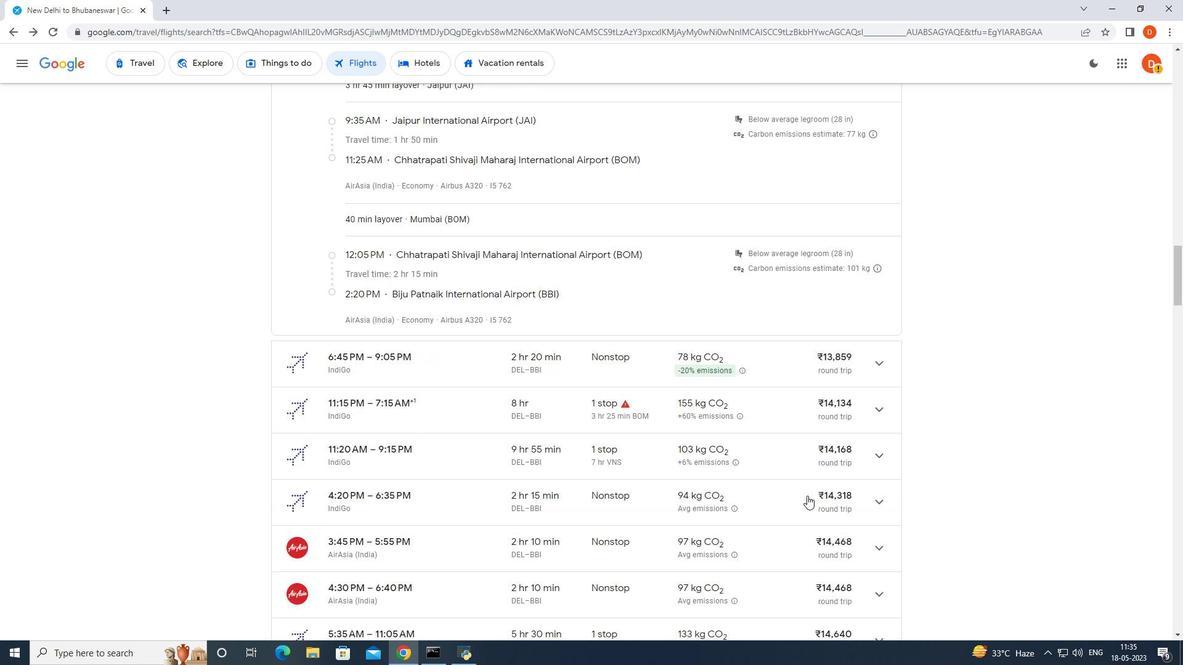 
Action: Mouse moved to (809, 506)
Screenshot: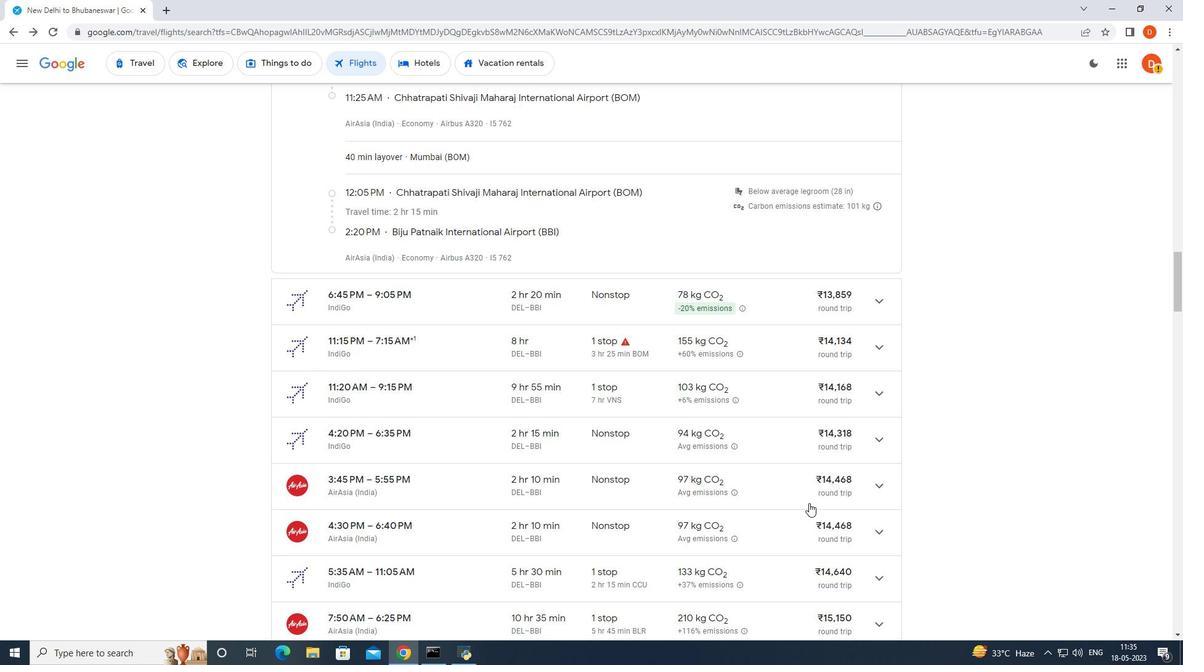 
Action: Mouse scrolled (809, 505) with delta (0, 0)
Screenshot: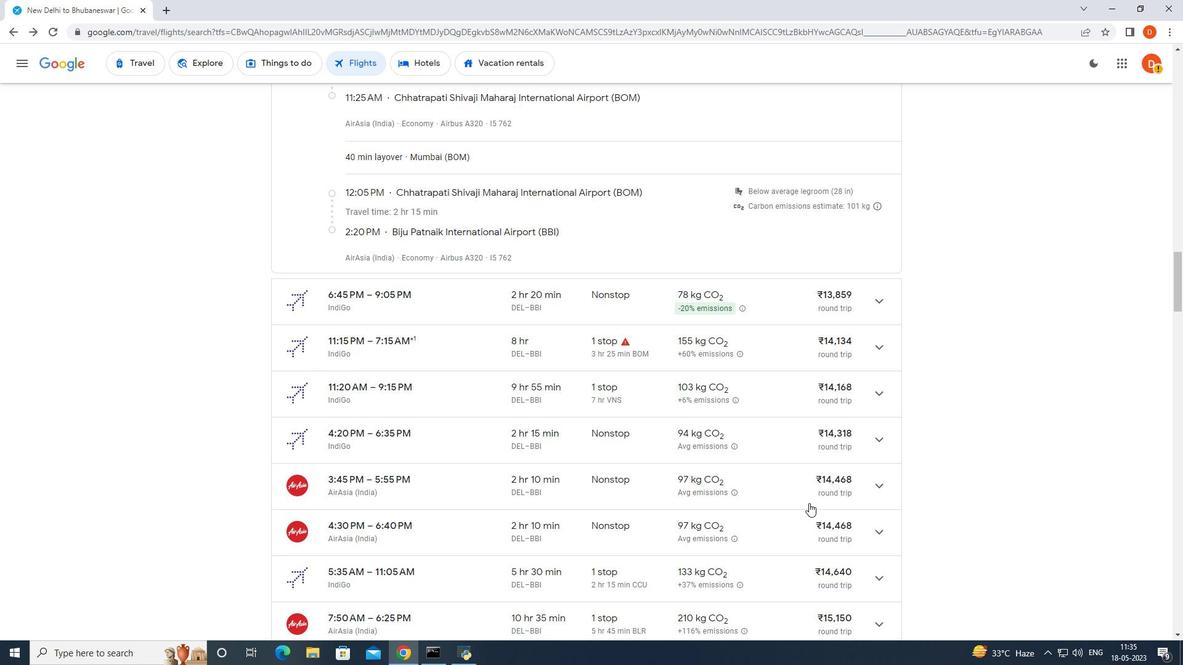 
Action: Mouse moved to (875, 427)
Screenshot: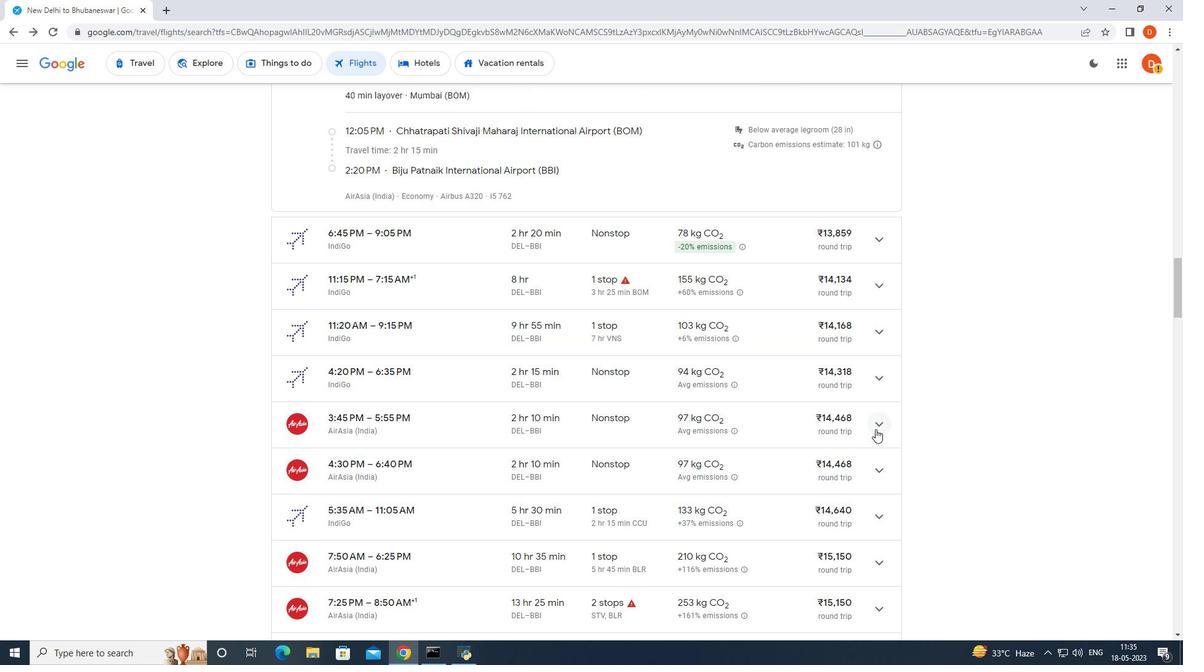 
Action: Mouse pressed left at (875, 427)
Screenshot: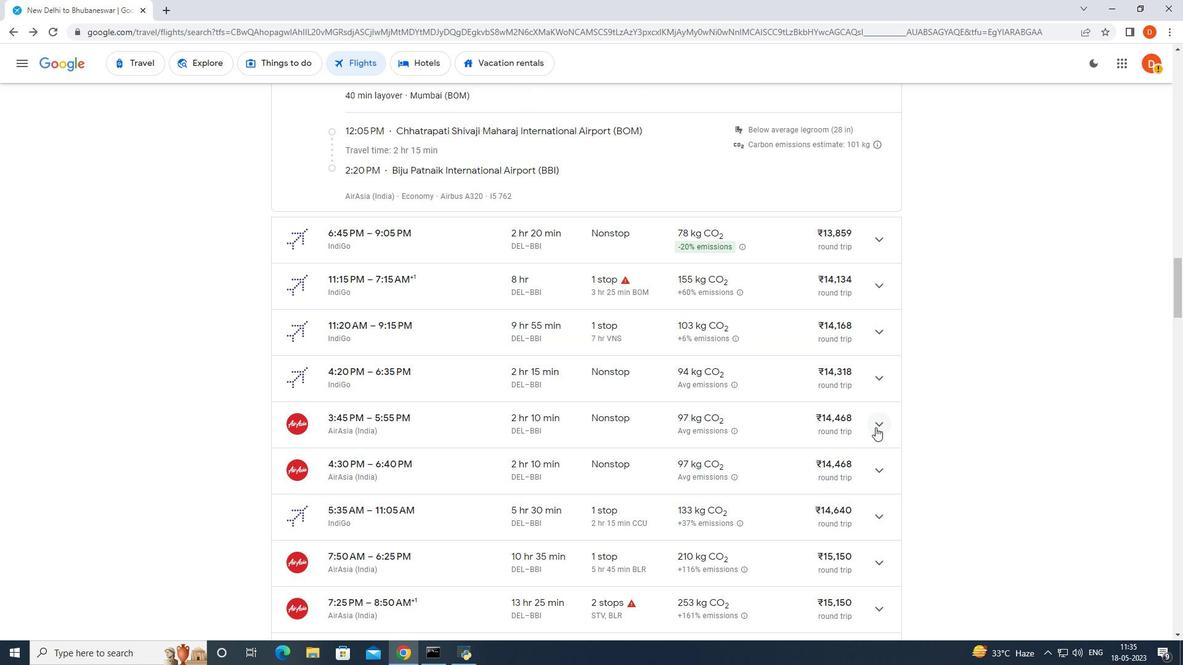 
Action: Mouse moved to (854, 440)
Screenshot: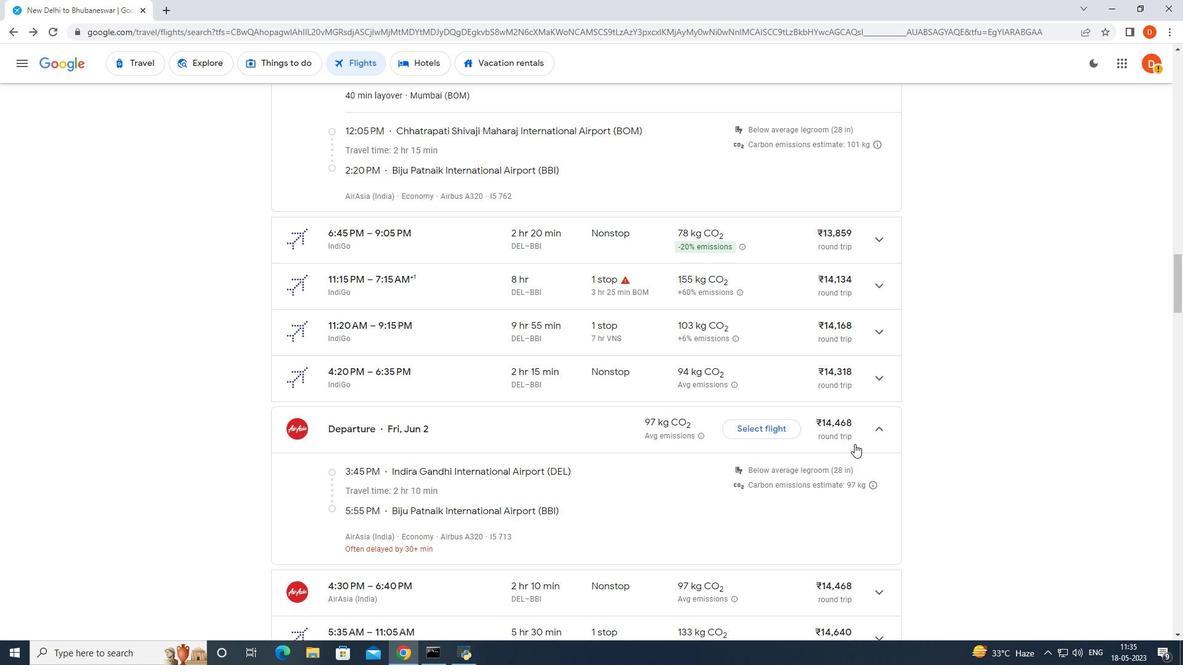 
Action: Mouse scrolled (854, 439) with delta (0, 0)
Screenshot: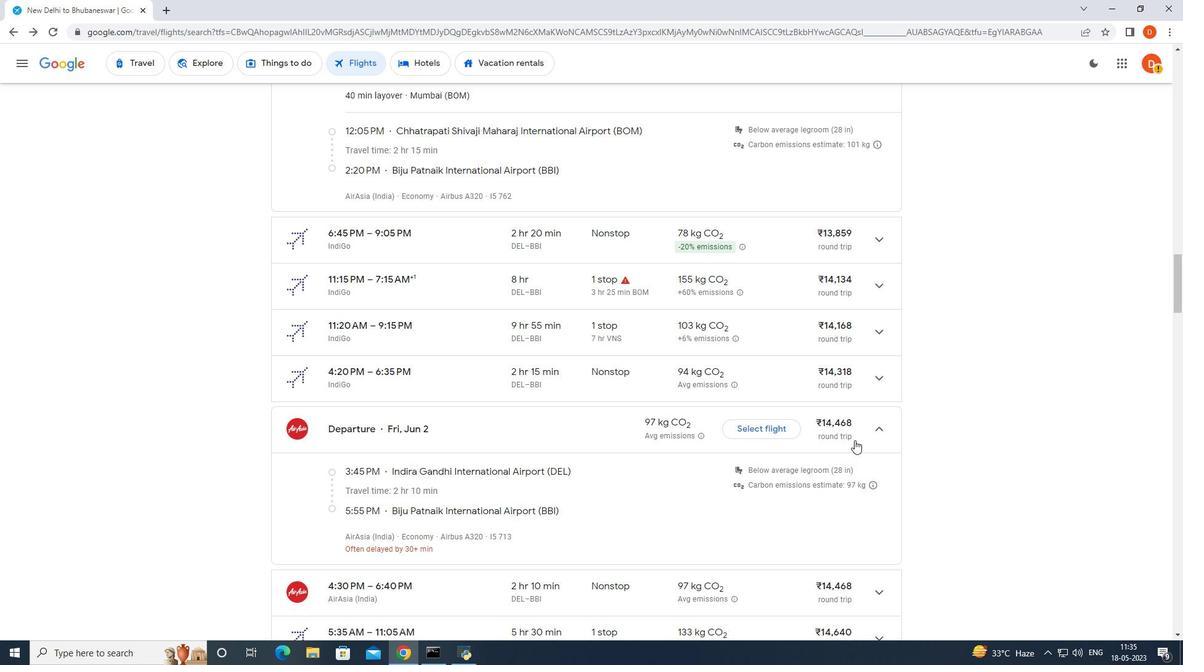 
Action: Mouse scrolled (854, 439) with delta (0, 0)
Screenshot: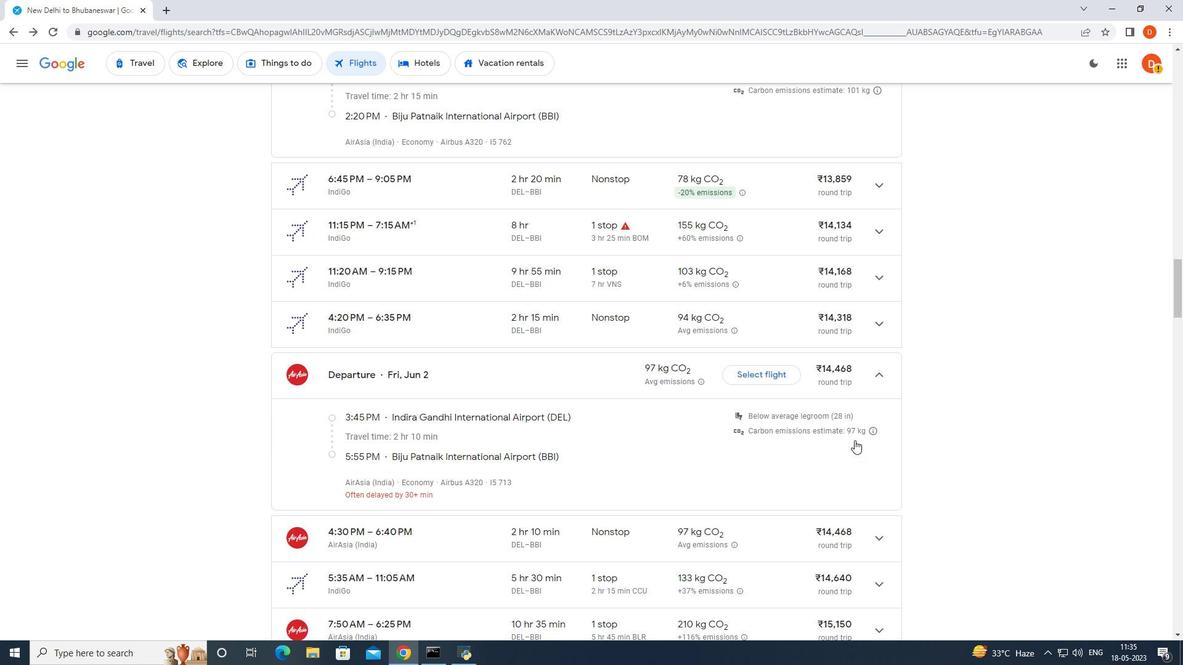 
Action: Mouse moved to (849, 449)
Screenshot: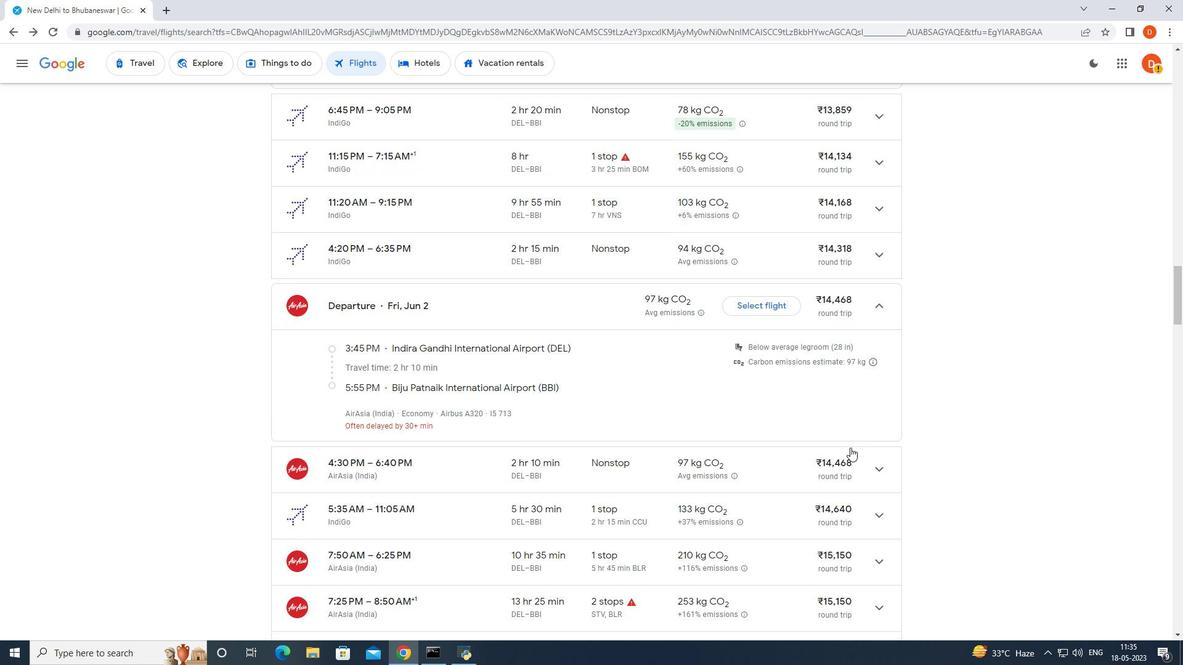 
Action: Mouse scrolled (849, 448) with delta (0, 0)
Screenshot: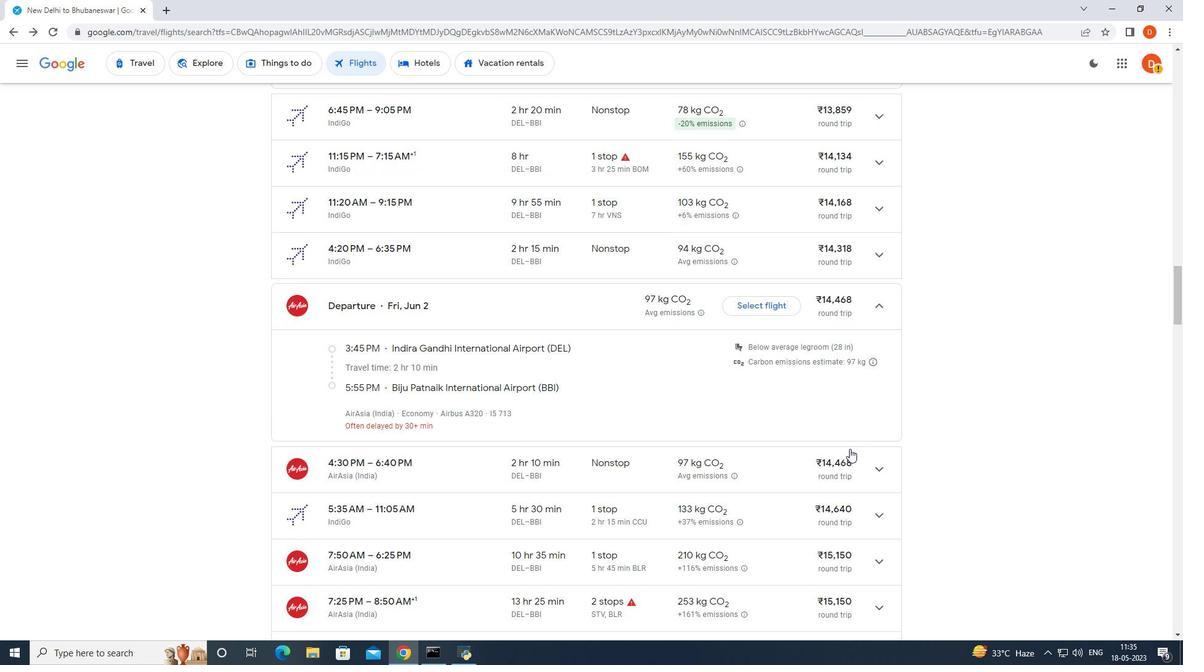 
Action: Mouse moved to (841, 478)
Screenshot: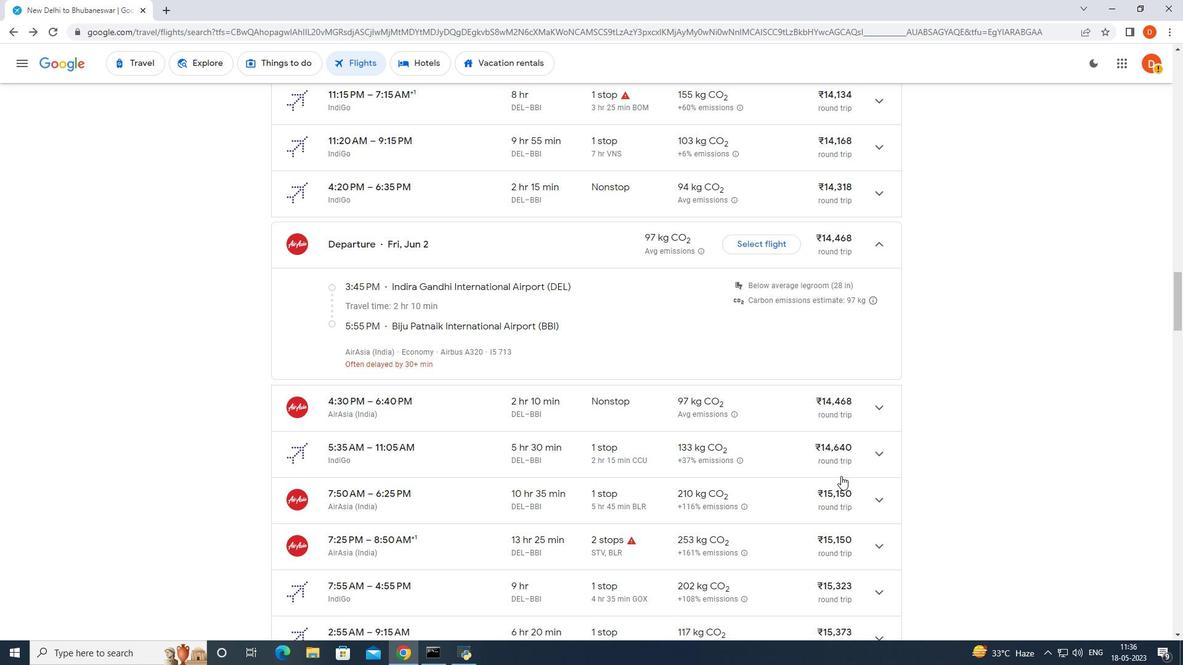 
Action: Mouse scrolled (841, 478) with delta (0, 0)
Screenshot: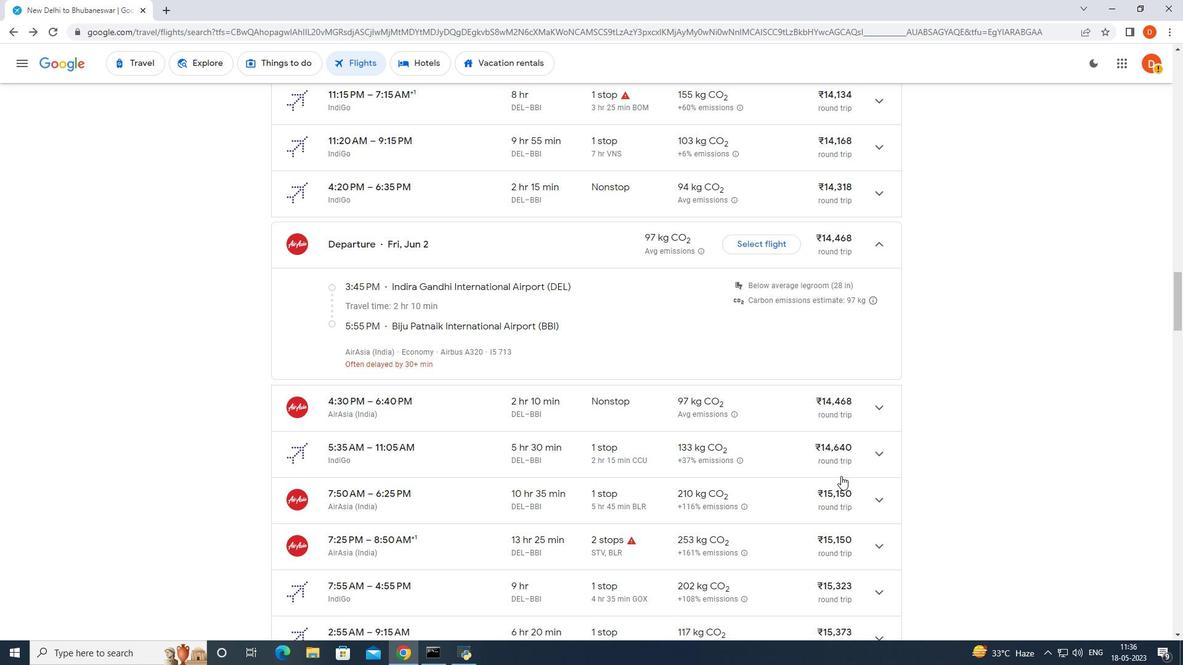 
Action: Mouse moved to (841, 479)
Screenshot: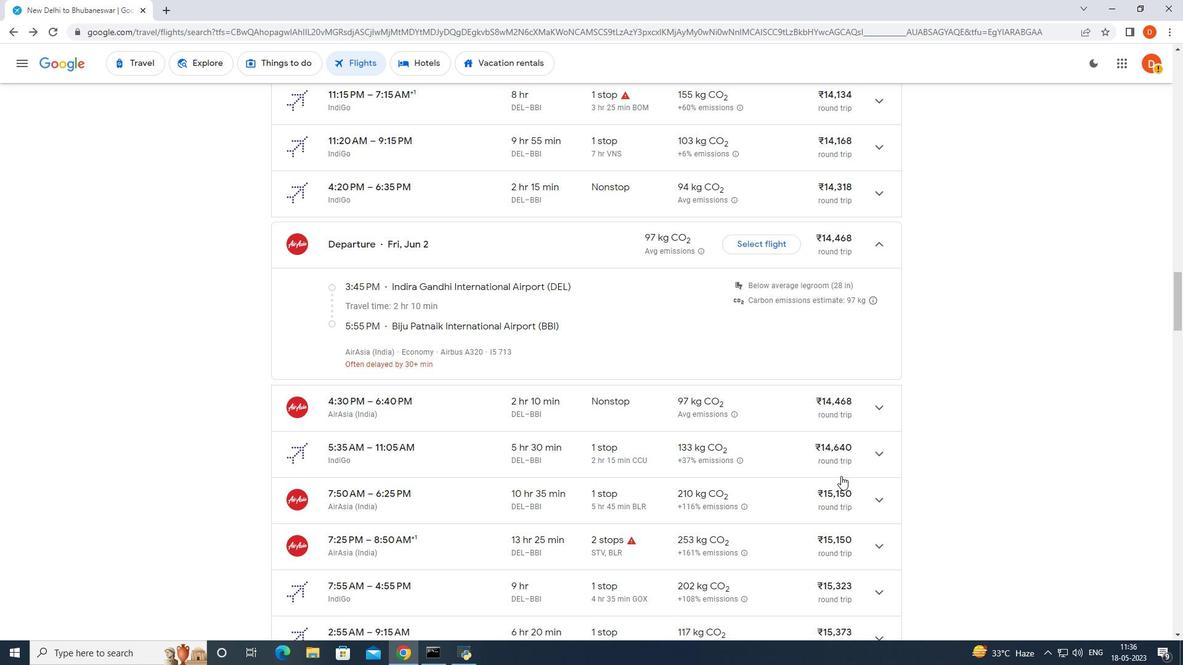 
Action: Mouse scrolled (841, 478) with delta (0, 0)
Screenshot: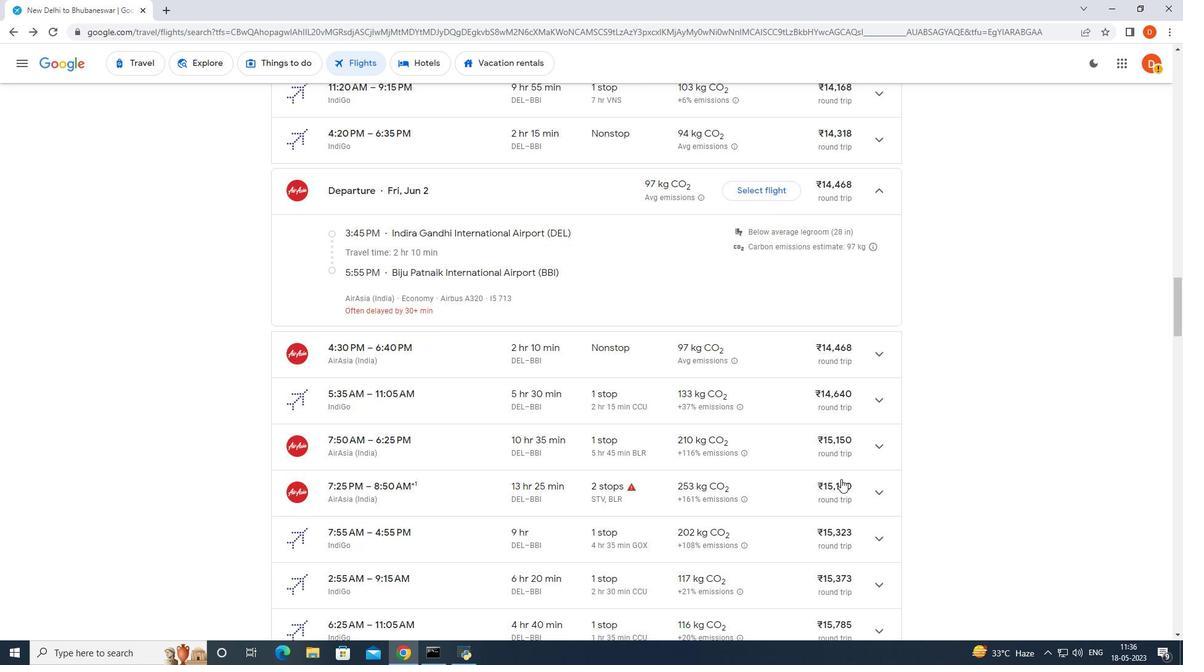 
Action: Mouse moved to (838, 486)
Screenshot: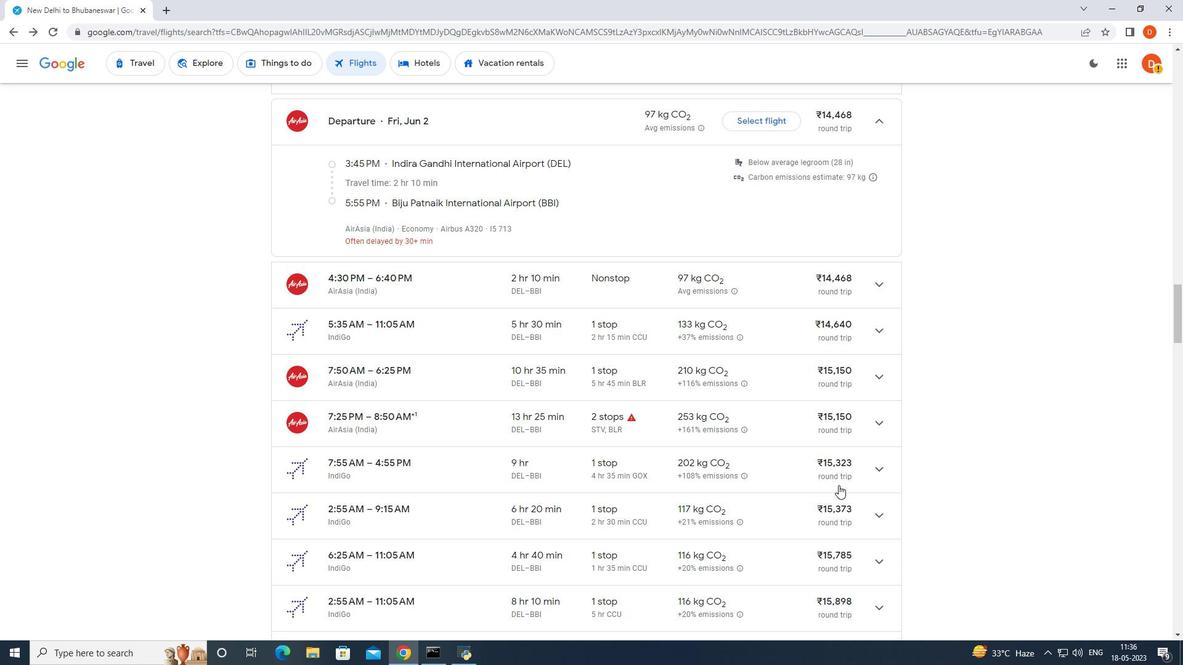 
Action: Mouse scrolled (838, 486) with delta (0, 0)
Screenshot: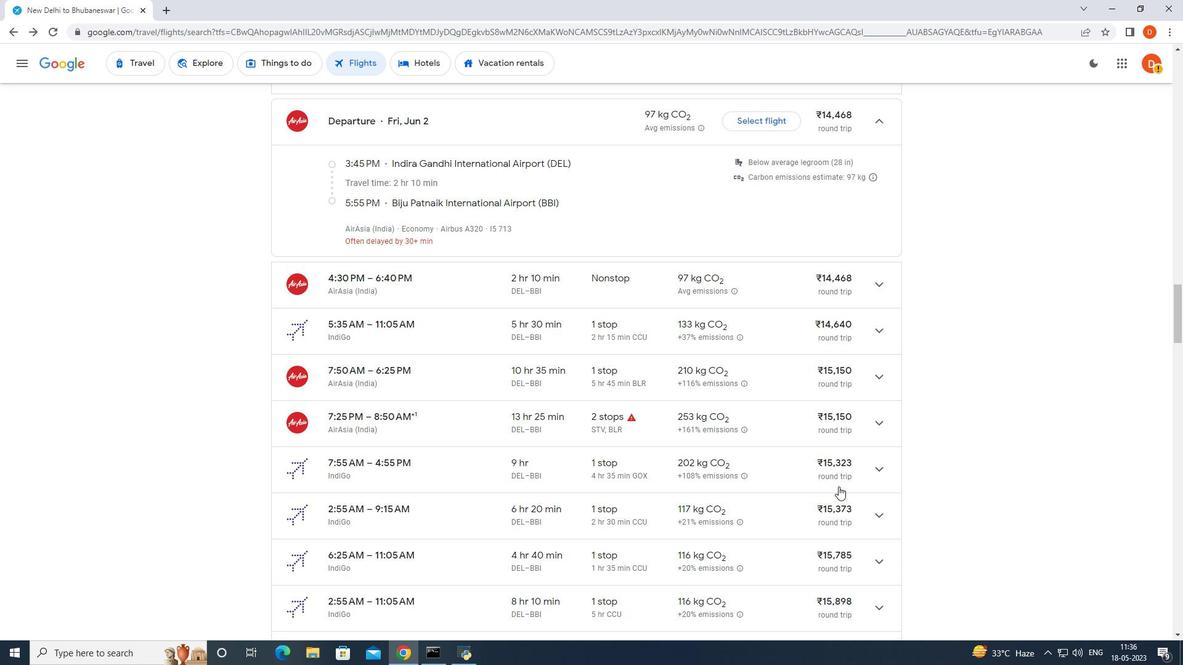 
Action: Mouse moved to (836, 497)
Screenshot: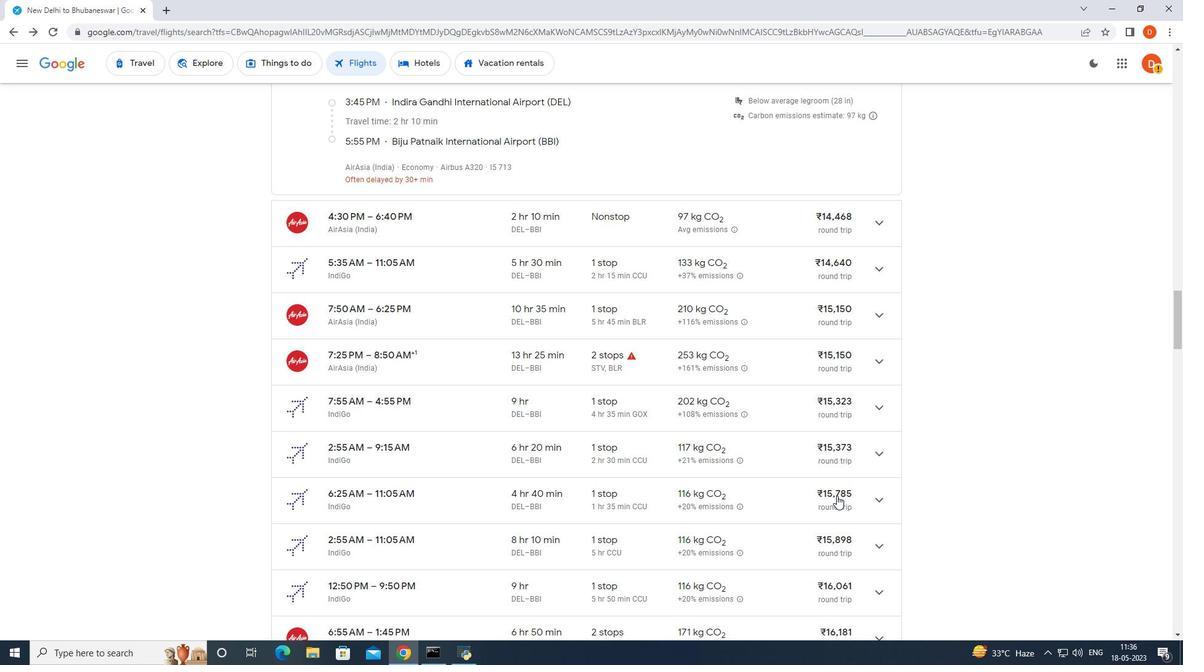
Action: Mouse scrolled (836, 496) with delta (0, 0)
Screenshot: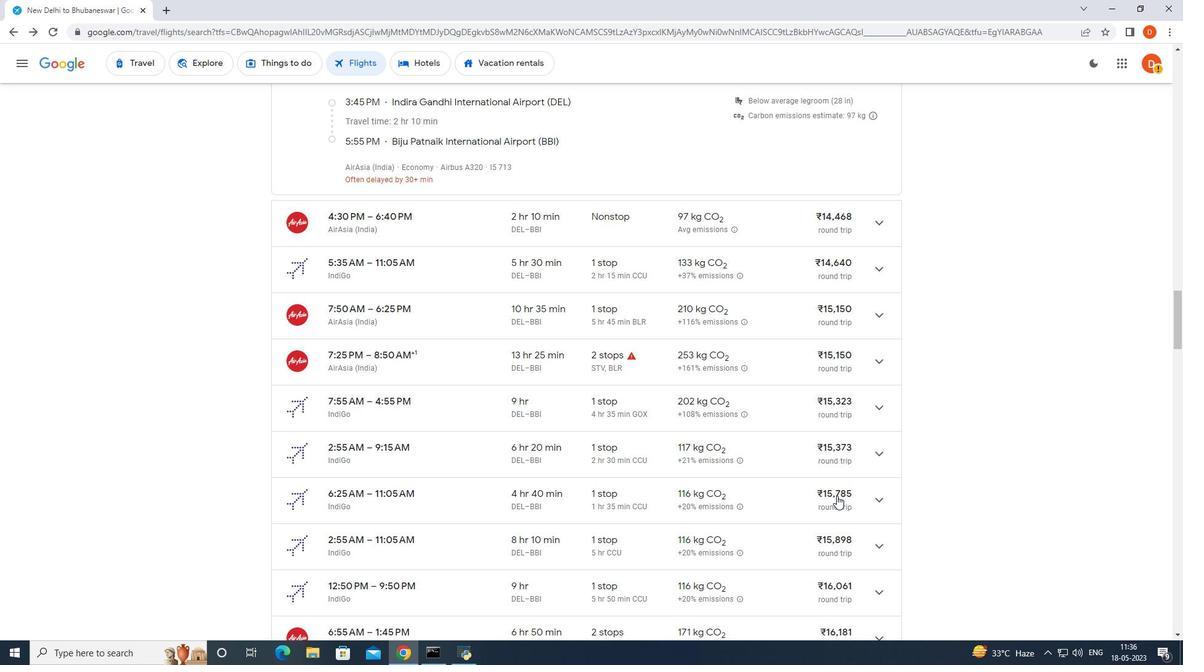 
Action: Mouse moved to (836, 497)
Screenshot: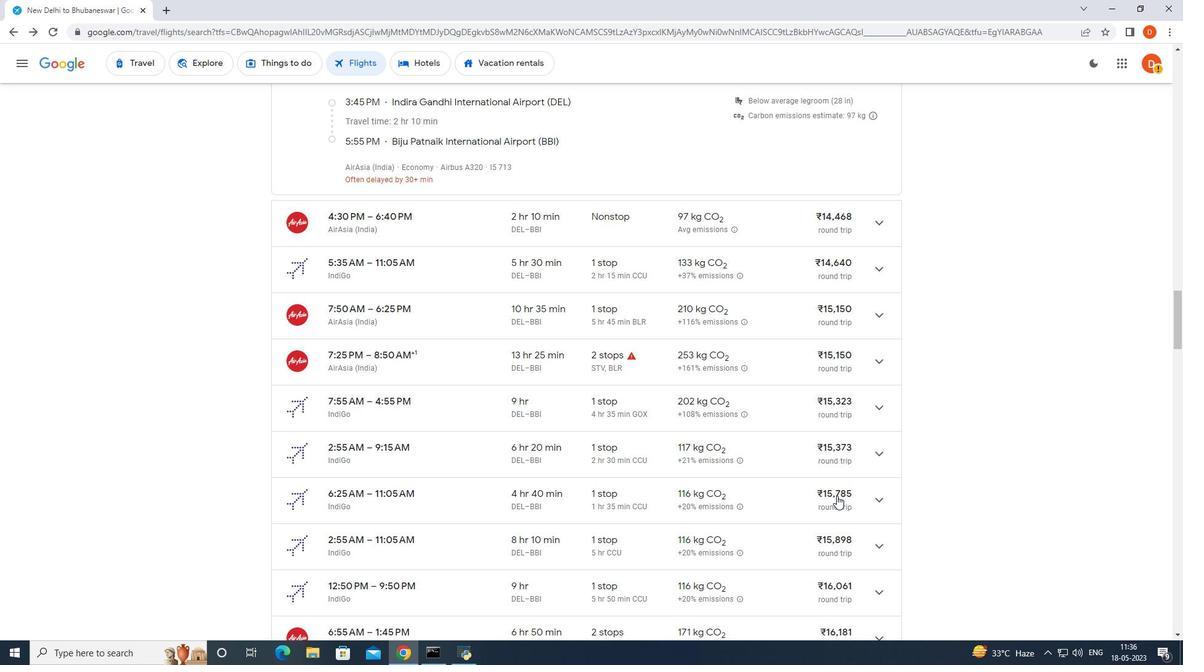 
Action: Mouse scrolled (836, 496) with delta (0, 0)
Screenshot: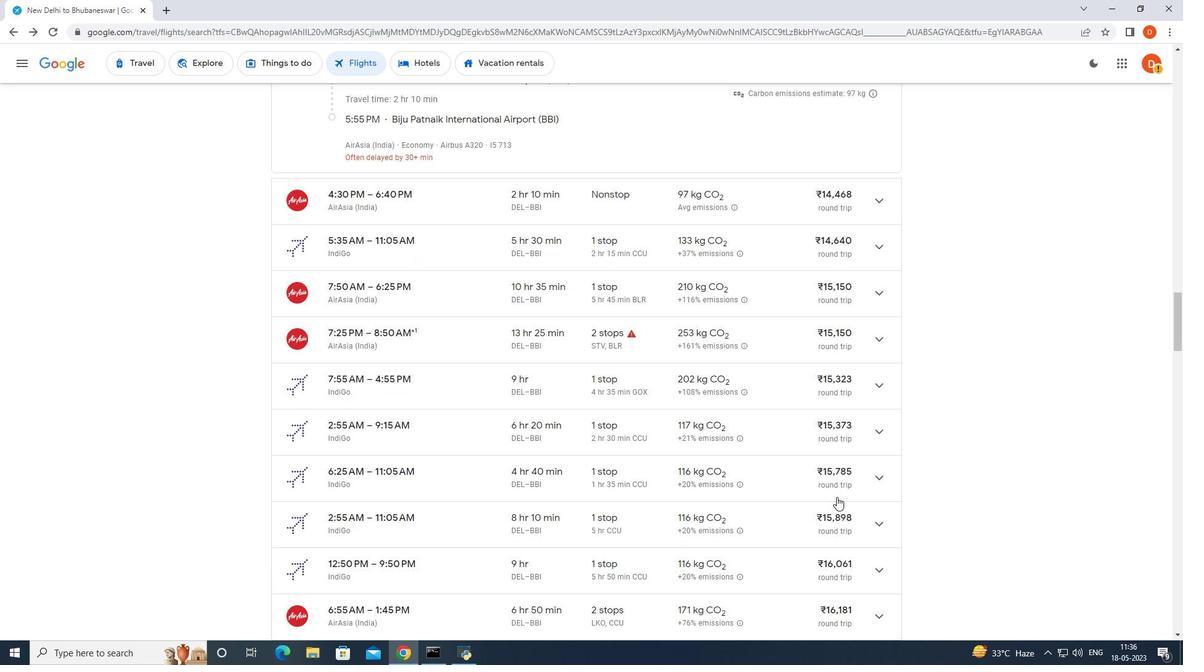 
Action: Mouse moved to (838, 495)
Screenshot: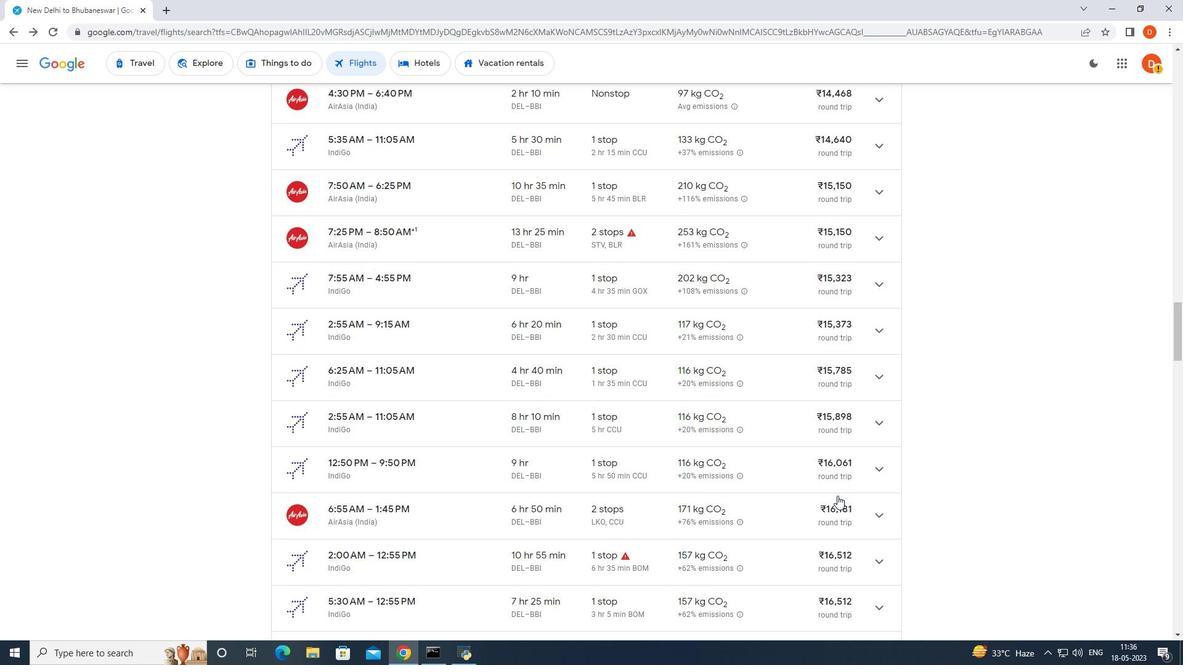 
Action: Mouse scrolled (838, 494) with delta (0, 0)
Screenshot: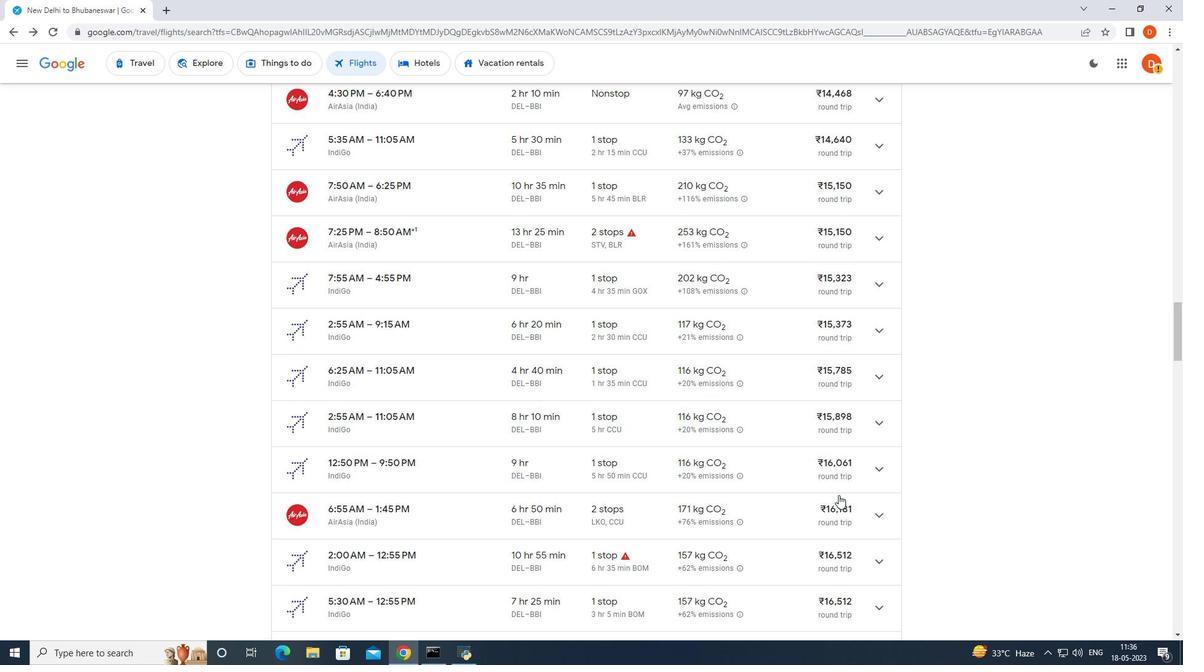 
Action: Mouse moved to (877, 407)
Screenshot: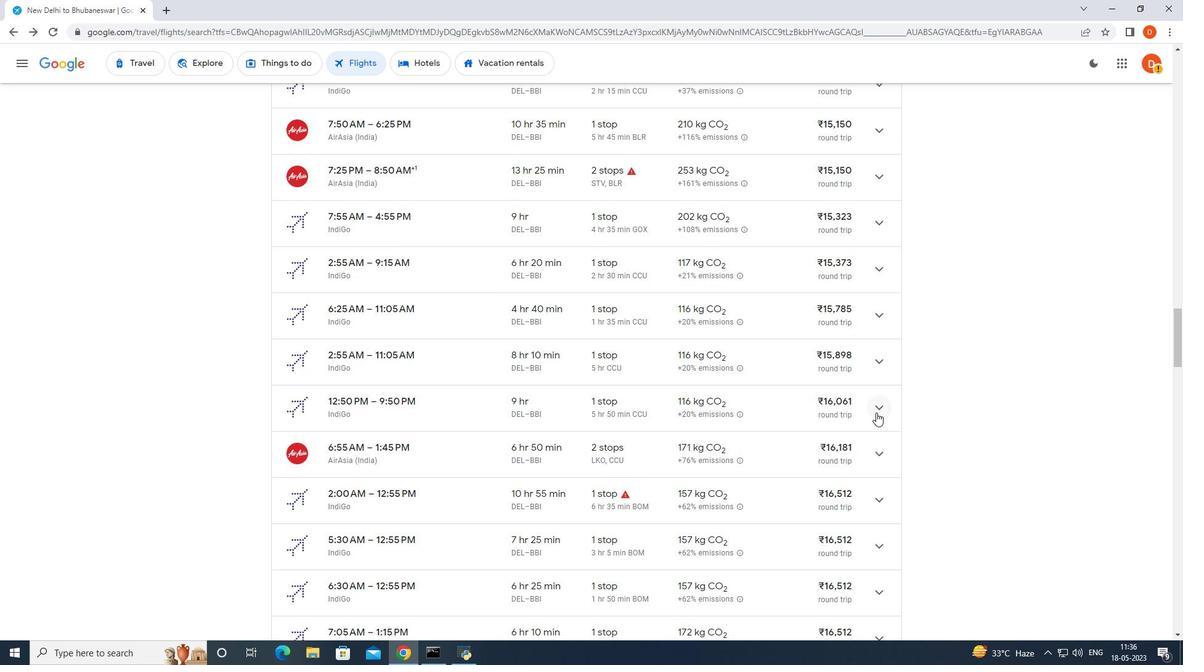 
Action: Mouse pressed left at (877, 407)
Screenshot: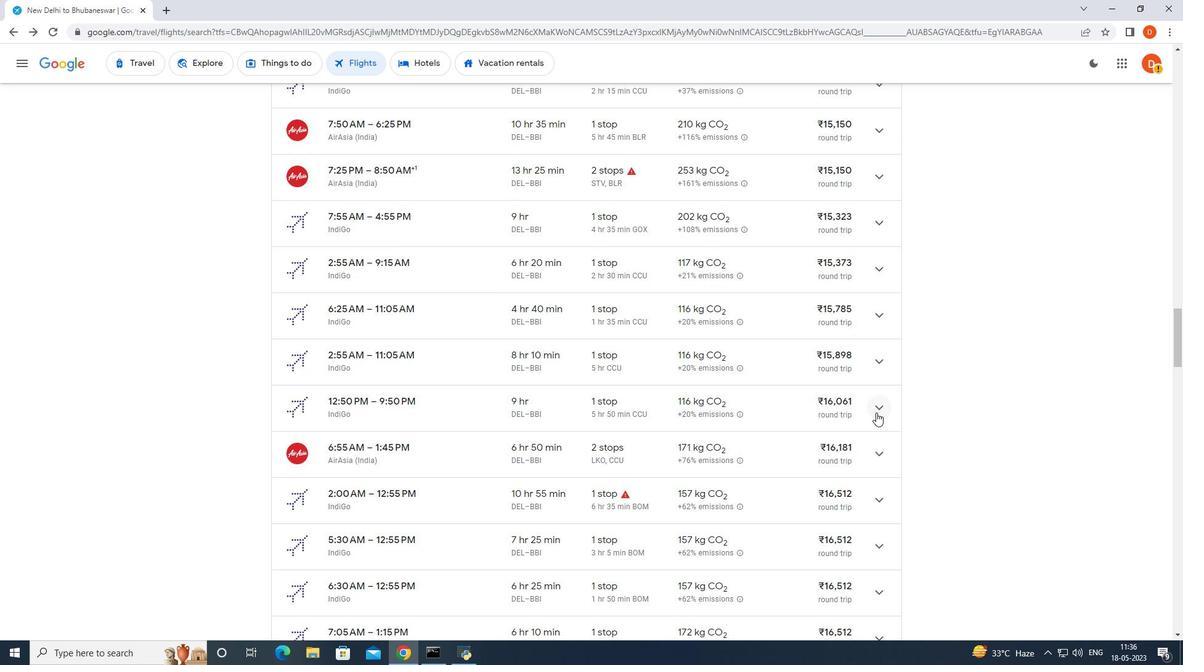 
Action: Mouse moved to (862, 407)
Screenshot: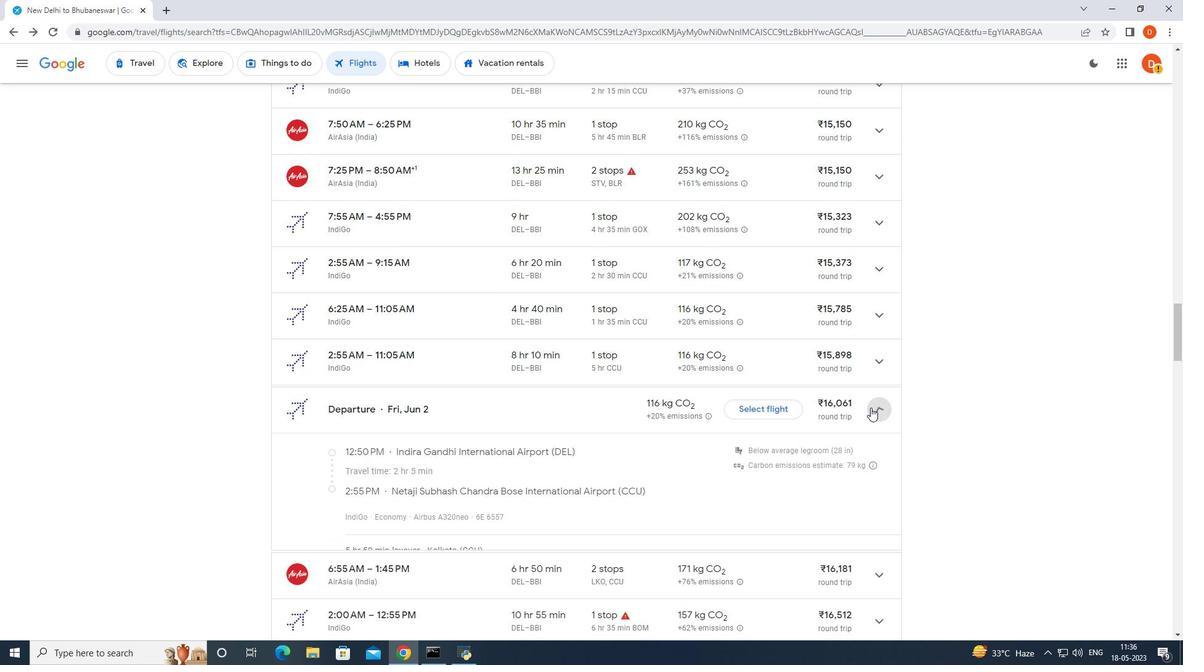 
Action: Mouse scrolled (862, 407) with delta (0, 0)
Screenshot: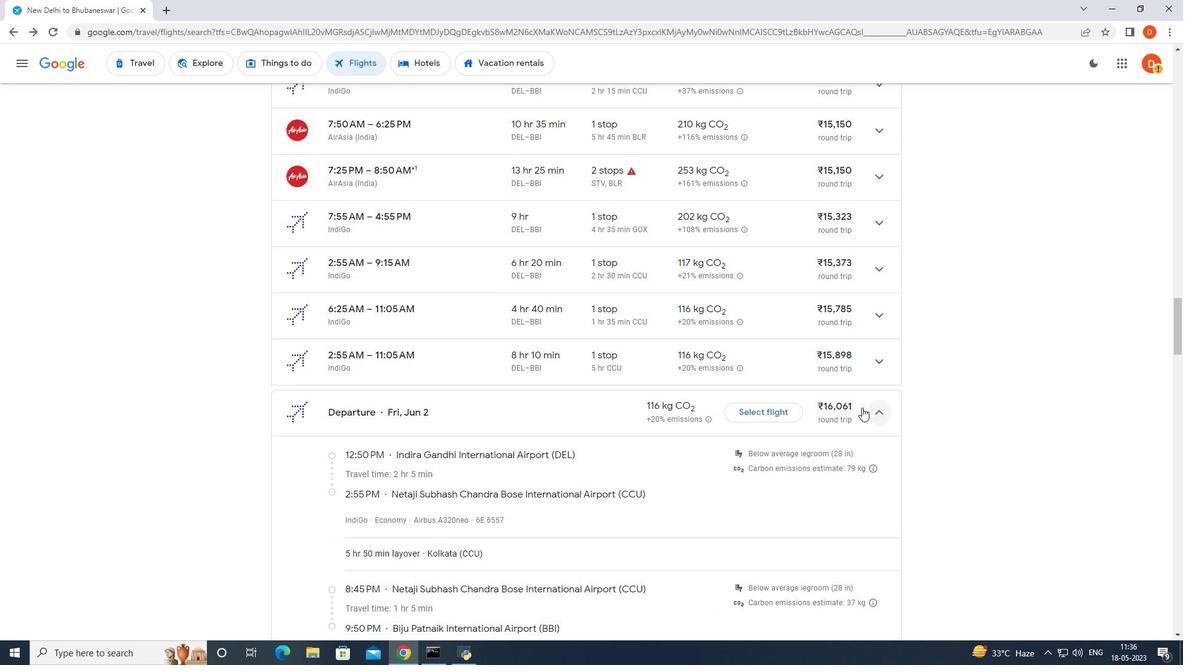 
Action: Mouse moved to (854, 418)
Screenshot: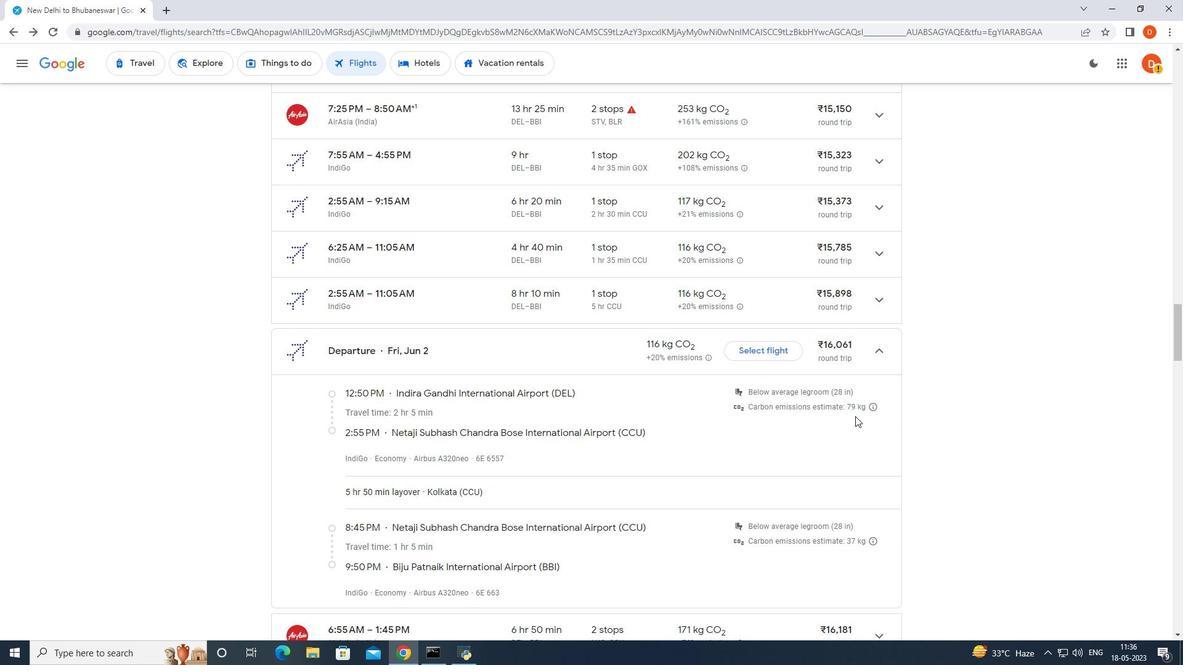 
Action: Mouse scrolled (854, 417) with delta (0, 0)
Screenshot: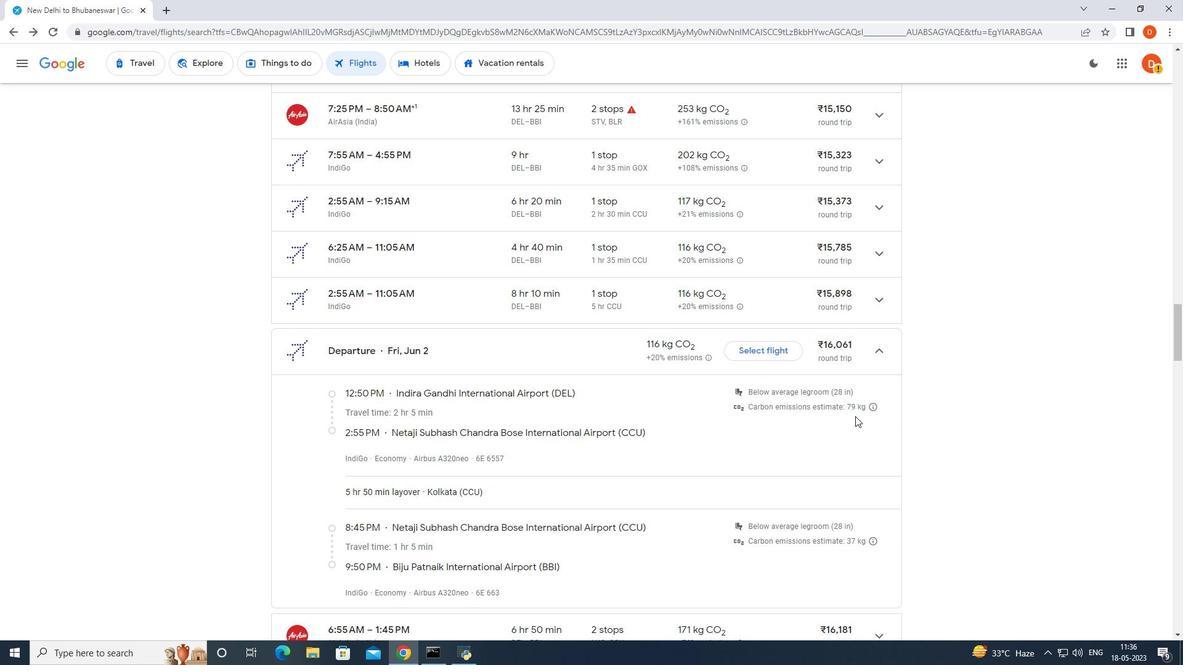 
Action: Mouse moved to (854, 420)
Screenshot: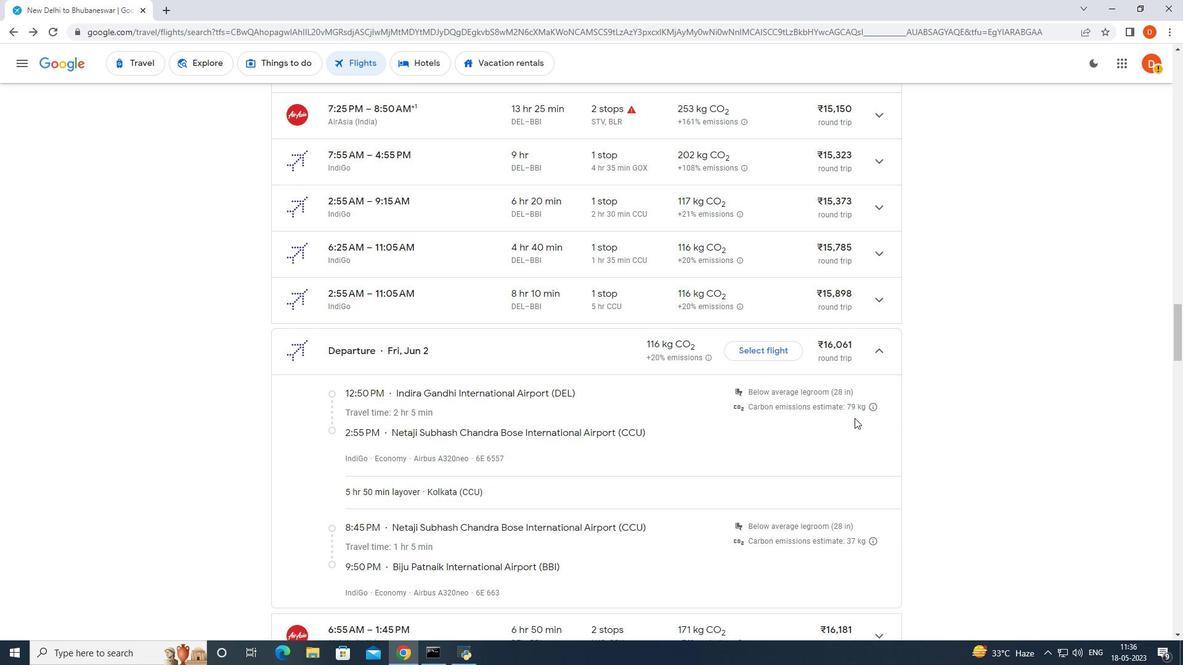 
Action: Mouse scrolled (854, 420) with delta (0, 0)
Screenshot: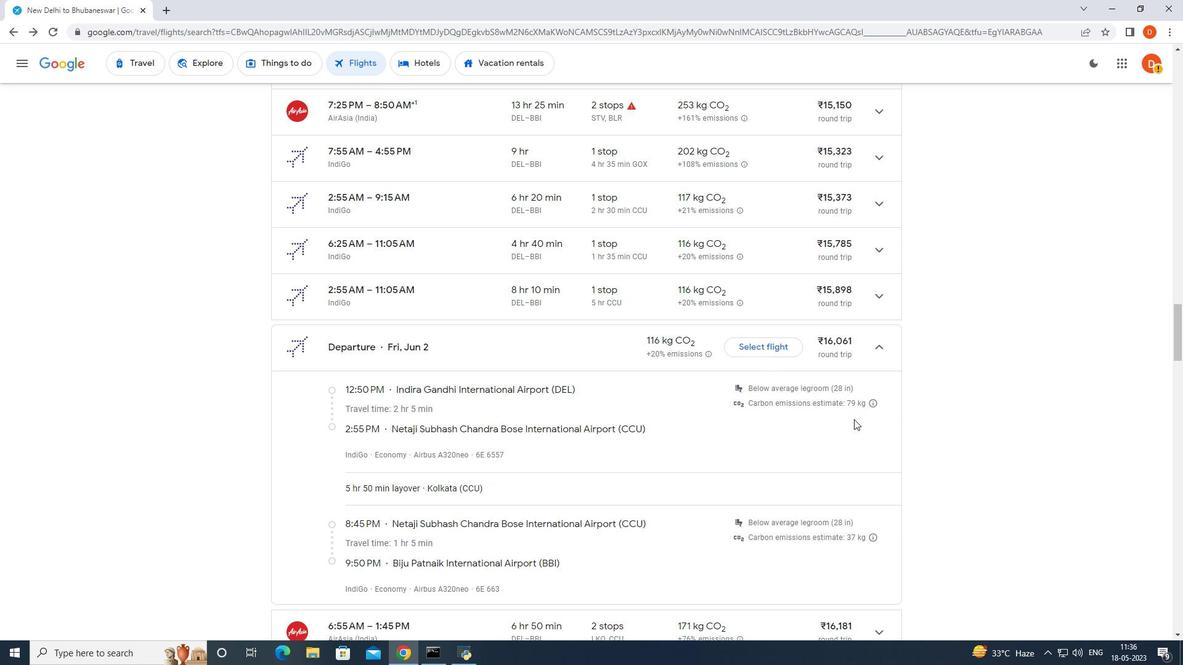 
Action: Mouse scrolled (854, 420) with delta (0, 0)
Screenshot: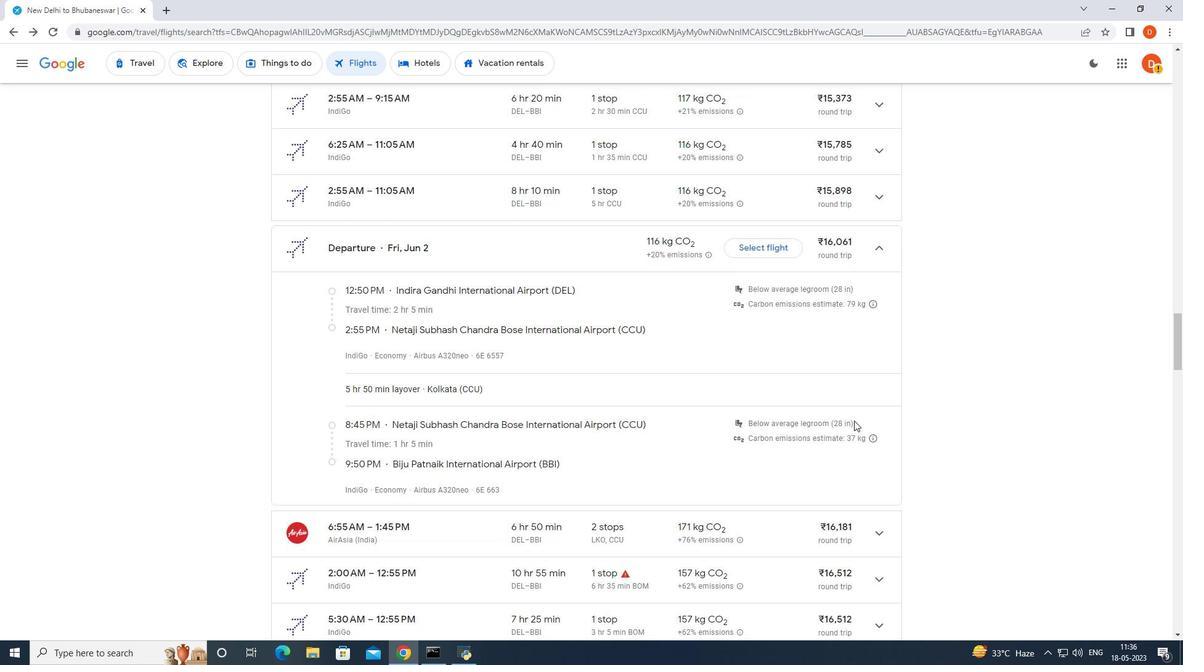 
Action: Mouse moved to (874, 454)
Screenshot: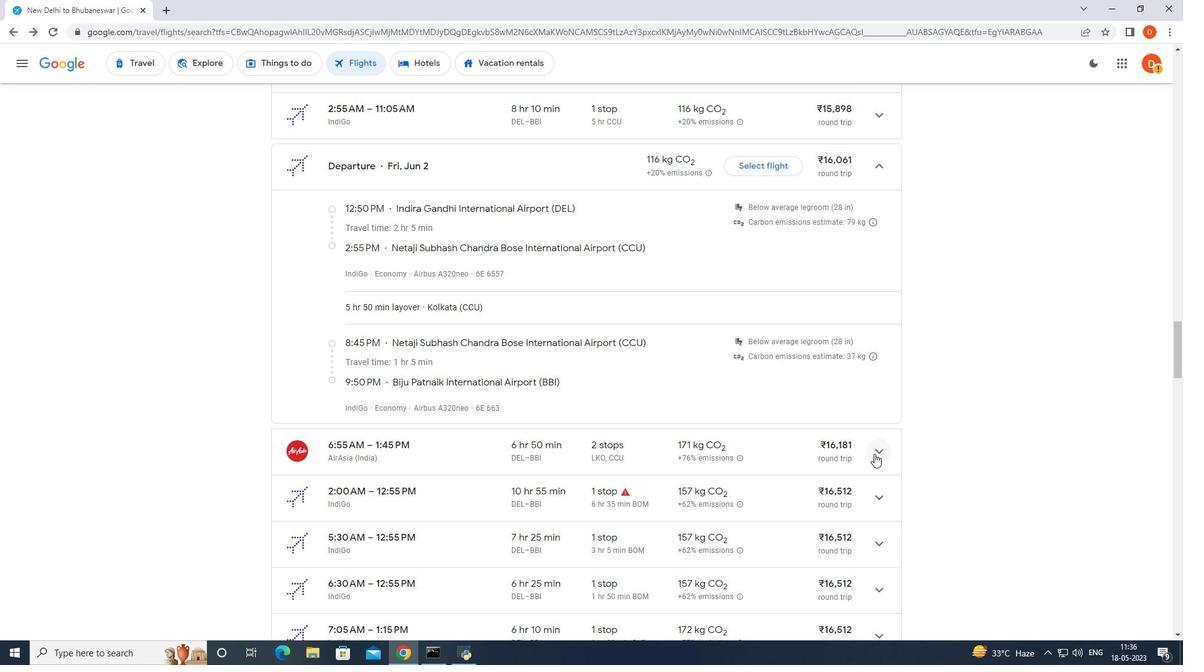 
Action: Mouse pressed left at (874, 454)
Screenshot: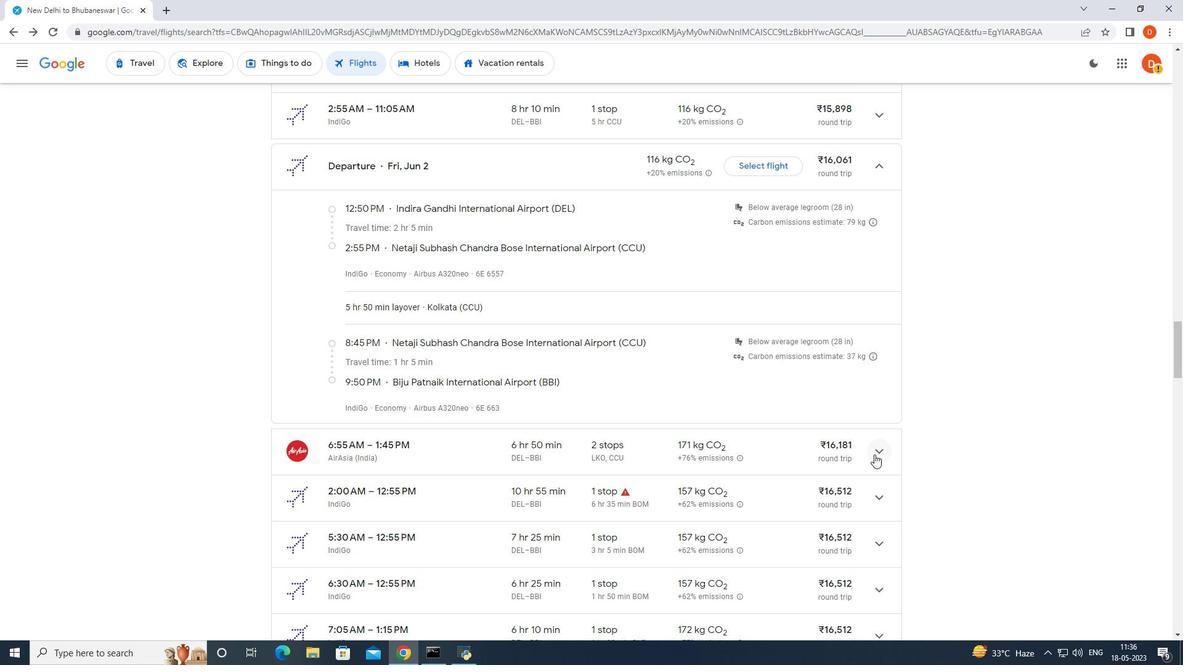 
Action: Mouse moved to (863, 438)
Screenshot: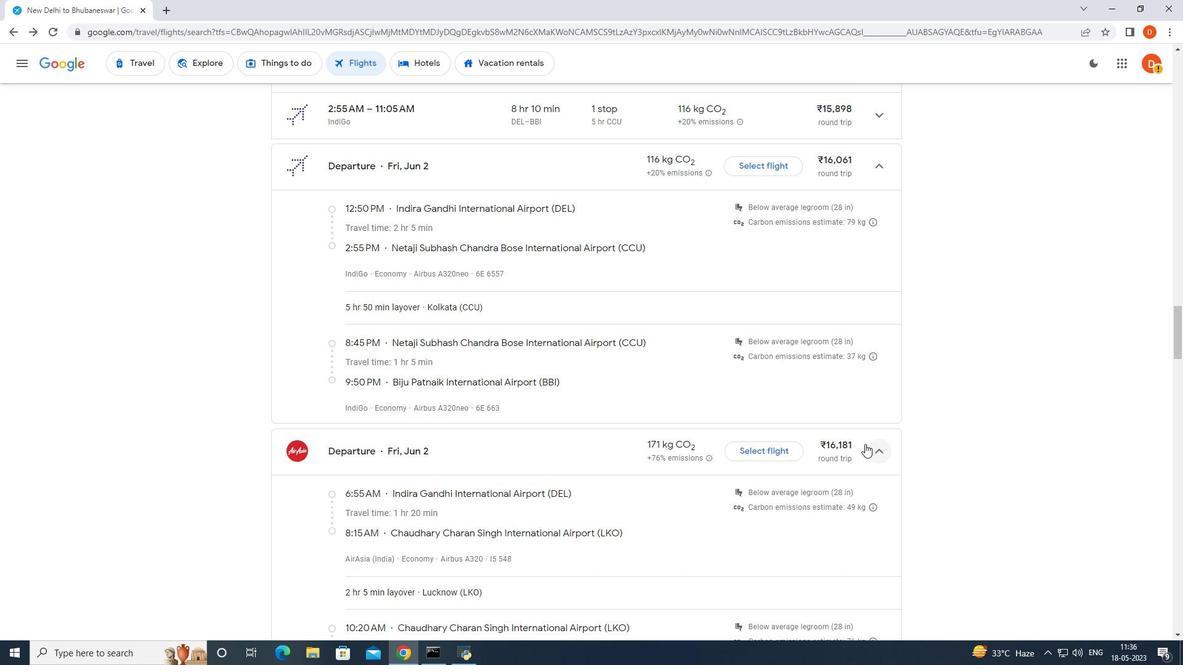 
Action: Mouse scrolled (863, 438) with delta (0, 0)
Screenshot: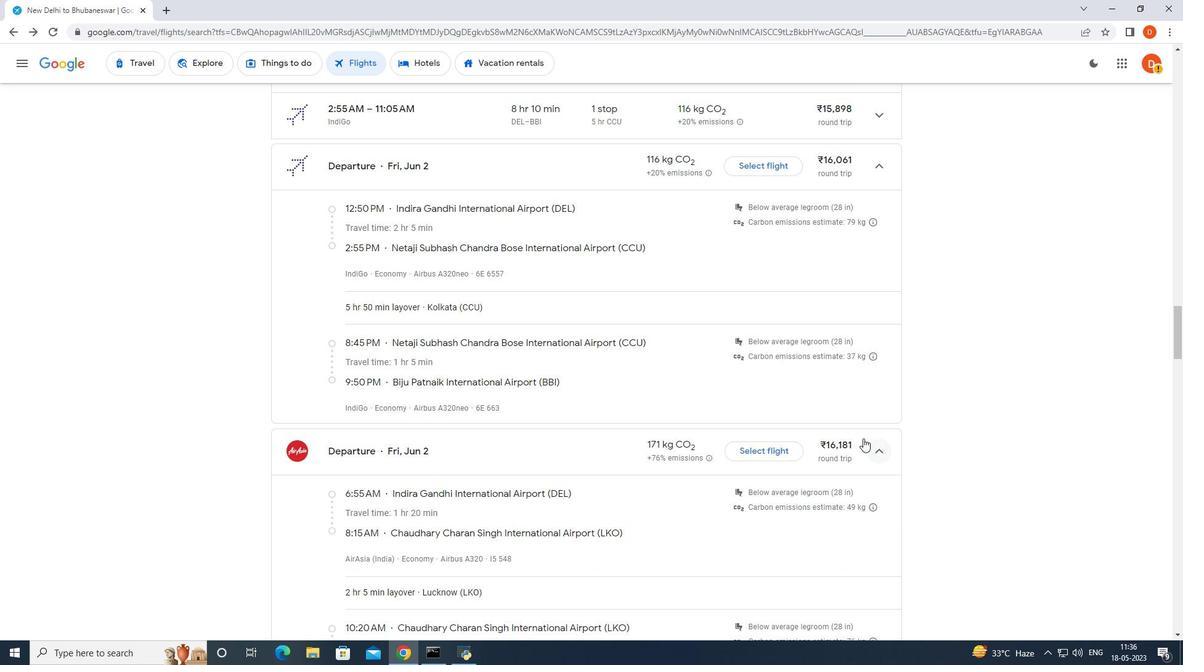 
Action: Mouse scrolled (863, 438) with delta (0, 0)
Screenshot: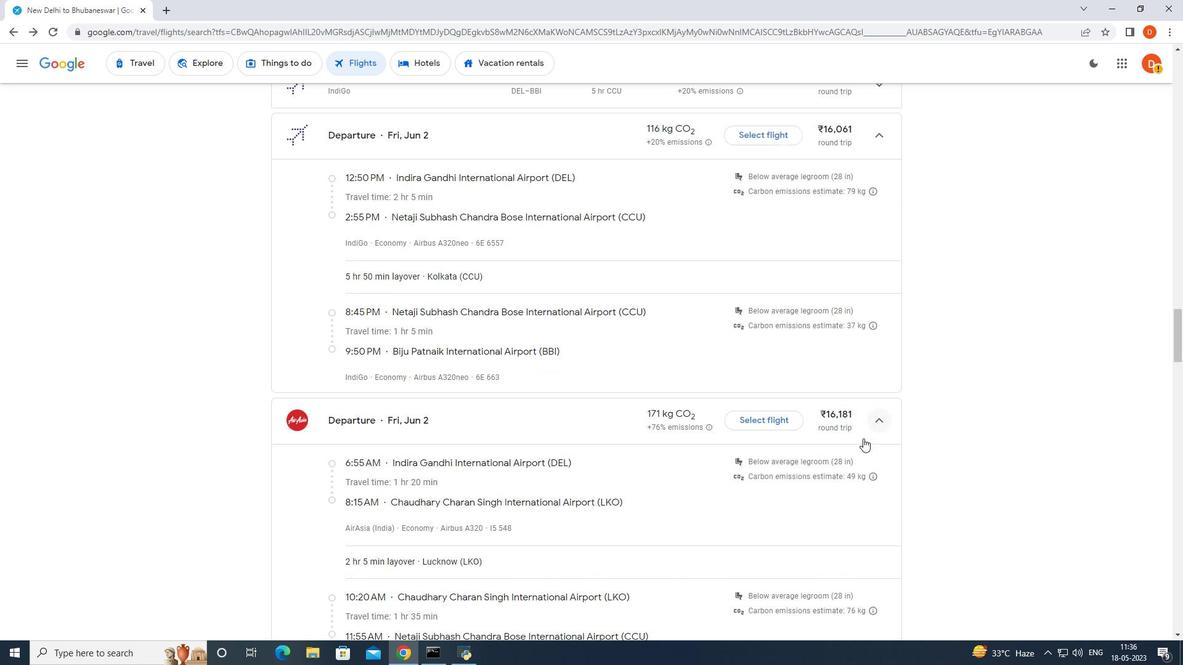 
Action: Mouse moved to (858, 451)
Screenshot: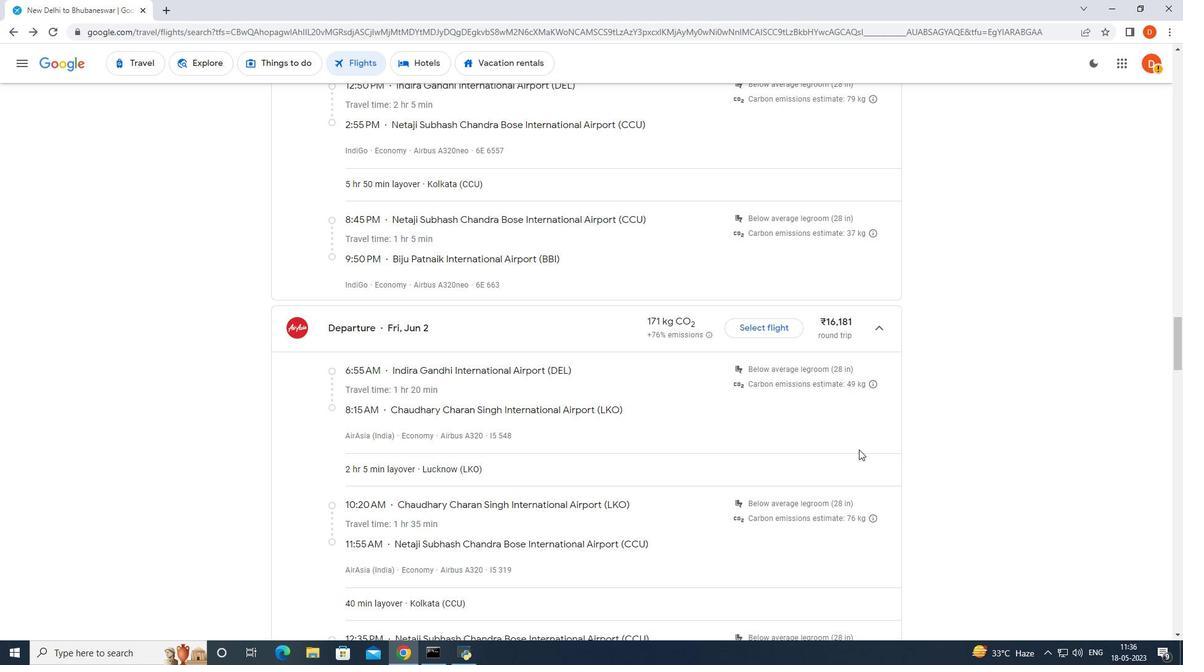 
Action: Mouse scrolled (858, 450) with delta (0, 0)
Screenshot: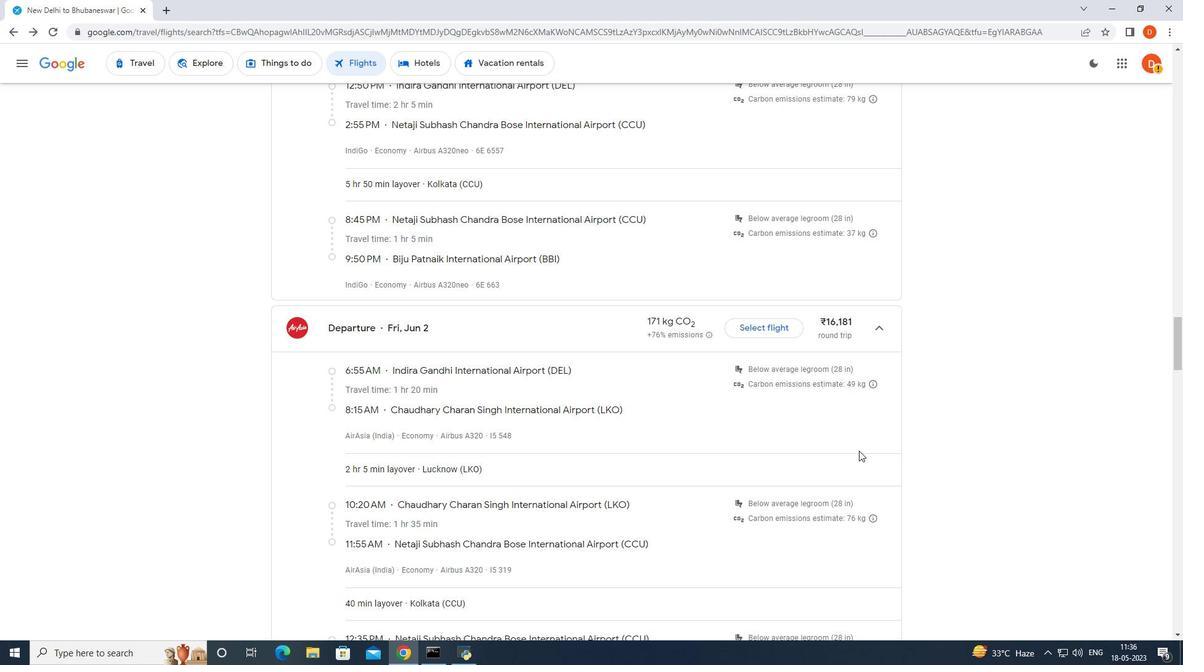 
Action: Mouse moved to (855, 466)
Screenshot: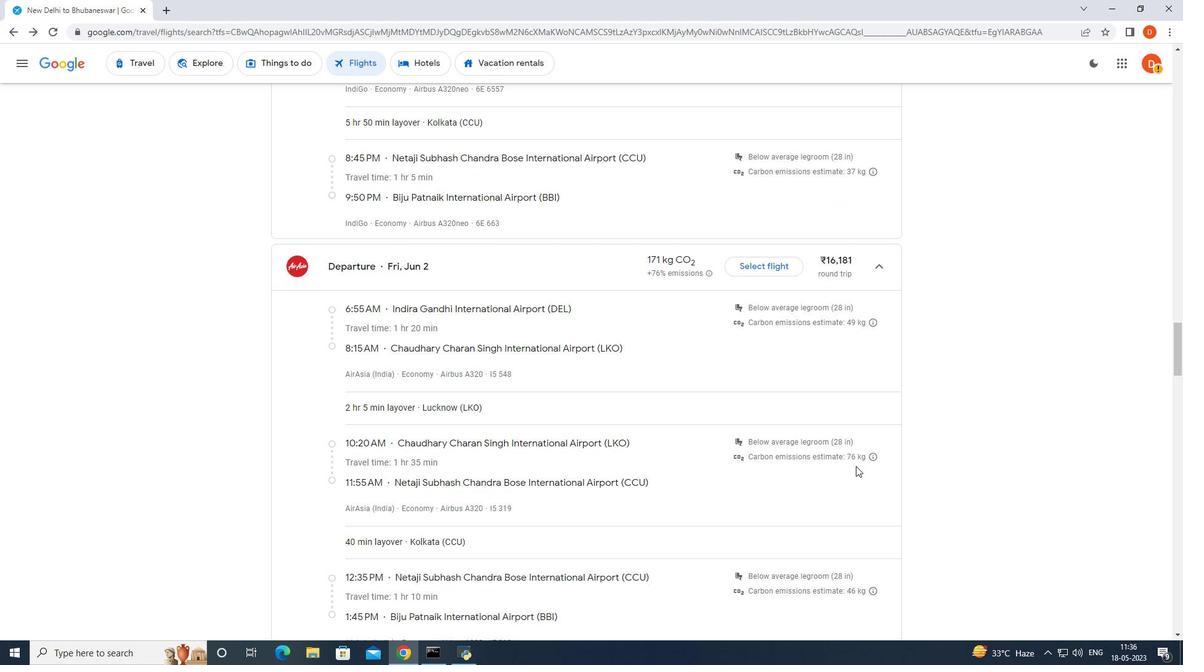 
Action: Mouse scrolled (855, 465) with delta (0, 0)
Screenshot: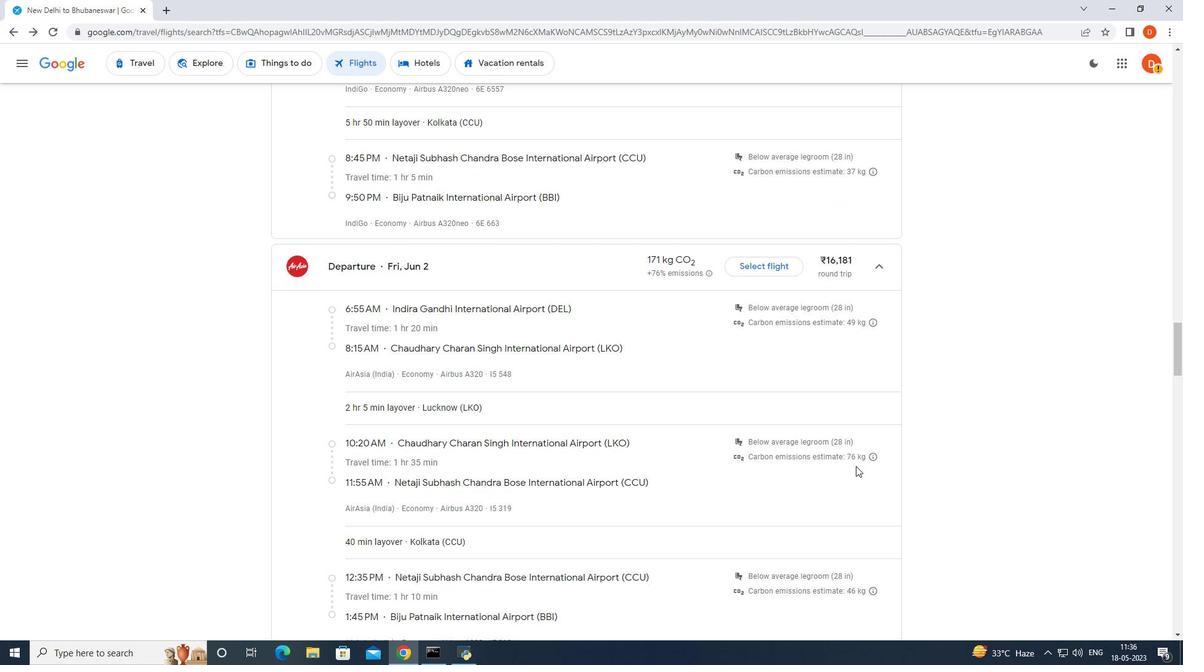 
Action: Mouse scrolled (855, 465) with delta (0, 0)
Screenshot: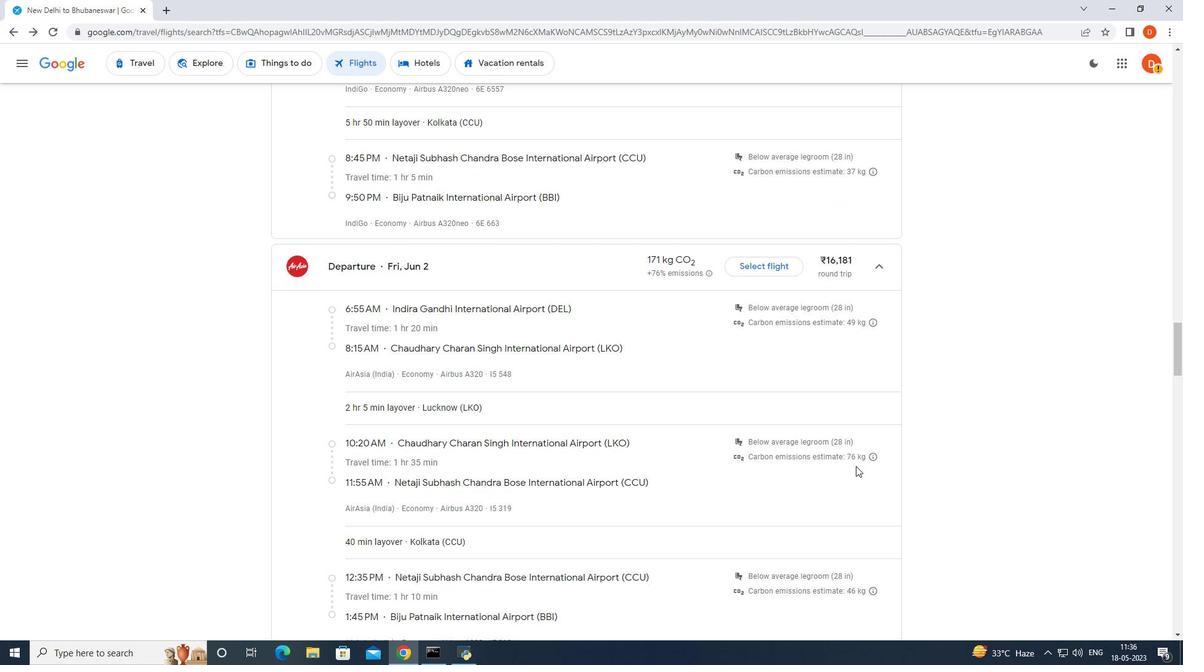 
Action: Mouse moved to (855, 468)
Screenshot: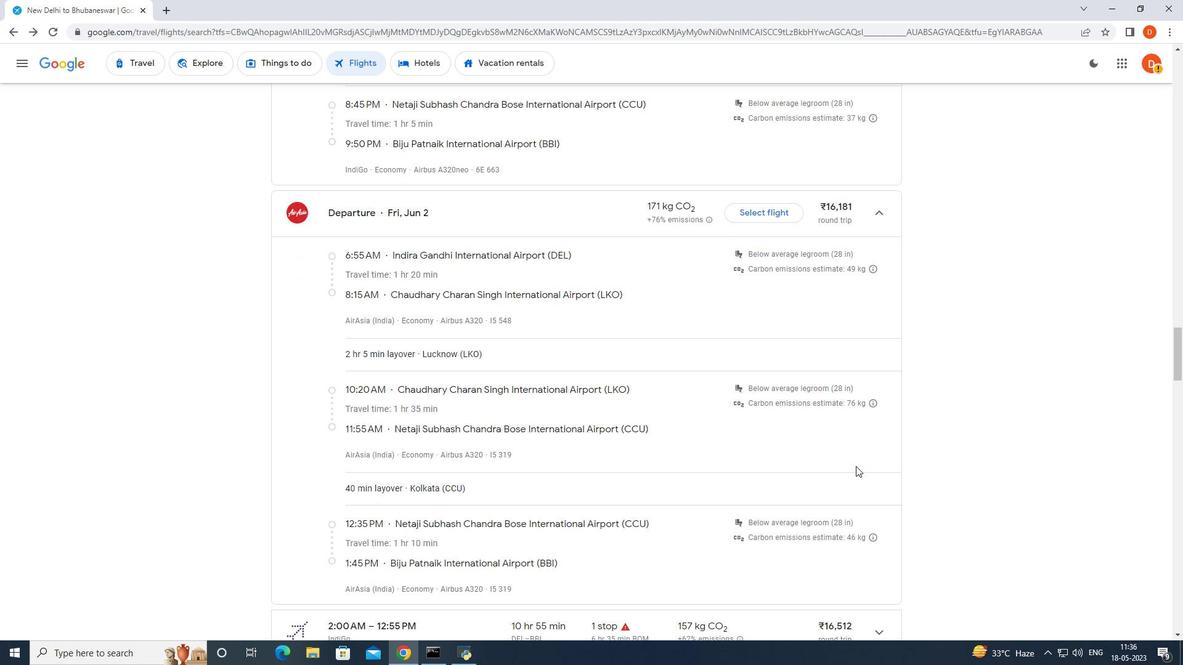 
Action: Mouse scrolled (855, 467) with delta (0, 0)
Screenshot: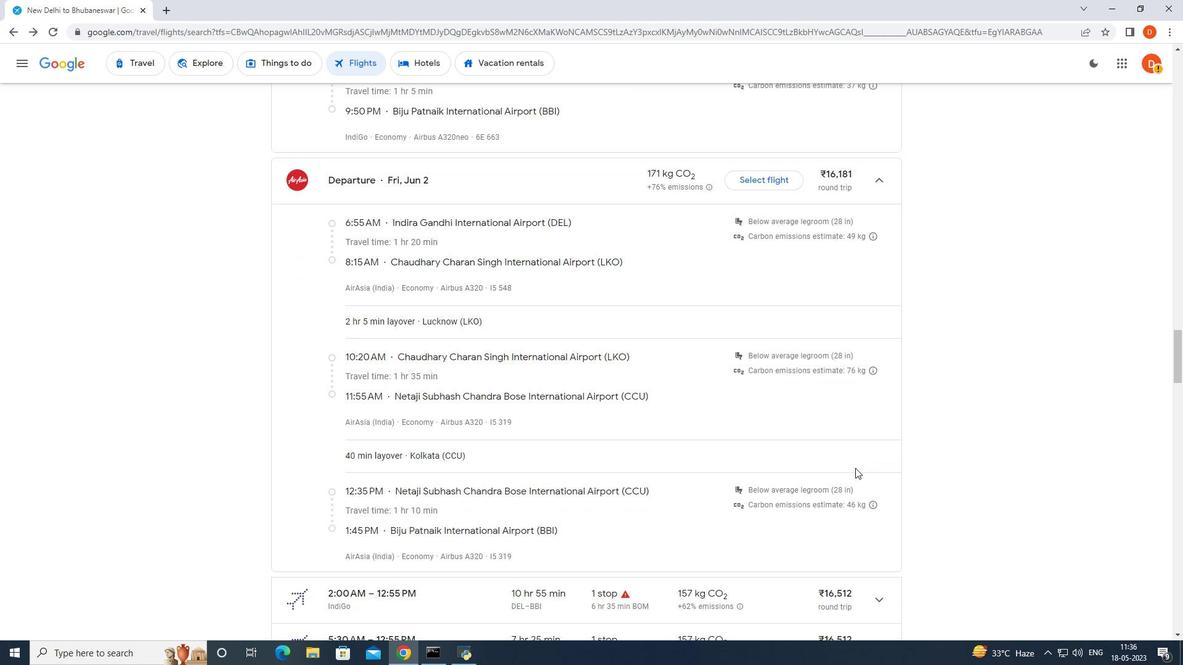 
Action: Mouse moved to (854, 470)
Screenshot: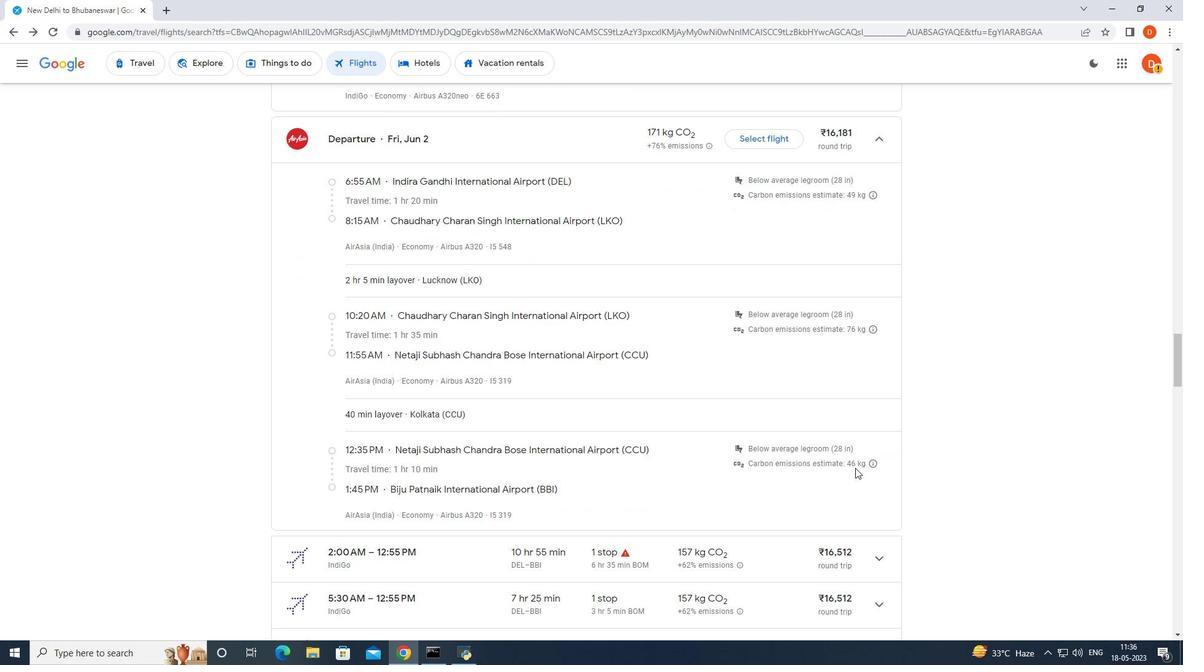 
Action: Mouse scrolled (854, 469) with delta (0, 0)
Screenshot: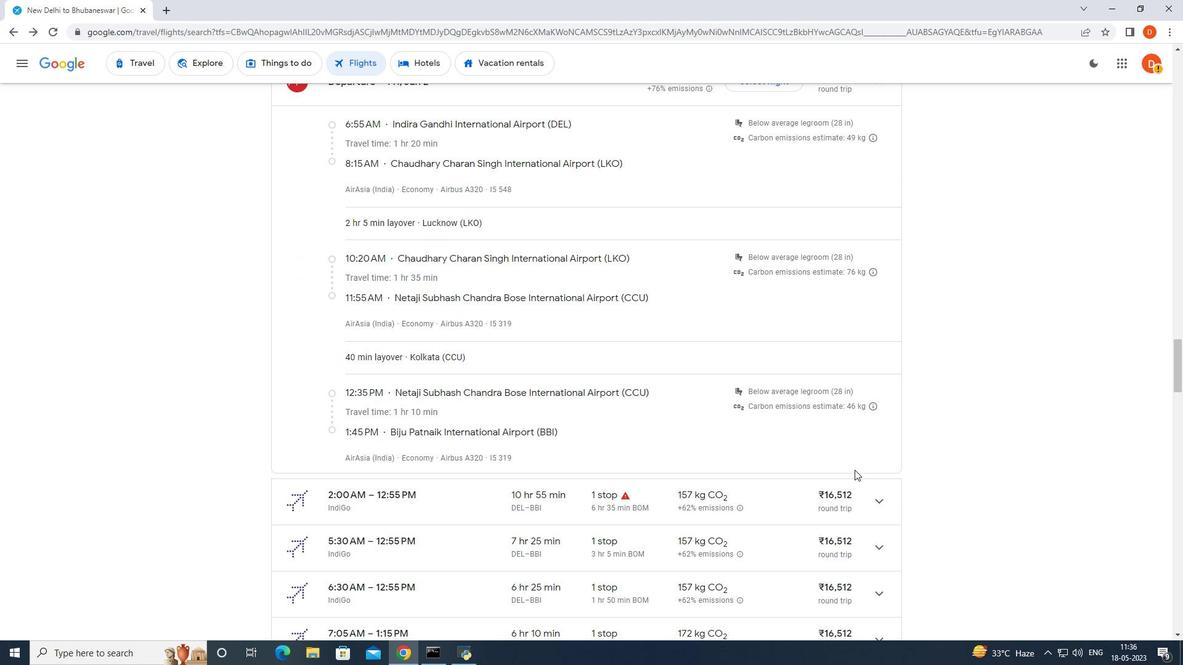
Action: Mouse moved to (854, 473)
Screenshot: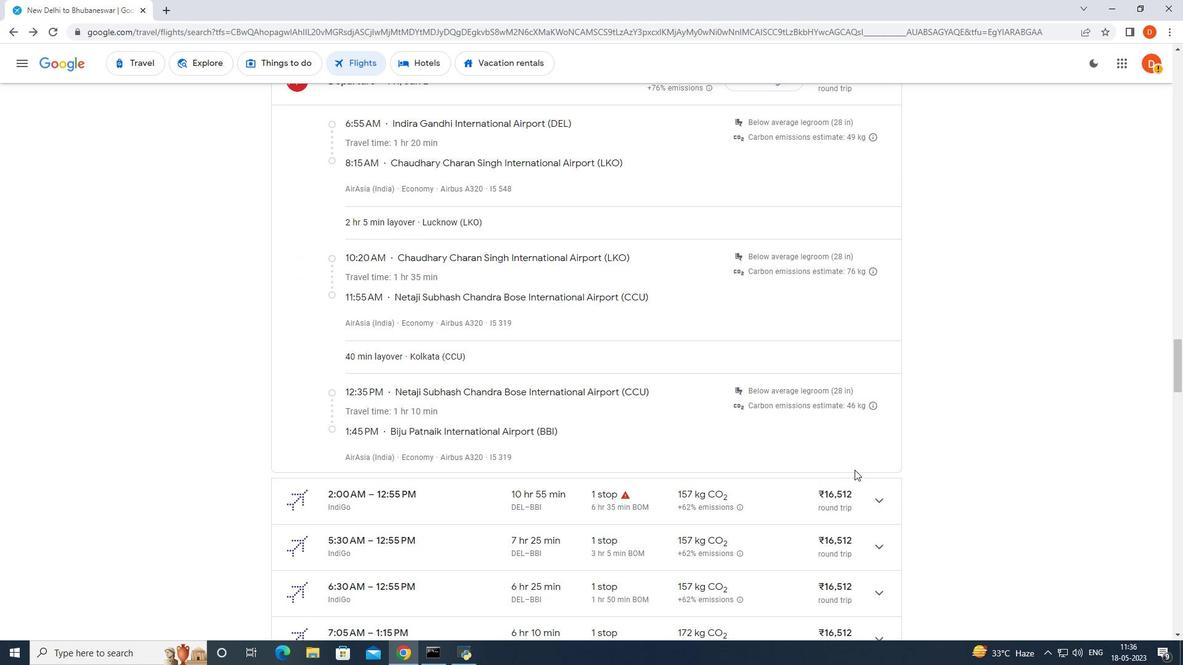 
Action: Mouse scrolled (854, 473) with delta (0, 0)
Screenshot: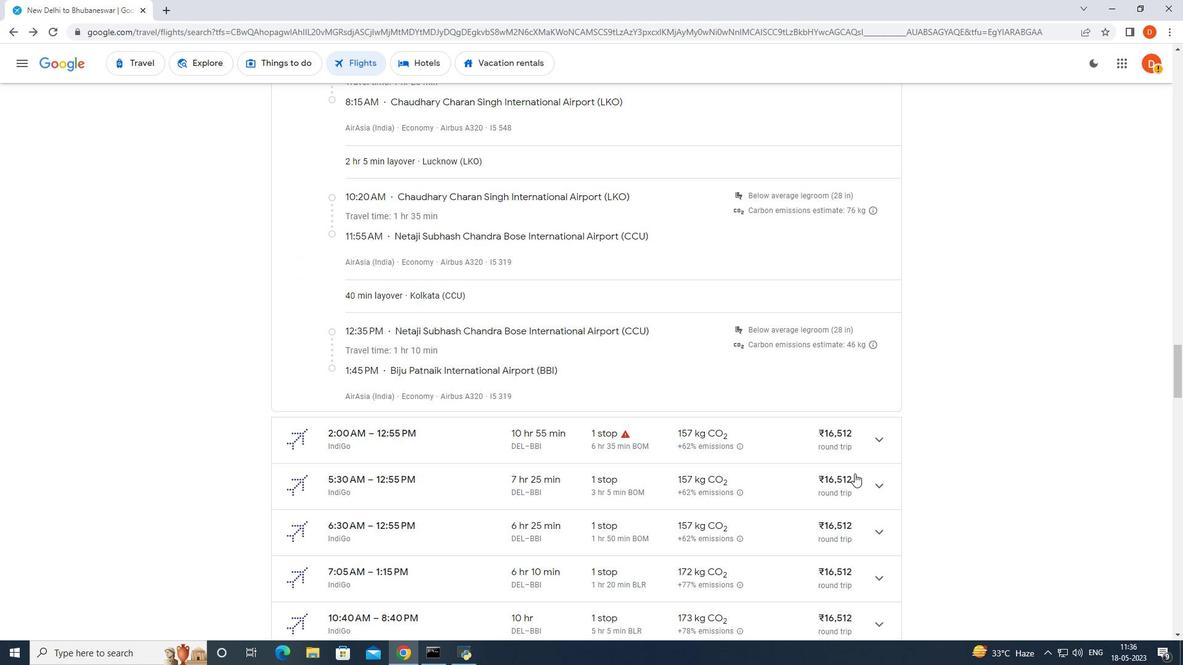 
Action: Mouse moved to (866, 468)
Screenshot: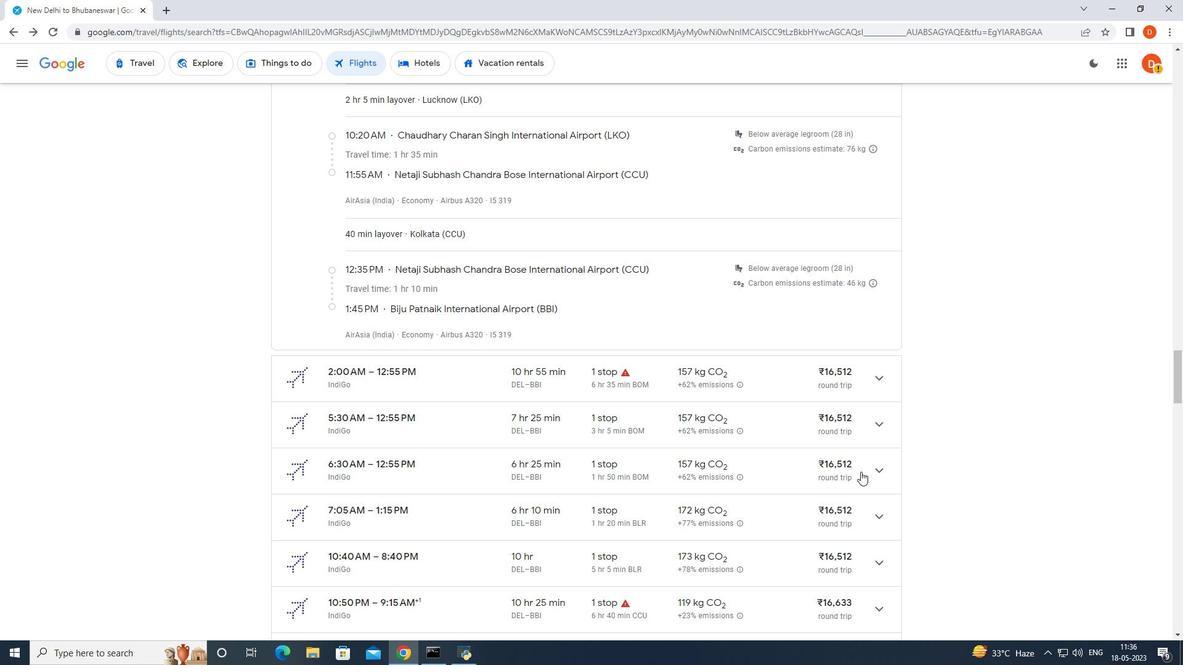 
Action: Mouse pressed left at (866, 468)
Screenshot: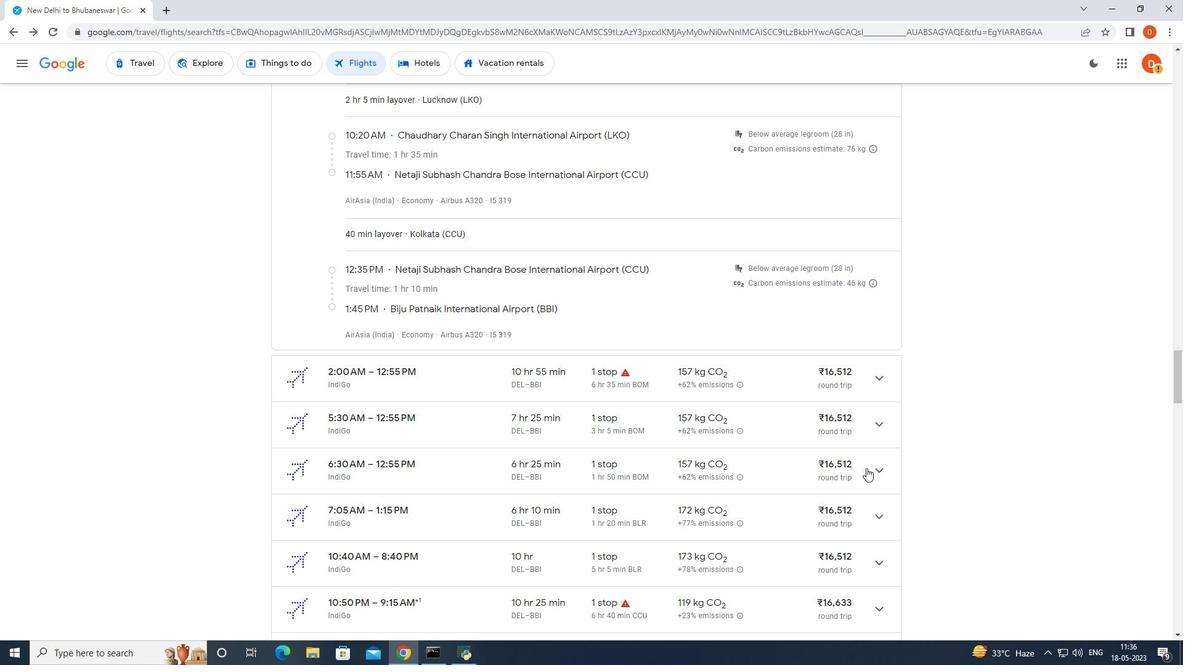 
Action: Mouse moved to (862, 473)
Screenshot: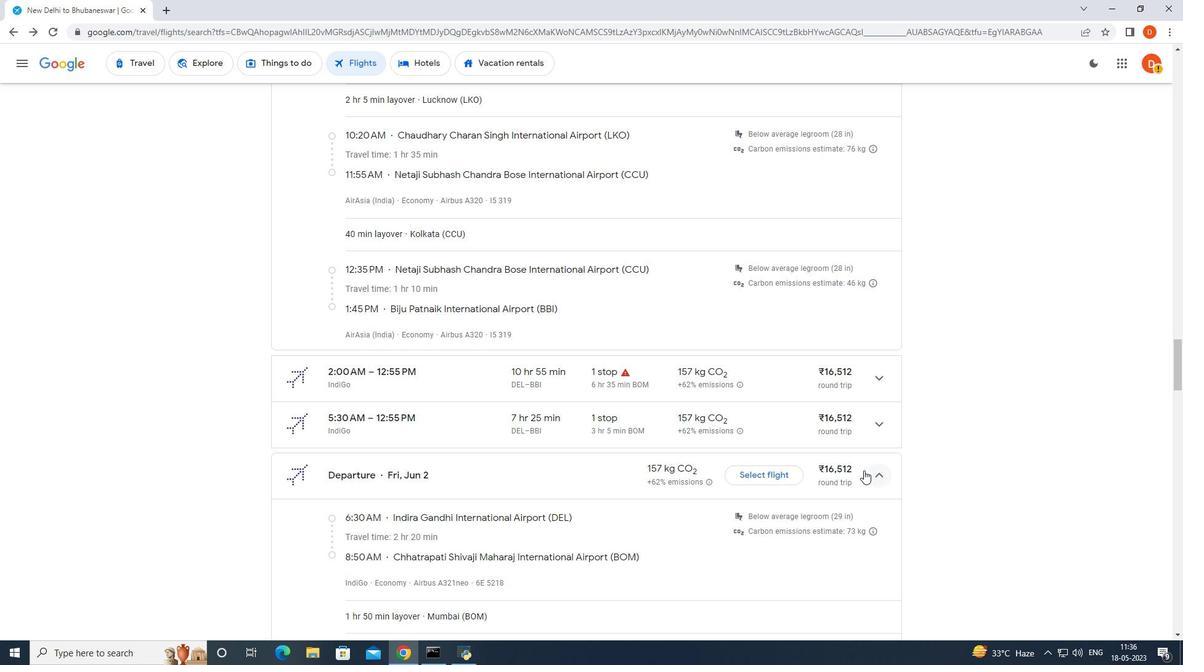 
Action: Mouse scrolled (862, 473) with delta (0, 0)
Screenshot: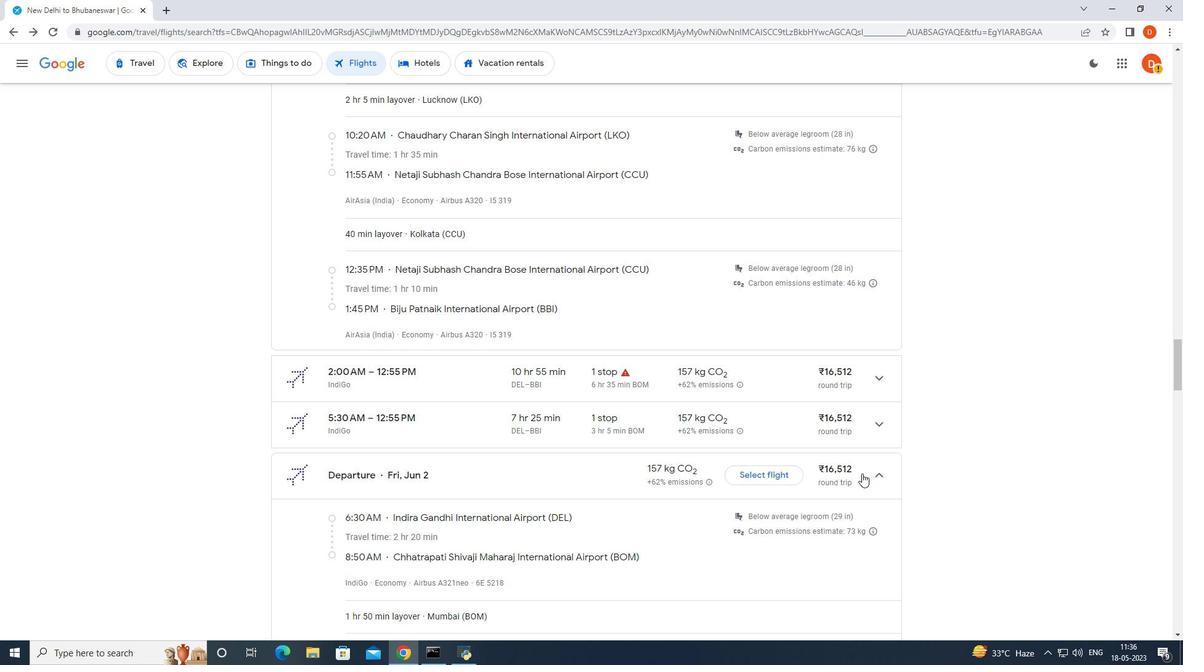 
Action: Mouse scrolled (862, 473) with delta (0, 0)
Screenshot: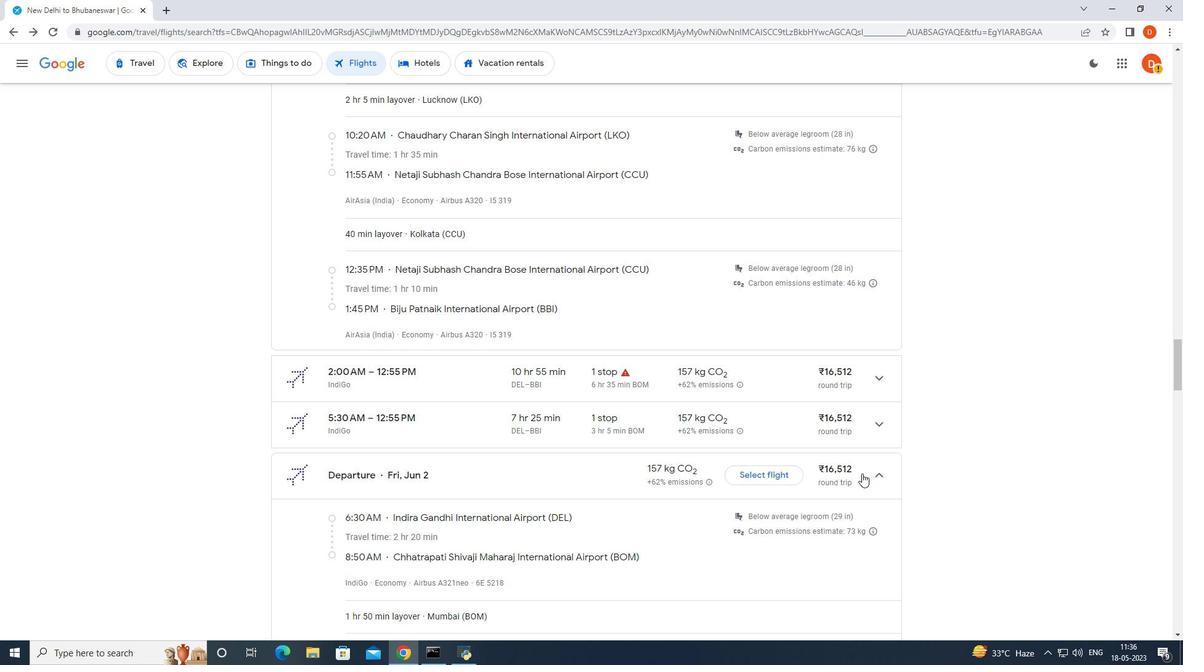 
Action: Mouse scrolled (862, 473) with delta (0, 0)
Screenshot: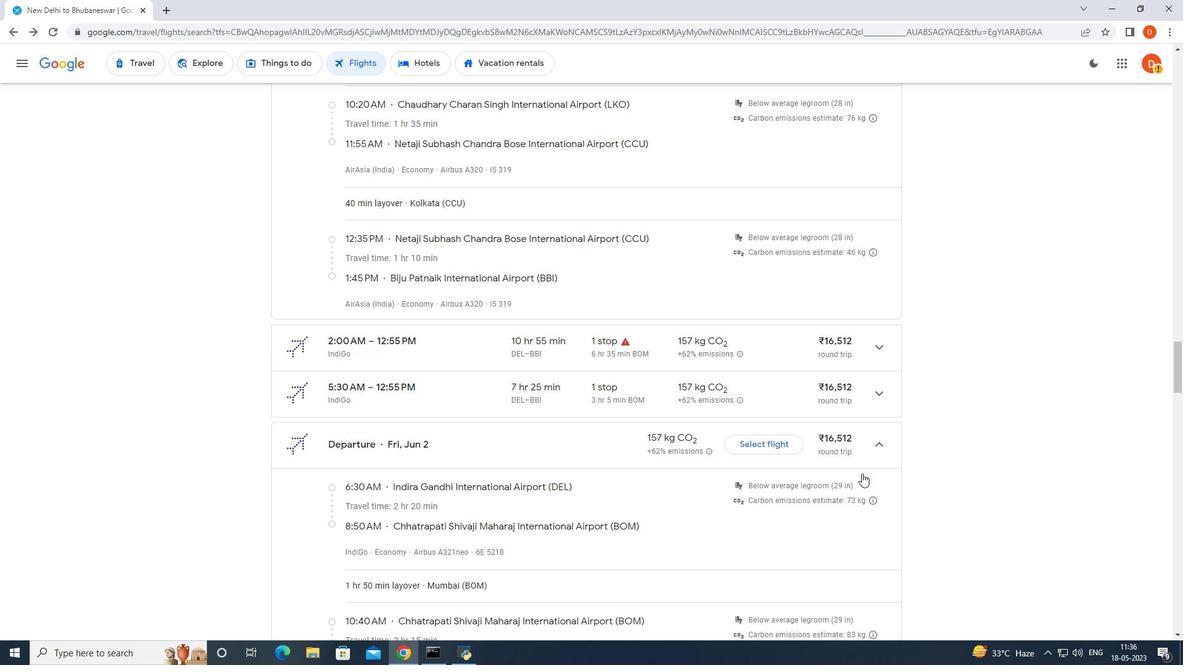 
Action: Mouse moved to (862, 475)
Screenshot: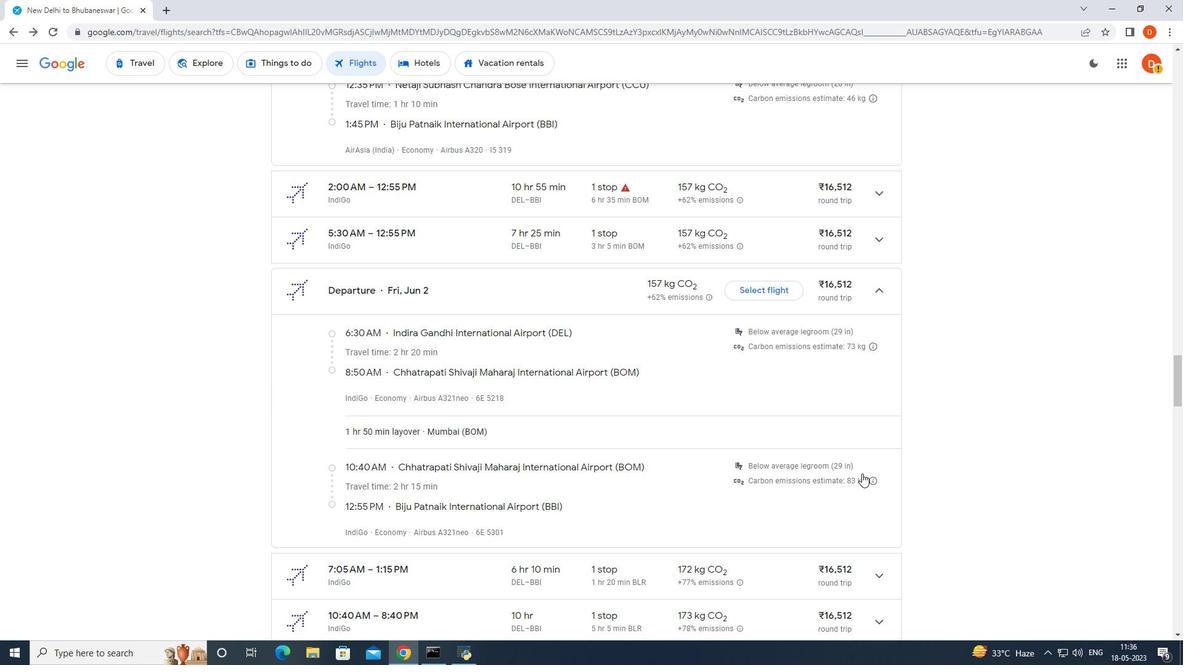 
Action: Mouse scrolled (862, 474) with delta (0, 0)
Screenshot: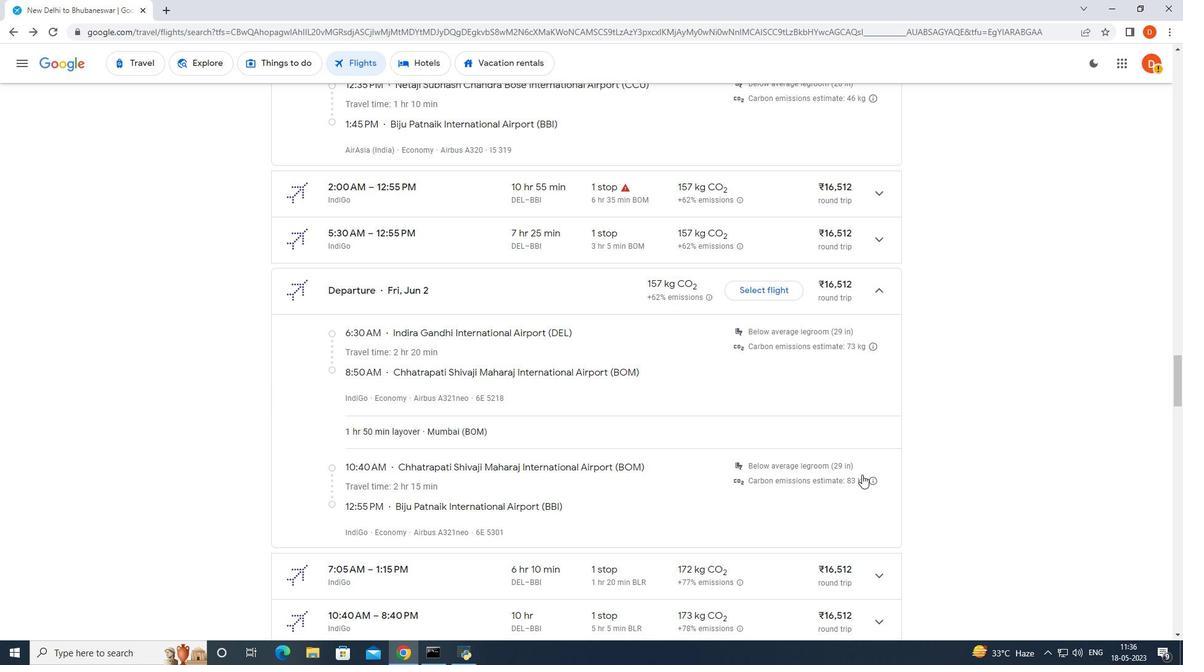 
Action: Mouse moved to (862, 476)
Screenshot: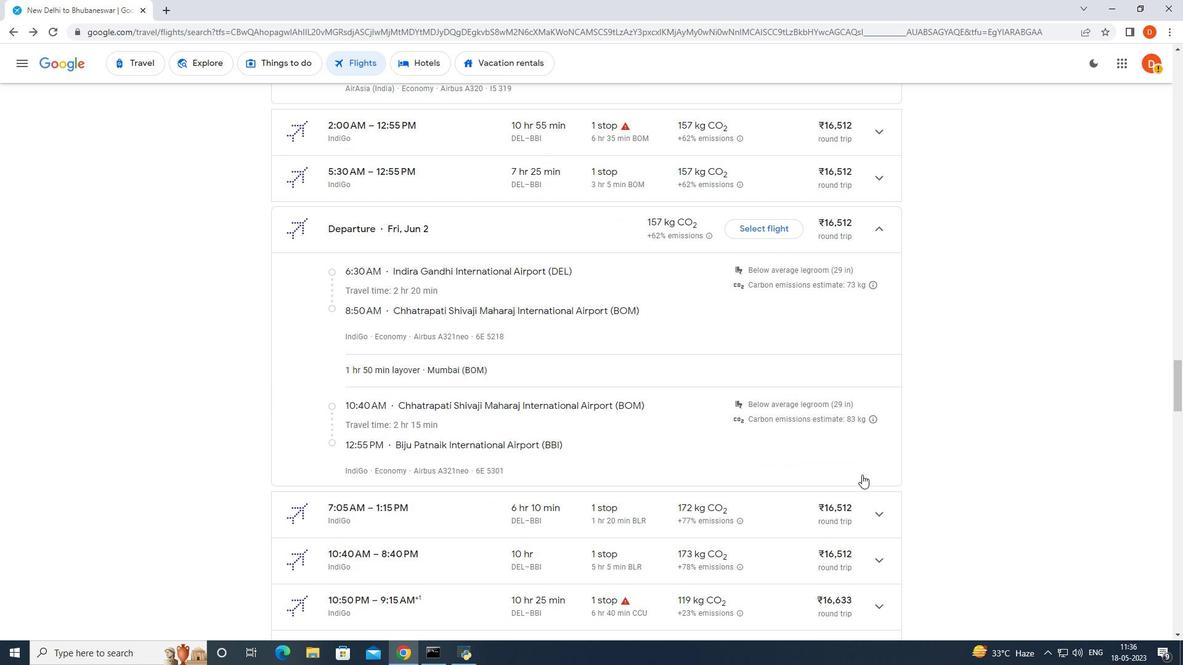 
Action: Mouse scrolled (862, 476) with delta (0, 0)
Screenshot: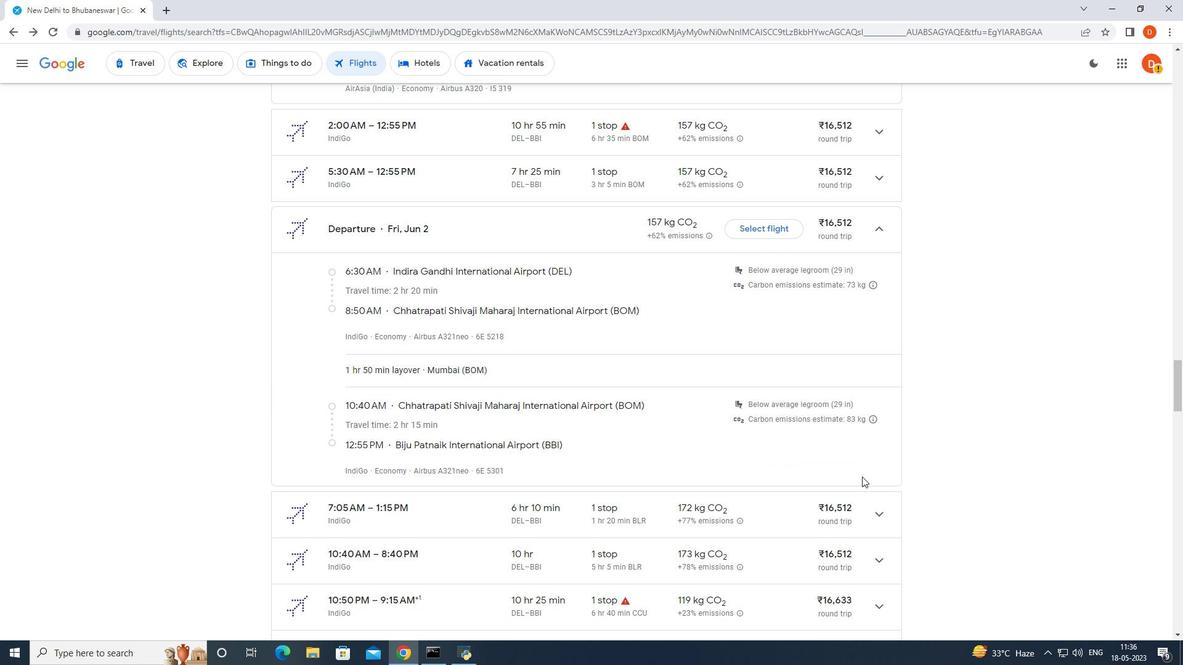 
Action: Mouse scrolled (862, 476) with delta (0, 0)
Screenshot: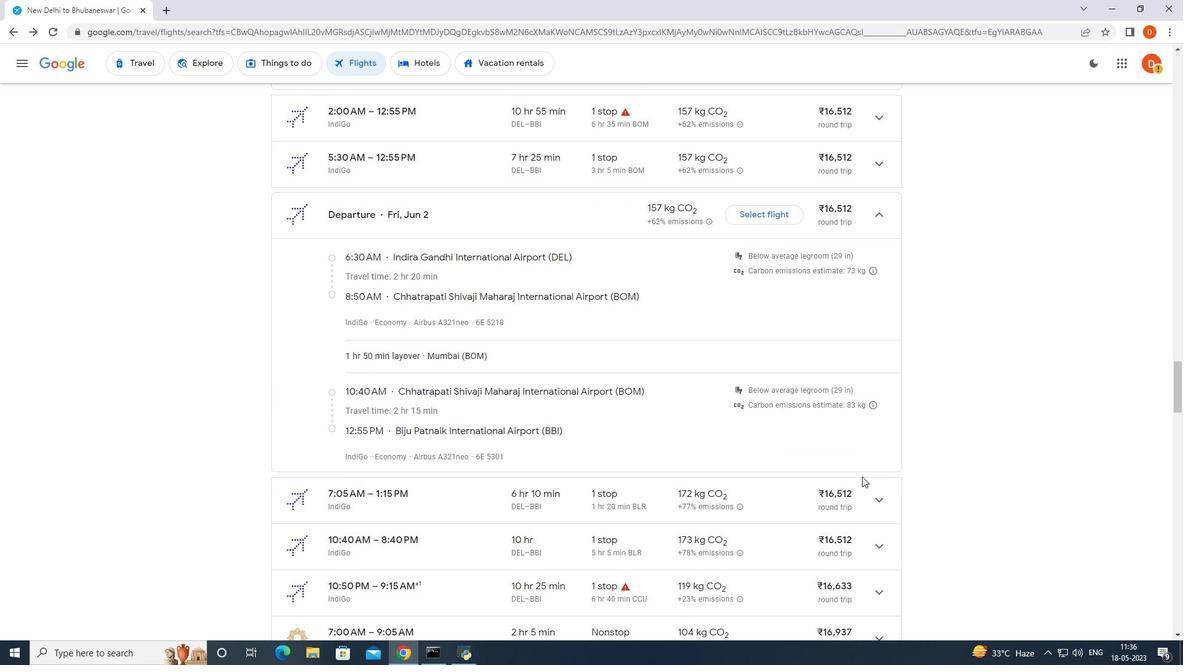 
Action: Mouse scrolled (862, 476) with delta (0, 0)
Screenshot: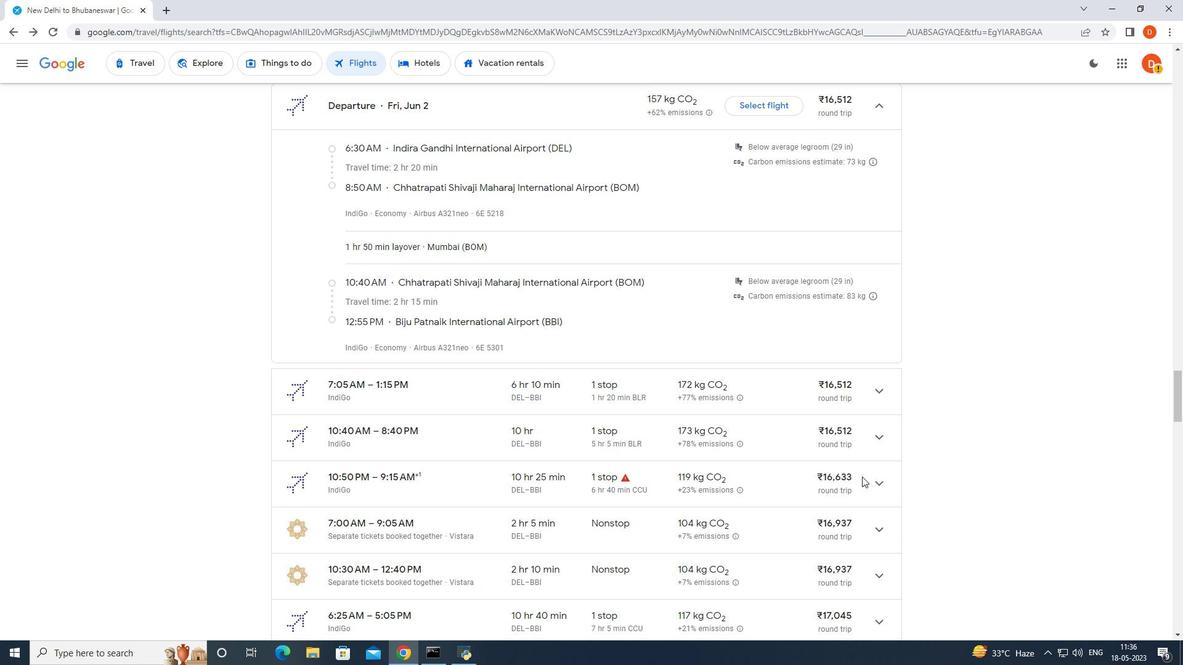 
Action: Mouse scrolled (862, 476) with delta (0, 0)
Screenshot: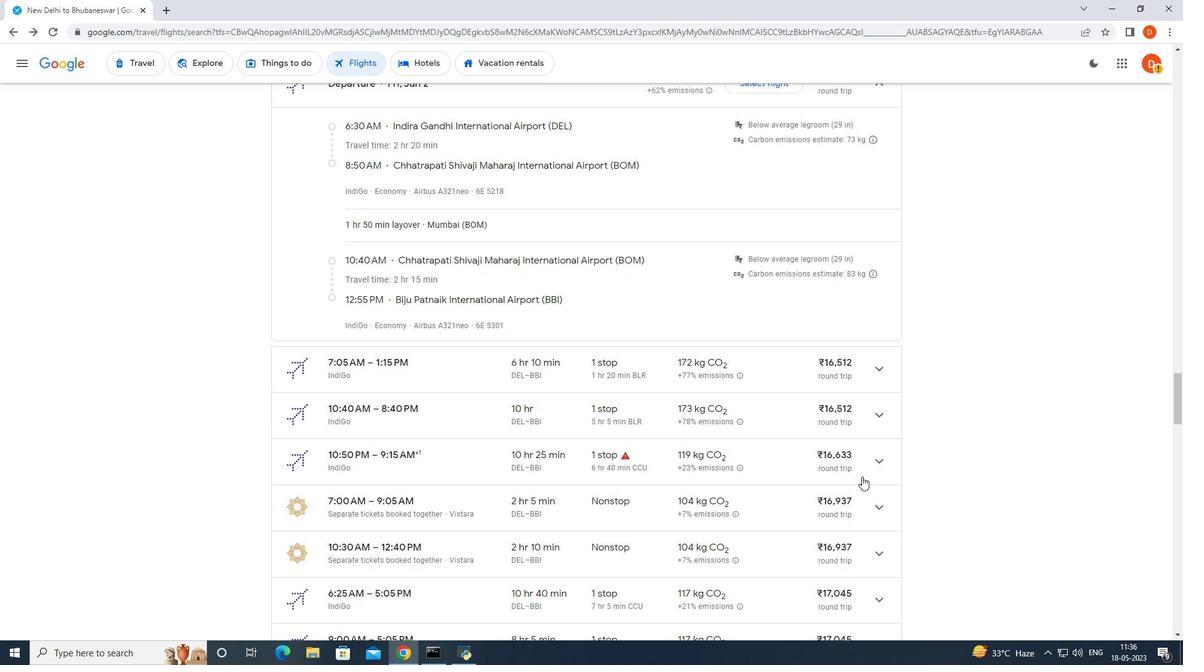 
Action: Mouse moved to (876, 459)
Screenshot: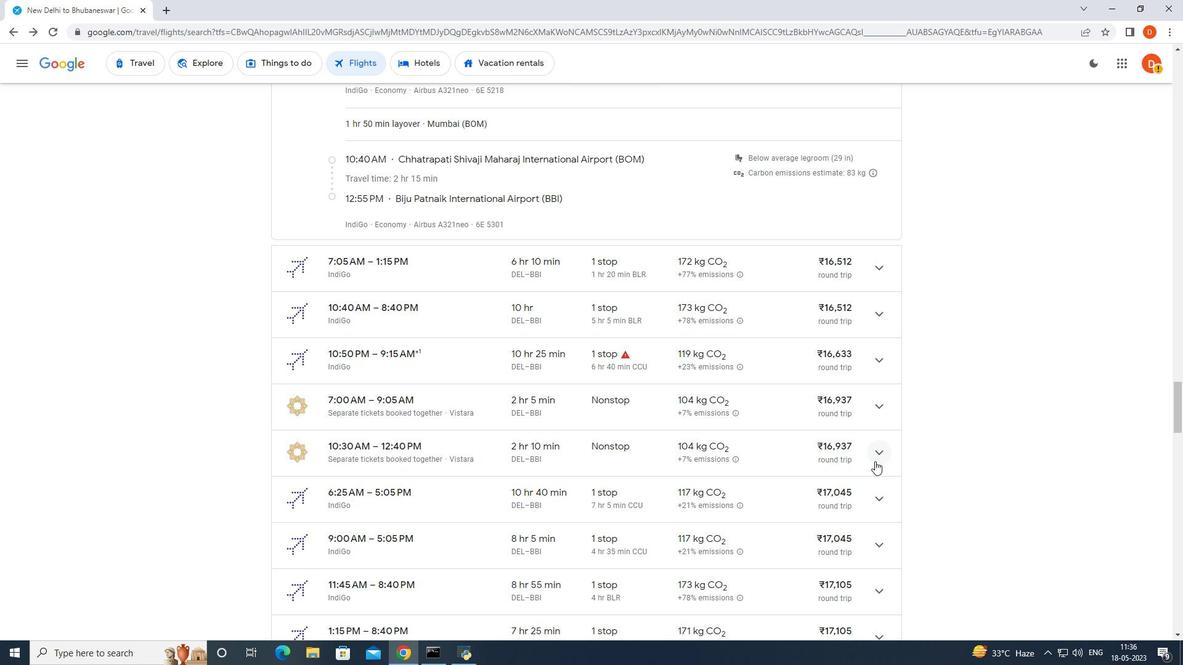 
Action: Mouse pressed left at (876, 459)
Screenshot: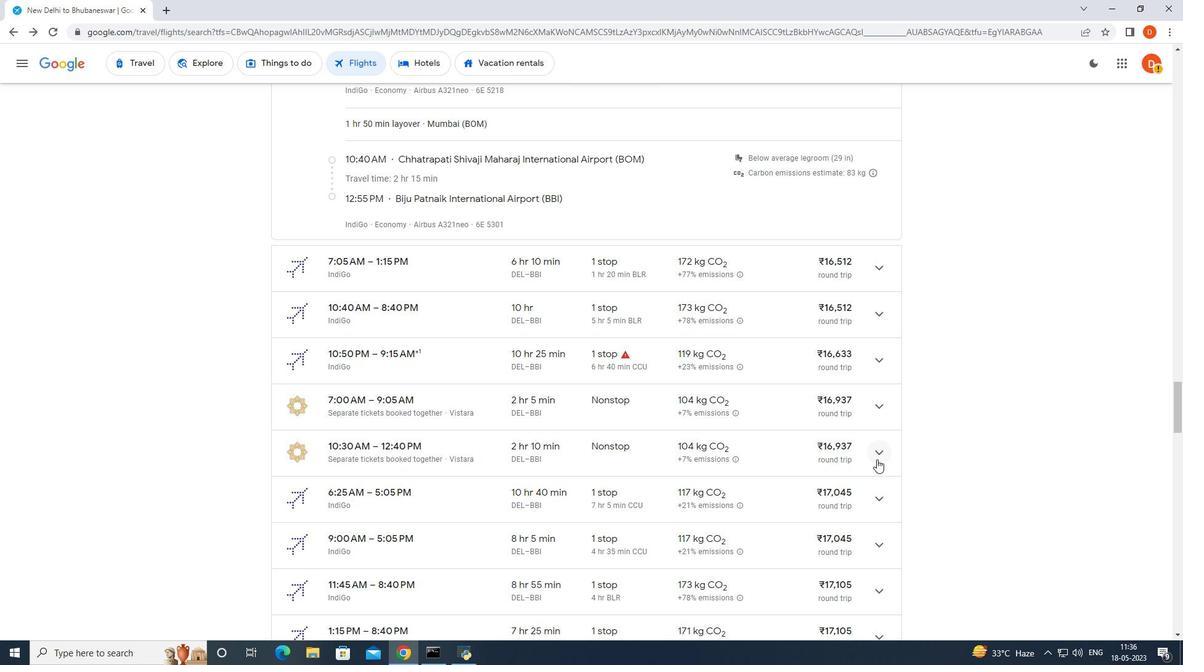 
Action: Mouse moved to (870, 465)
Screenshot: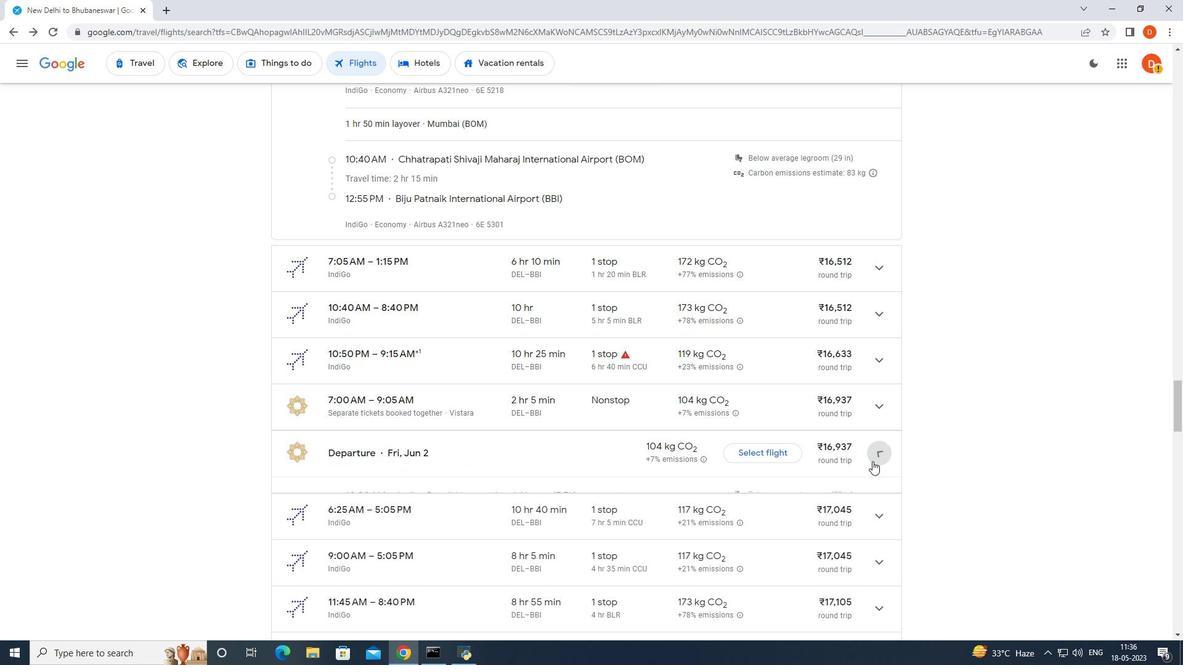 
Action: Mouse scrolled (870, 464) with delta (0, 0)
Screenshot: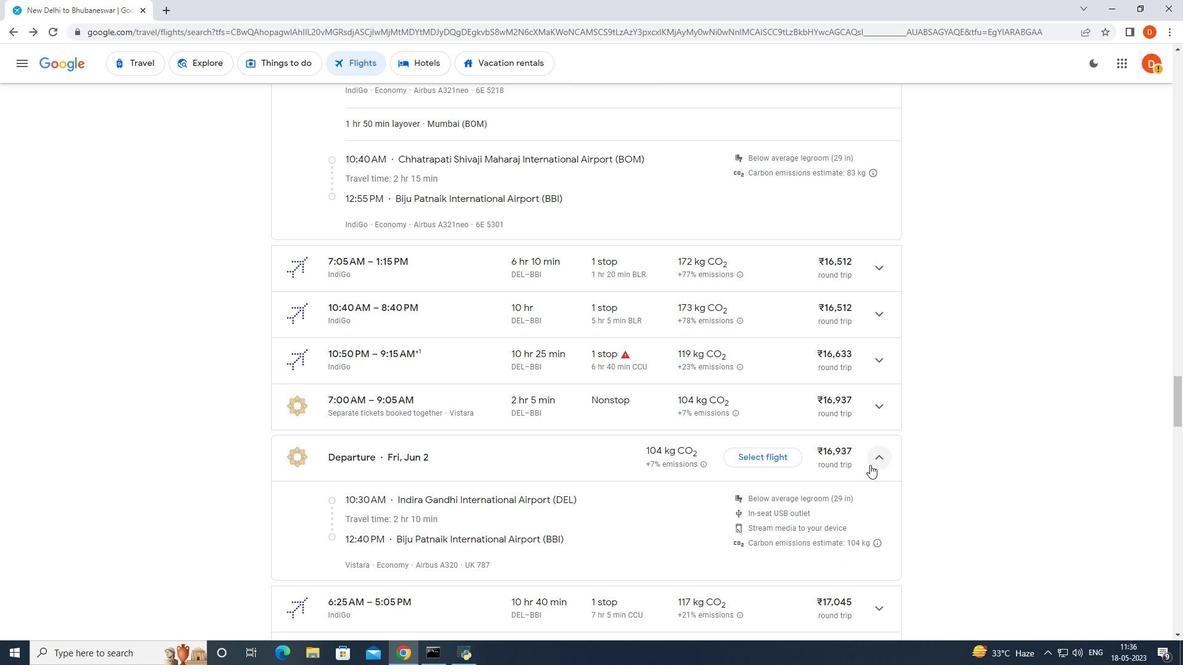 
Action: Mouse scrolled (870, 464) with delta (0, 0)
Screenshot: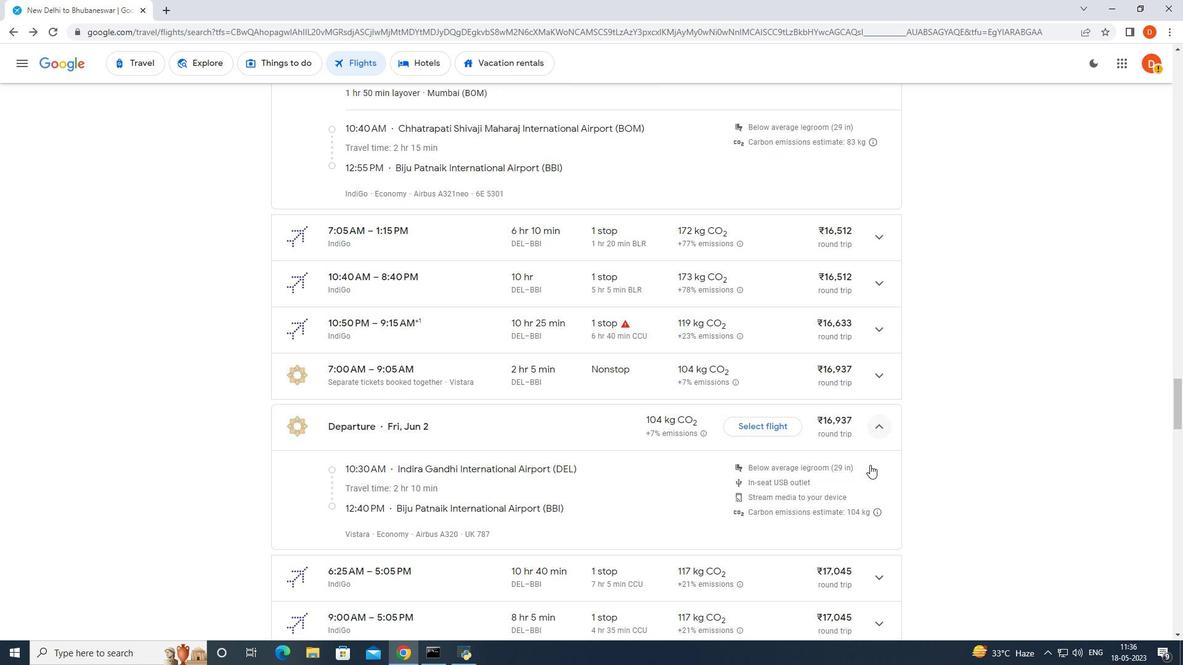 
Action: Mouse moved to (865, 481)
Screenshot: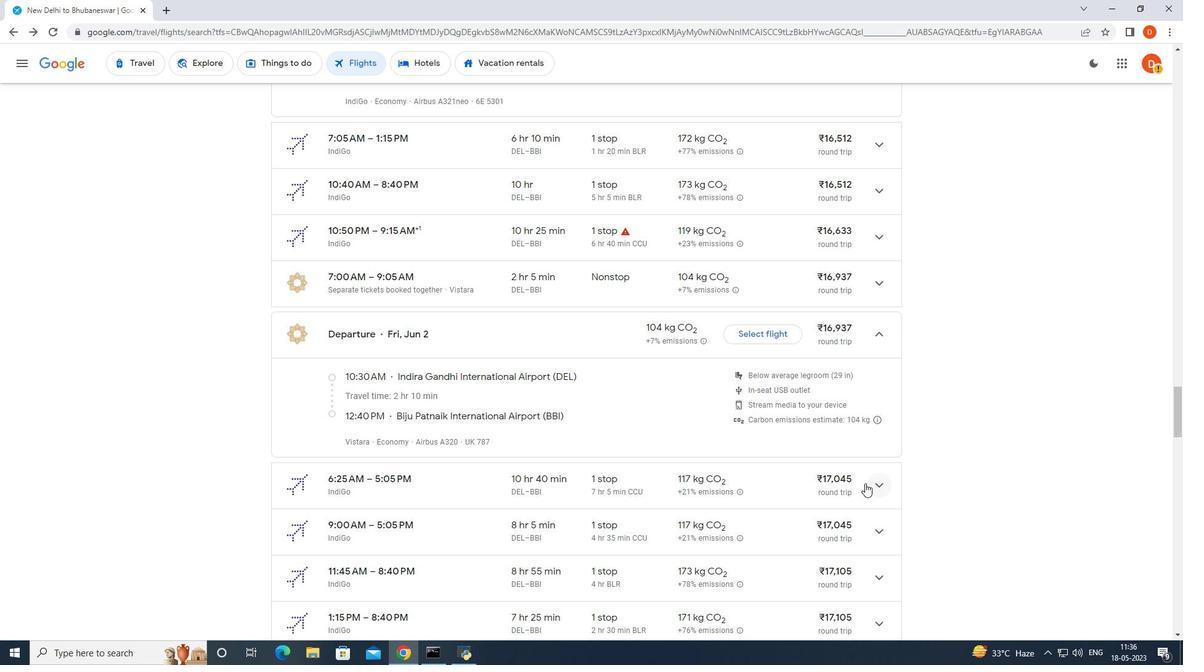 
Action: Mouse scrolled (865, 481) with delta (0, 0)
Screenshot: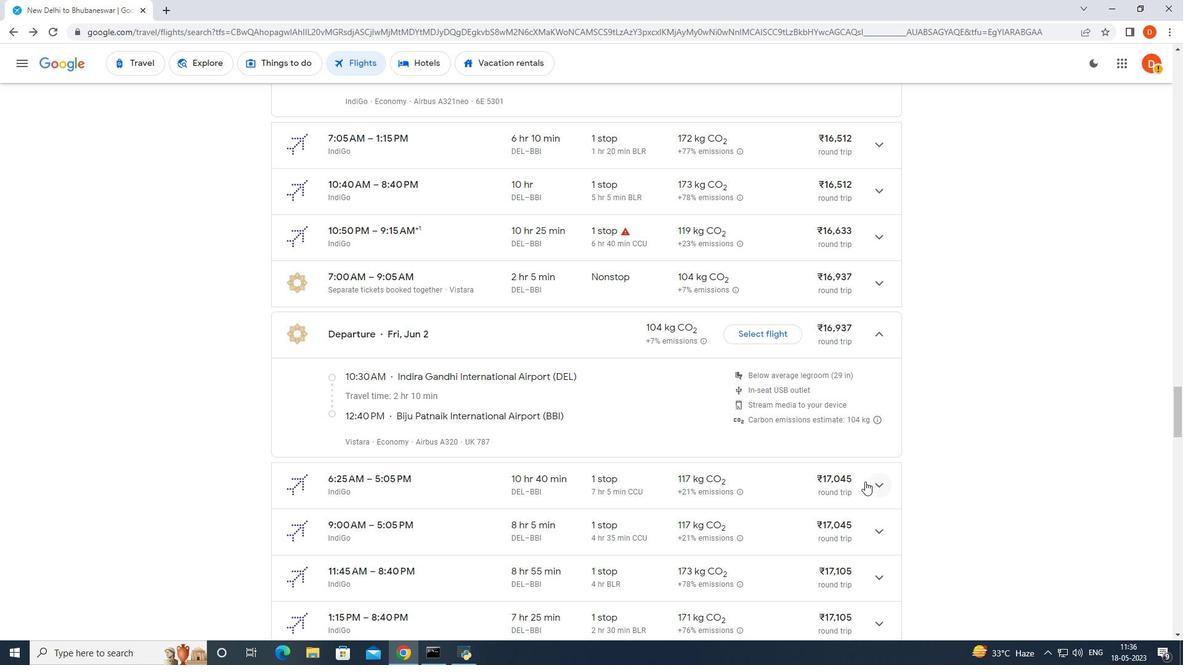 
Action: Mouse moved to (863, 483)
Screenshot: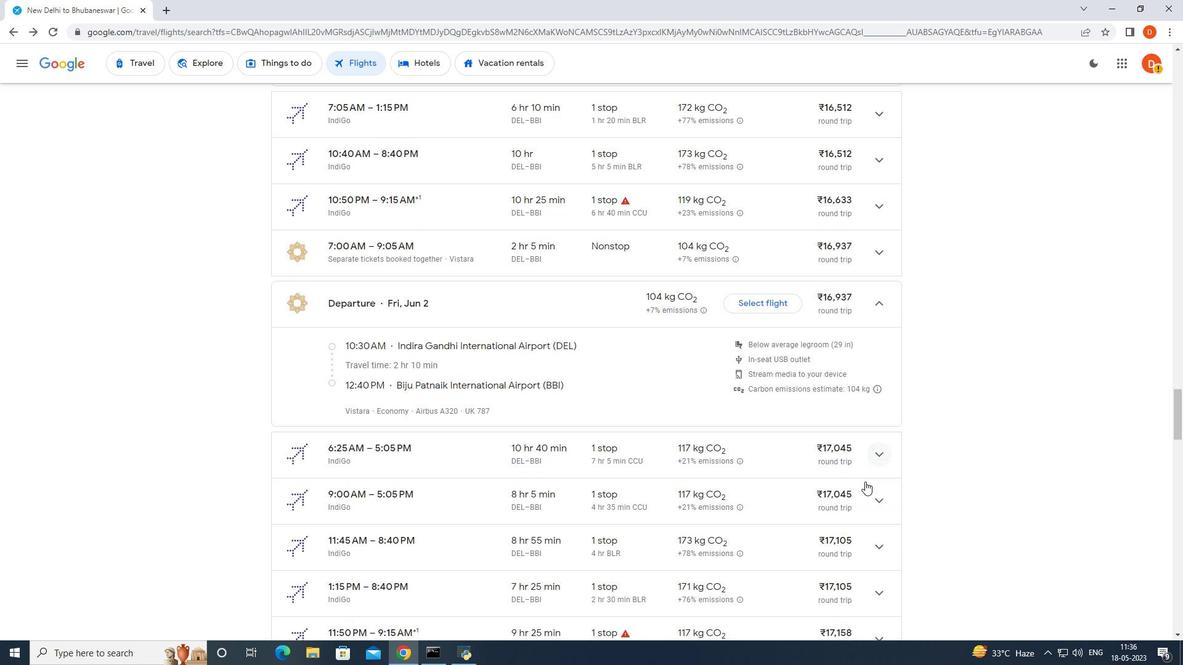 
Action: Mouse scrolled (863, 483) with delta (0, 0)
